 Task: Edit a documentary-style video exploring the impact of technology on society, featuring interviews with experts and thought-provoking visuals.
Action: Mouse moved to (124, 169)
Screenshot: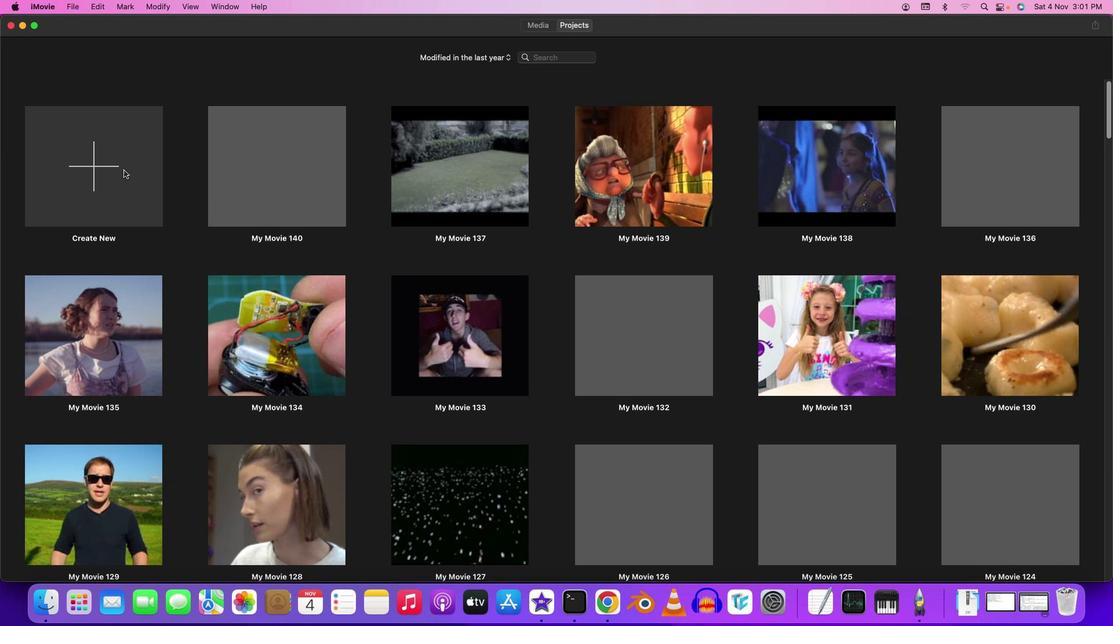 
Action: Mouse pressed left at (124, 169)
Screenshot: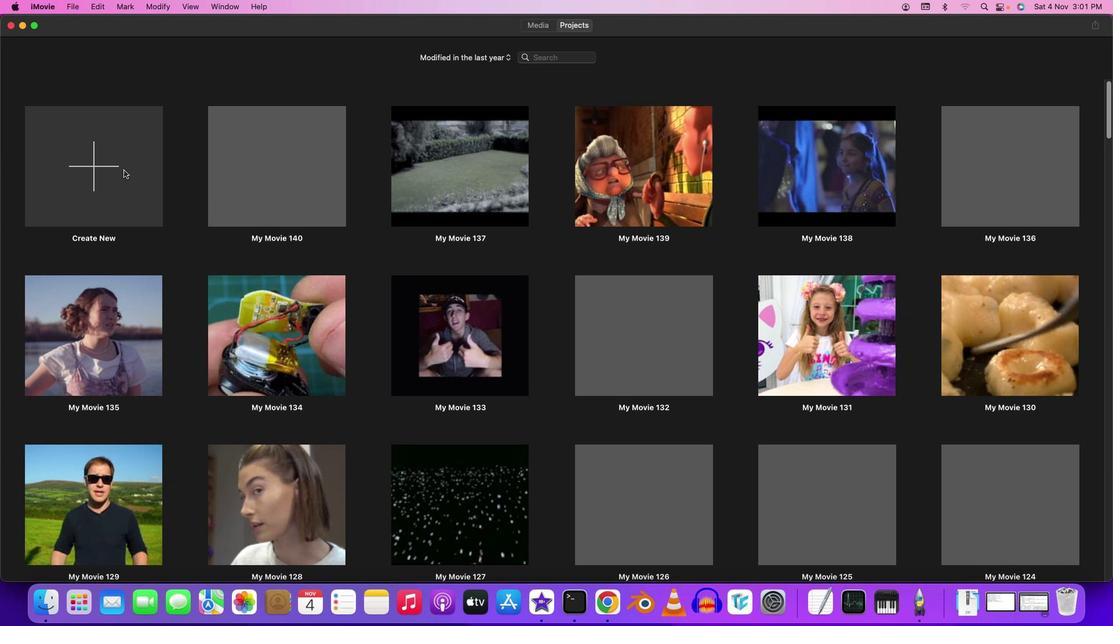 
Action: Mouse moved to (111, 172)
Screenshot: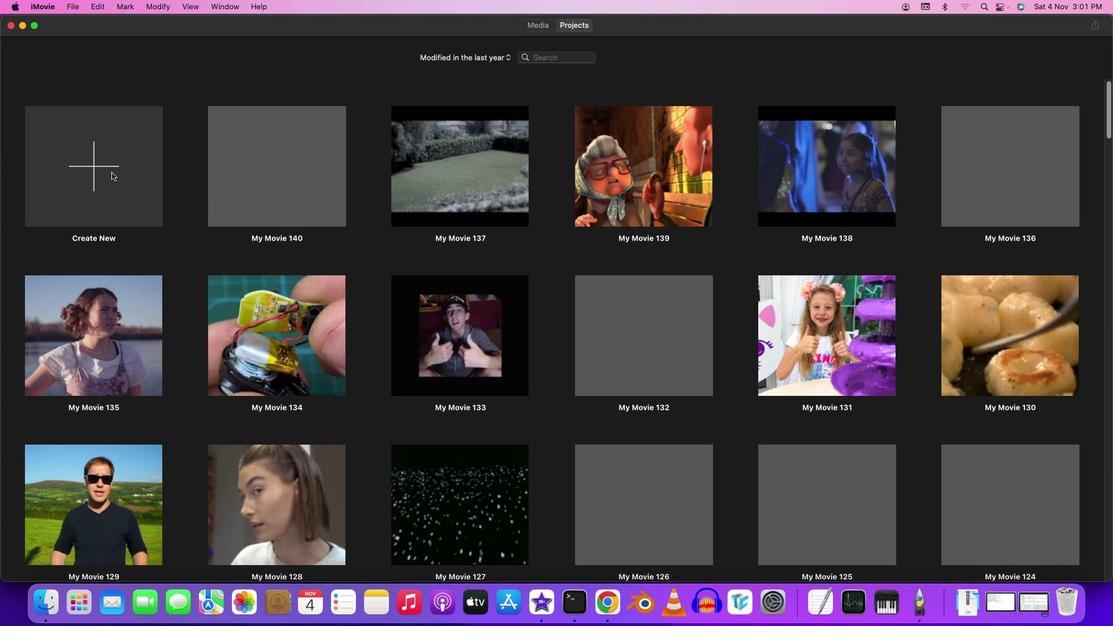 
Action: Mouse pressed left at (111, 172)
Screenshot: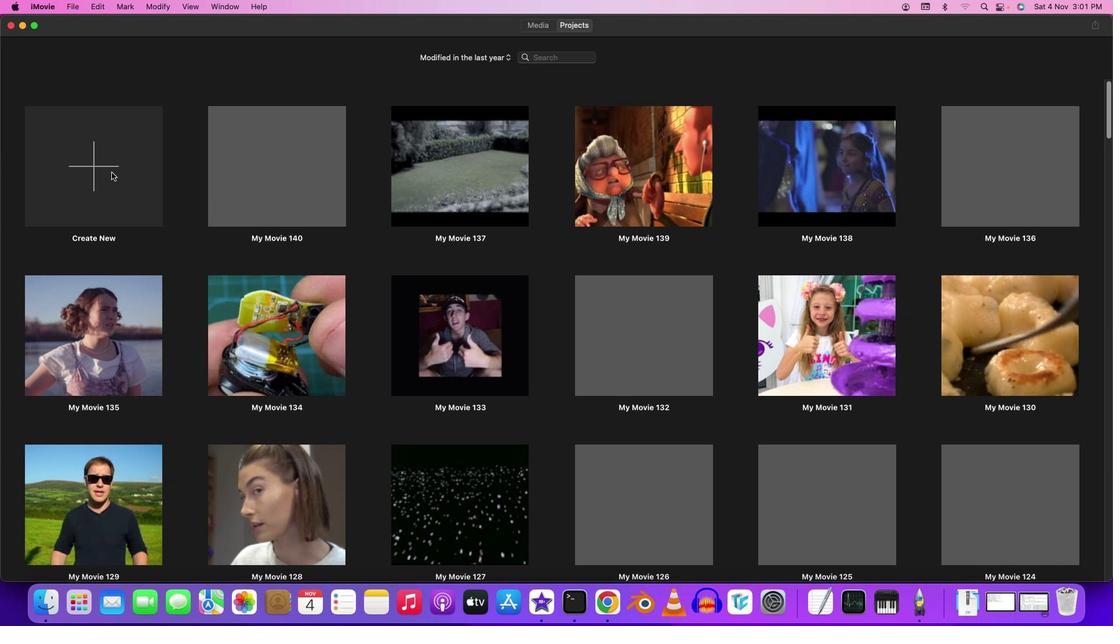 
Action: Mouse moved to (95, 227)
Screenshot: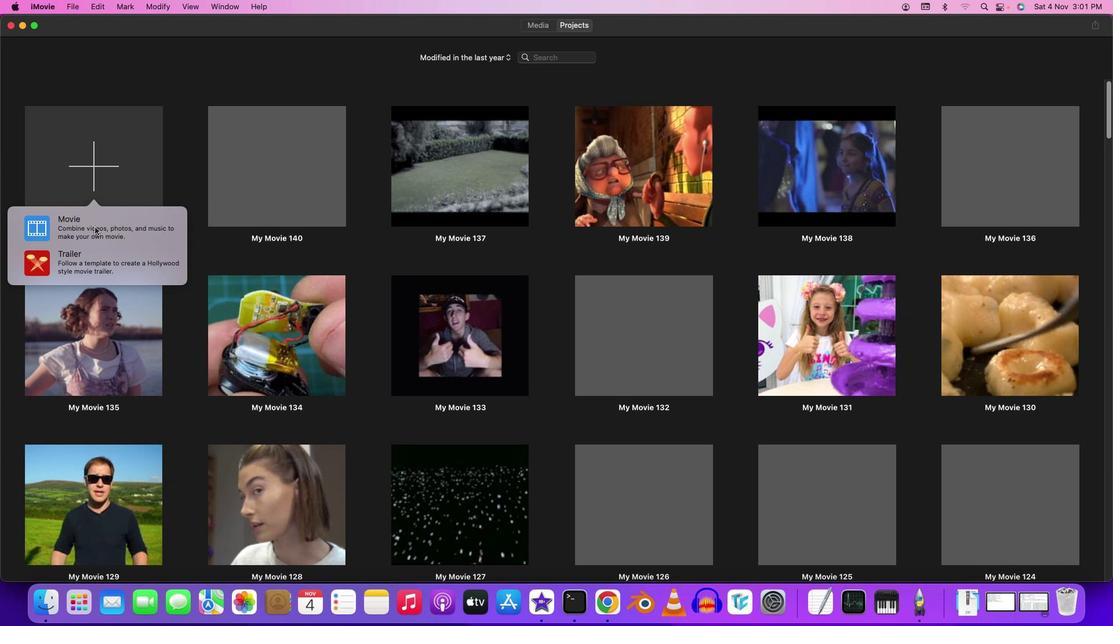 
Action: Mouse pressed left at (95, 227)
Screenshot: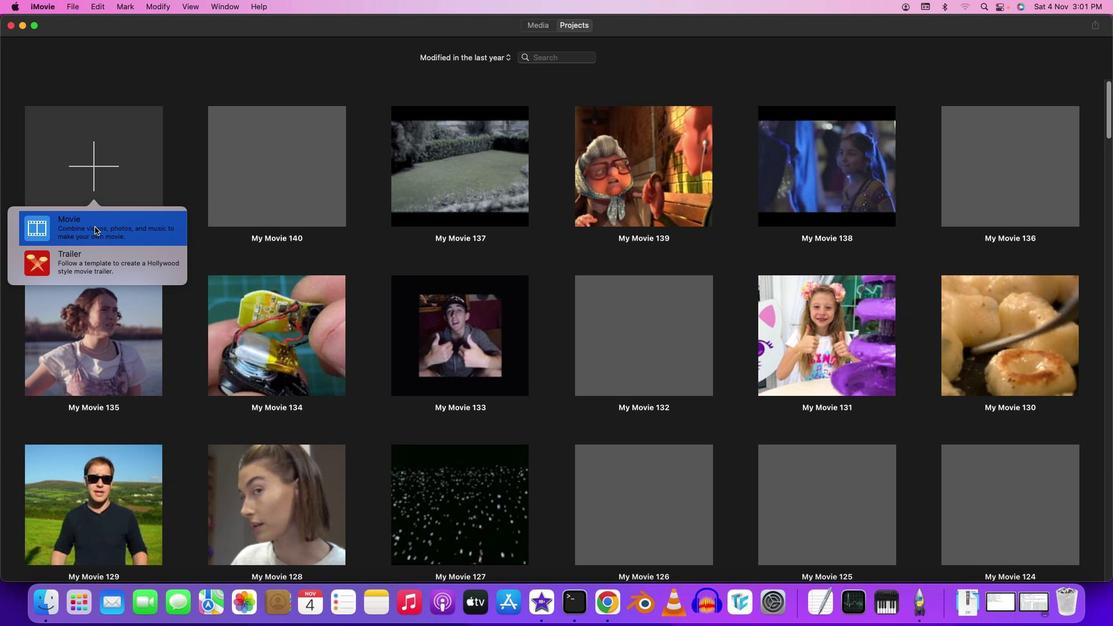 
Action: Mouse moved to (55, 84)
Screenshot: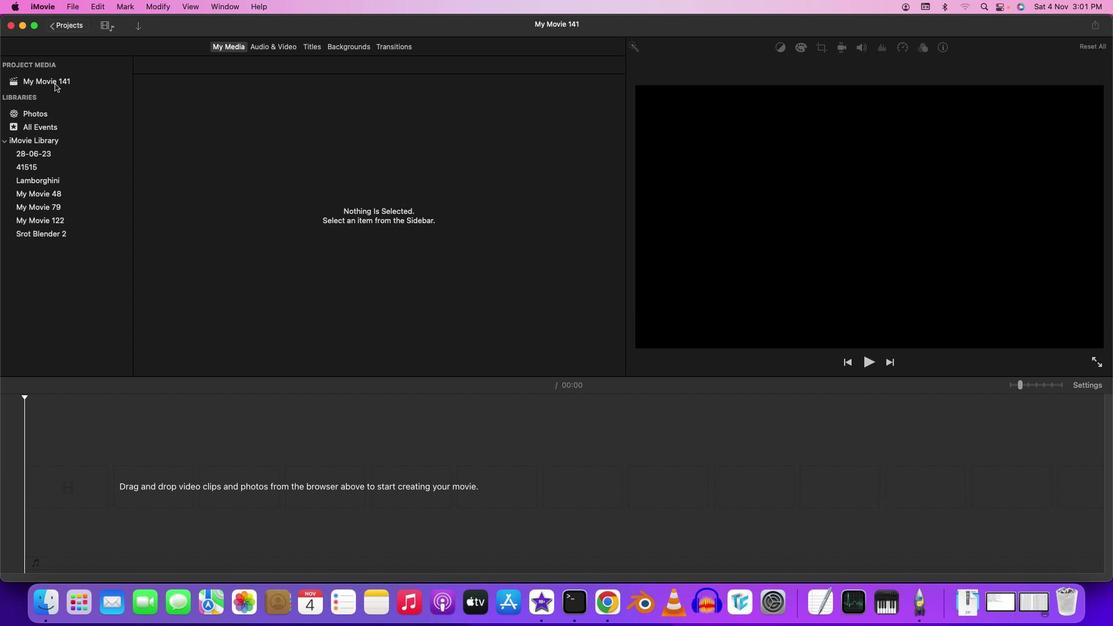 
Action: Mouse pressed left at (55, 84)
Screenshot: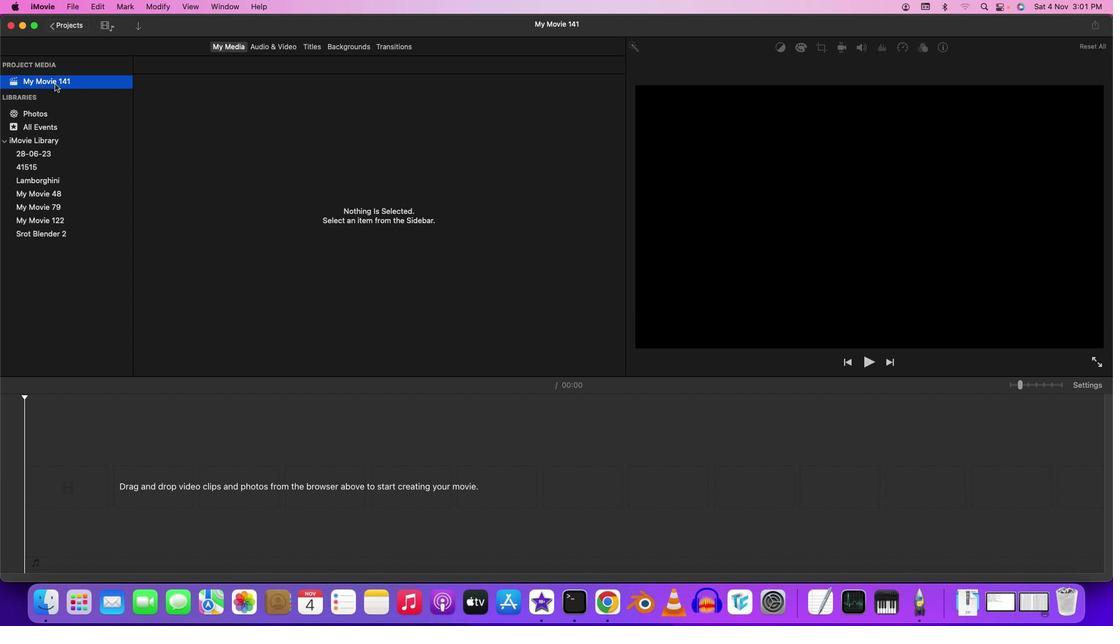 
Action: Mouse moved to (383, 229)
Screenshot: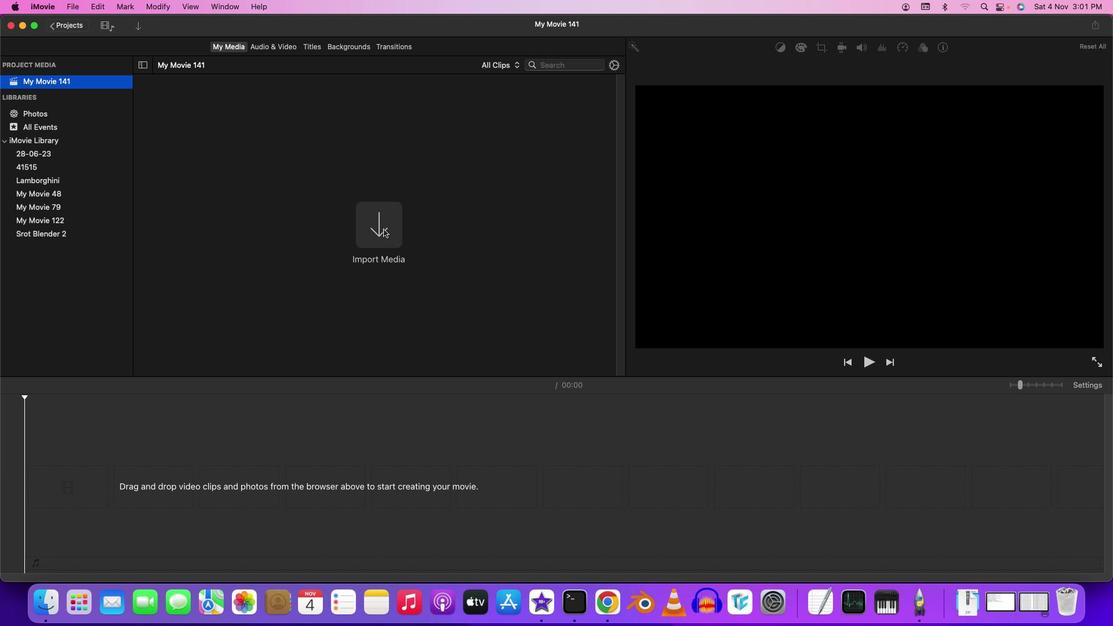 
Action: Mouse pressed left at (383, 229)
Screenshot: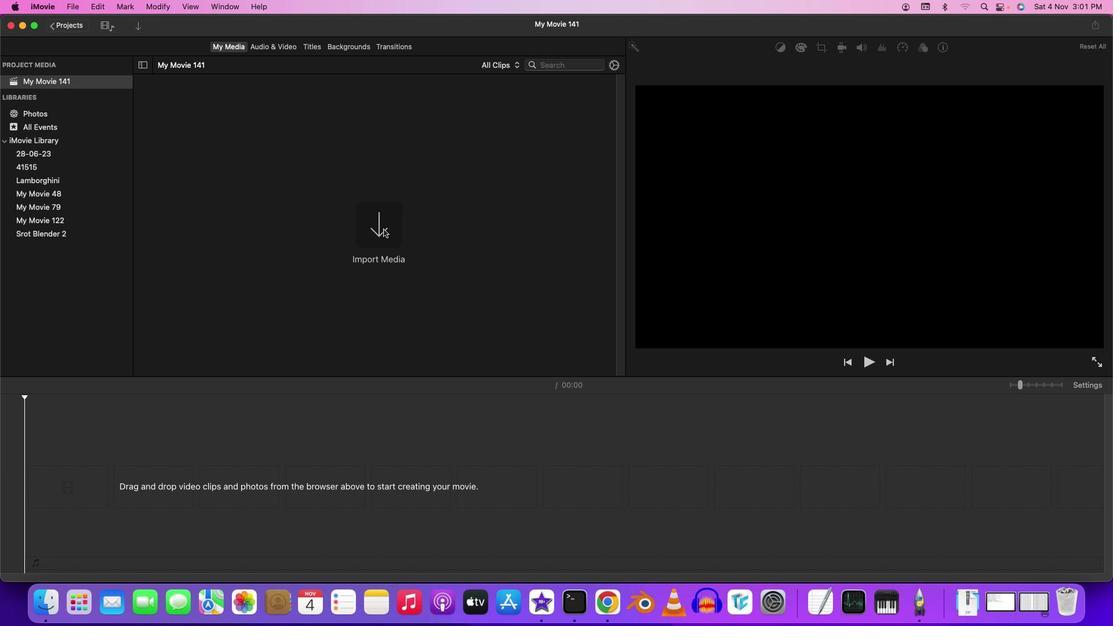 
Action: Mouse moved to (69, 157)
Screenshot: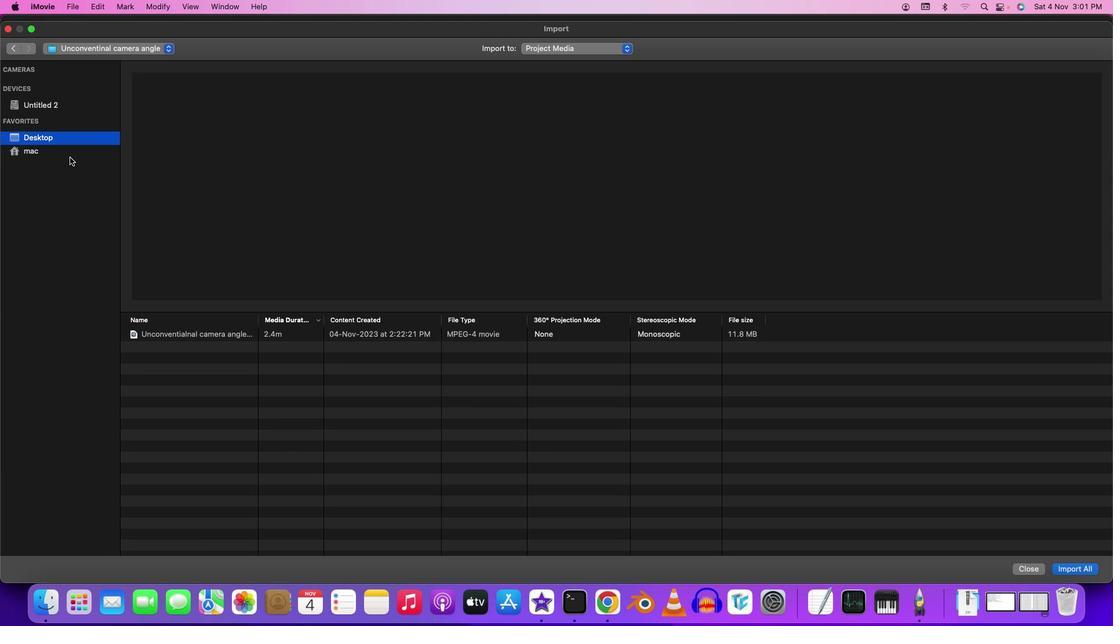 
Action: Mouse pressed left at (69, 157)
Screenshot: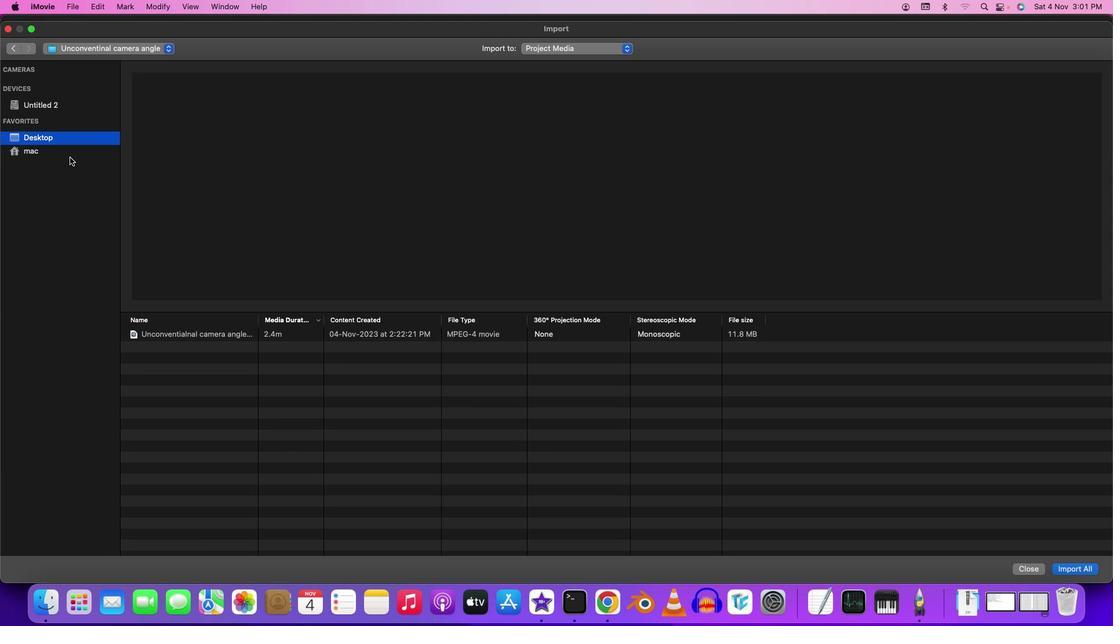 
Action: Mouse moved to (69, 140)
Screenshot: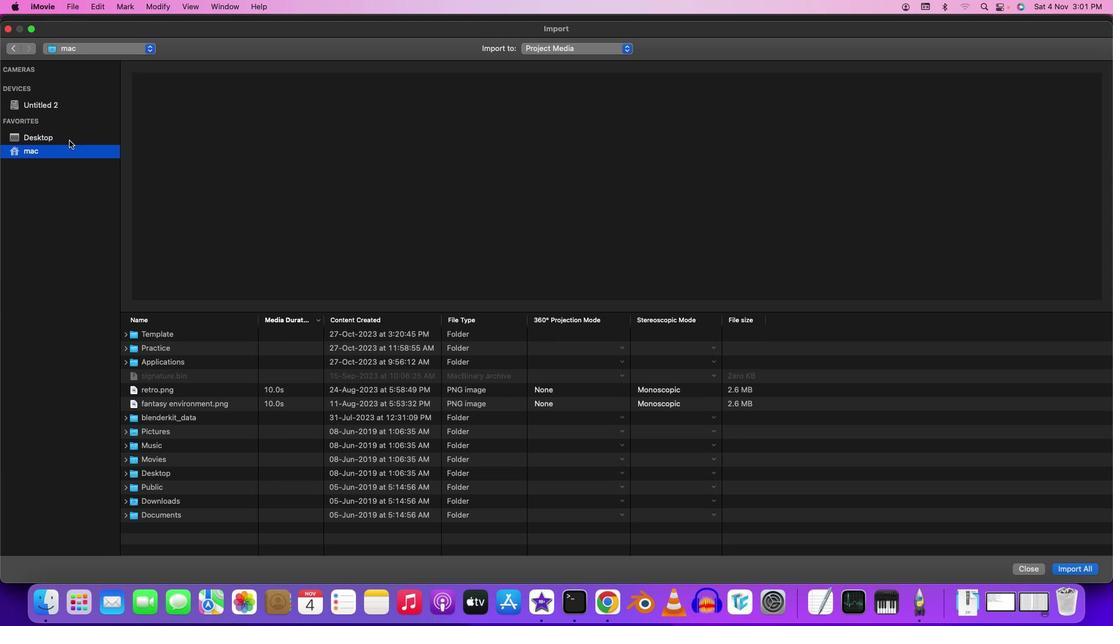 
Action: Mouse pressed left at (69, 140)
Screenshot: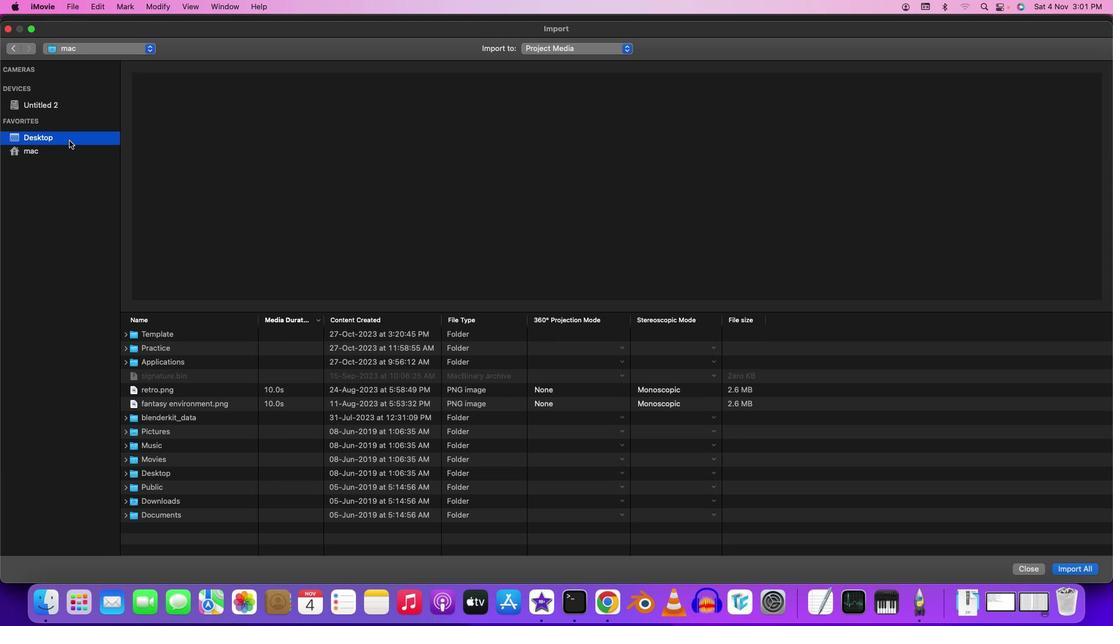 
Action: Mouse moved to (197, 334)
Screenshot: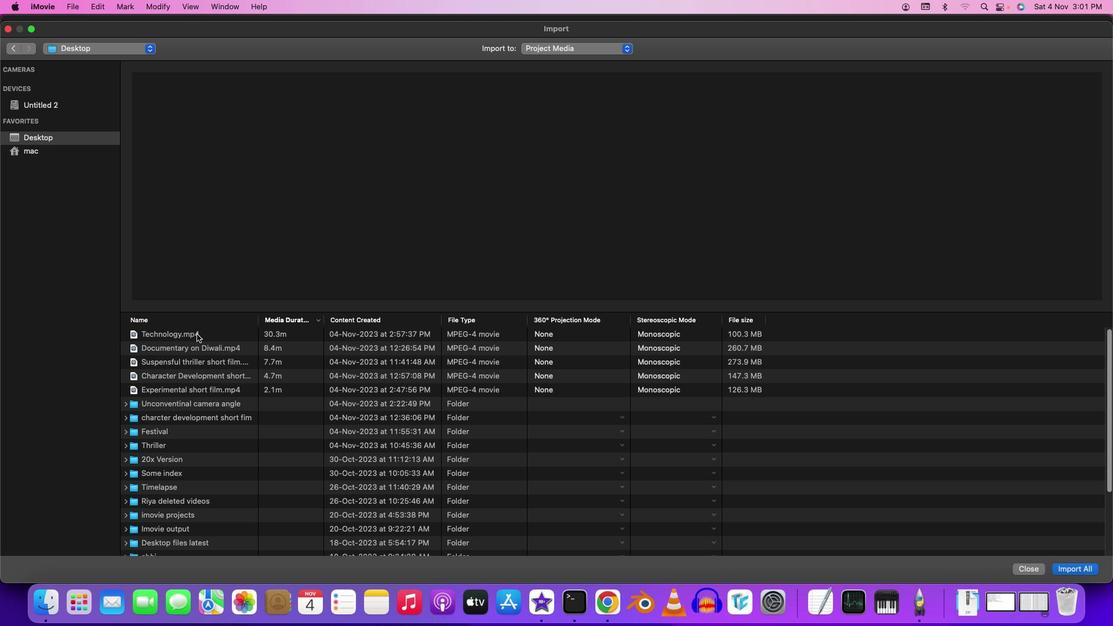 
Action: Mouse pressed left at (197, 334)
Screenshot: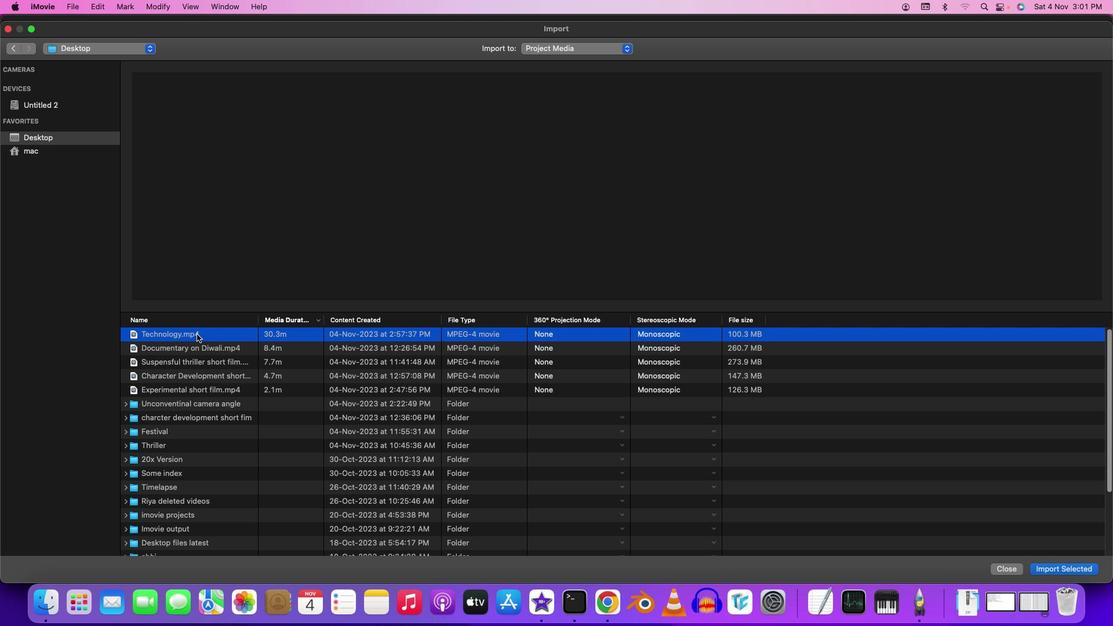 
Action: Mouse pressed left at (197, 334)
Screenshot: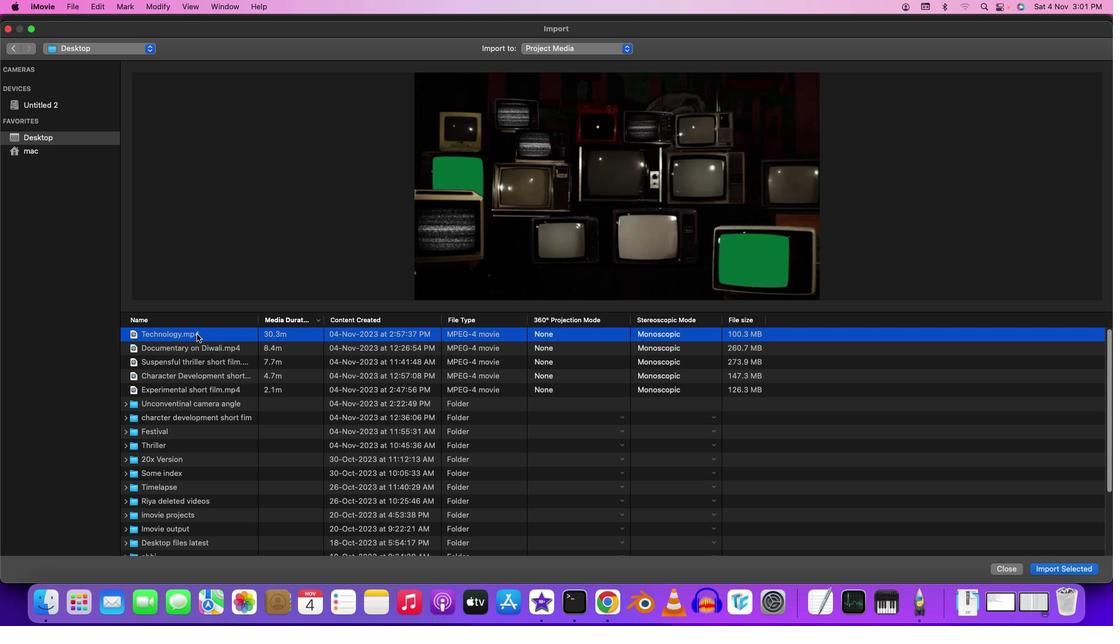 
Action: Mouse moved to (178, 119)
Screenshot: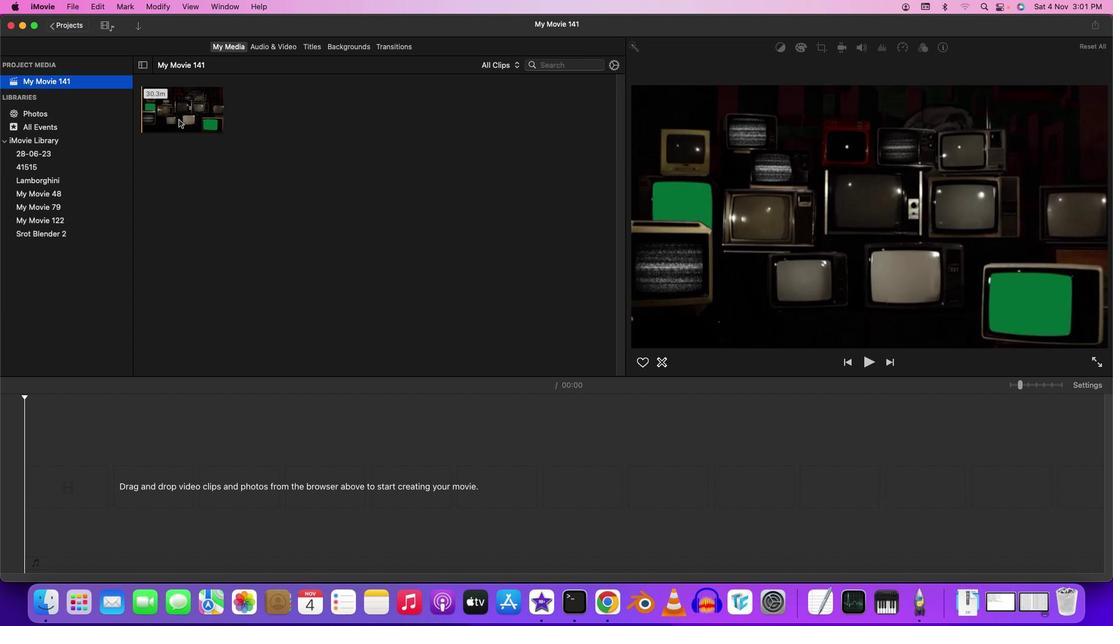 
Action: Mouse pressed left at (178, 119)
Screenshot: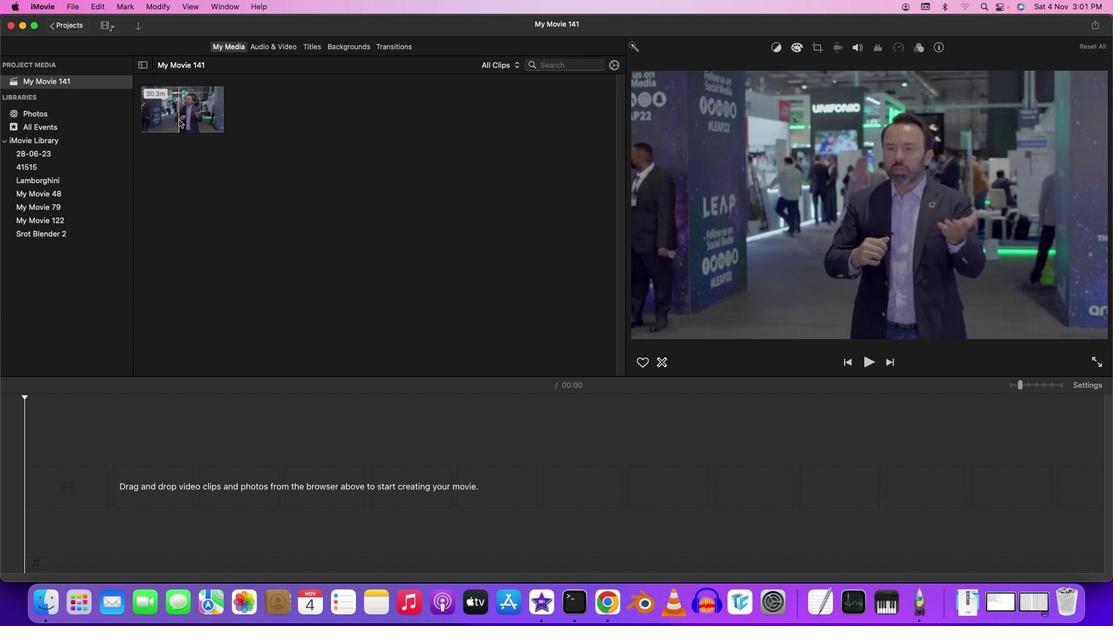 
Action: Mouse moved to (180, 114)
Screenshot: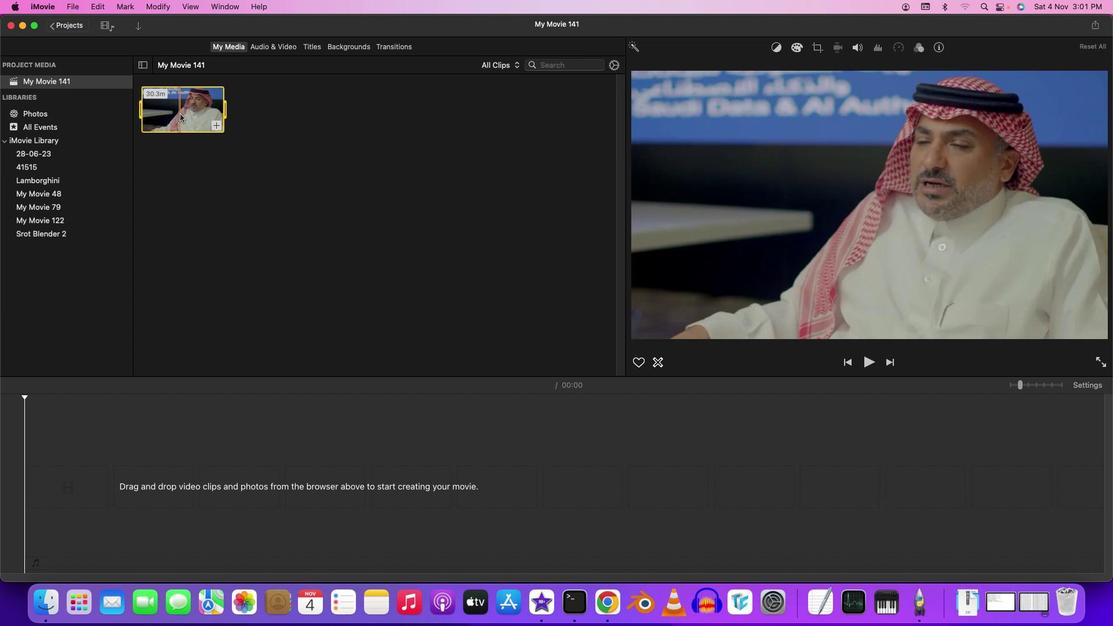
Action: Mouse pressed left at (180, 114)
Screenshot: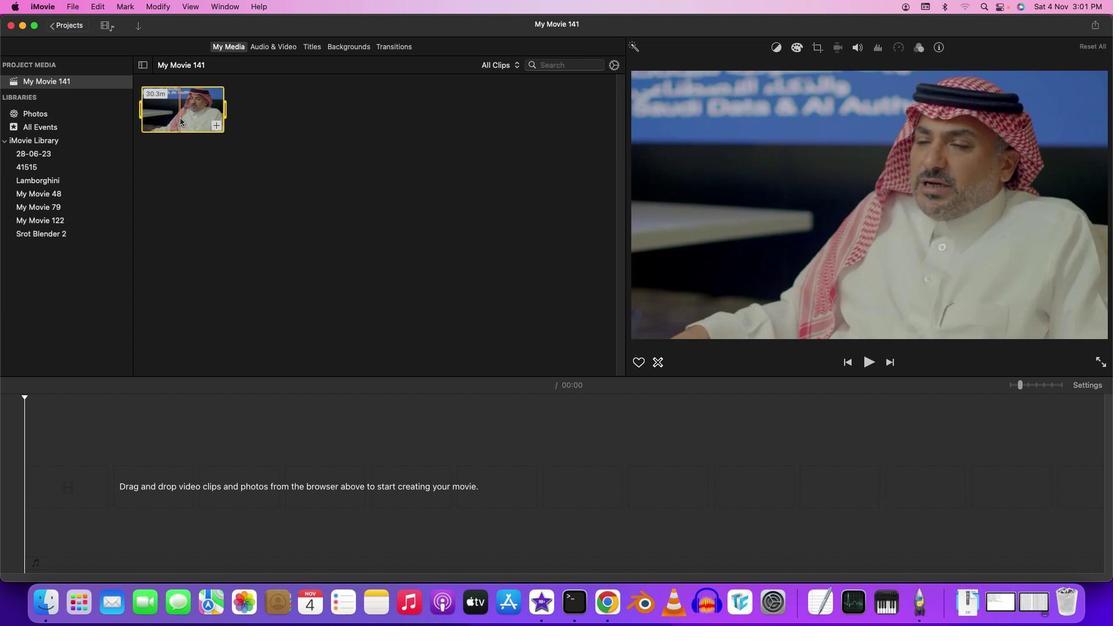 
Action: Mouse moved to (345, 48)
Screenshot: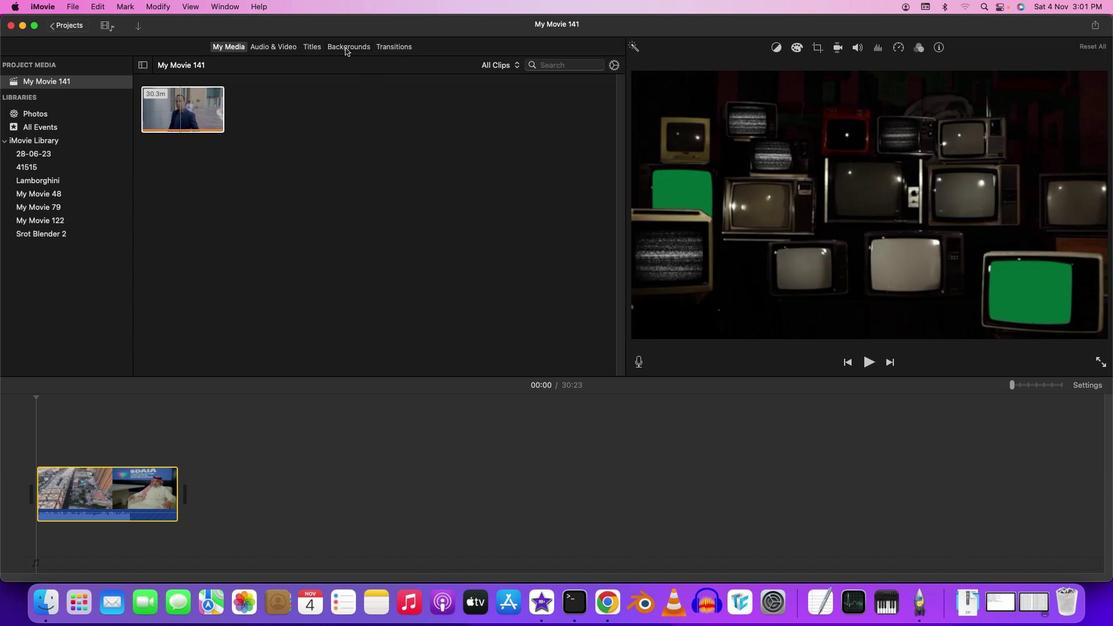 
Action: Mouse pressed left at (345, 48)
Screenshot: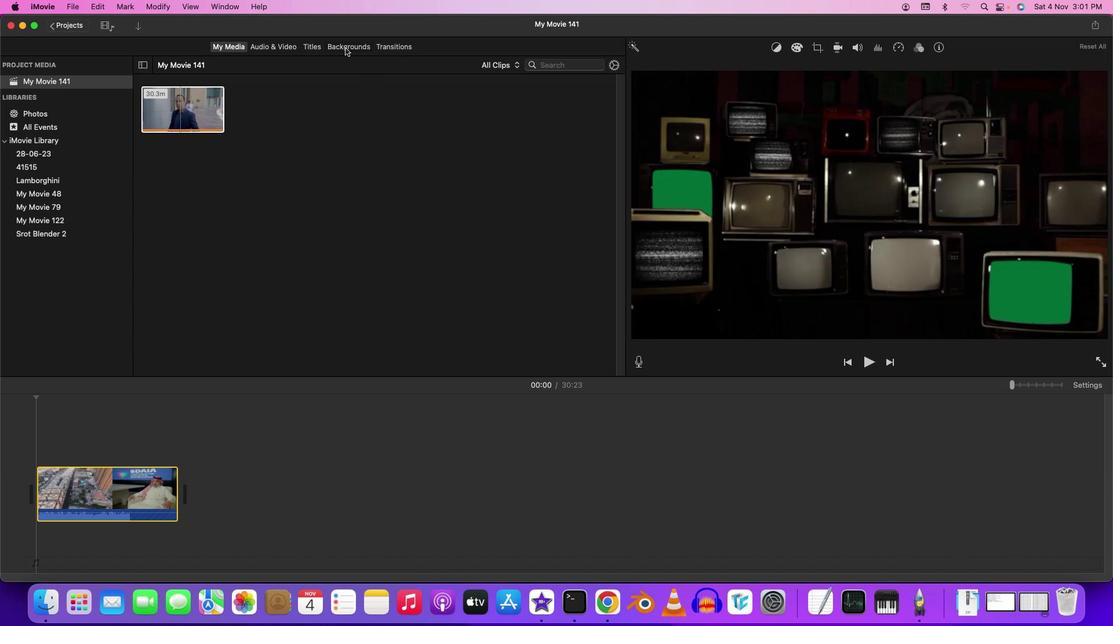 
Action: Mouse moved to (99, 102)
Screenshot: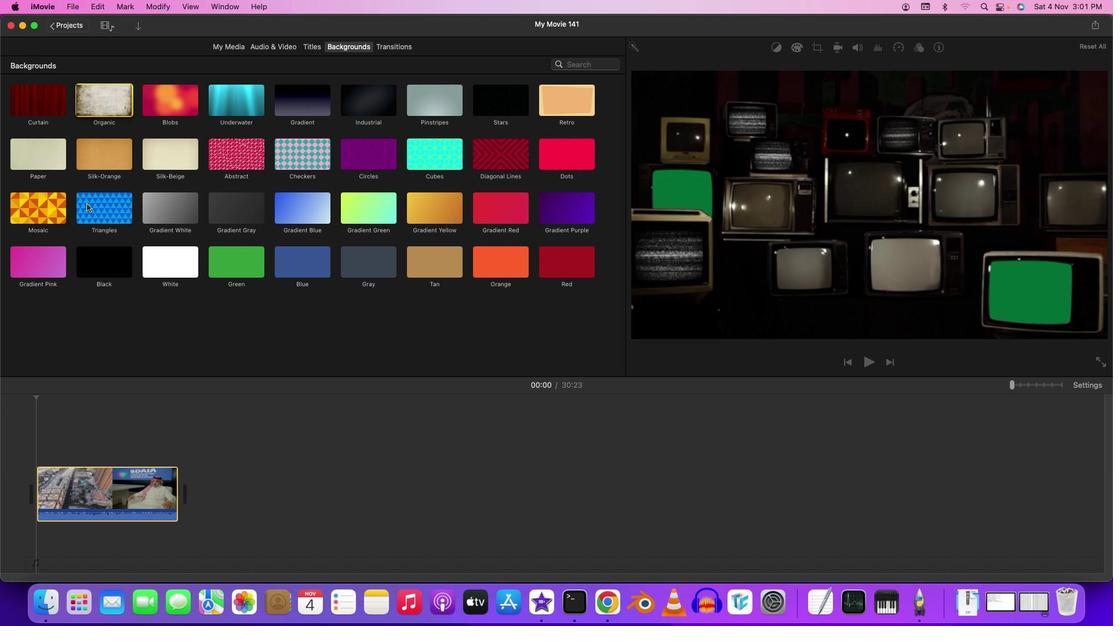 
Action: Mouse pressed left at (99, 102)
Screenshot: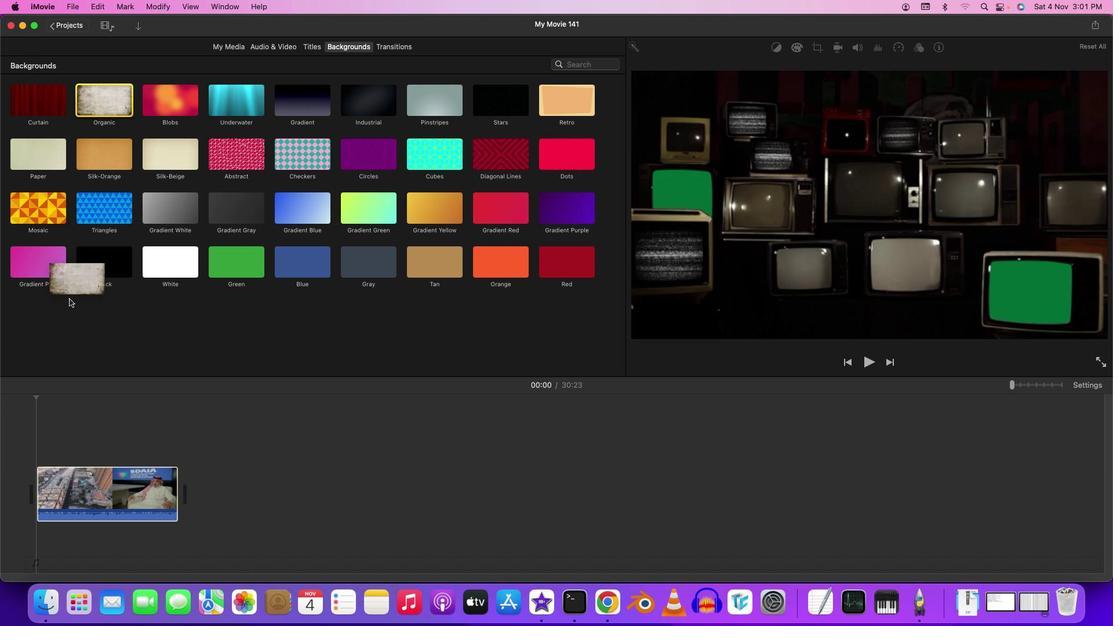 
Action: Mouse moved to (316, 43)
Screenshot: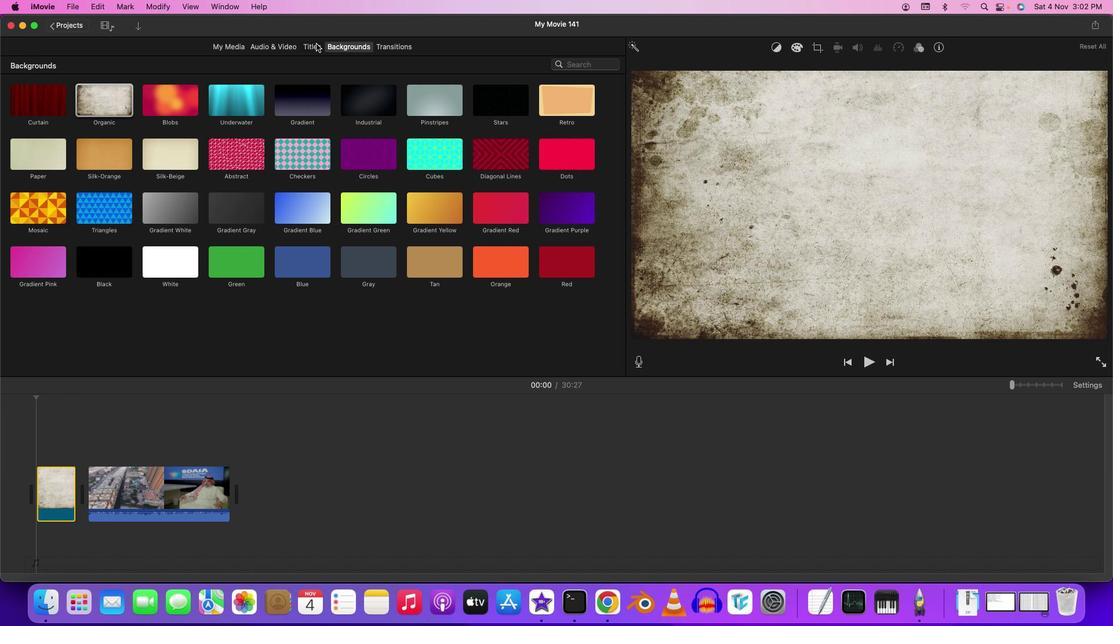 
Action: Mouse pressed left at (316, 43)
Screenshot: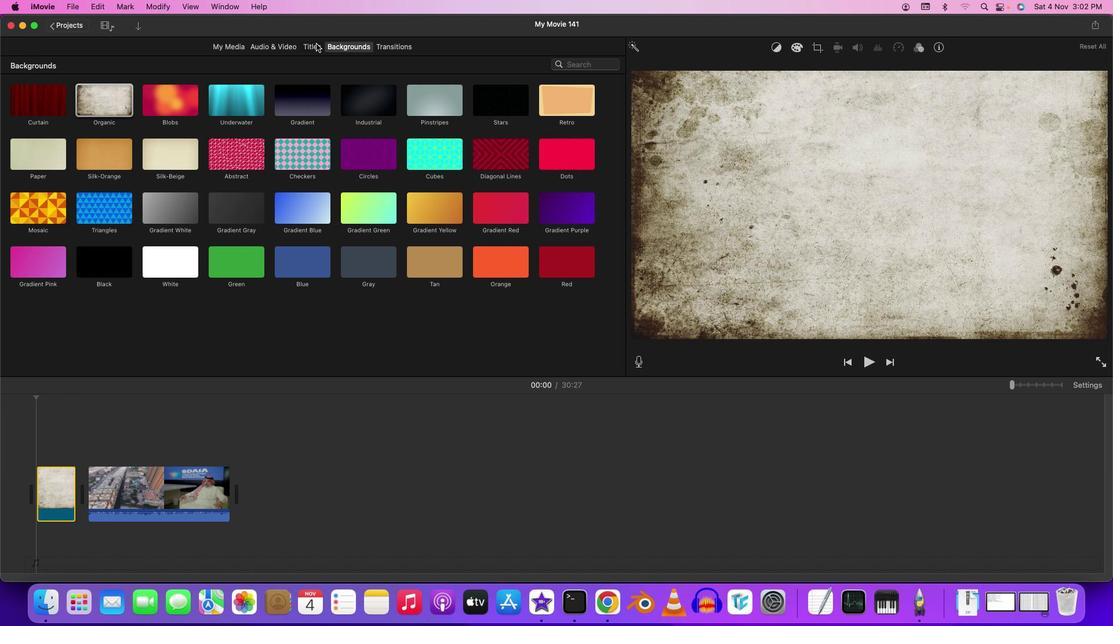 
Action: Mouse moved to (376, 187)
Screenshot: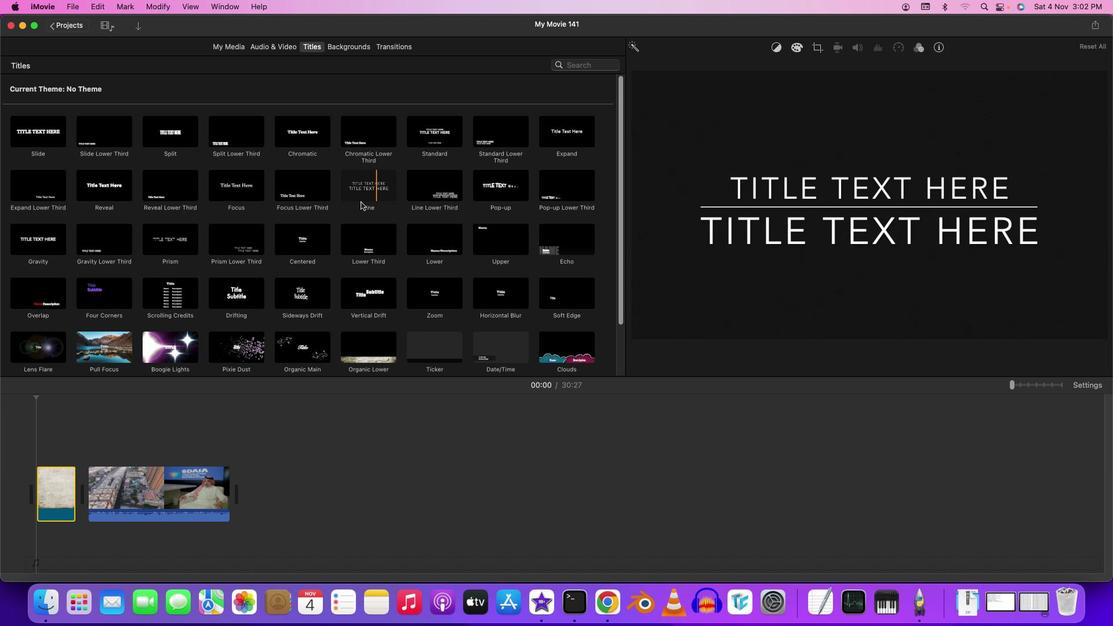 
Action: Mouse pressed left at (376, 187)
Screenshot: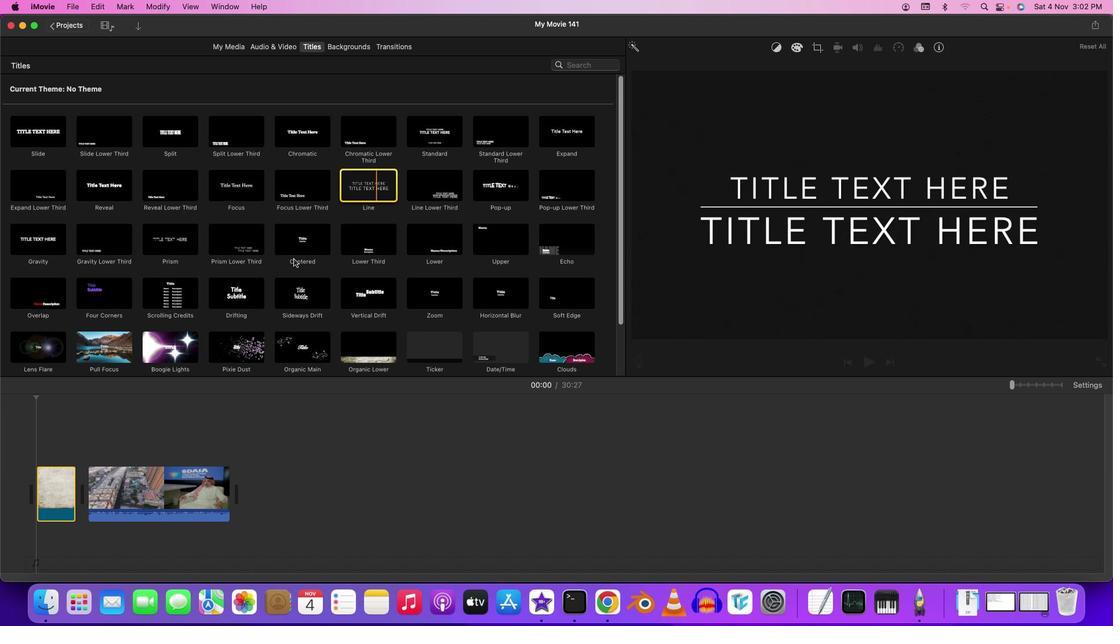 
Action: Mouse moved to (53, 451)
Screenshot: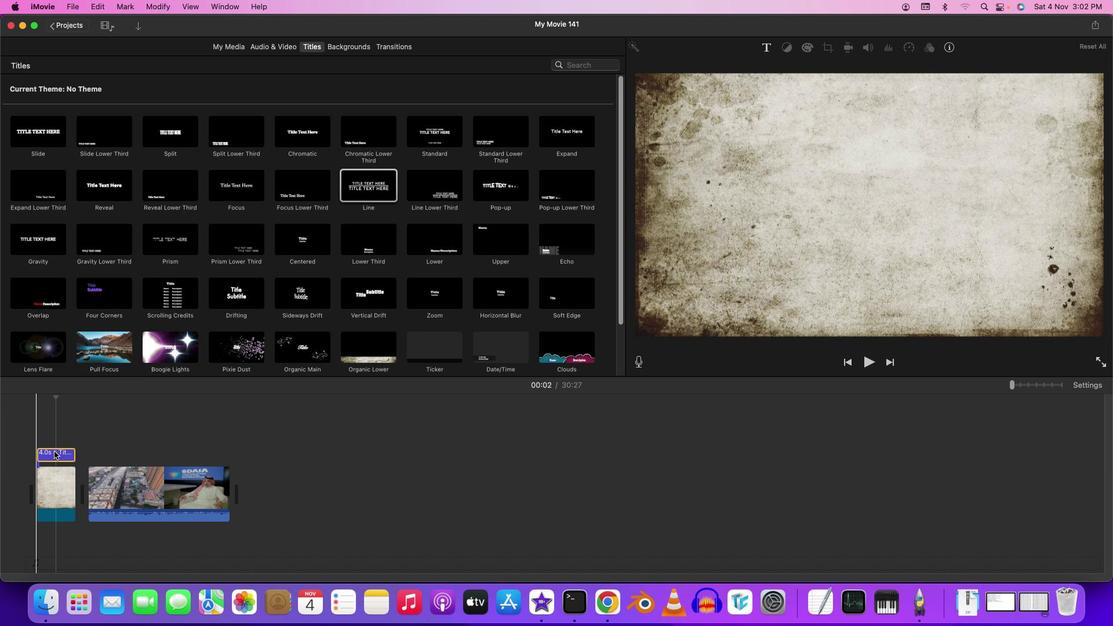 
Action: Mouse pressed left at (53, 451)
Screenshot: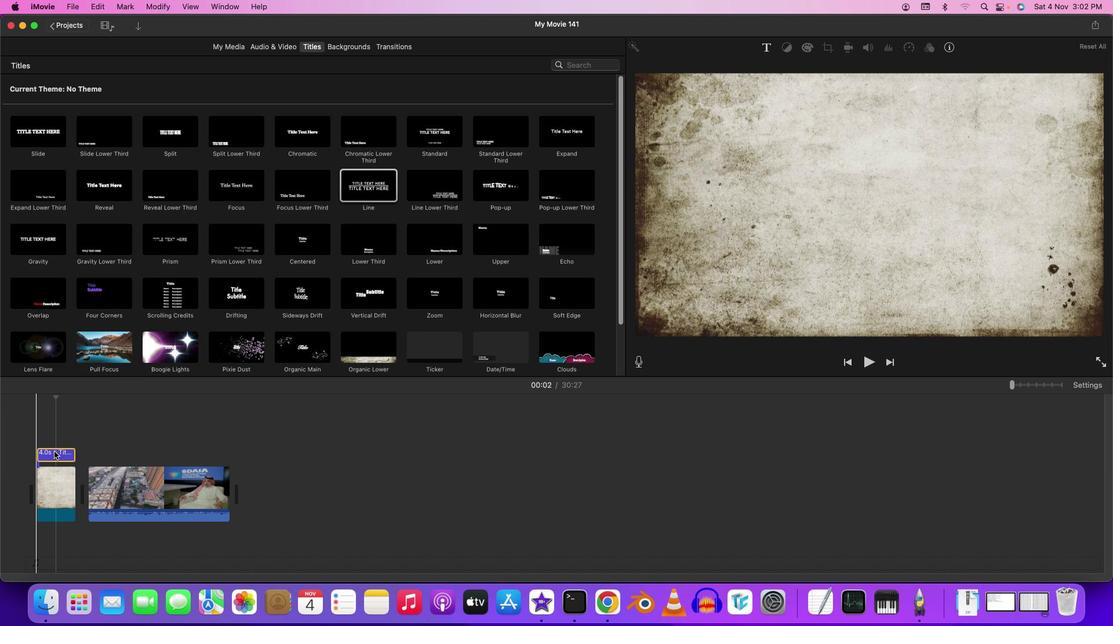 
Action: Mouse pressed left at (53, 451)
Screenshot: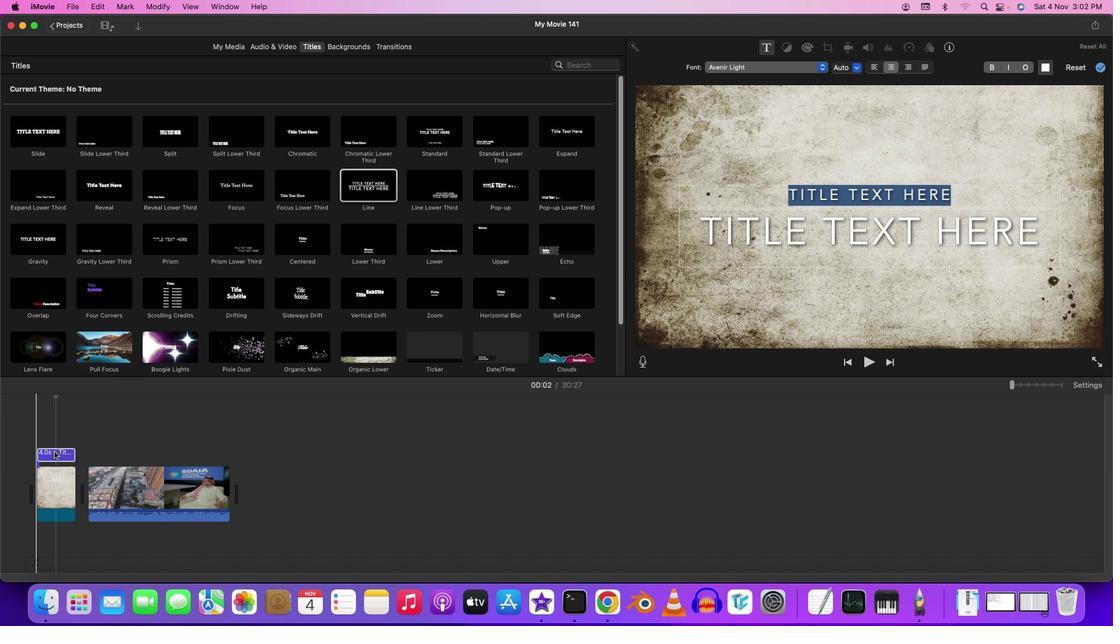 
Action: Mouse moved to (1023, 186)
Screenshot: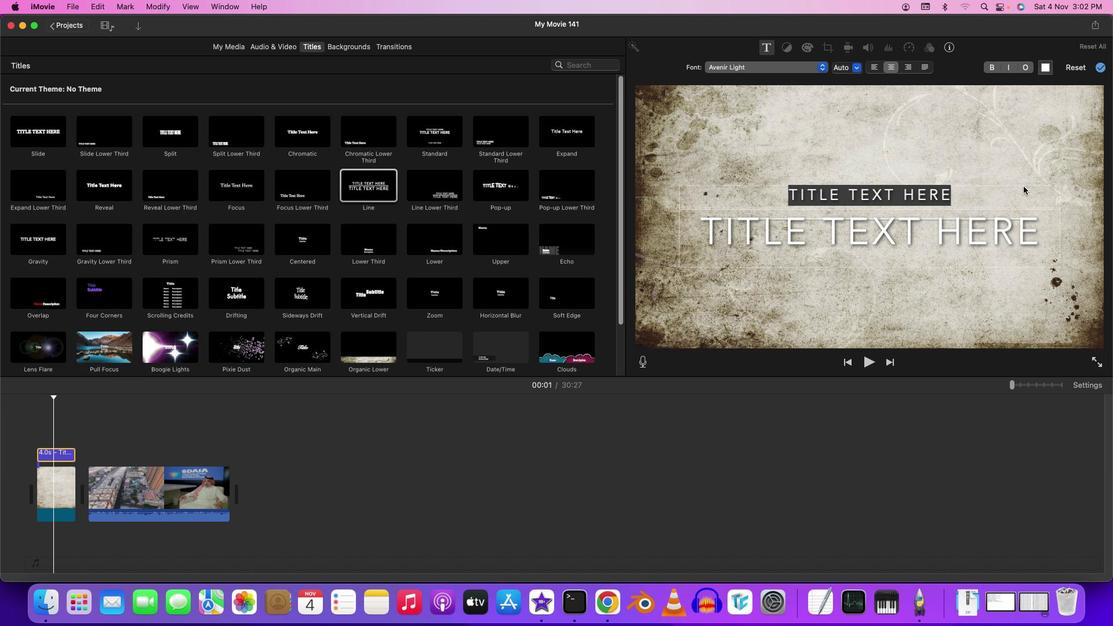 
Action: Key pressed Key.backspace
Screenshot: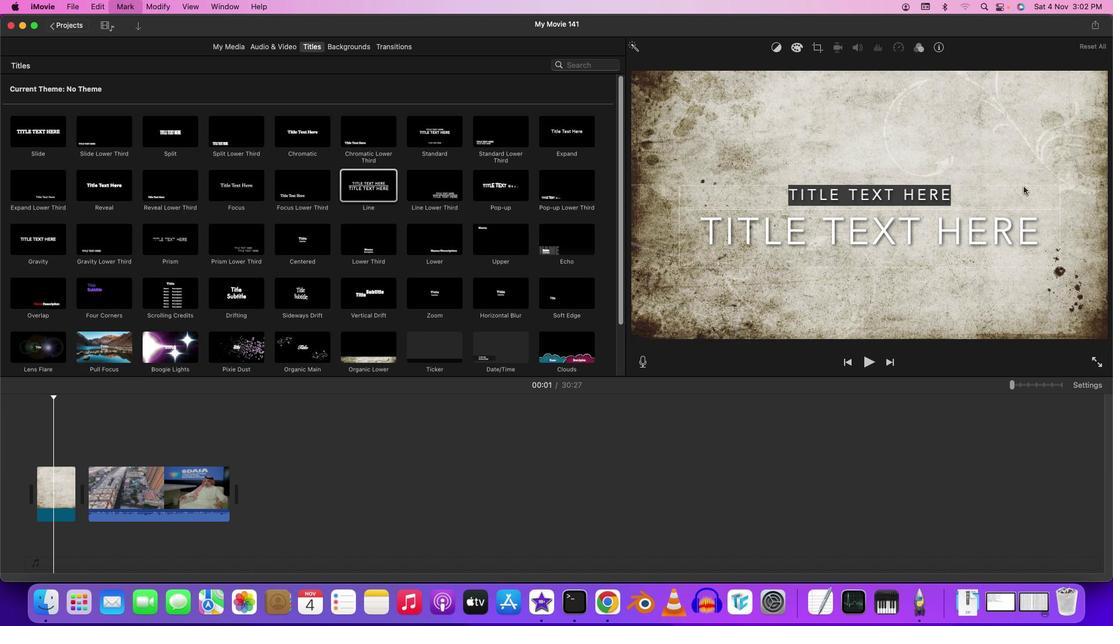 
Action: Mouse moved to (371, 179)
Screenshot: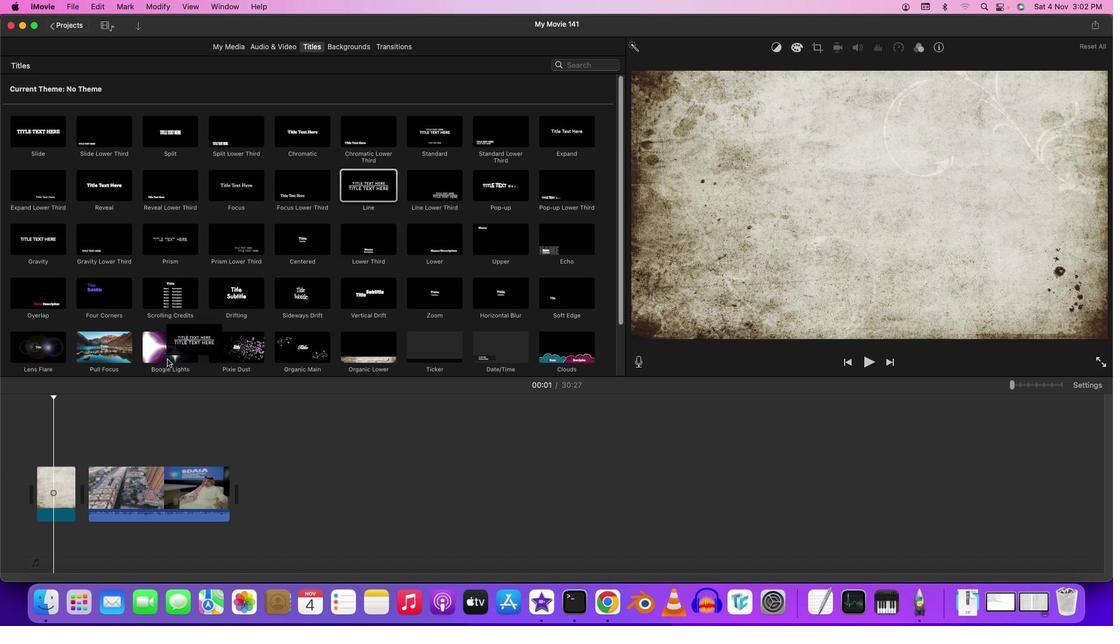 
Action: Mouse pressed left at (371, 179)
Screenshot: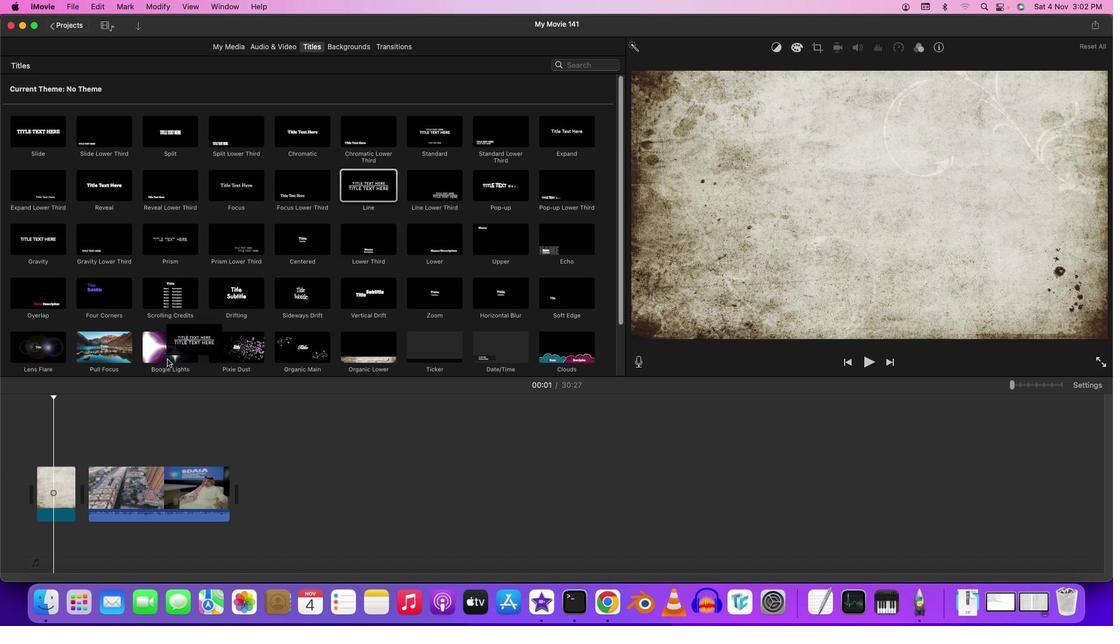 
Action: Mouse moved to (1035, 178)
Screenshot: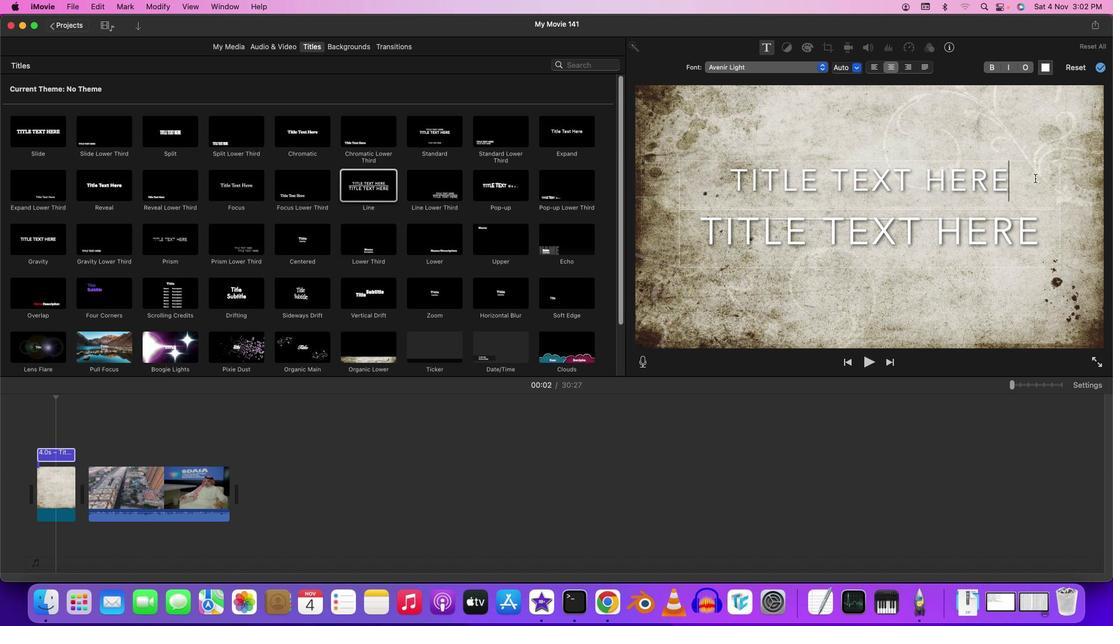 
Action: Mouse pressed left at (1035, 178)
Screenshot: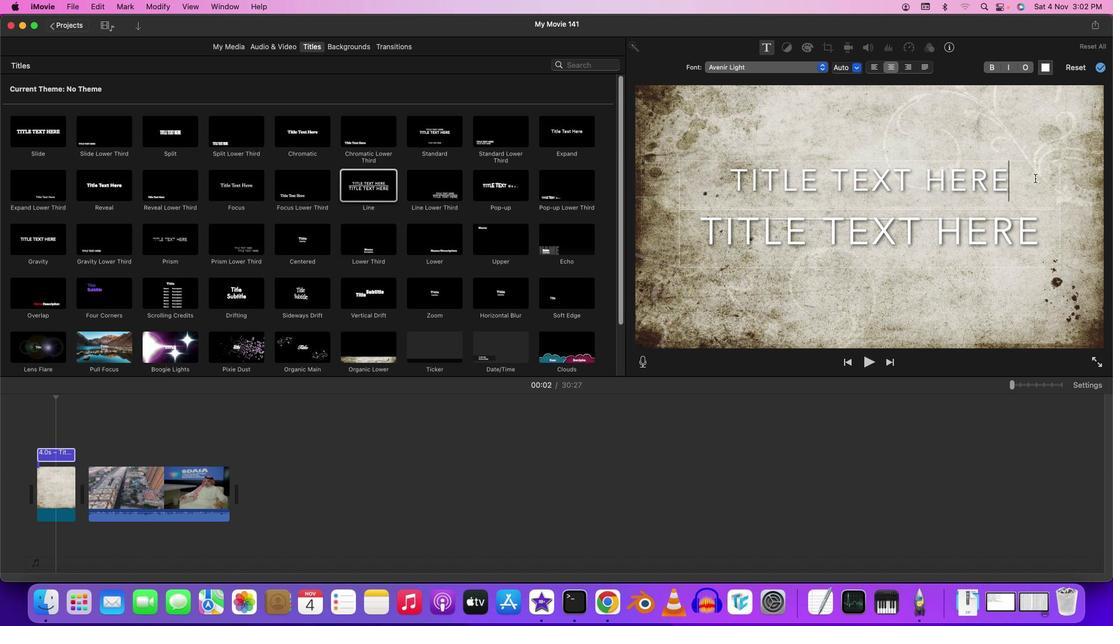 
Action: Mouse moved to (1028, 182)
Screenshot: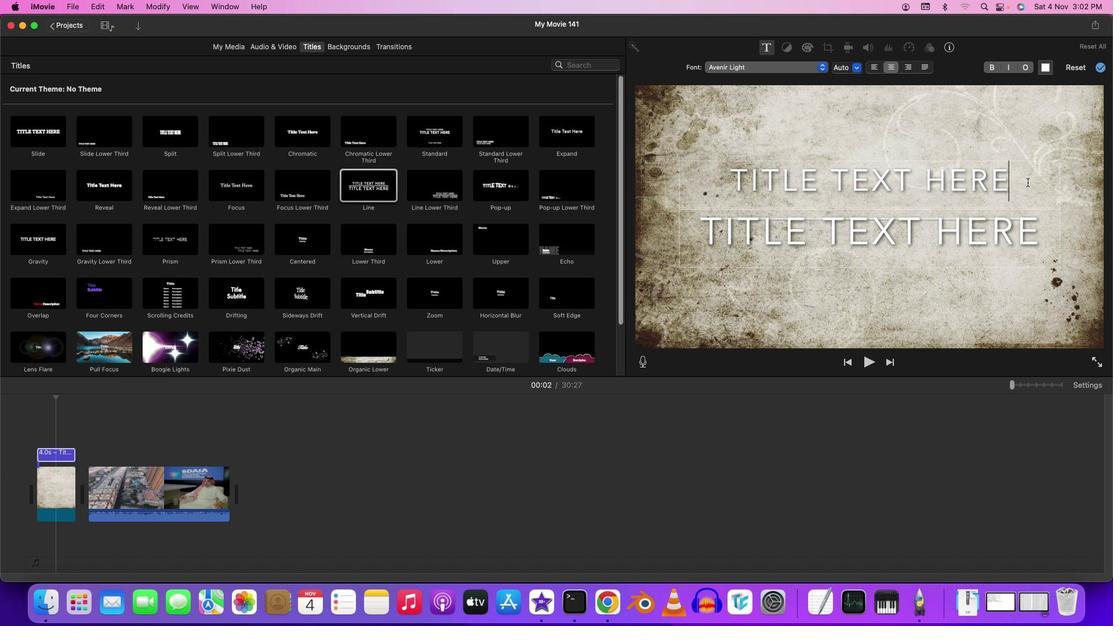 
Action: Key pressed Key.backspaceKey.backspaceKey.backspaceKey.backspaceKey.backspaceKey.backspaceKey.backspaceKey.backspaceKey.backspaceKey.backspaceKey.backspaceKey.backspaceKey.backspaceKey.backspaceKey.backspaceKey.backspaceKey.backspaceKey.backspaceKey.shift'I''m''p''a''c''e'Key.backspace't'Key.space'o''f'
Screenshot: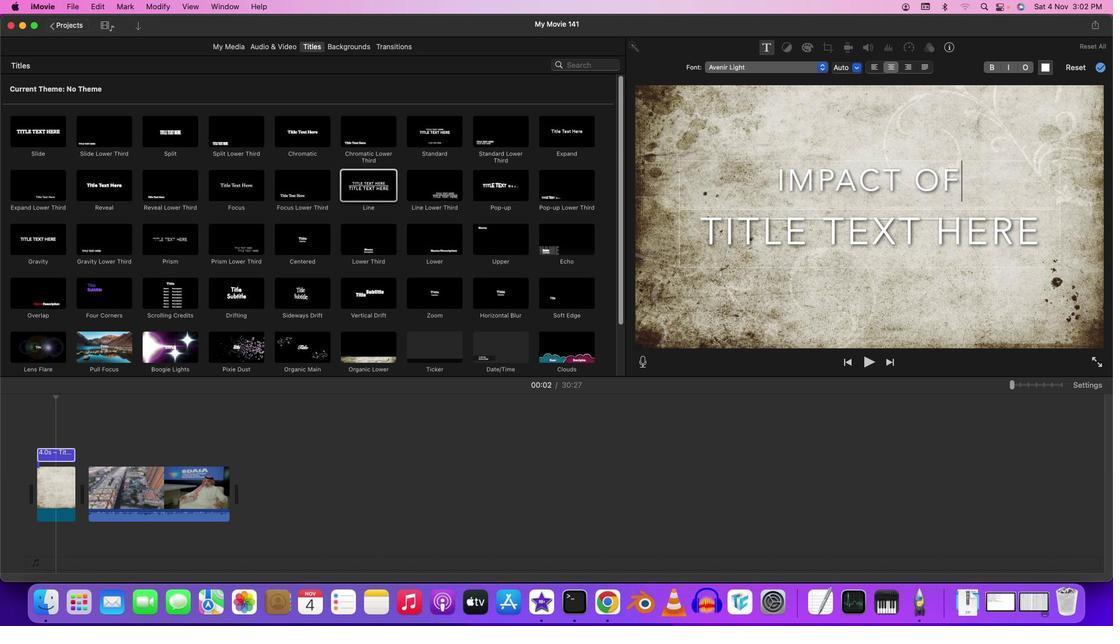 
Action: Mouse moved to (1050, 231)
Screenshot: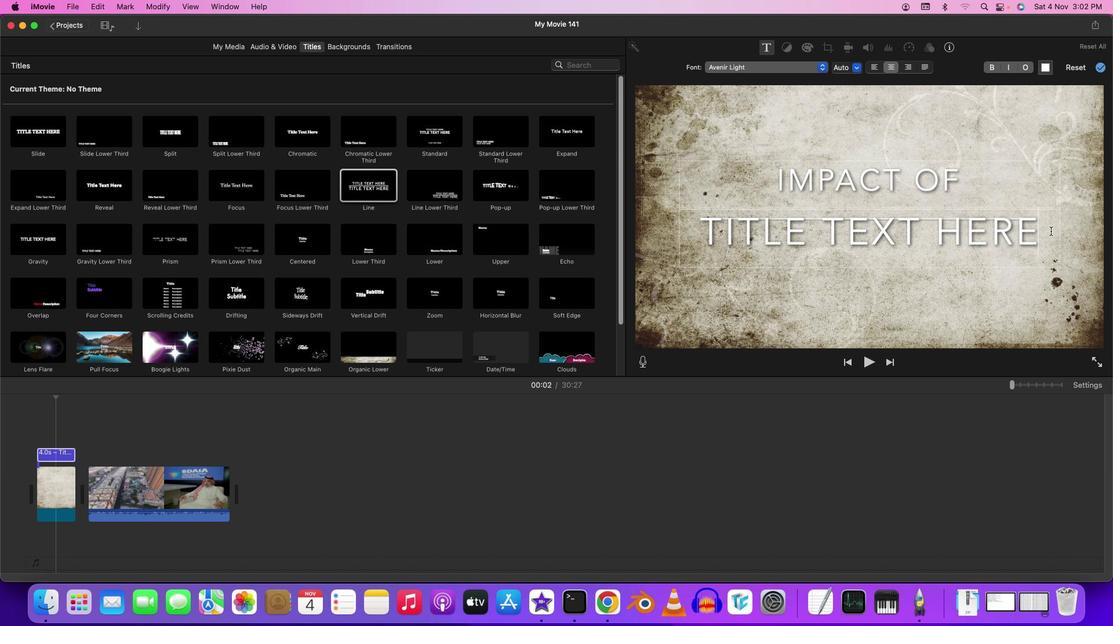 
Action: Mouse pressed left at (1050, 231)
Screenshot: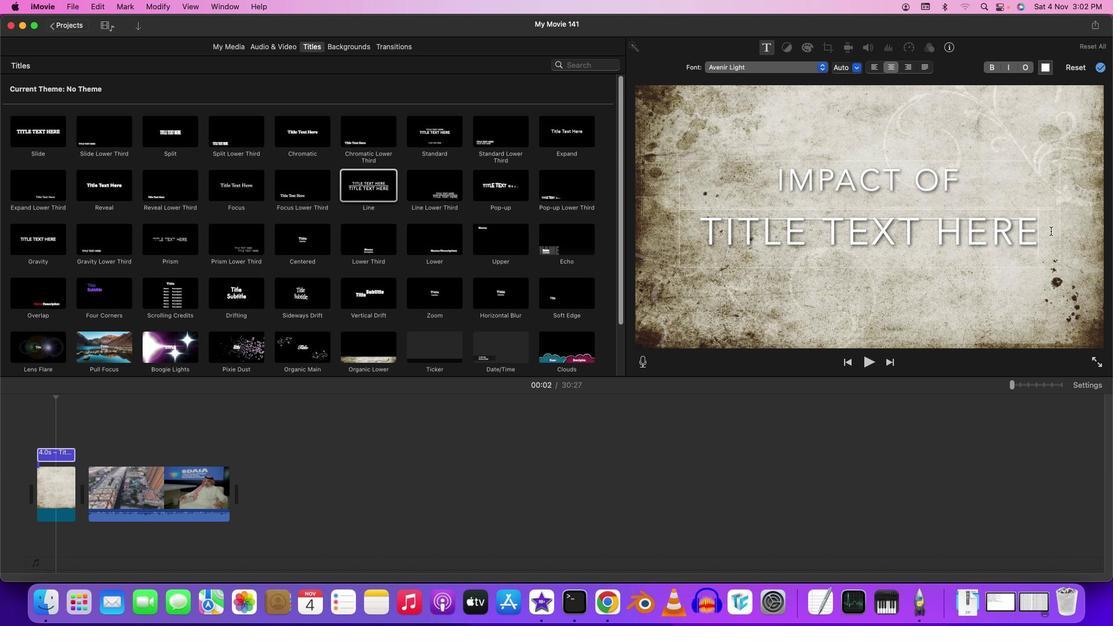 
Action: Key pressed Key.backspaceKey.backspaceKey.backspaceKey.backspaceKey.backspaceKey.backspaceKey.backspaceKey.backspaceKey.backspaceKey.backspaceKey.backspaceKey.backspaceKey.backspaceKey.backspaceKey.backspaceKey.backspace't''e''c''h''n''o''l''o''g''y'
Screenshot: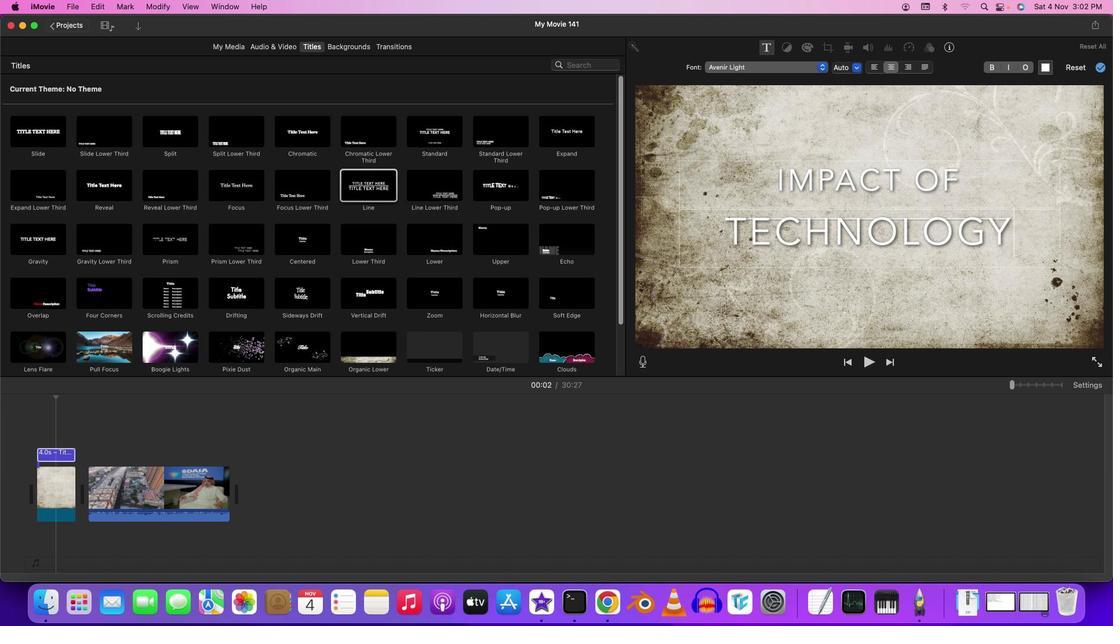 
Action: Mouse moved to (980, 178)
Screenshot: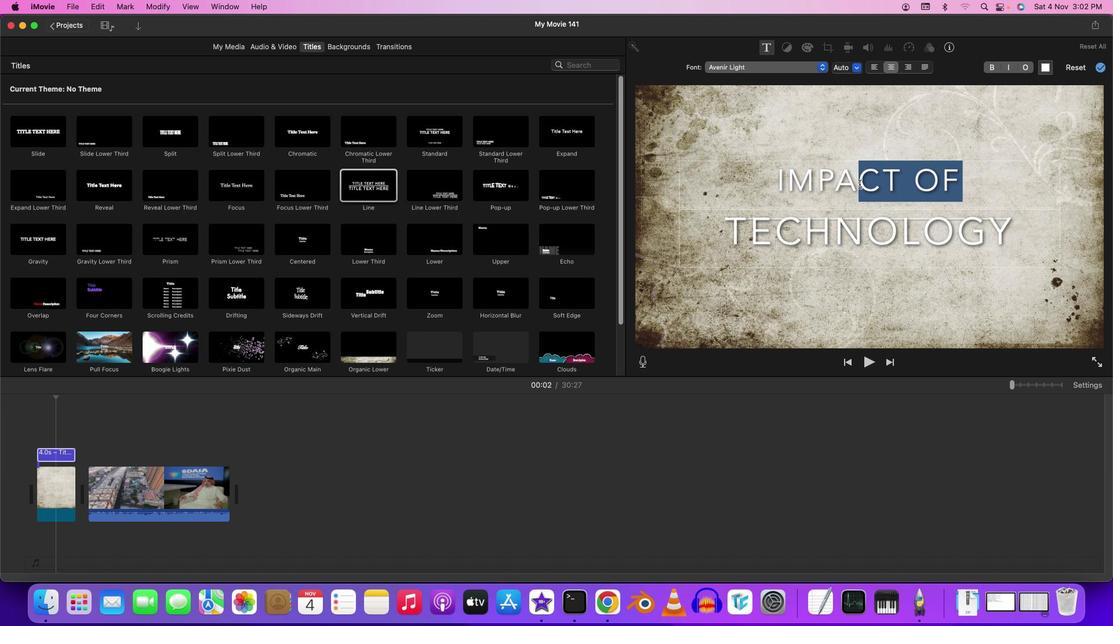 
Action: Mouse pressed left at (980, 178)
Screenshot: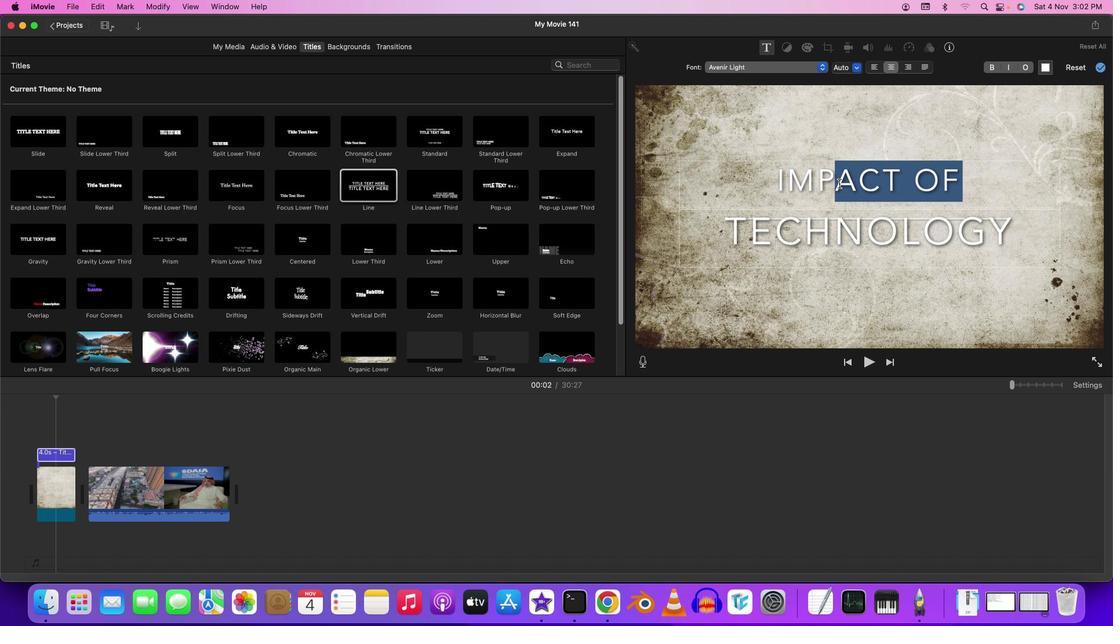 
Action: Mouse moved to (1046, 67)
Screenshot: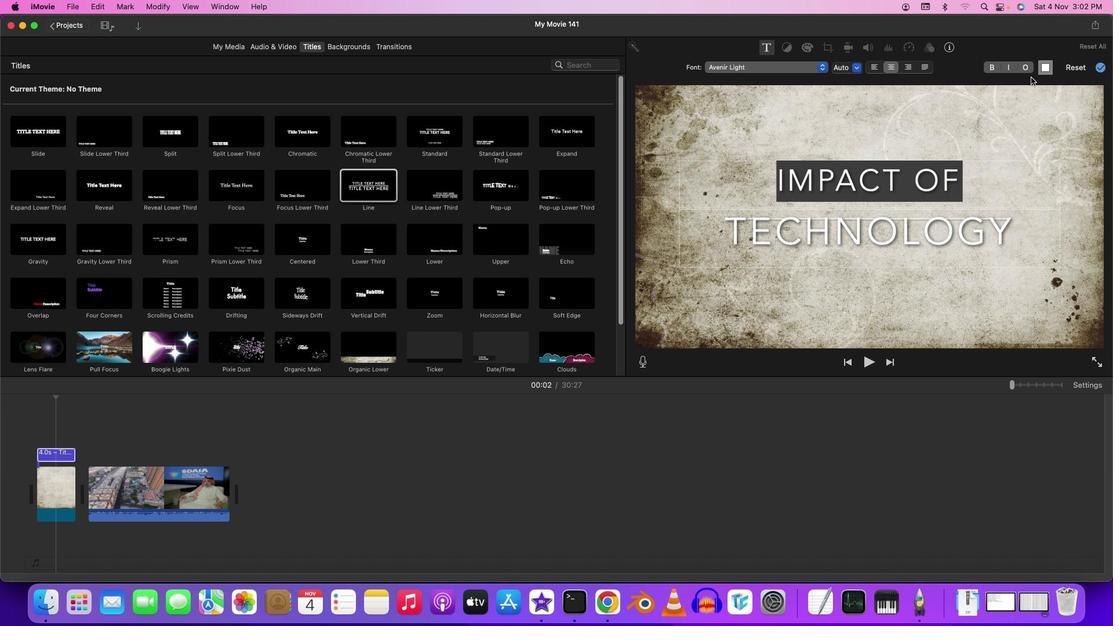 
Action: Mouse pressed left at (1046, 67)
Screenshot: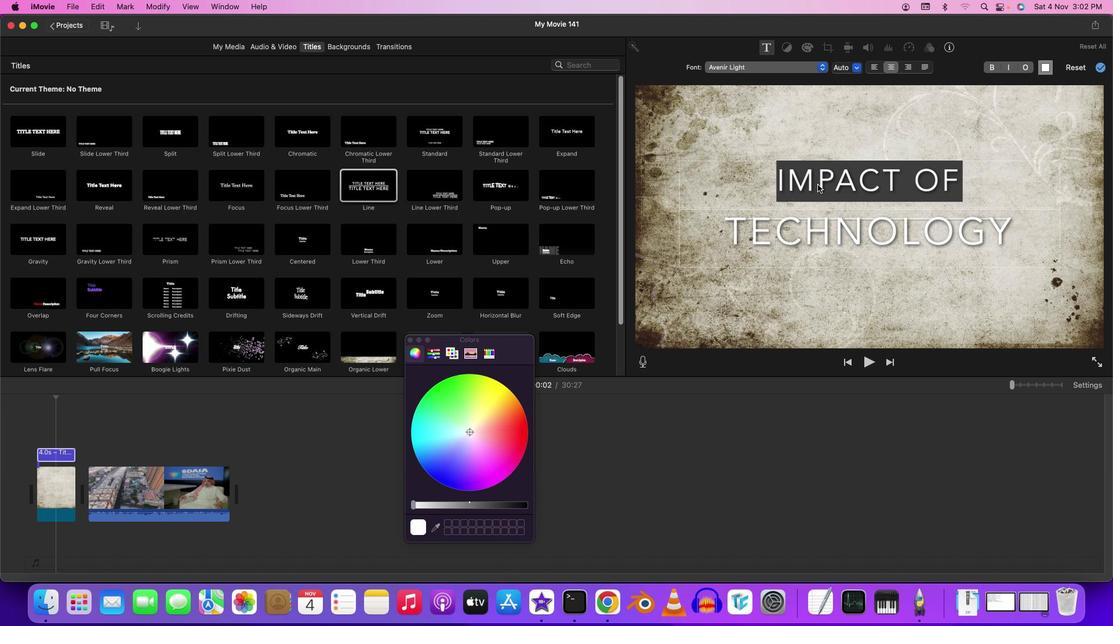
Action: Mouse moved to (473, 433)
Screenshot: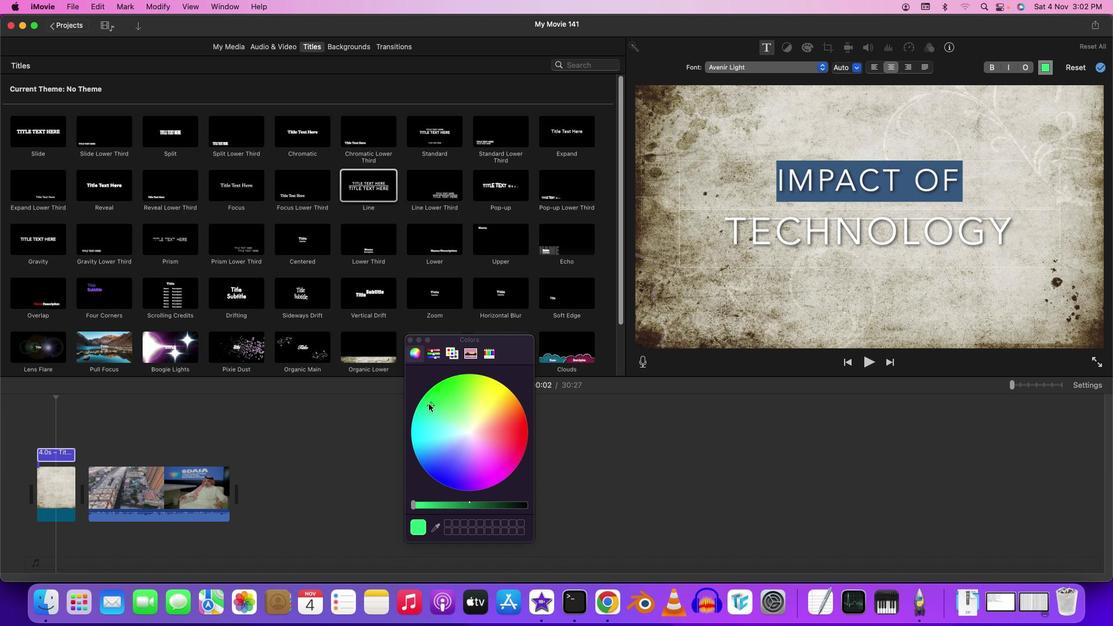 
Action: Mouse pressed left at (473, 433)
Screenshot: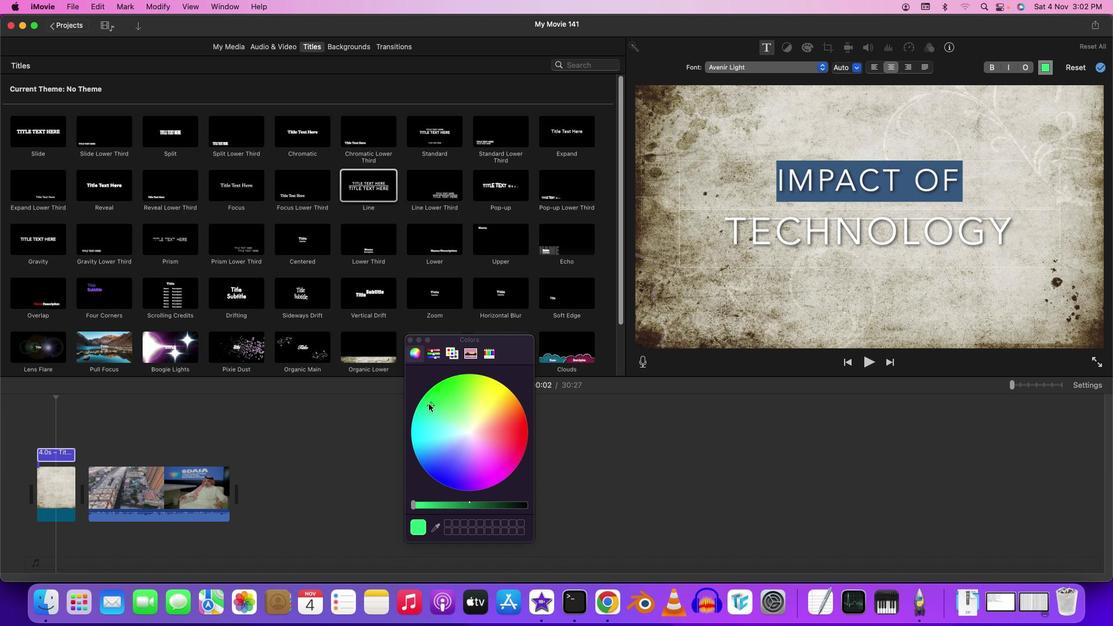 
Action: Mouse moved to (984, 168)
Screenshot: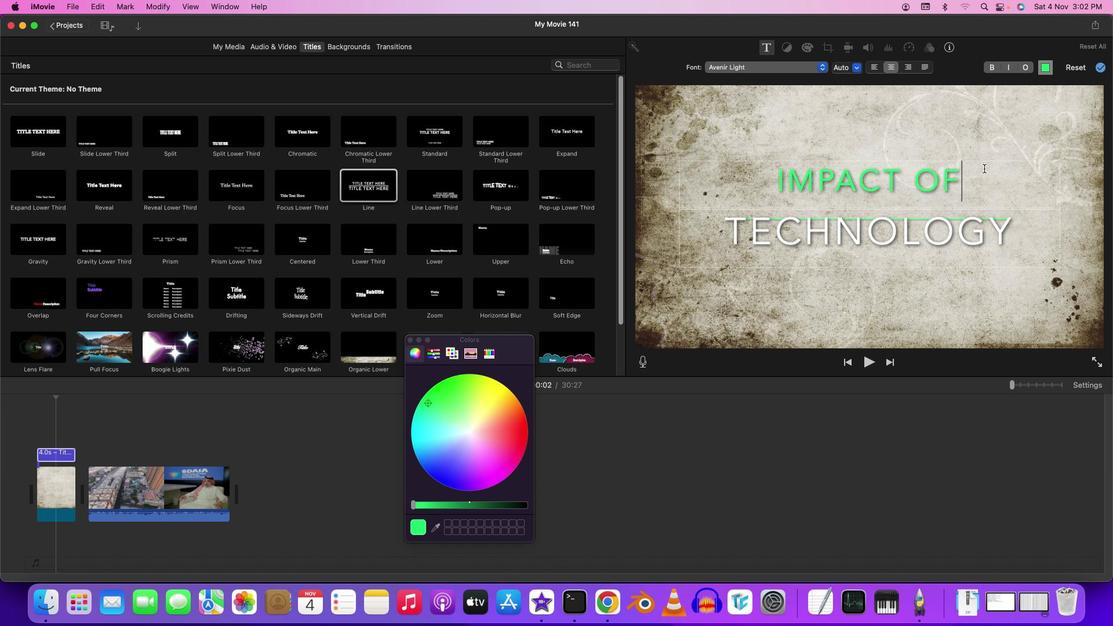 
Action: Mouse pressed left at (984, 168)
Screenshot: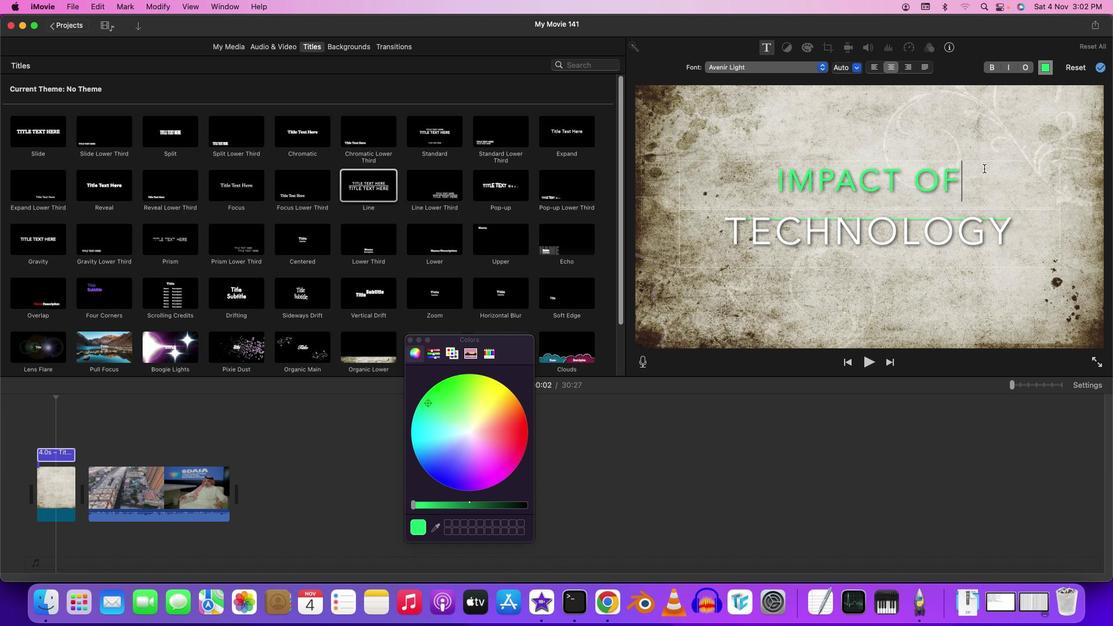 
Action: Mouse moved to (1024, 232)
Screenshot: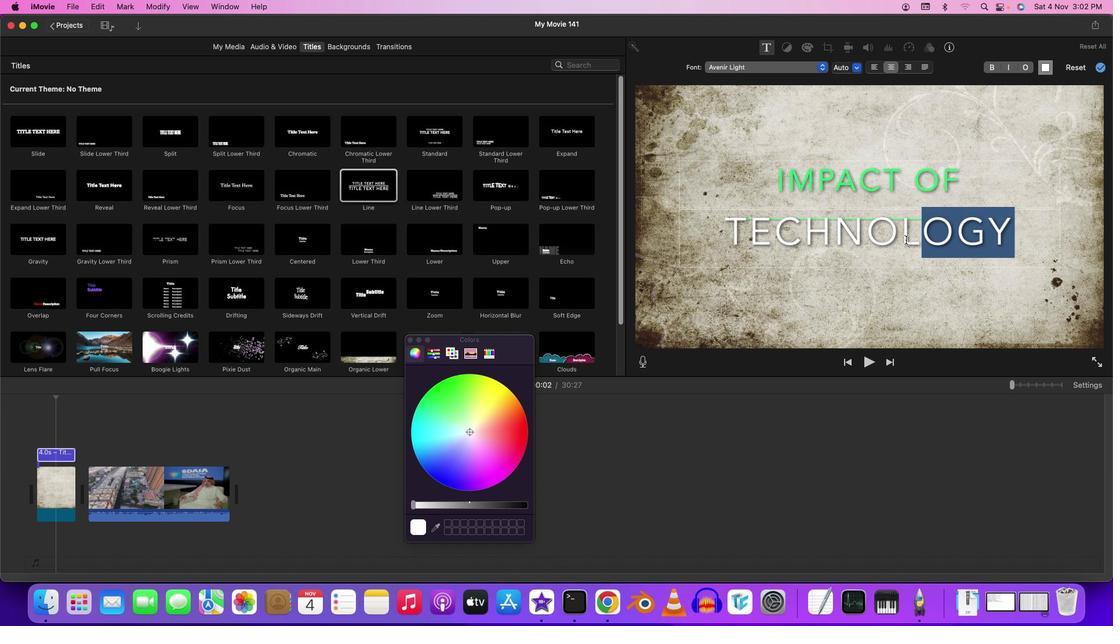 
Action: Mouse pressed left at (1024, 232)
Screenshot: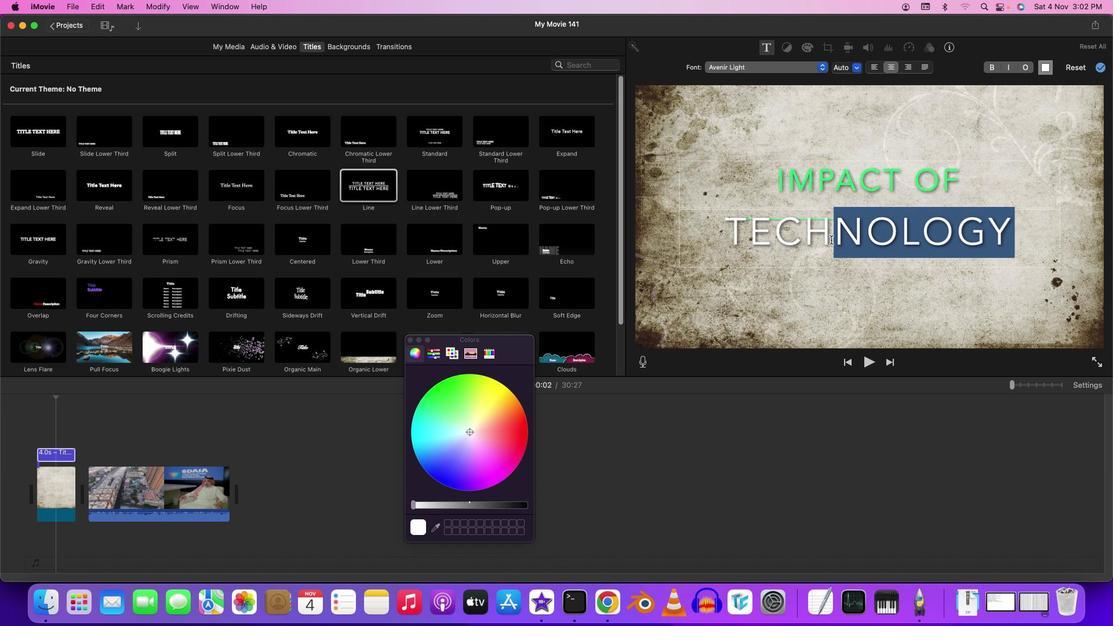 
Action: Mouse moved to (473, 429)
Screenshot: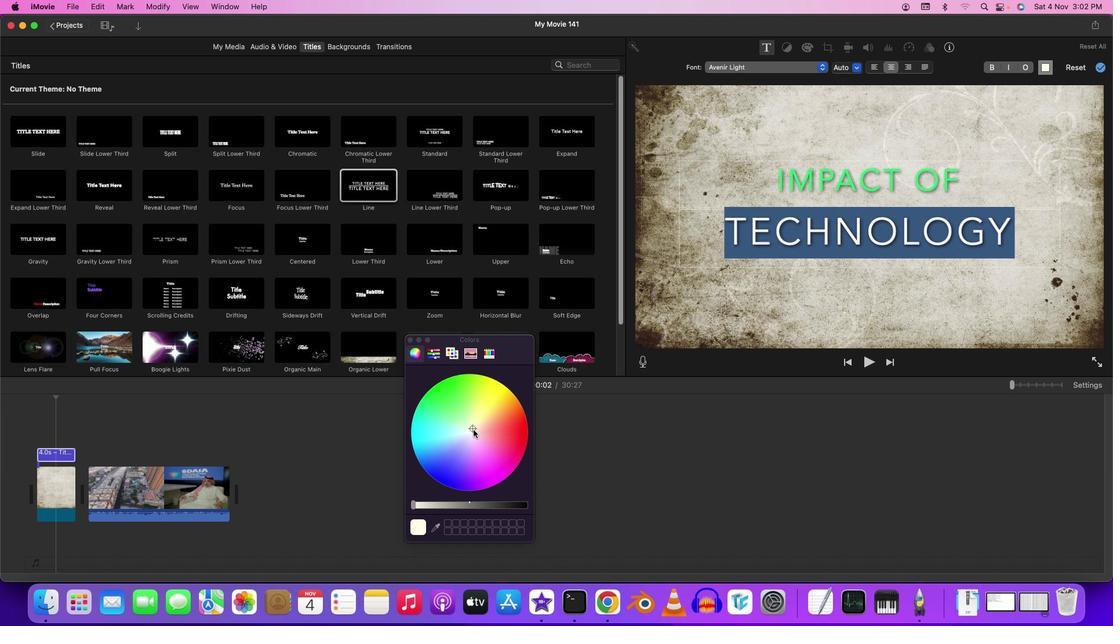 
Action: Mouse pressed left at (473, 429)
Screenshot: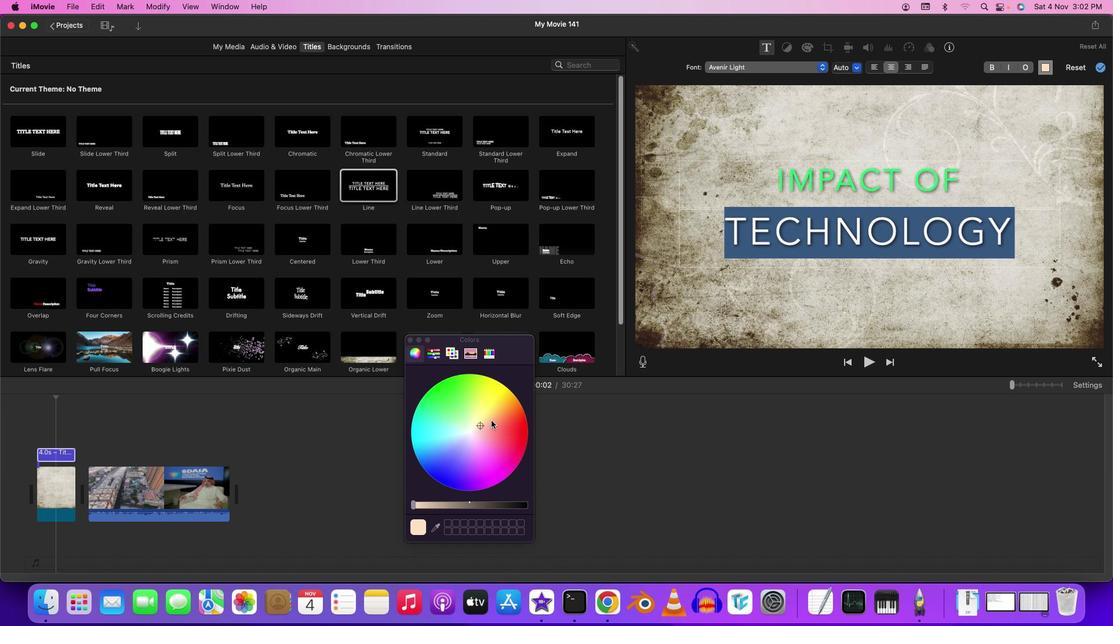 
Action: Mouse moved to (1046, 243)
Screenshot: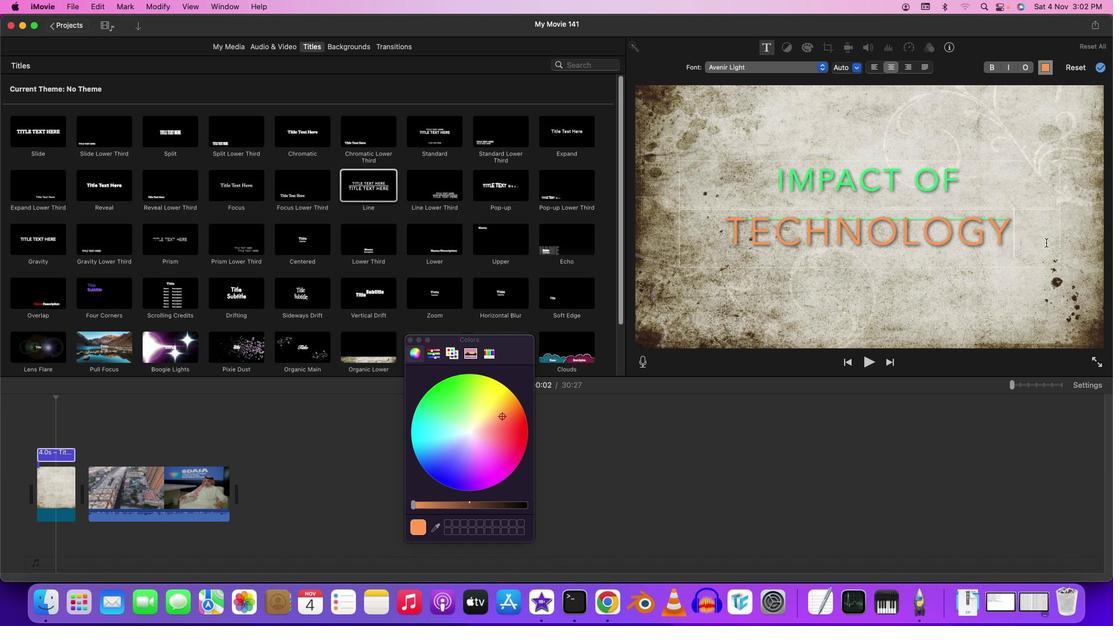 
Action: Mouse pressed left at (1046, 243)
Screenshot: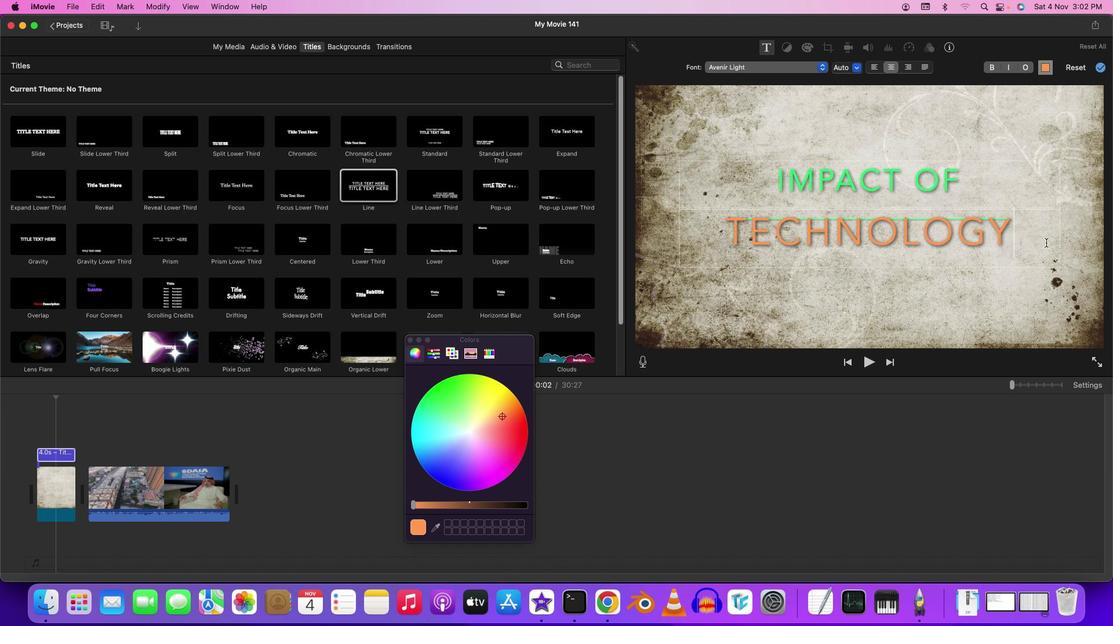 
Action: Mouse moved to (410, 338)
Screenshot: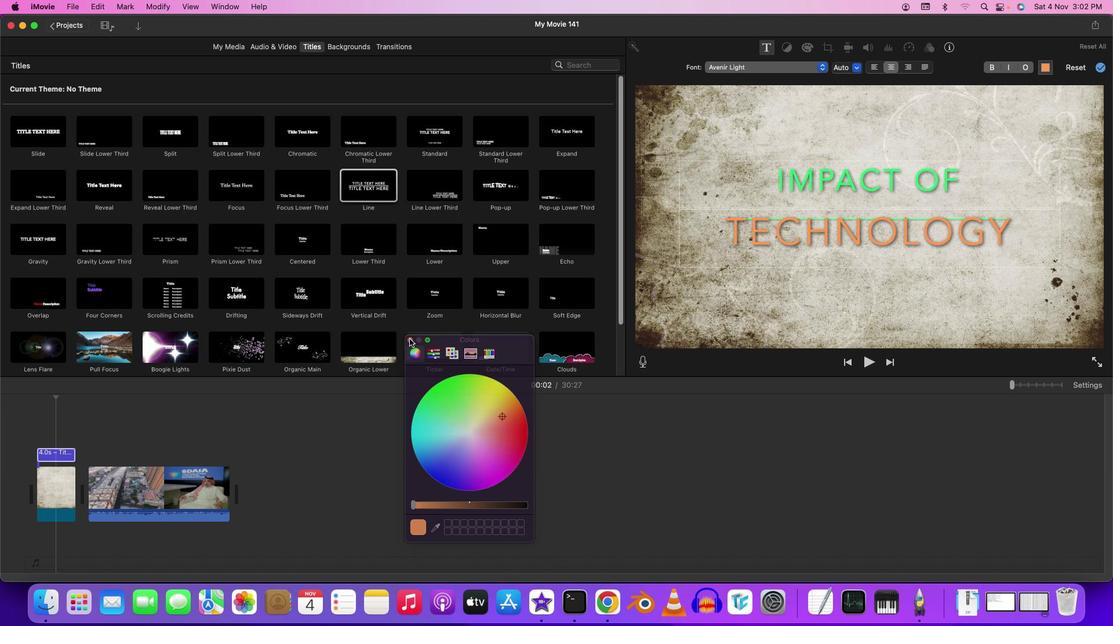 
Action: Mouse pressed left at (410, 338)
Screenshot: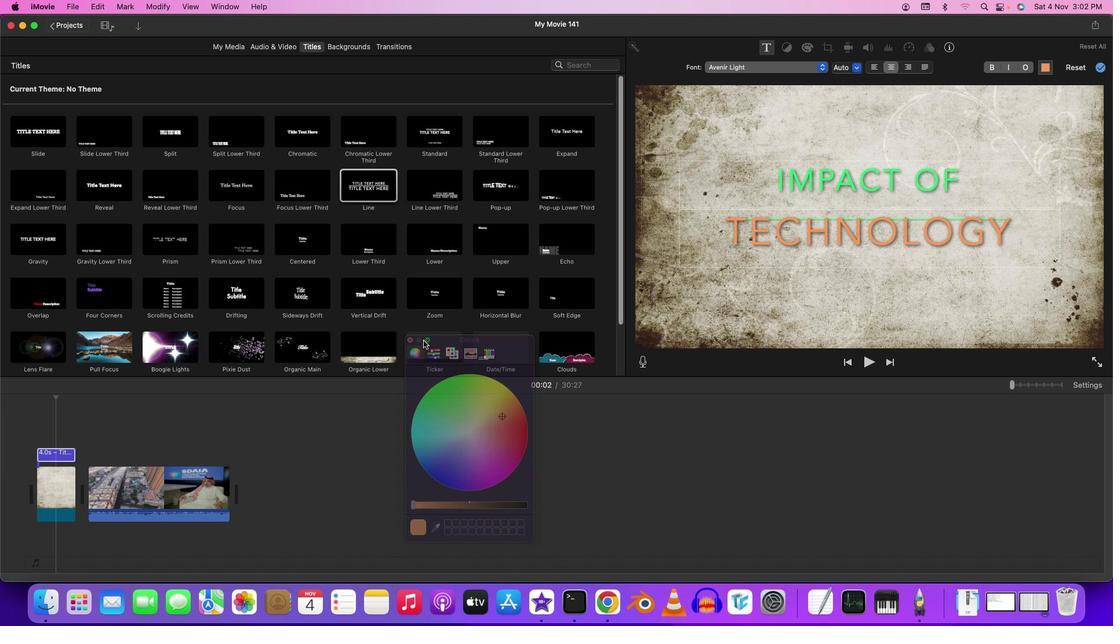 
Action: Mouse moved to (780, 335)
Screenshot: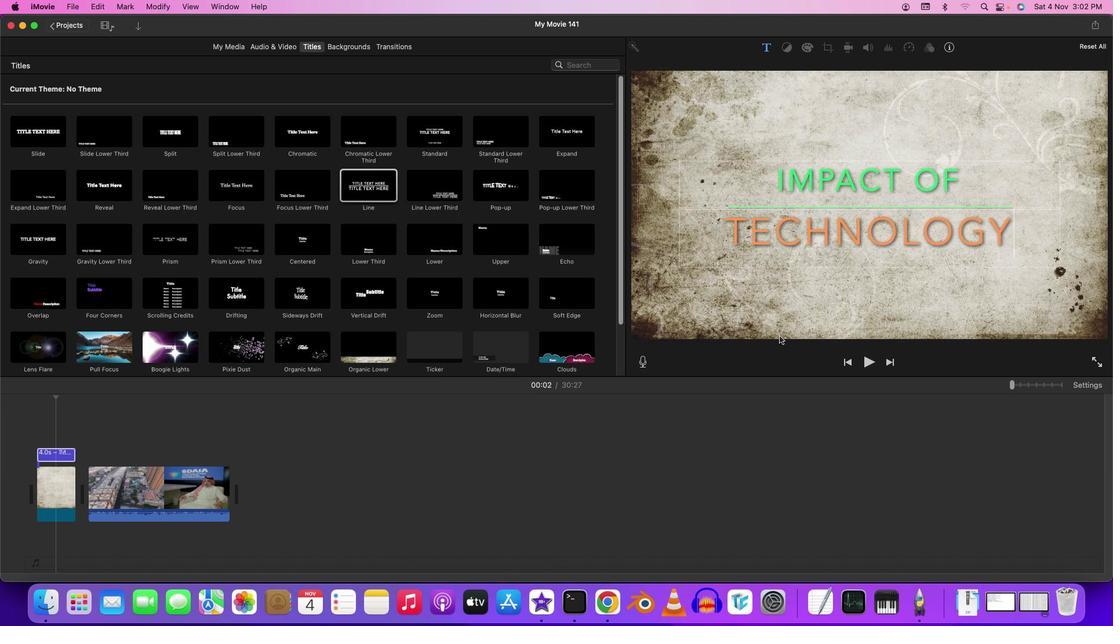 
Action: Mouse pressed left at (780, 335)
Screenshot: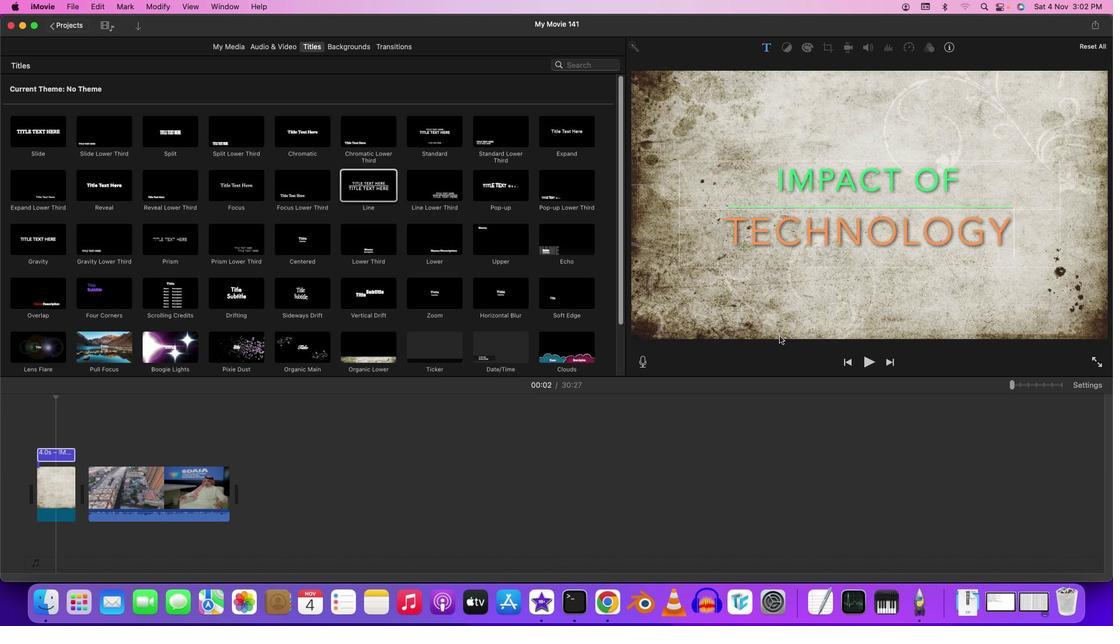 
Action: Mouse moved to (35, 419)
Screenshot: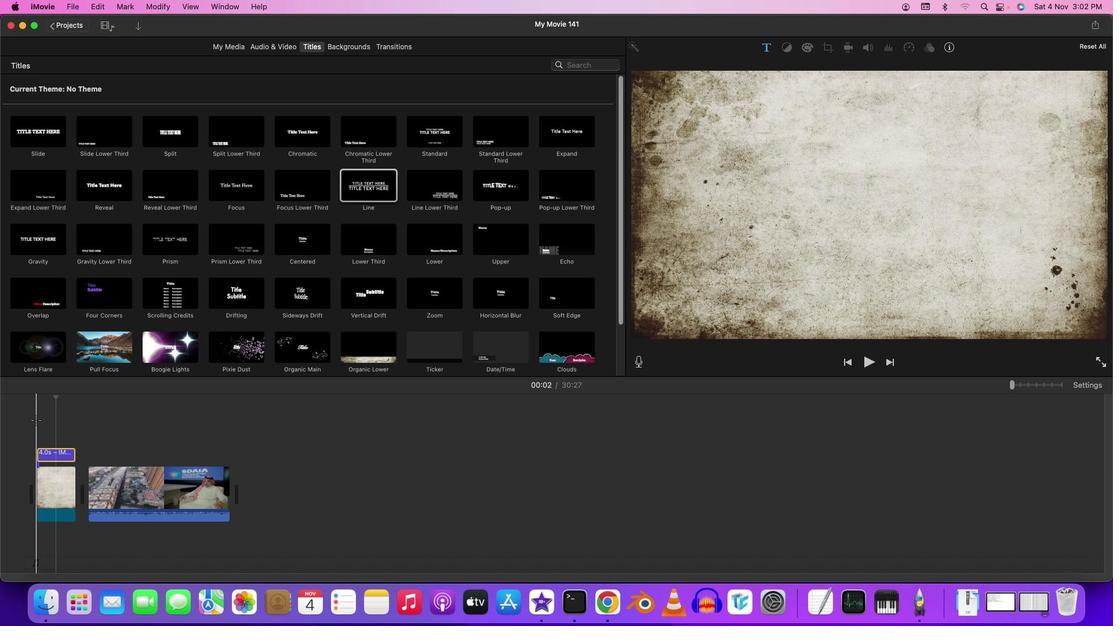 
Action: Mouse pressed left at (35, 419)
Screenshot: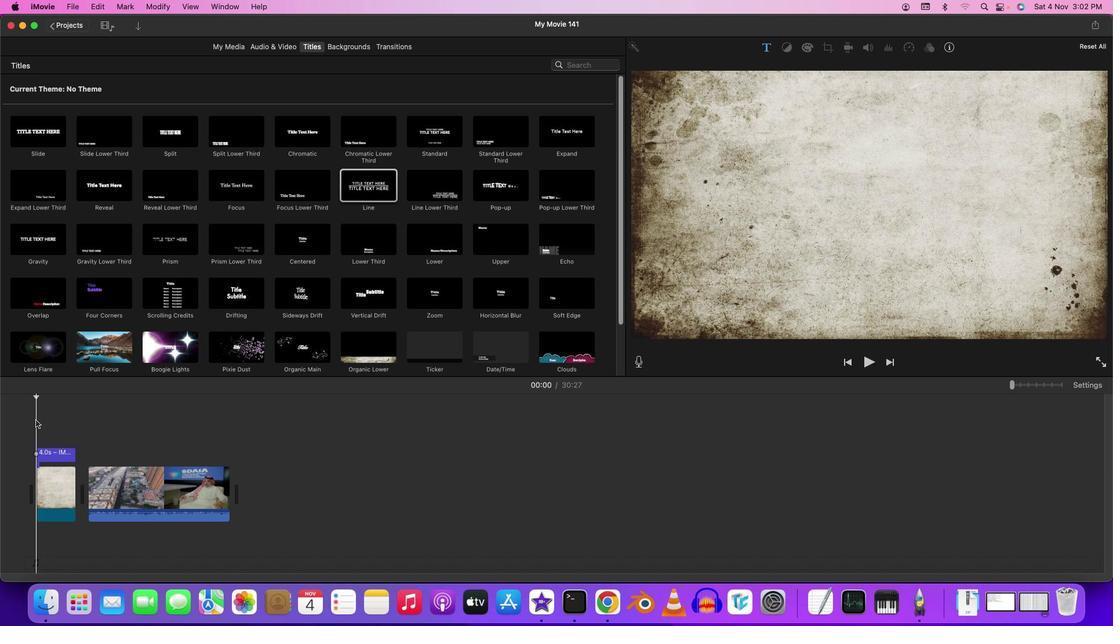 
Action: Mouse moved to (35, 419)
Screenshot: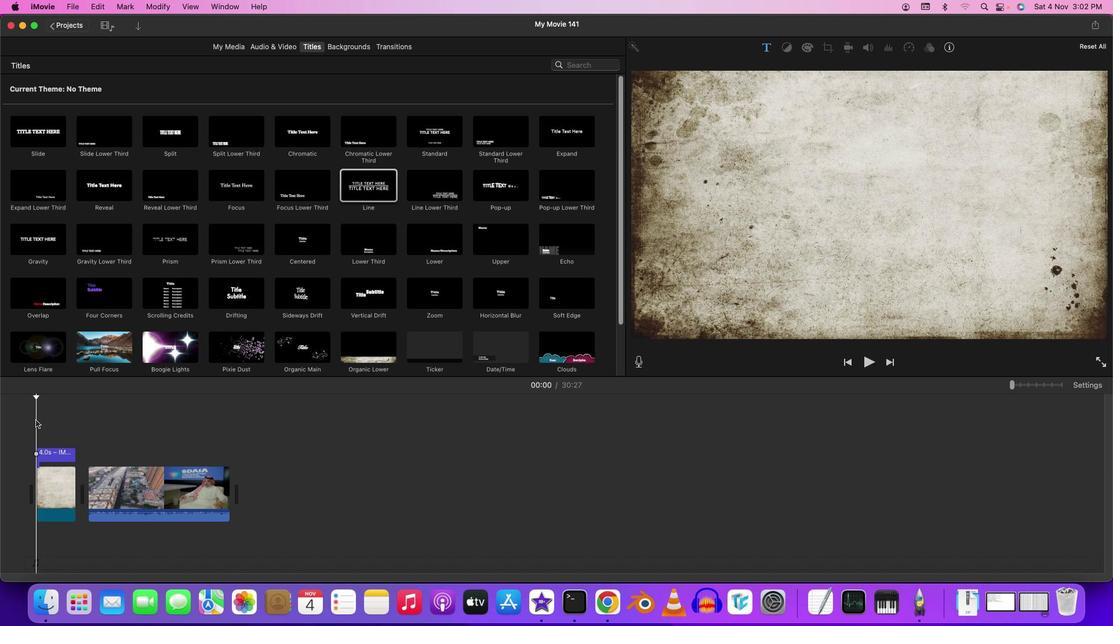 
Action: Key pressed Key.space
Screenshot: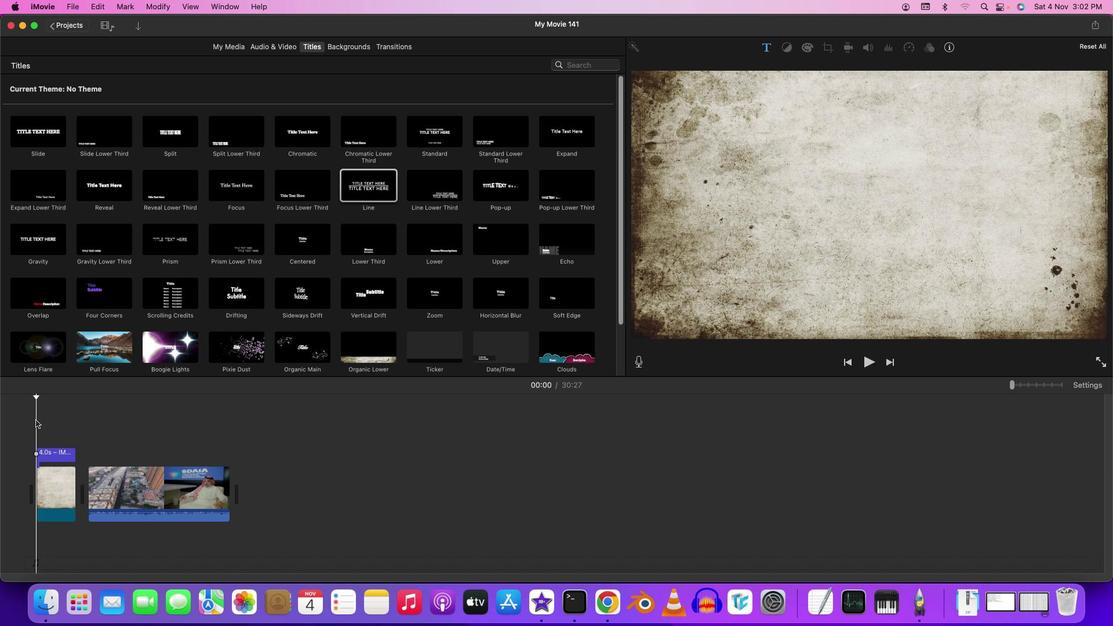 
Action: Mouse moved to (475, 24)
Screenshot: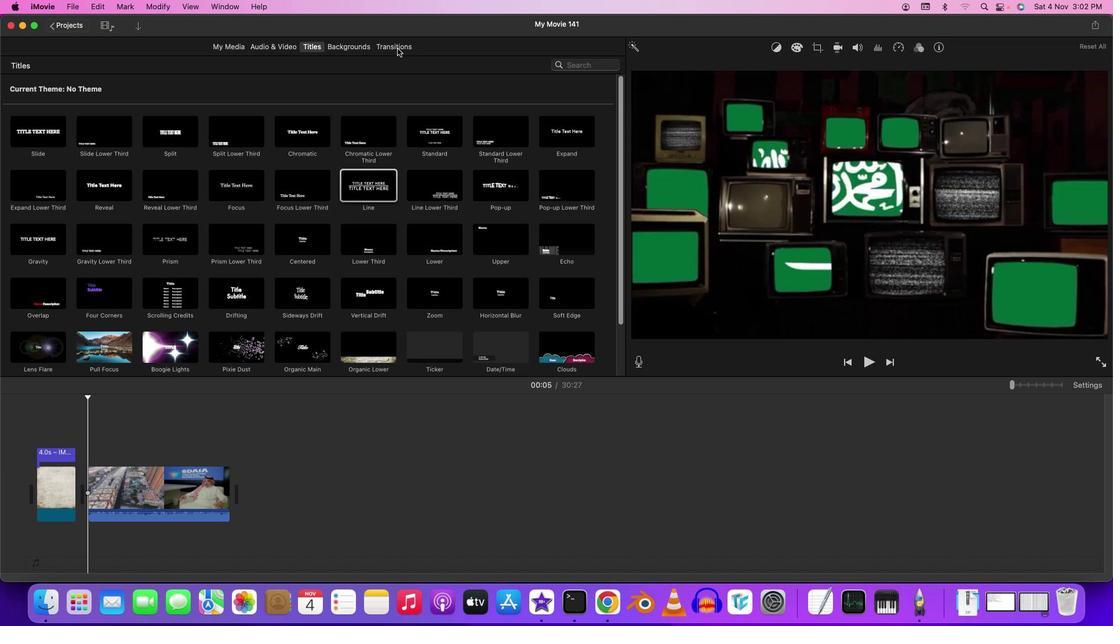 
Action: Key pressed Key.space
Screenshot: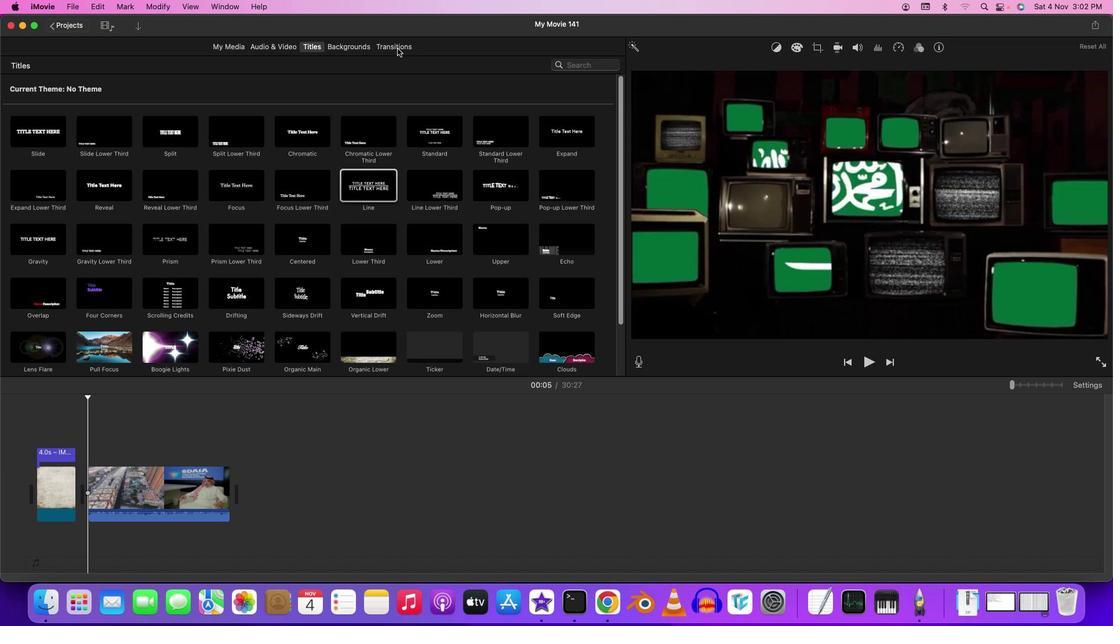 
Action: Mouse moved to (396, 48)
Screenshot: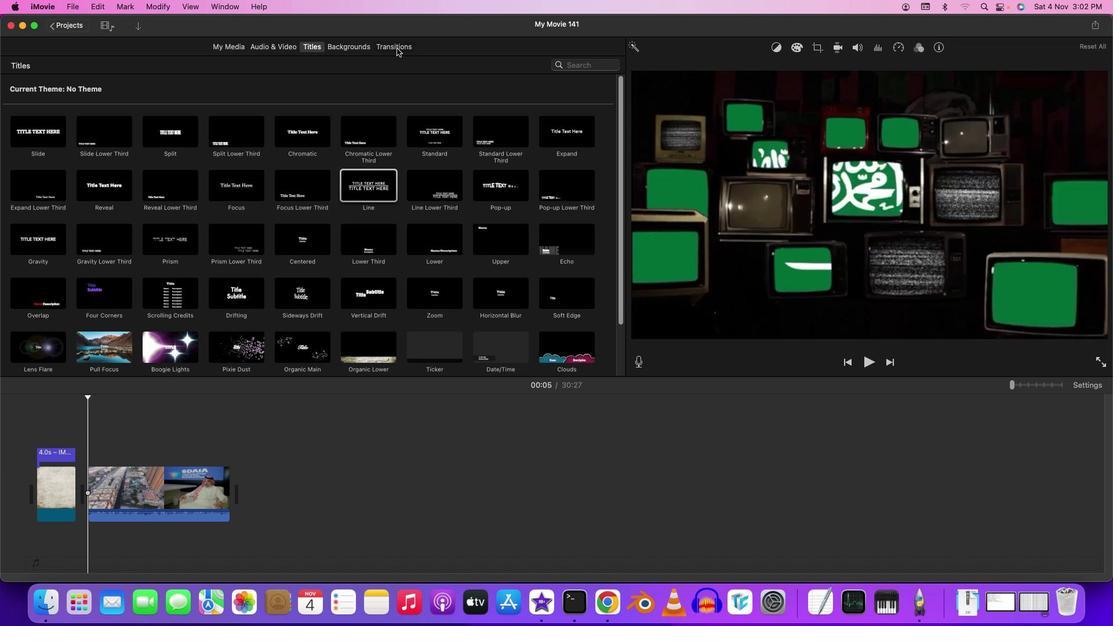 
Action: Mouse pressed left at (396, 48)
Screenshot: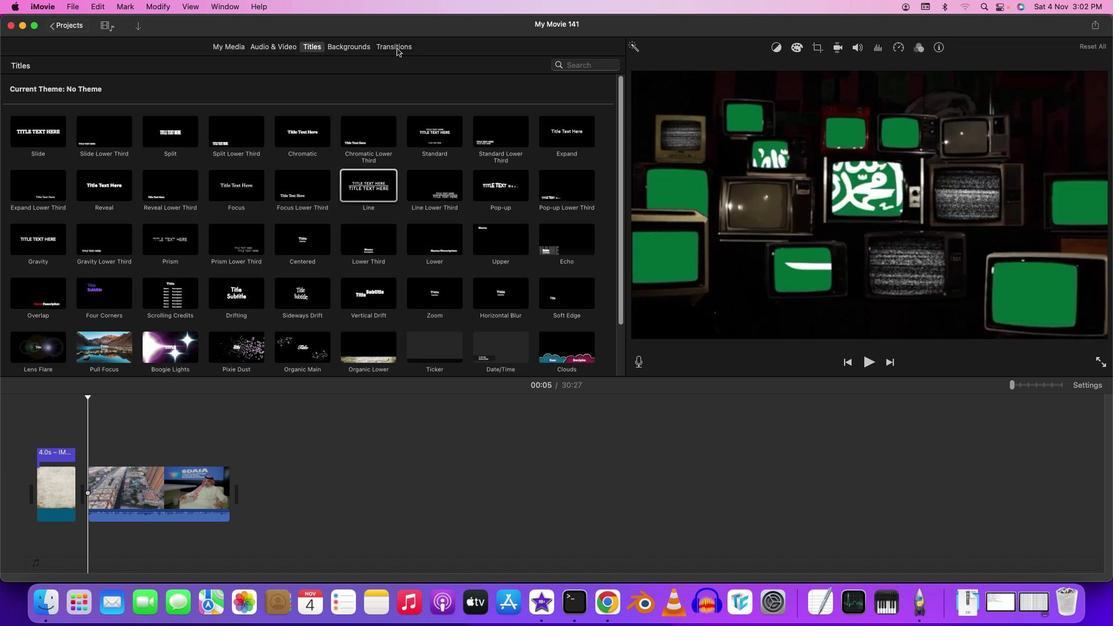 
Action: Mouse moved to (99, 127)
Screenshot: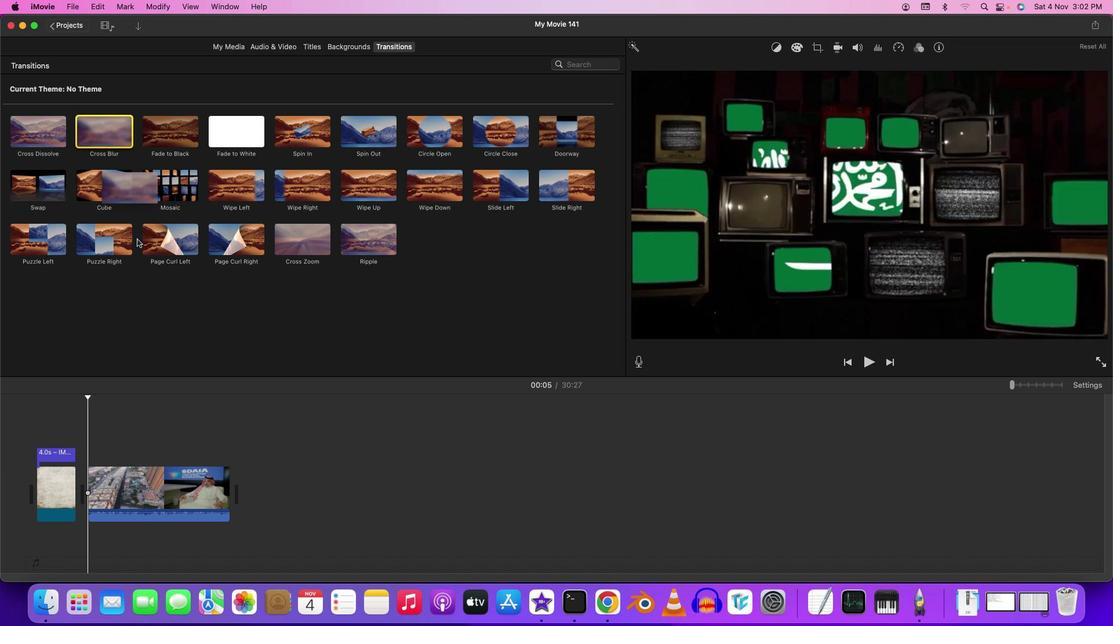
Action: Mouse pressed left at (99, 127)
Screenshot: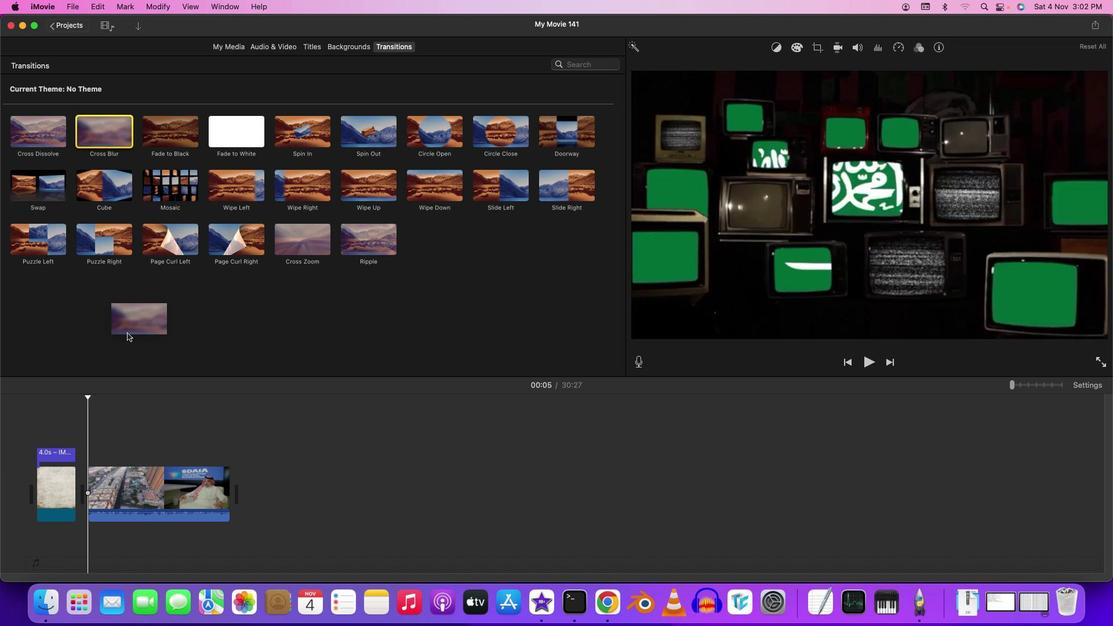 
Action: Mouse moved to (59, 434)
Screenshot: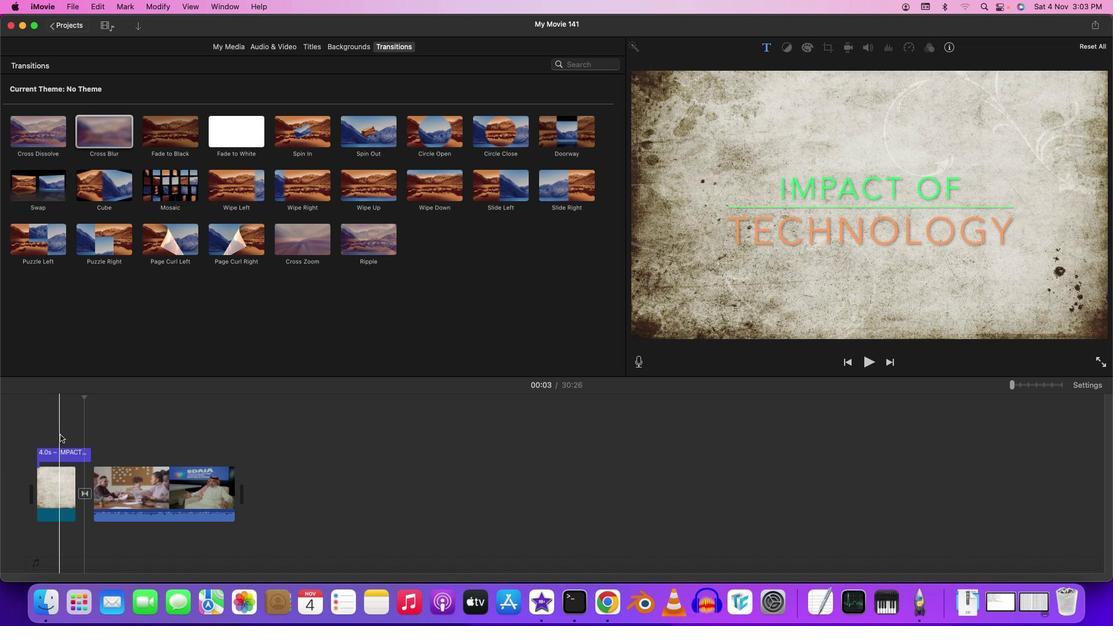 
Action: Mouse pressed left at (59, 434)
Screenshot: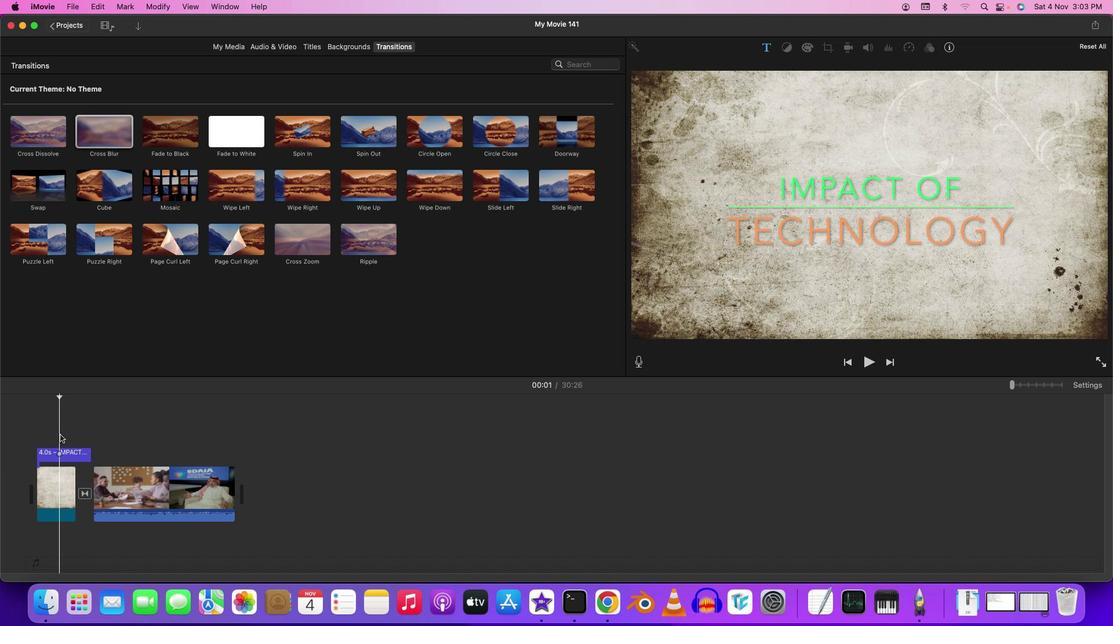 
Action: Mouse moved to (61, 430)
Screenshot: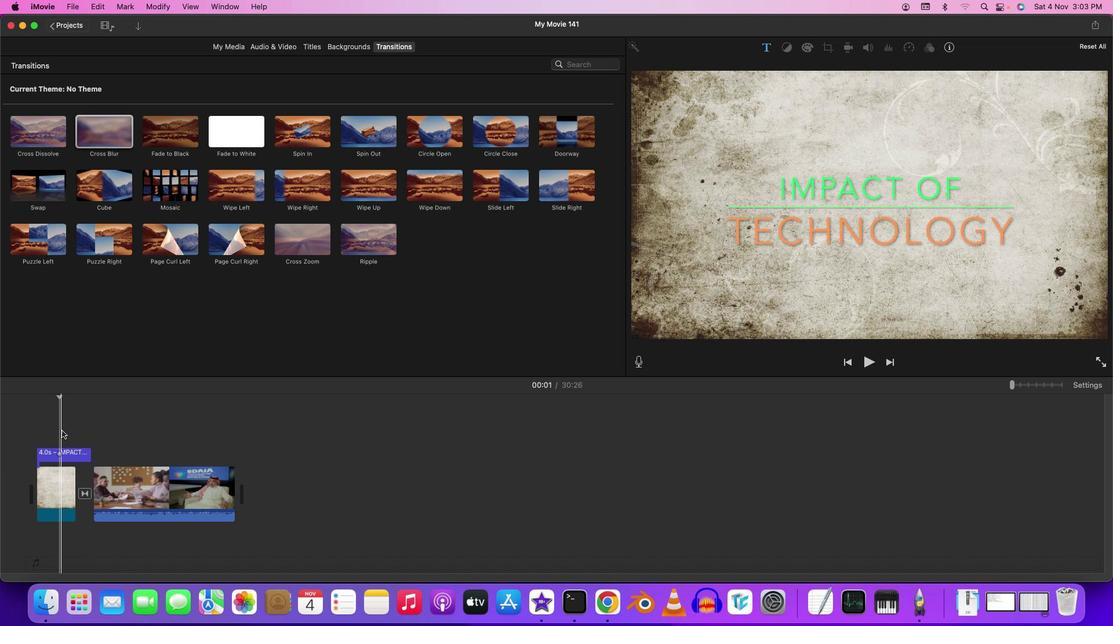 
Action: Key pressed Key.spaceKey.space
Screenshot: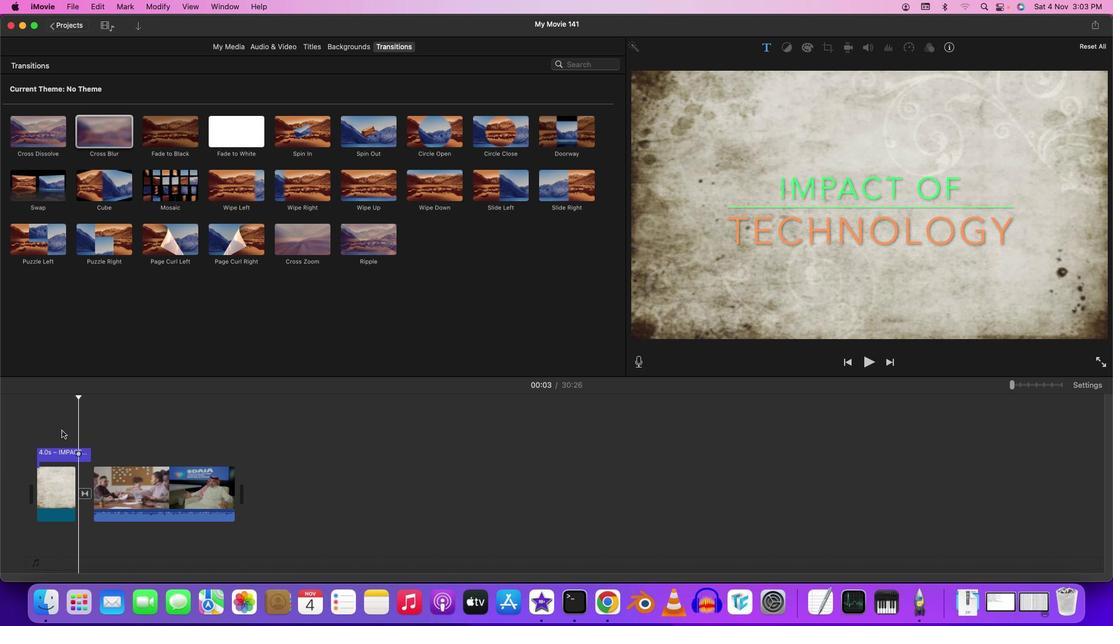 
Action: Mouse moved to (61, 434)
Screenshot: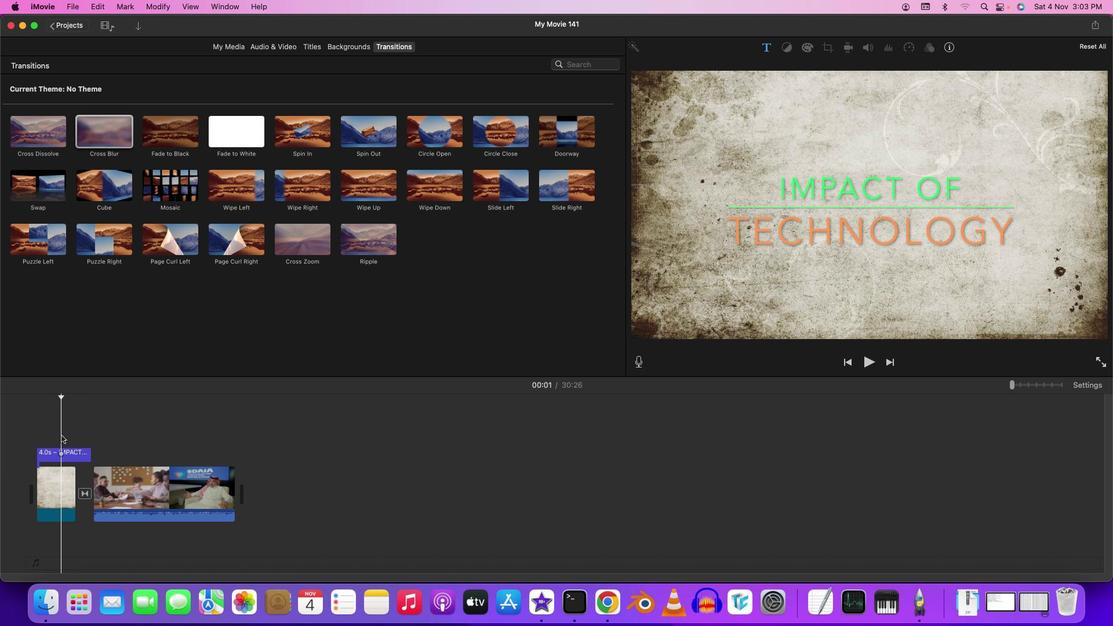 
Action: Mouse pressed left at (61, 434)
Screenshot: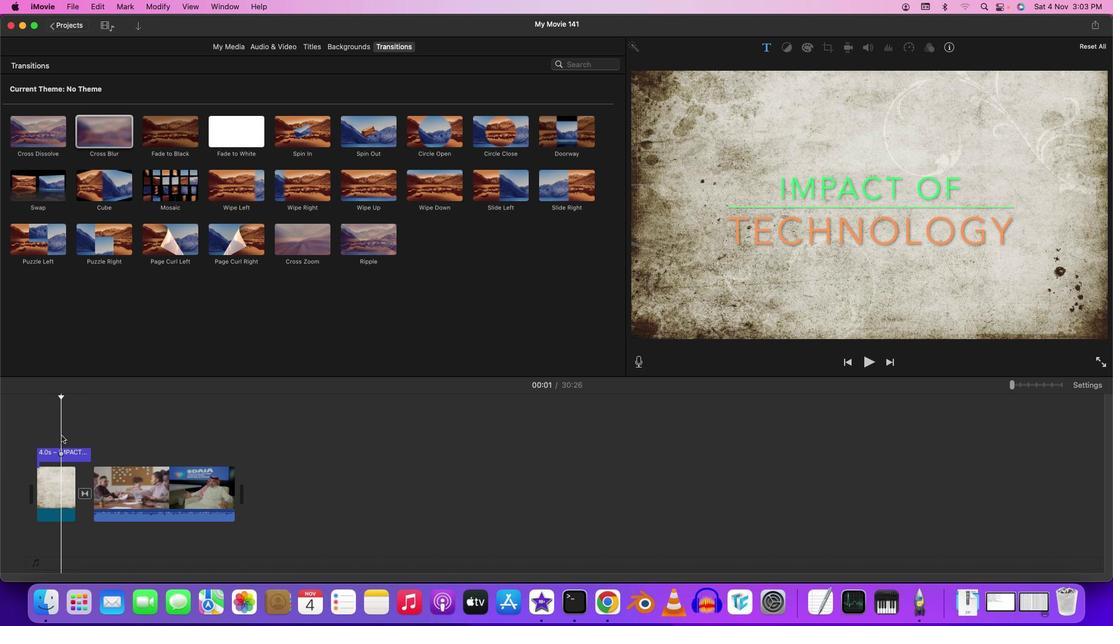 
Action: Key pressed Key.spaceKey.space
Screenshot: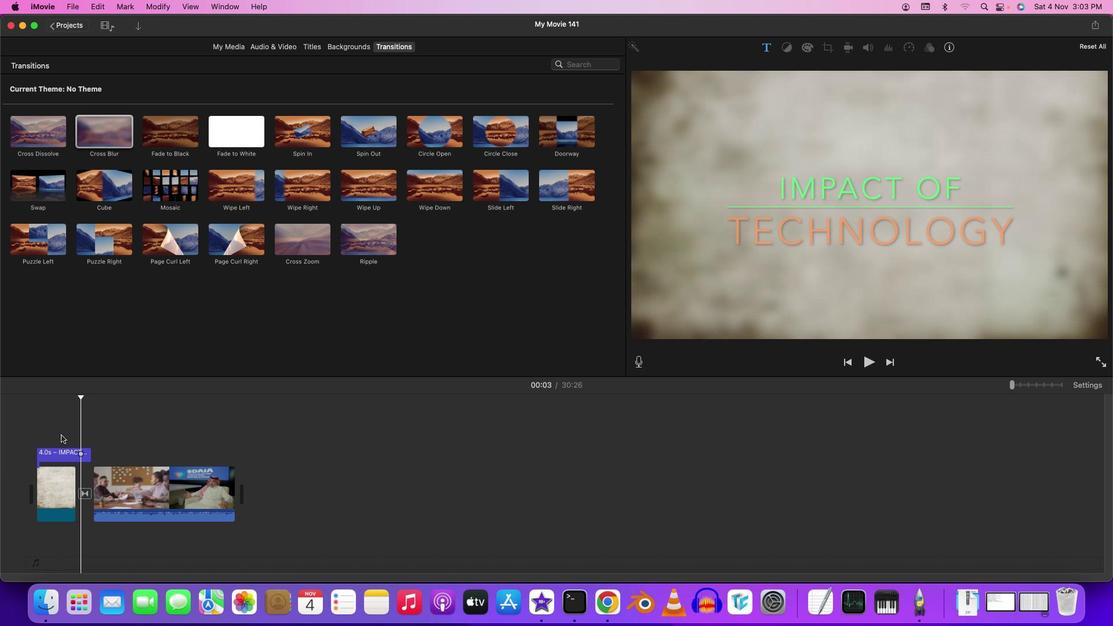 
Action: Mouse pressed left at (61, 434)
Screenshot: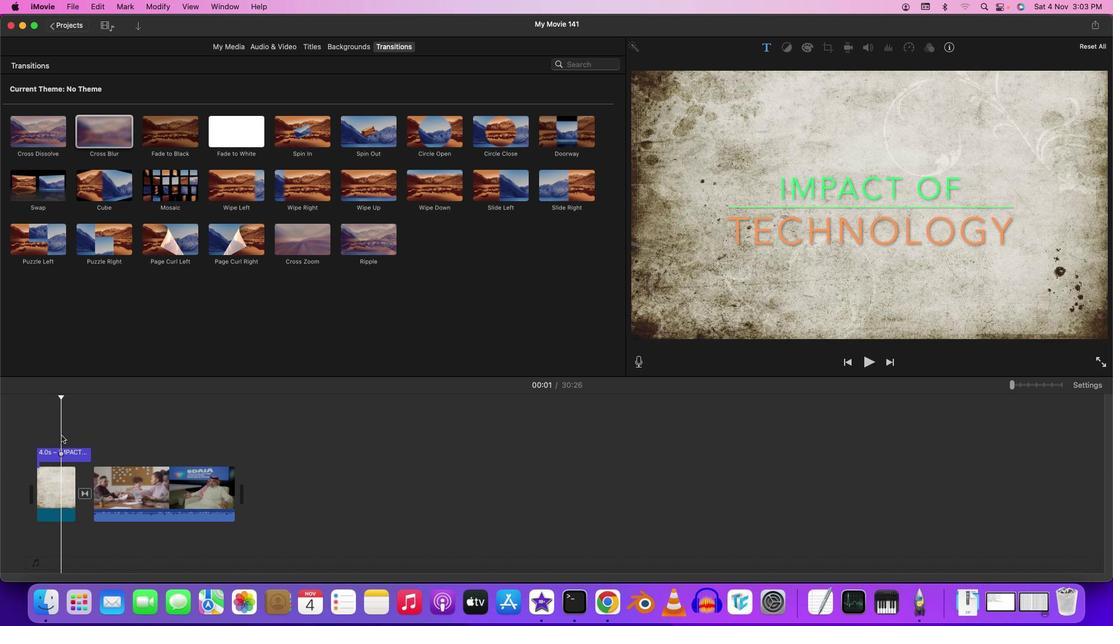 
Action: Mouse moved to (60, 434)
Screenshot: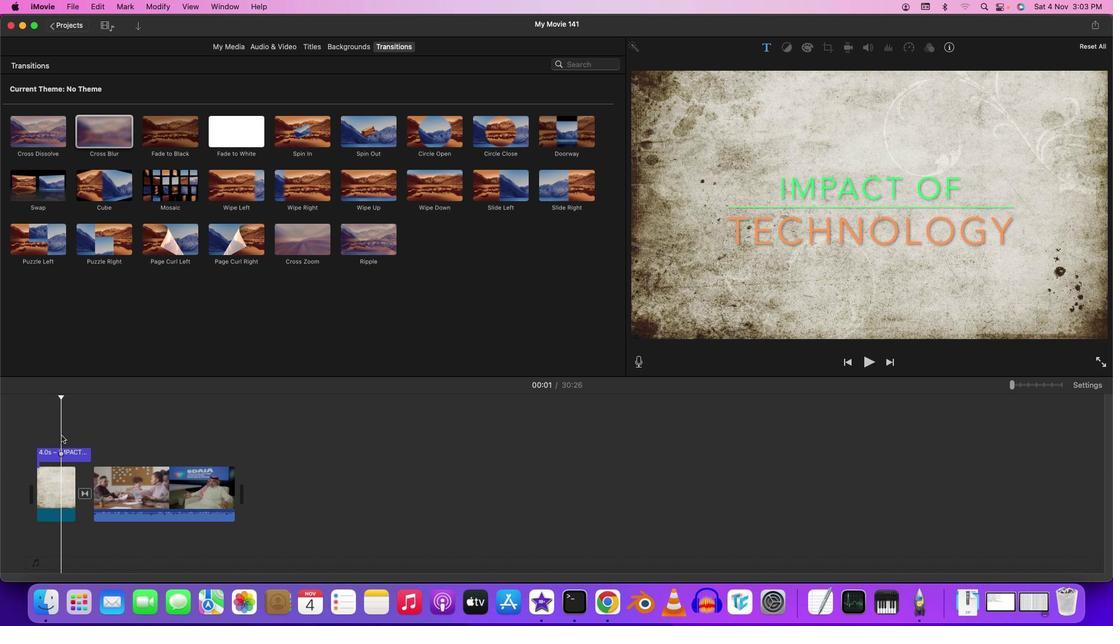 
Action: Key pressed Key.space
Screenshot: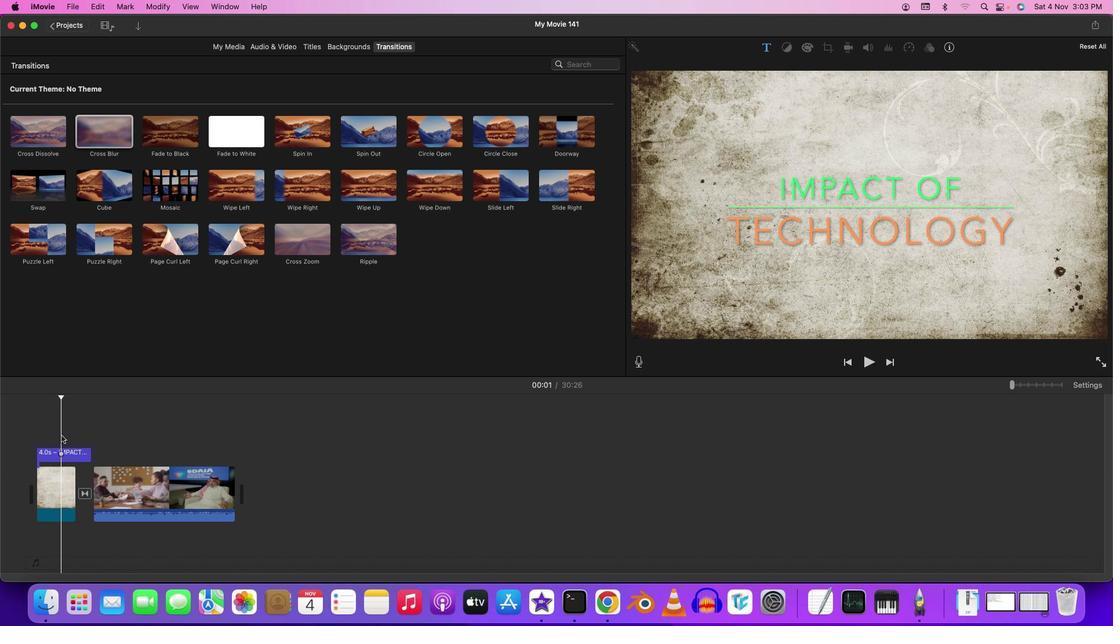 
Action: Mouse moved to (77, 463)
Screenshot: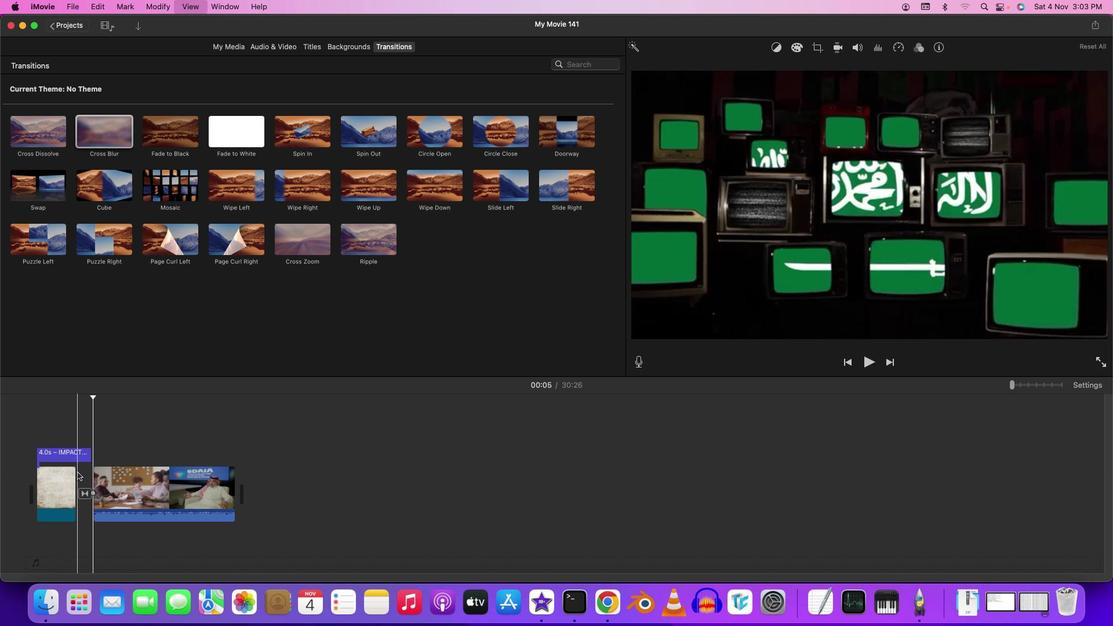 
Action: Key pressed Key.space
Screenshot: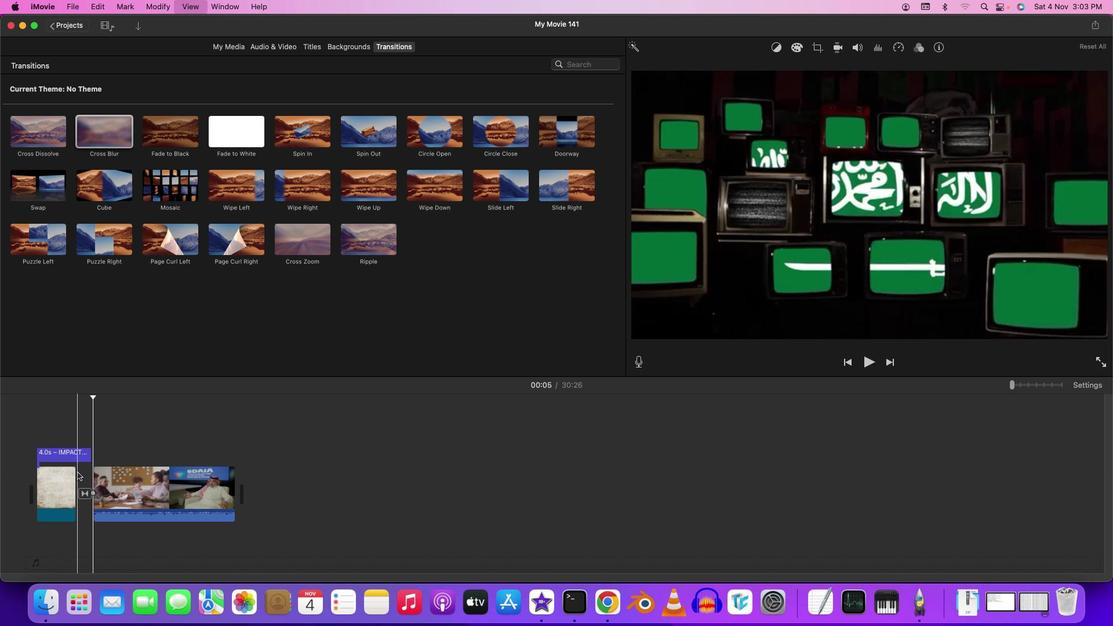 
Action: Mouse moved to (100, 139)
Screenshot: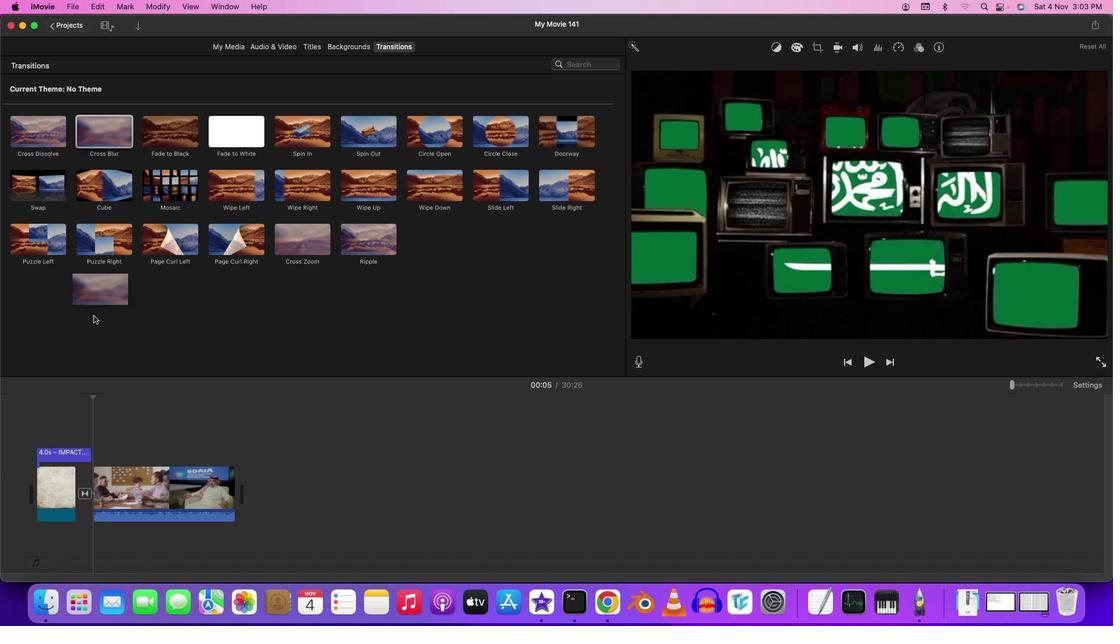
Action: Mouse pressed left at (100, 139)
Screenshot: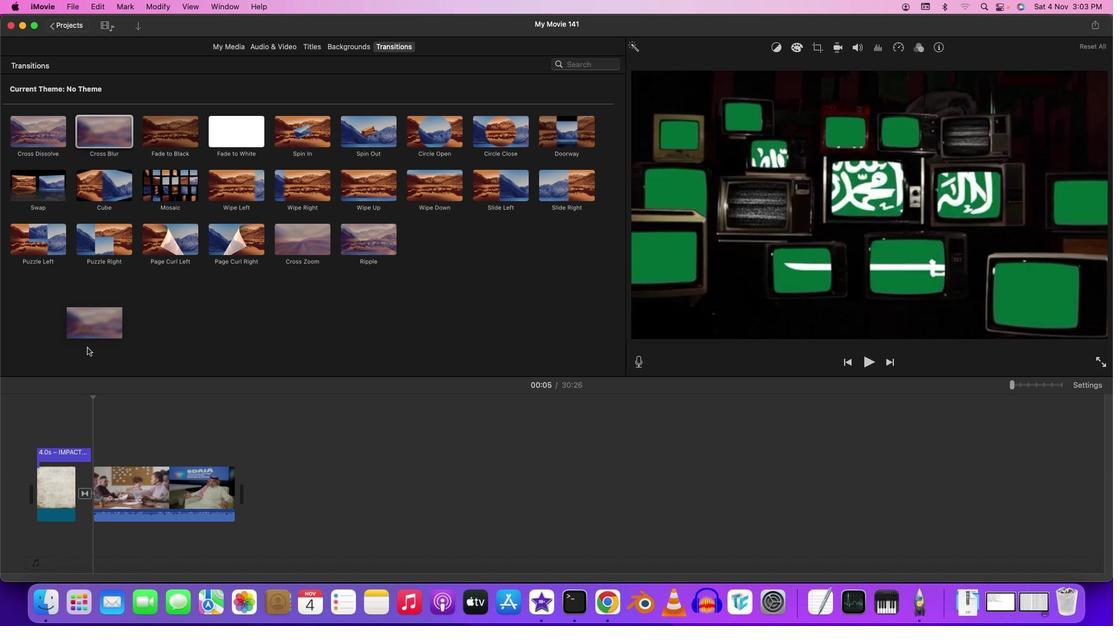 
Action: Mouse moved to (67, 415)
Screenshot: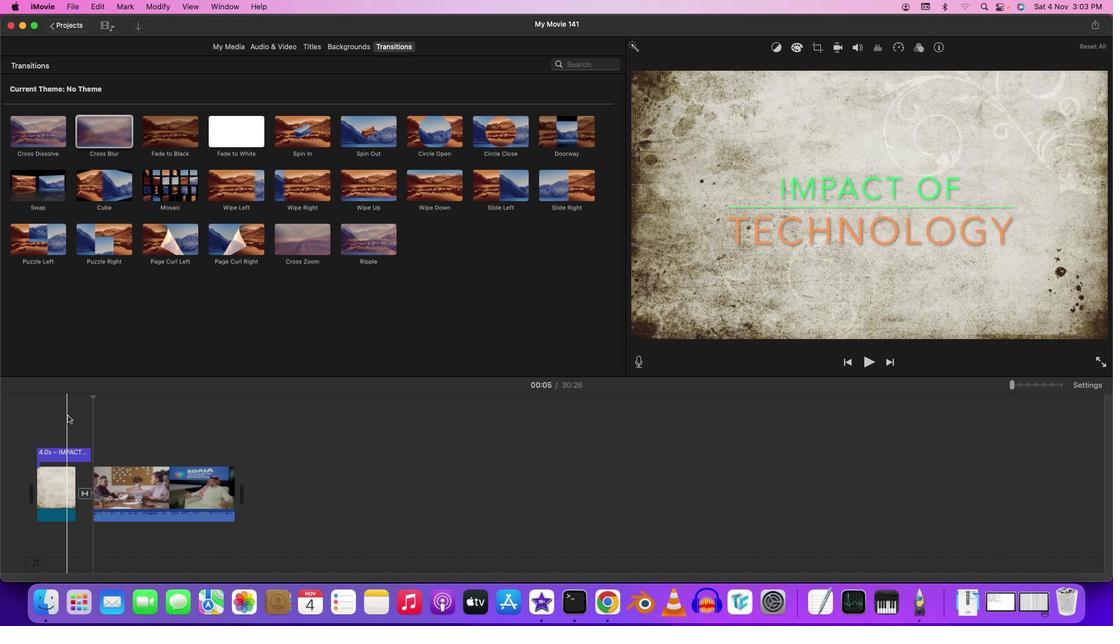 
Action: Mouse pressed left at (67, 415)
Screenshot: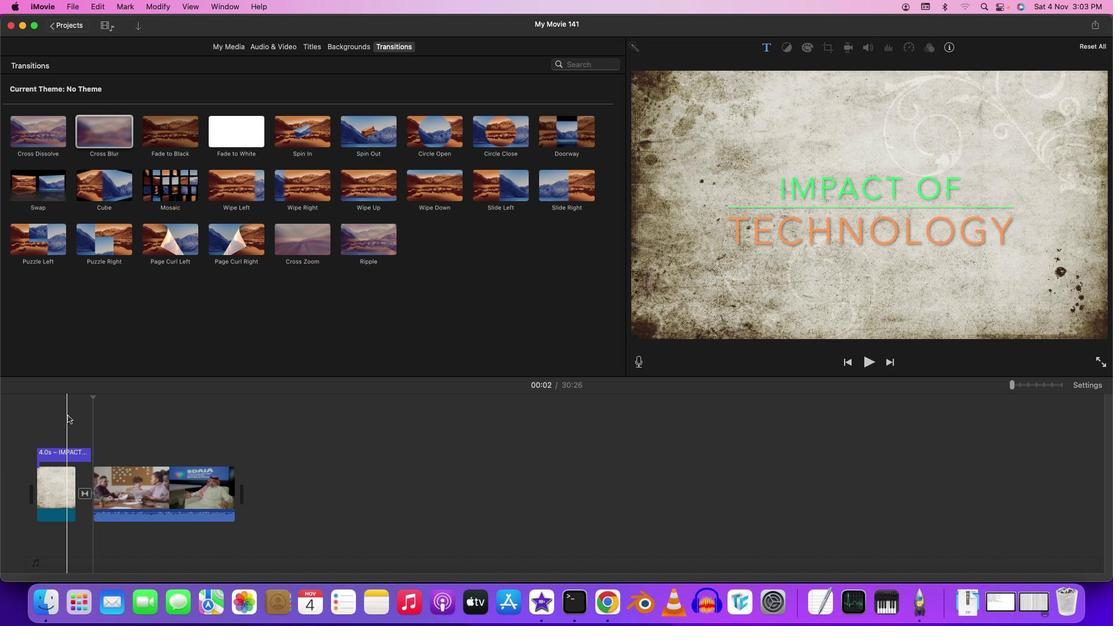 
Action: Key pressed Key.spaceKey.space
Screenshot: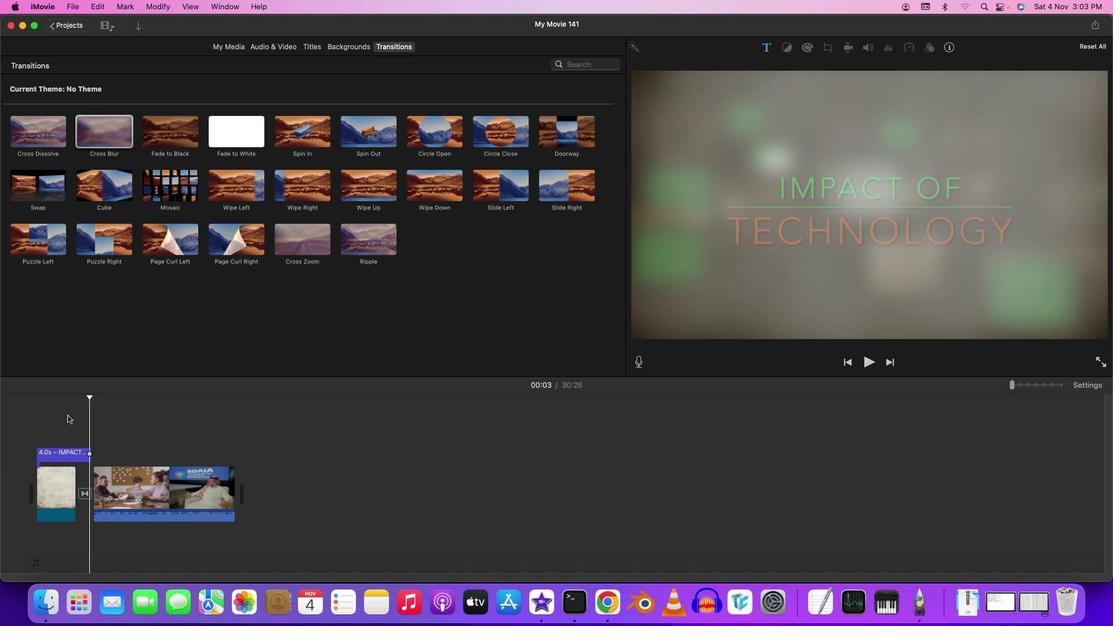 
Action: Mouse moved to (1014, 387)
Screenshot: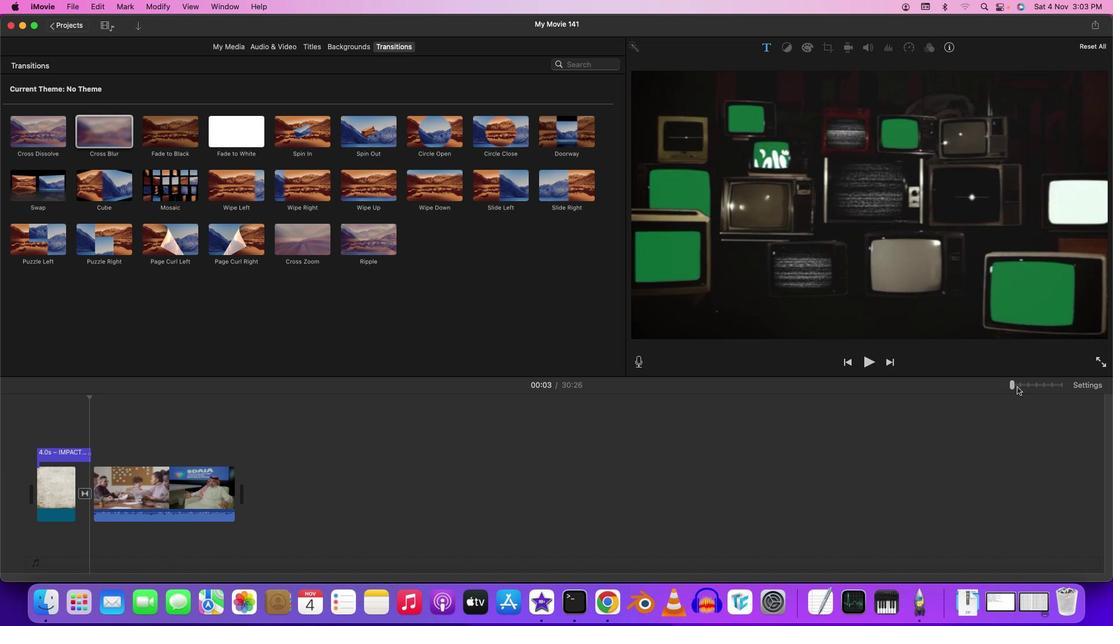 
Action: Mouse pressed left at (1014, 387)
Screenshot: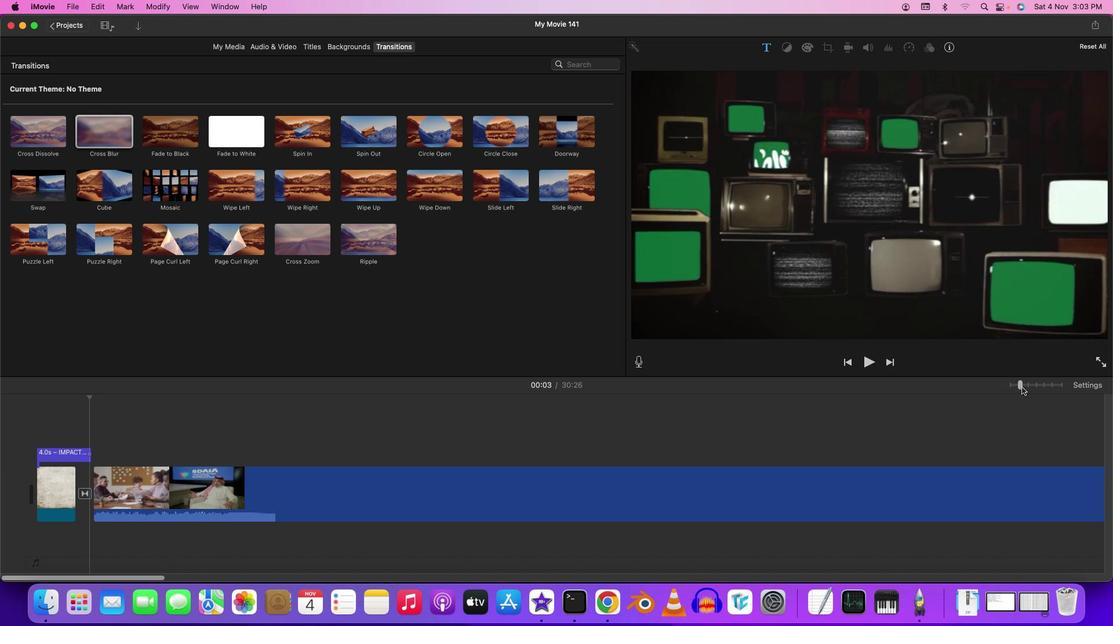 
Action: Mouse moved to (272, 47)
Screenshot: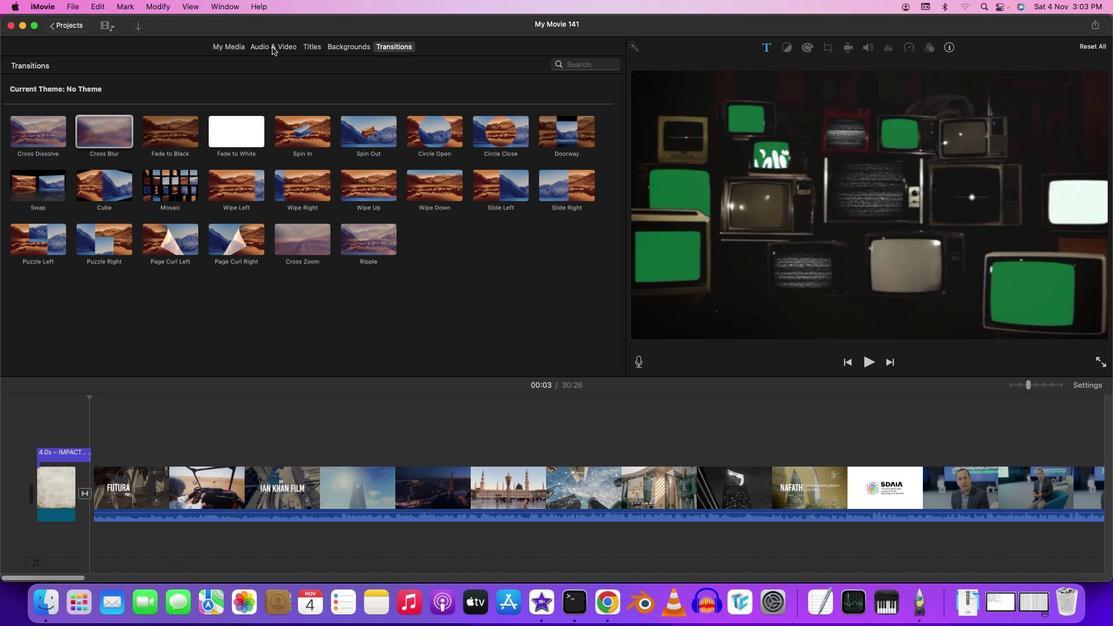 
Action: Mouse pressed left at (272, 47)
Screenshot: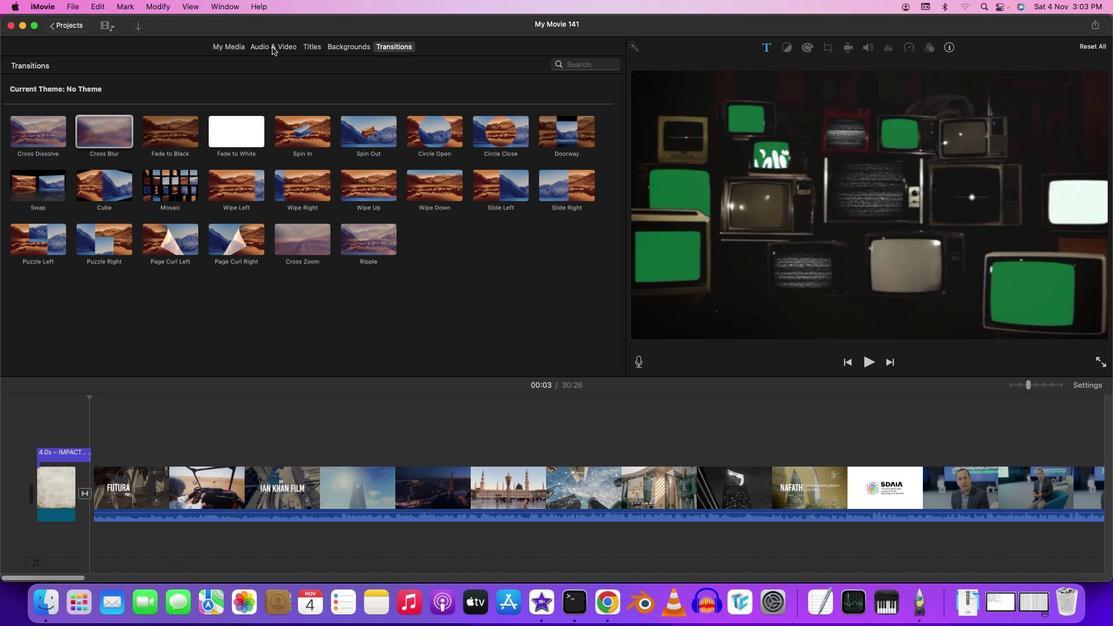 
Action: Mouse moved to (607, 70)
Screenshot: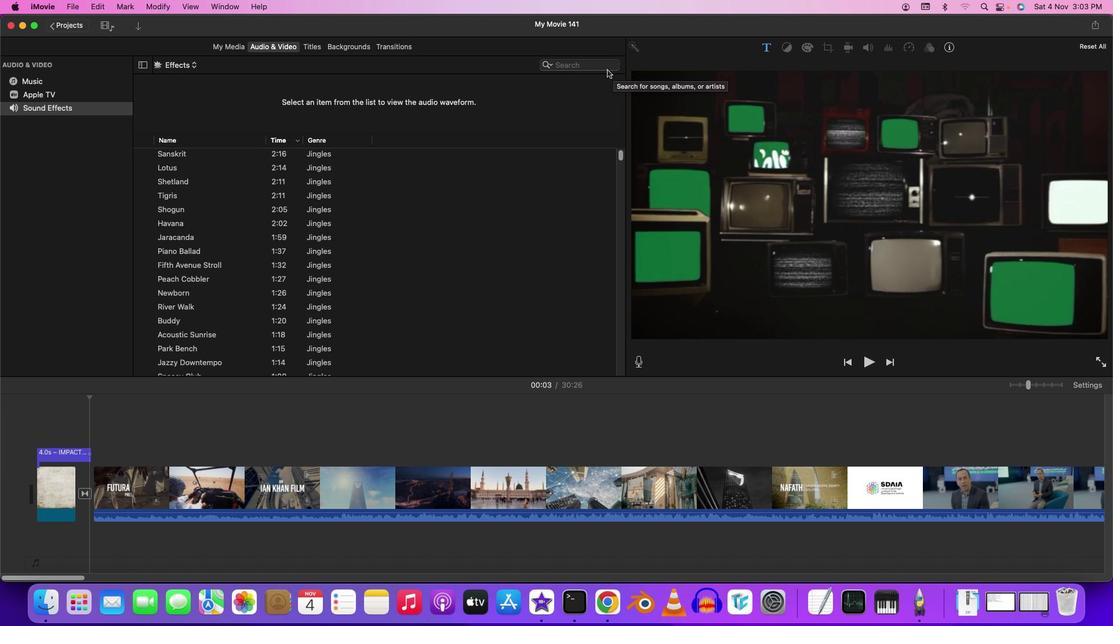 
Action: Mouse pressed left at (607, 70)
Screenshot: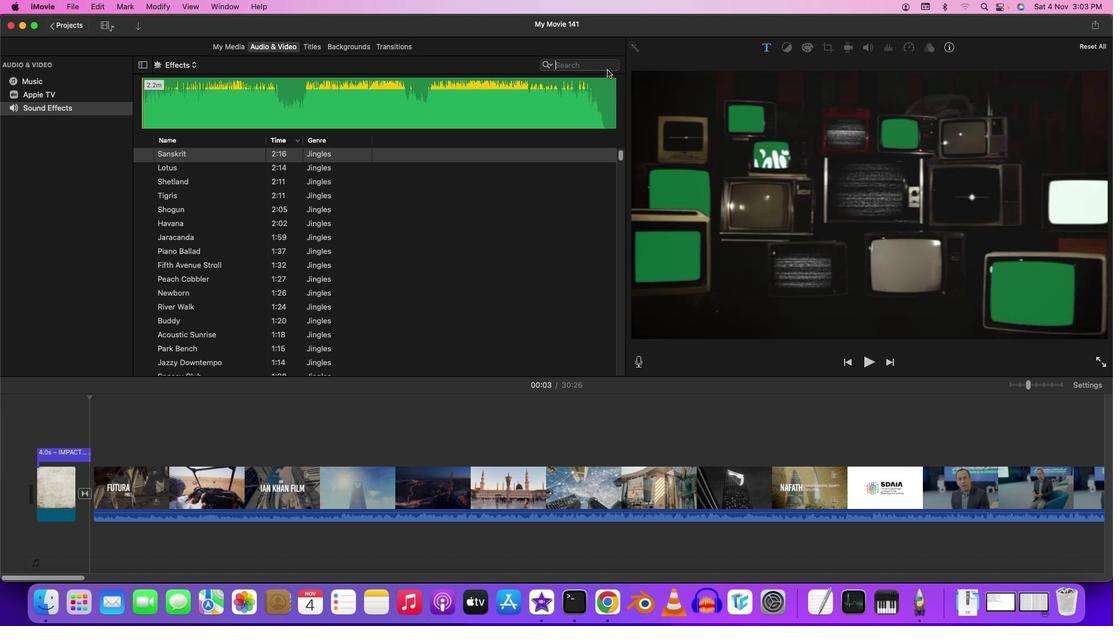 
Action: Mouse moved to (602, 66)
Screenshot: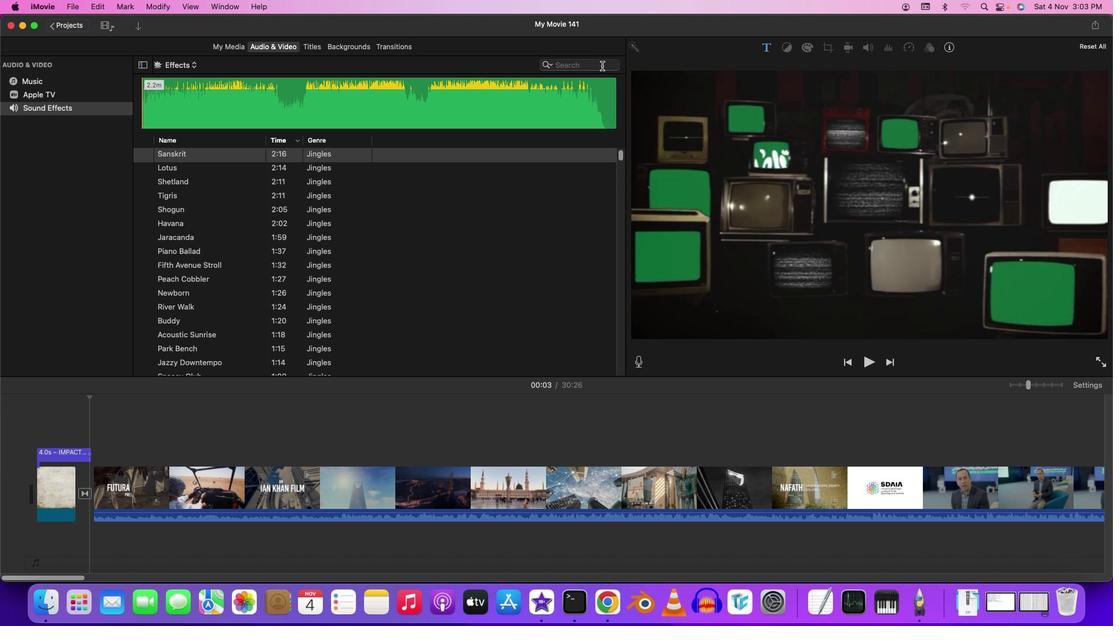 
Action: Key pressed 'i''m''p''a'
Screenshot: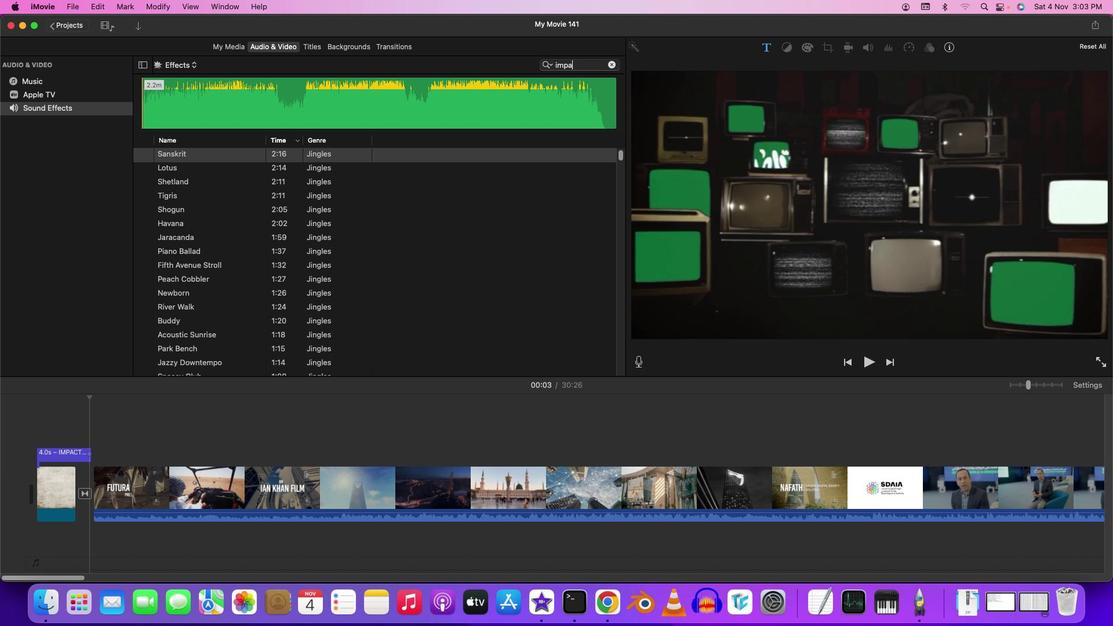 
Action: Mouse moved to (143, 160)
Screenshot: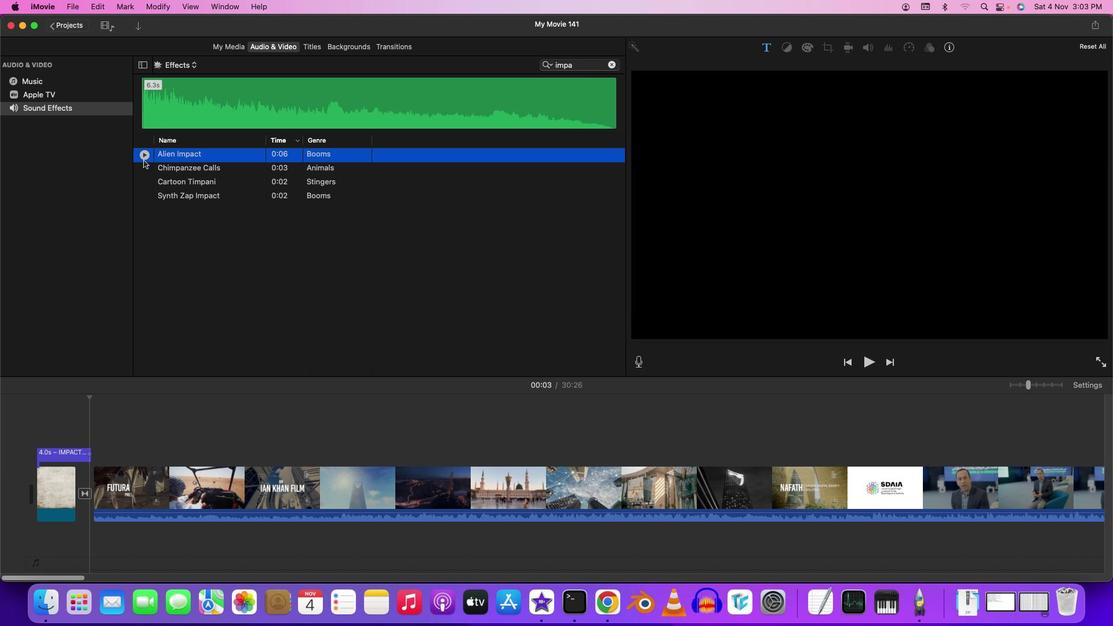 
Action: Mouse pressed left at (143, 160)
Screenshot: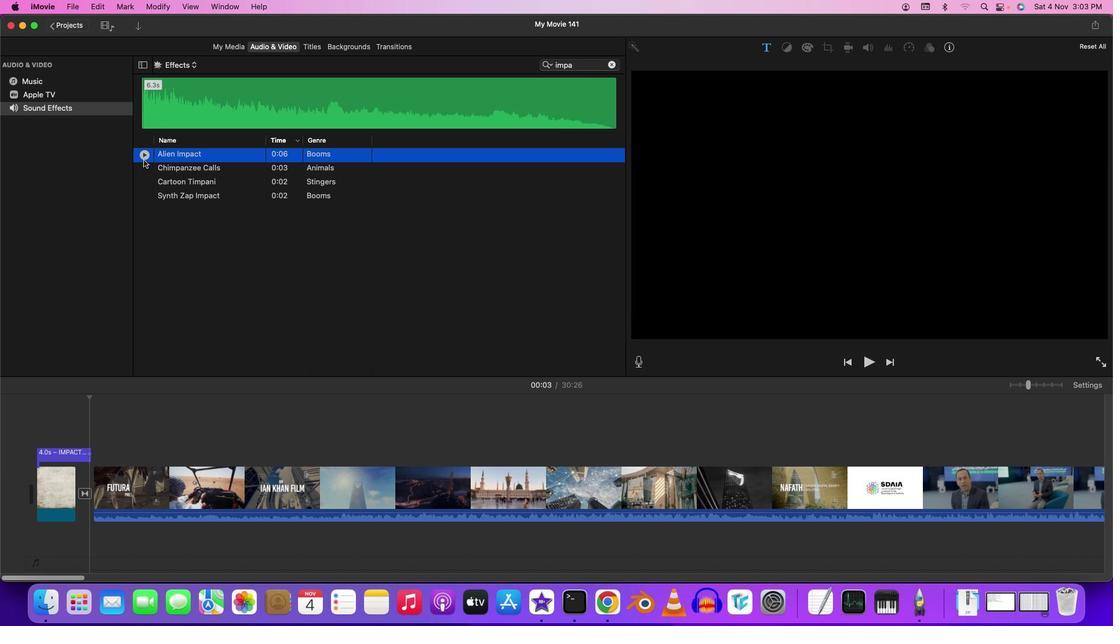 
Action: Mouse moved to (143, 157)
Screenshot: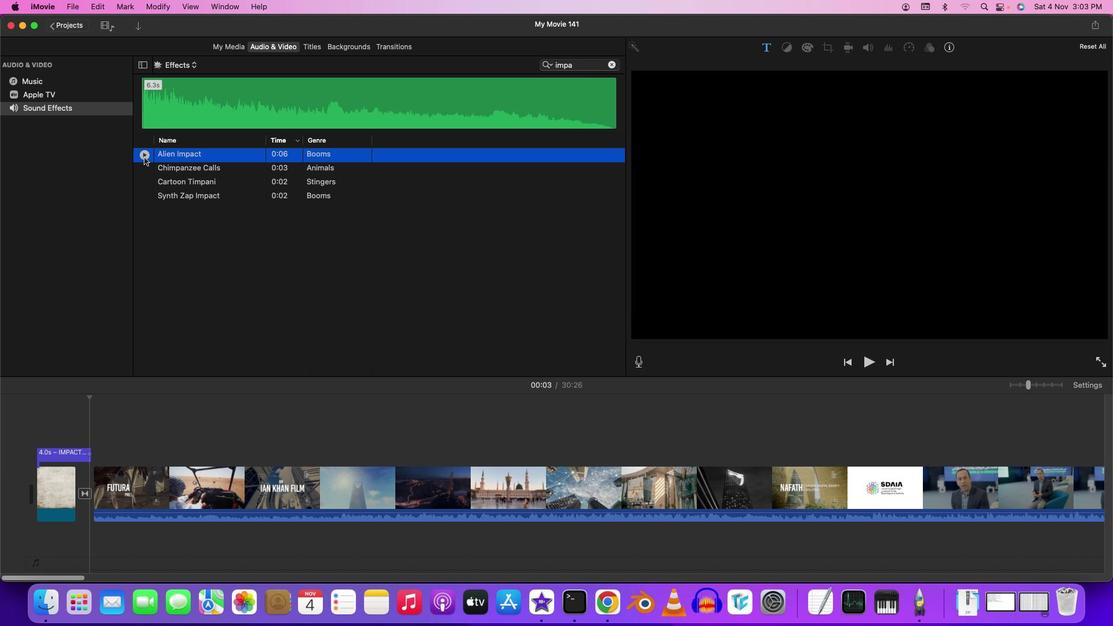 
Action: Mouse pressed left at (143, 157)
Screenshot: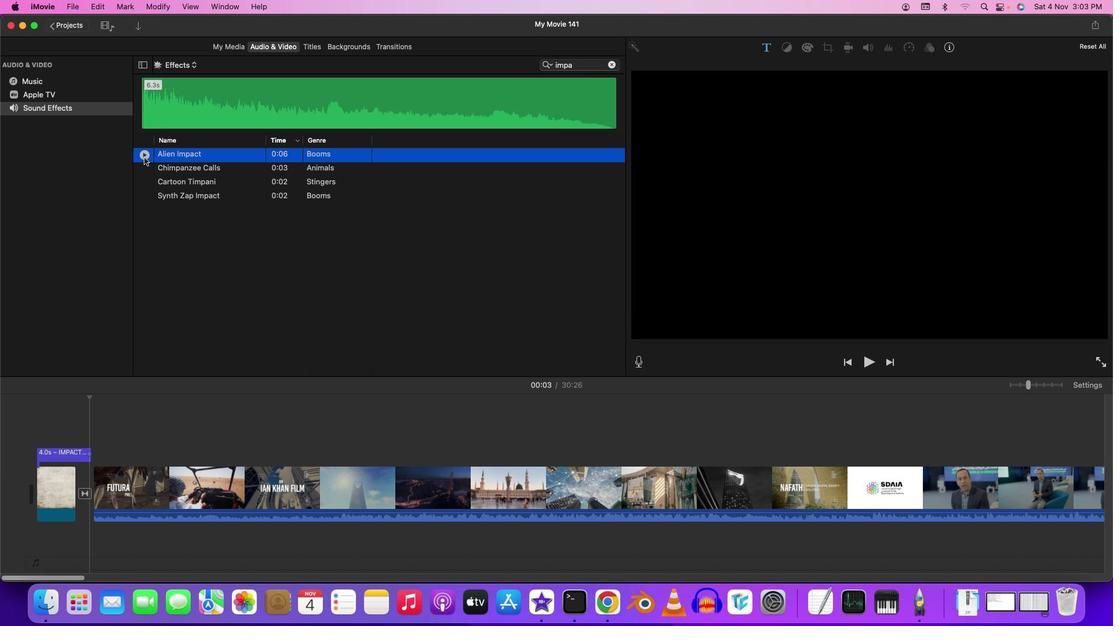 
Action: Mouse moved to (143, 159)
Screenshot: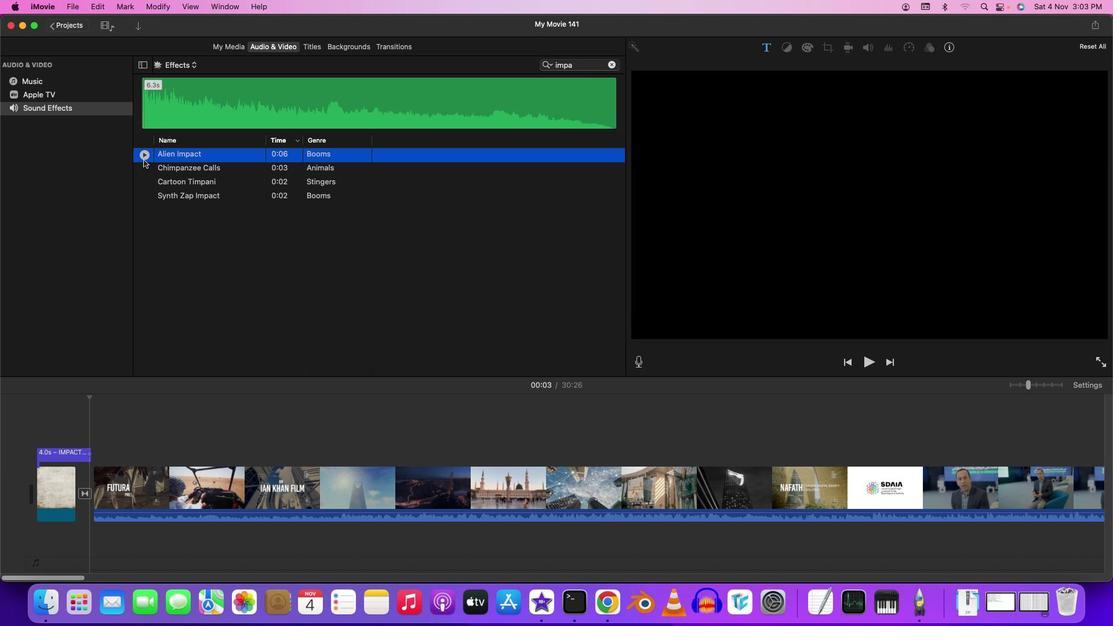 
Action: Mouse pressed left at (143, 159)
Screenshot: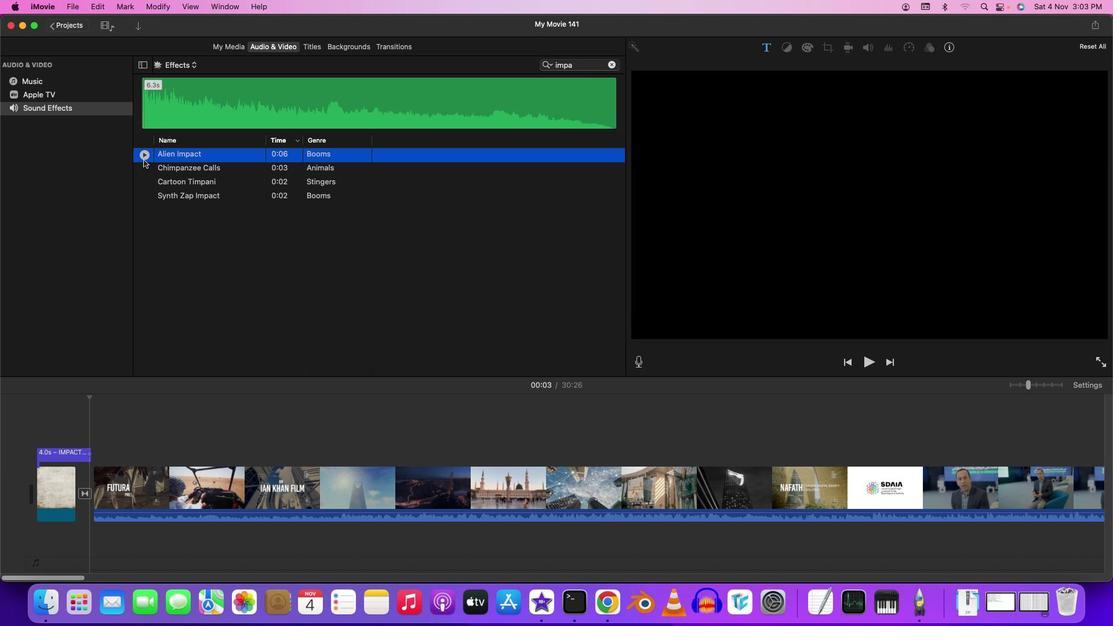 
Action: Mouse pressed left at (143, 159)
Screenshot: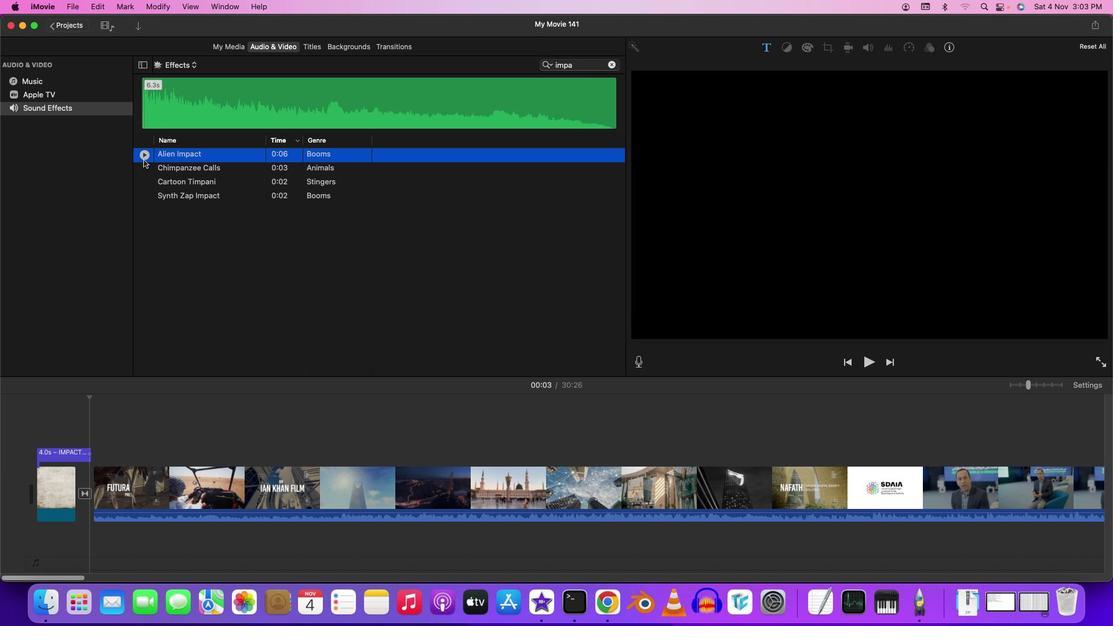 
Action: Mouse moved to (144, 170)
Screenshot: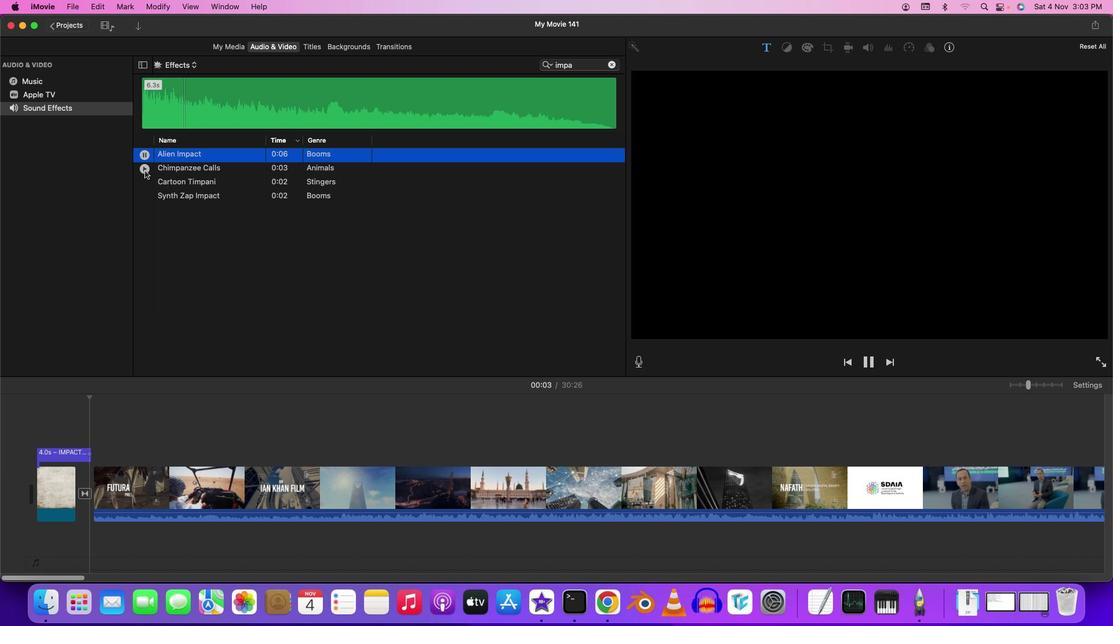 
Action: Mouse pressed left at (144, 170)
Screenshot: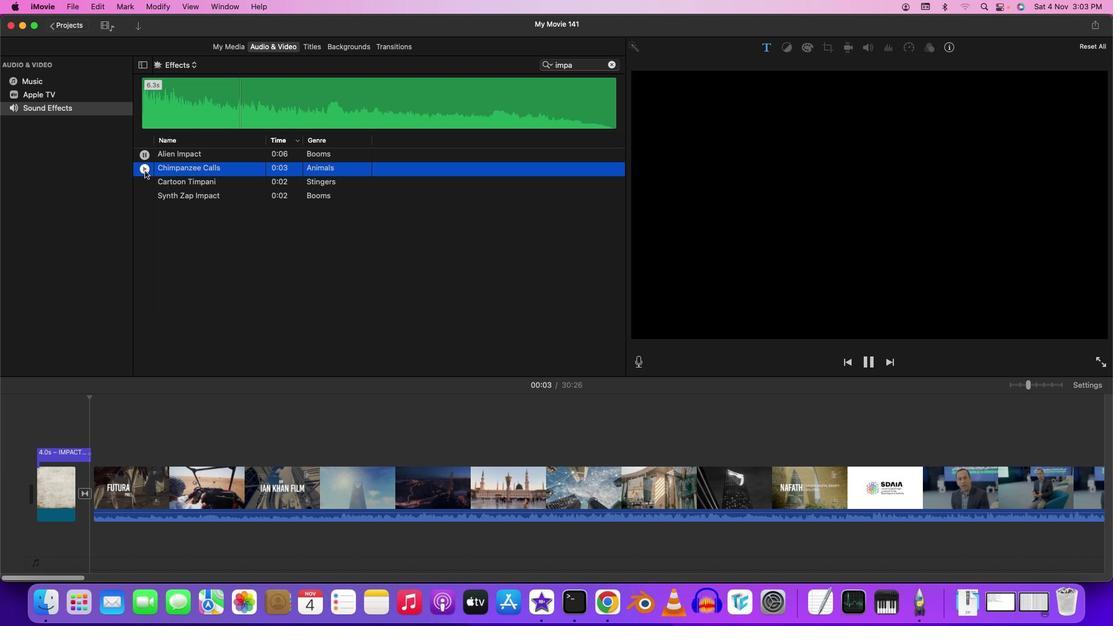 
Action: Mouse moved to (142, 172)
Screenshot: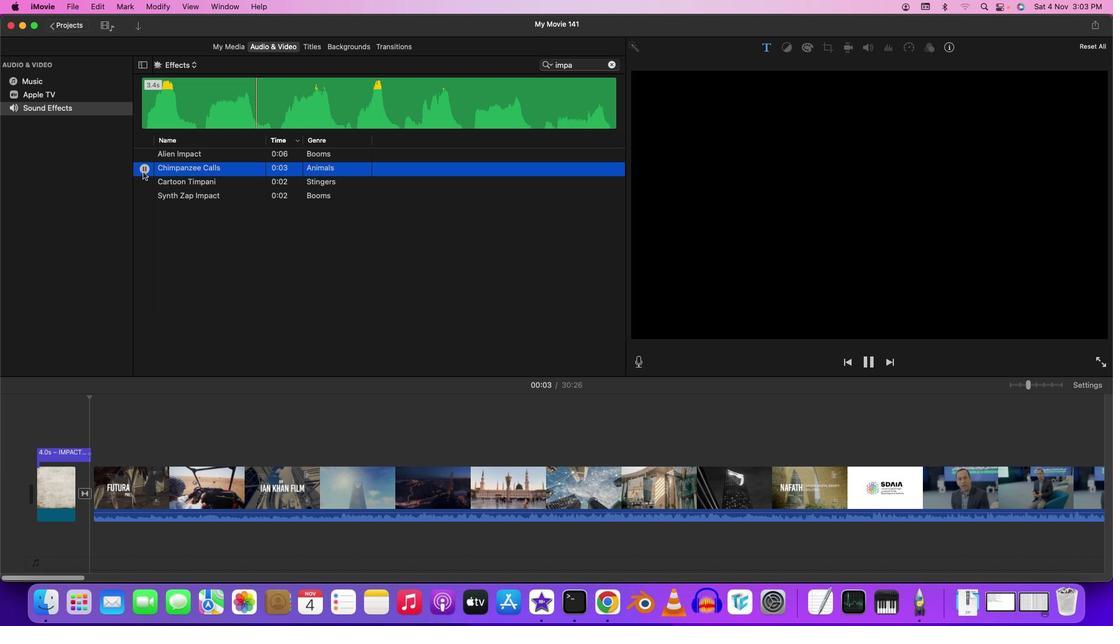 
Action: Mouse pressed left at (142, 172)
Screenshot: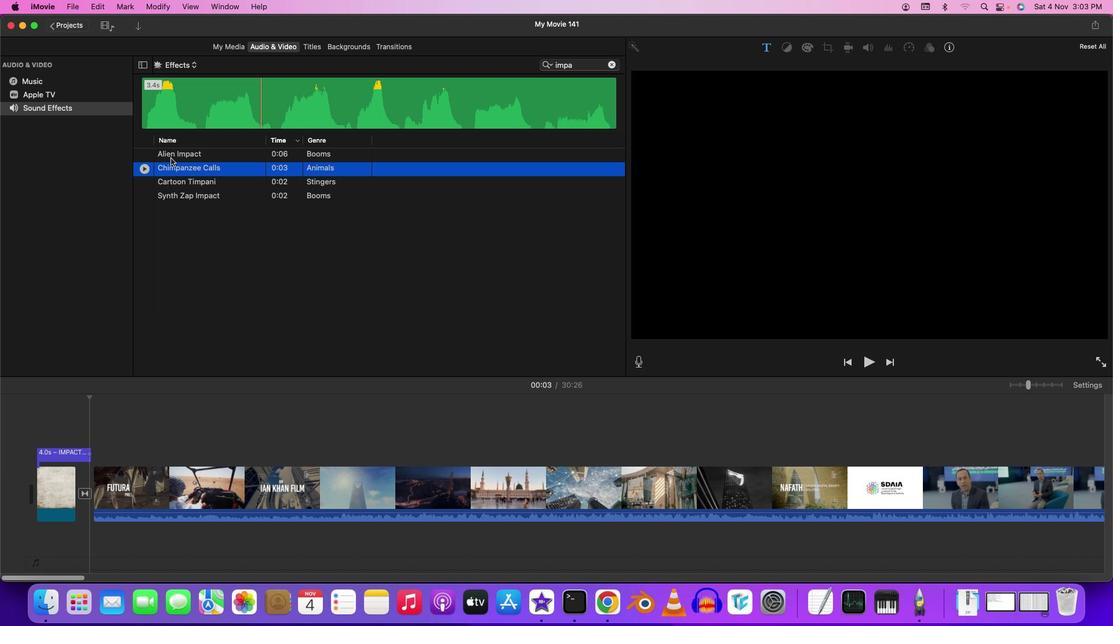 
Action: Mouse moved to (588, 70)
Screenshot: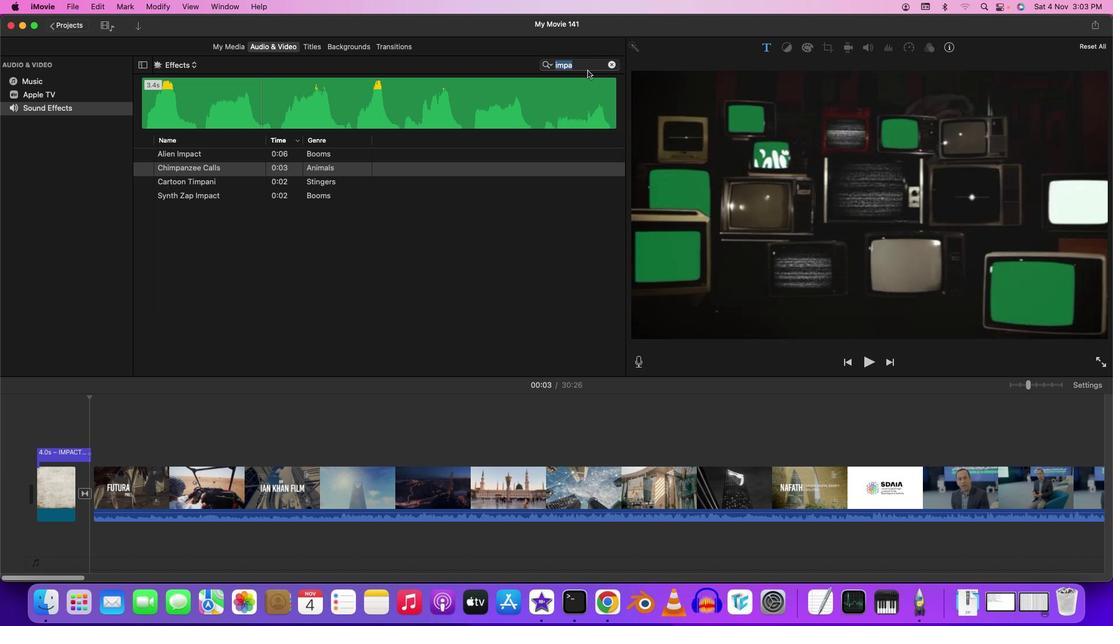 
Action: Mouse pressed left at (588, 70)
Screenshot: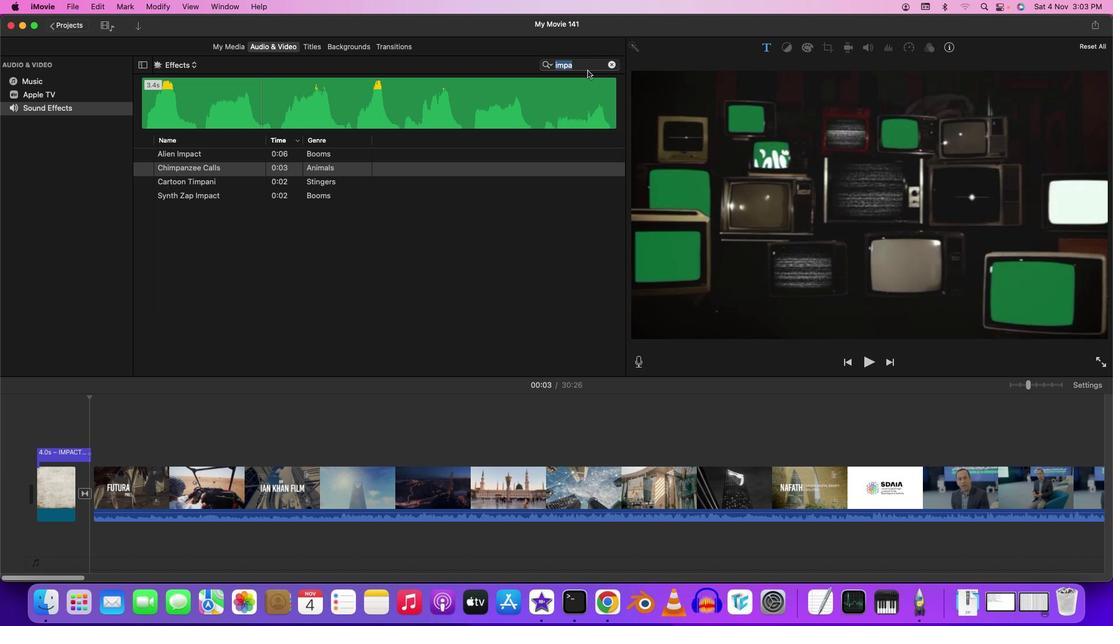 
Action: Mouse moved to (588, 67)
Screenshot: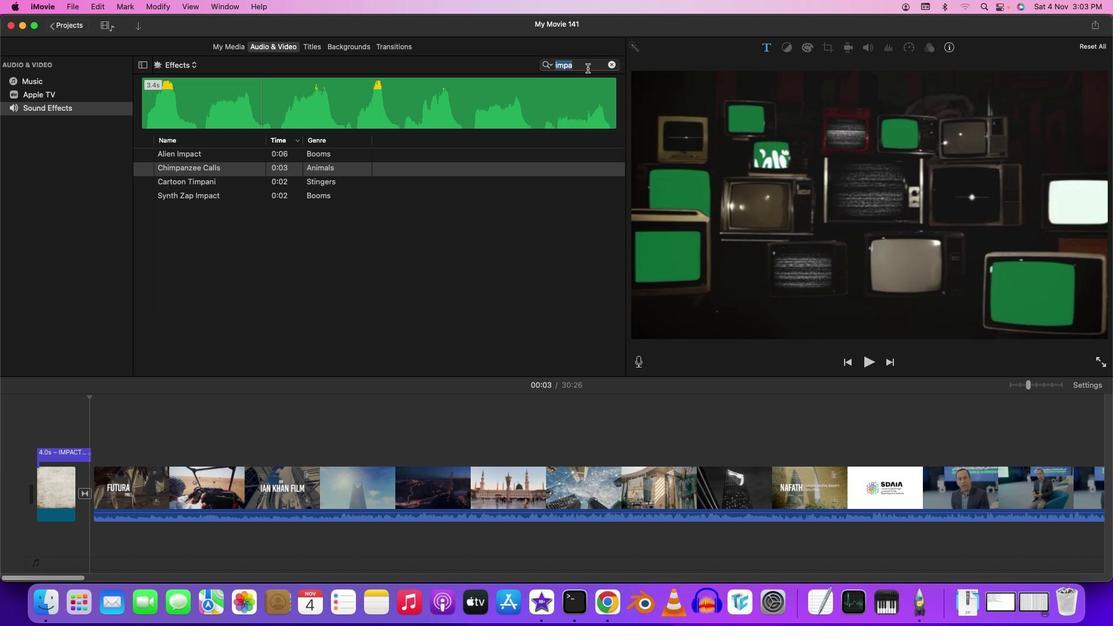 
Action: Key pressed Key.backspace'c''o''m''p''u''t''e''r'
Screenshot: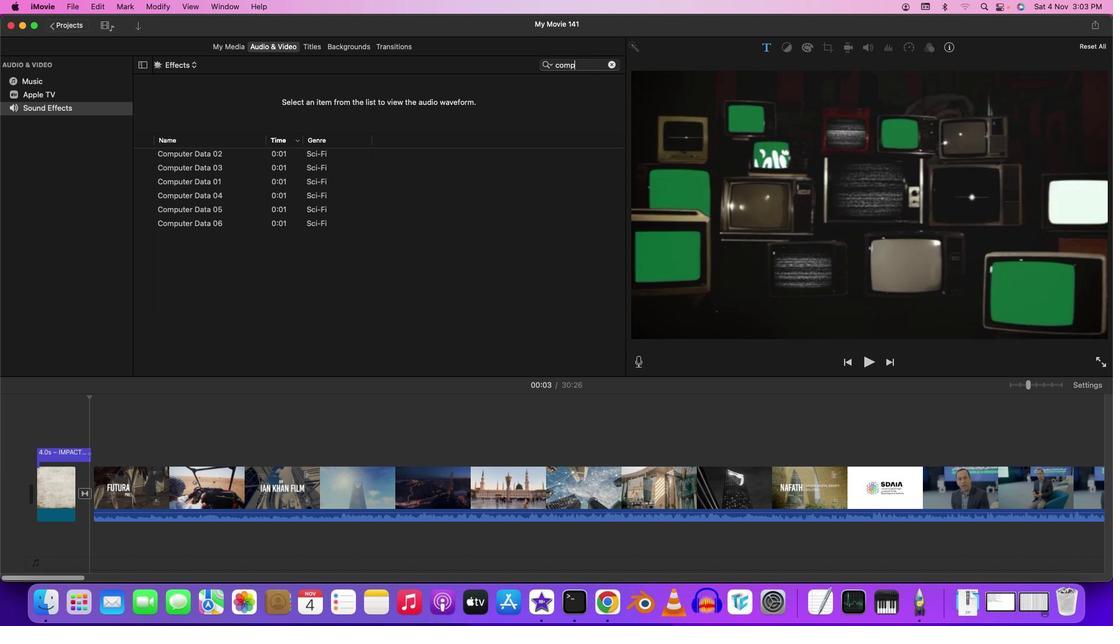 
Action: Mouse moved to (146, 225)
Screenshot: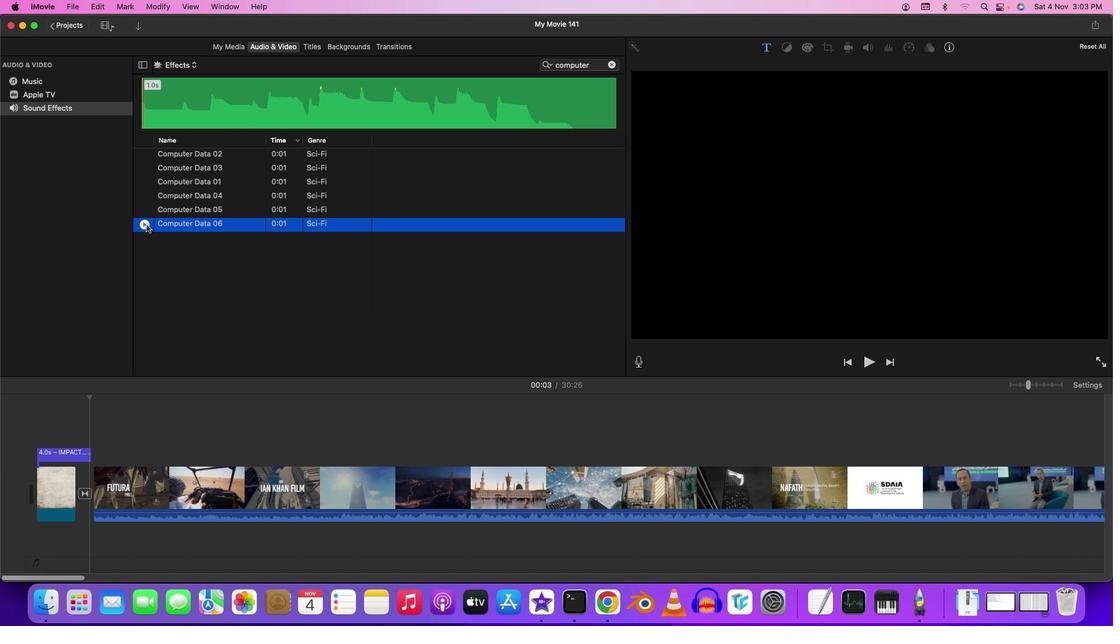 
Action: Mouse pressed left at (146, 225)
Screenshot: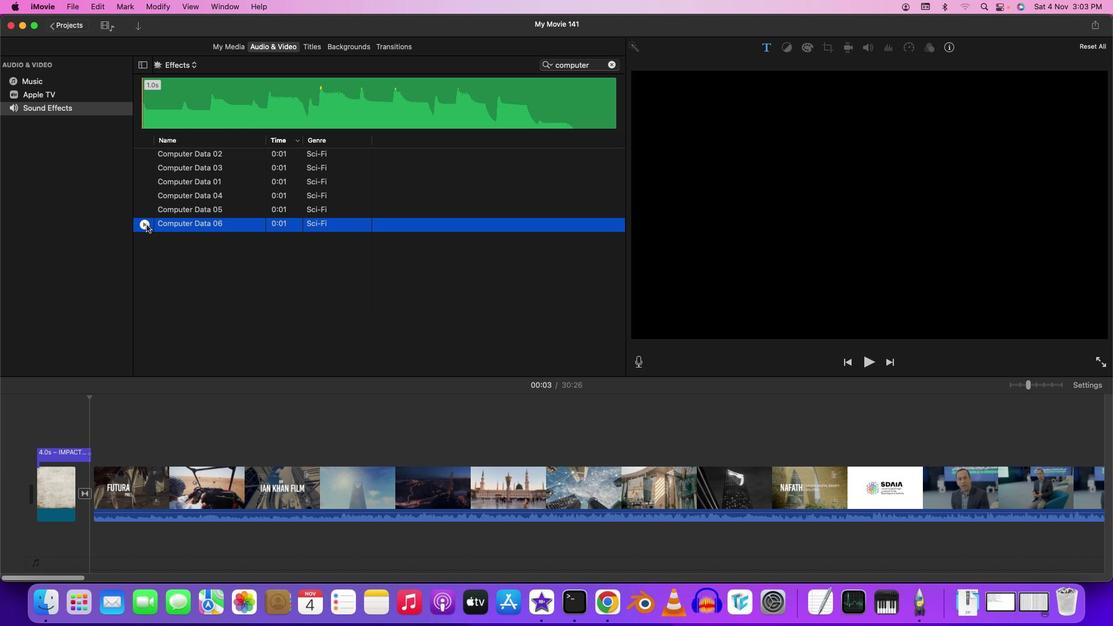 
Action: Mouse moved to (143, 214)
Screenshot: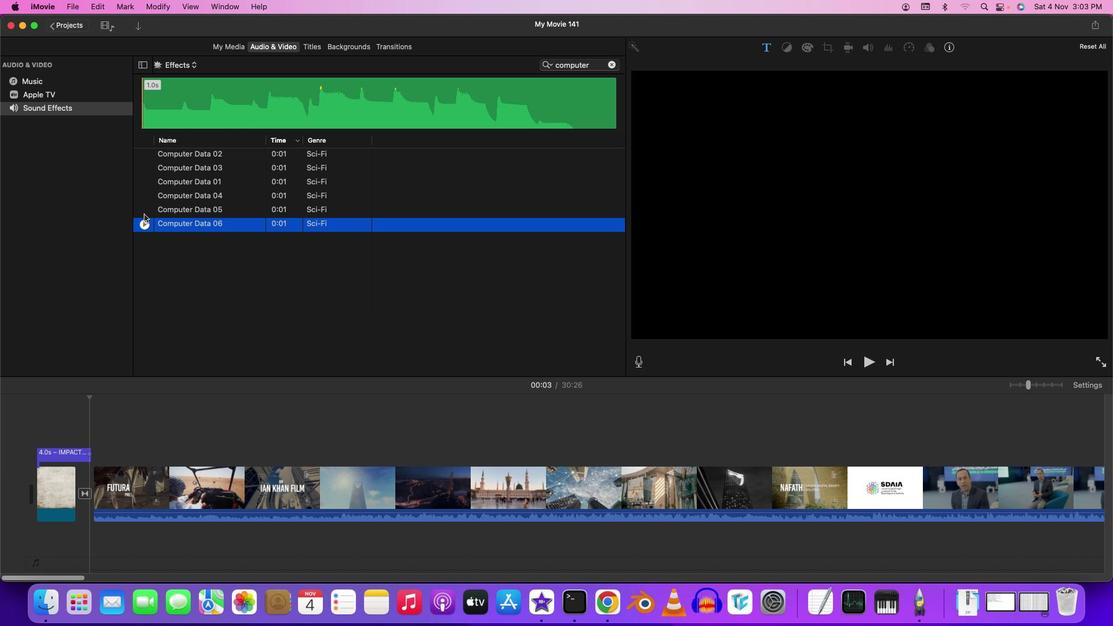 
Action: Mouse pressed left at (143, 214)
Screenshot: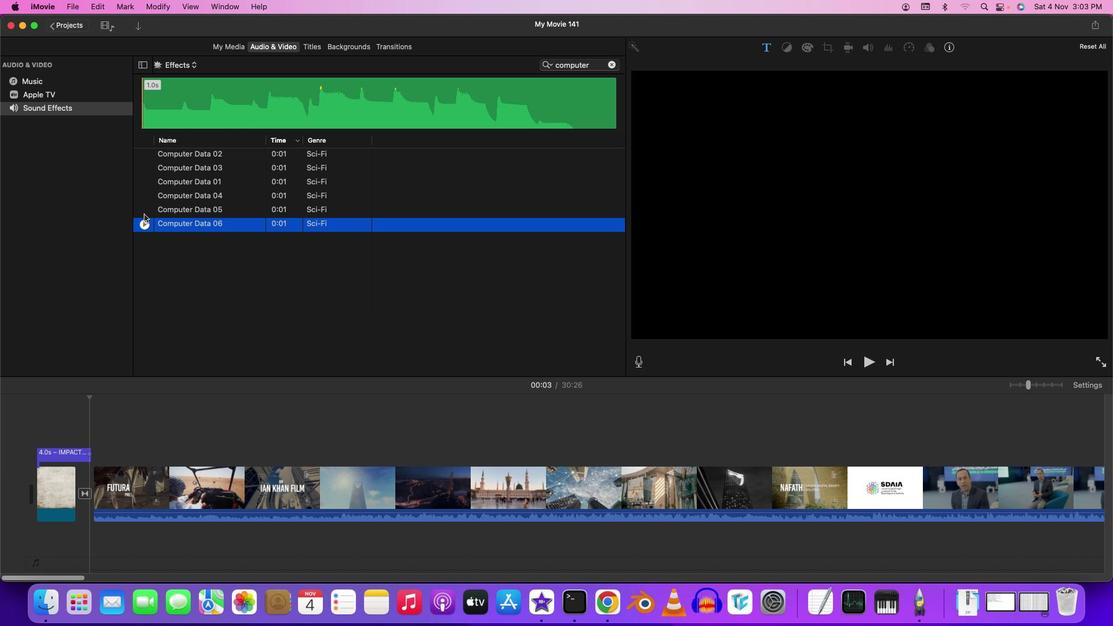 
Action: Mouse moved to (143, 212)
Screenshot: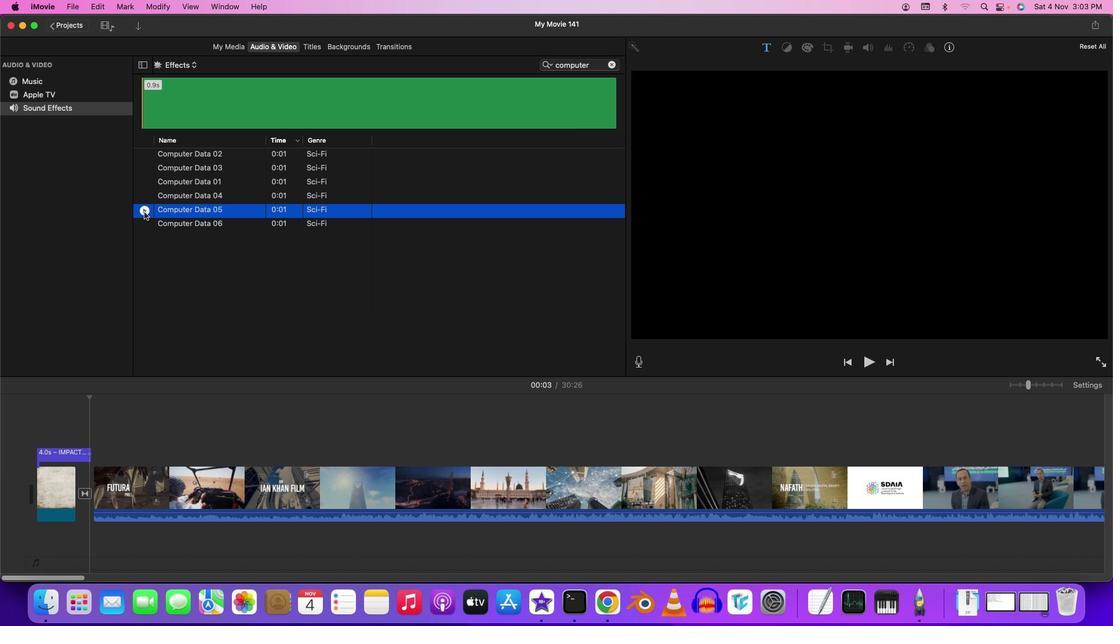 
Action: Mouse pressed left at (143, 212)
Screenshot: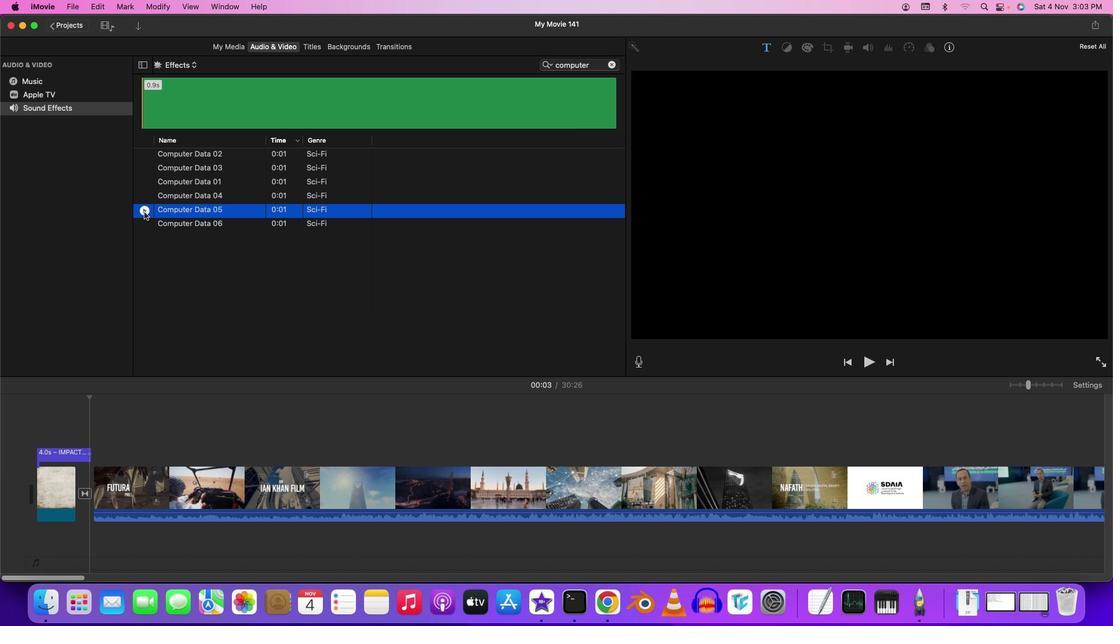 
Action: Mouse moved to (198, 63)
Screenshot: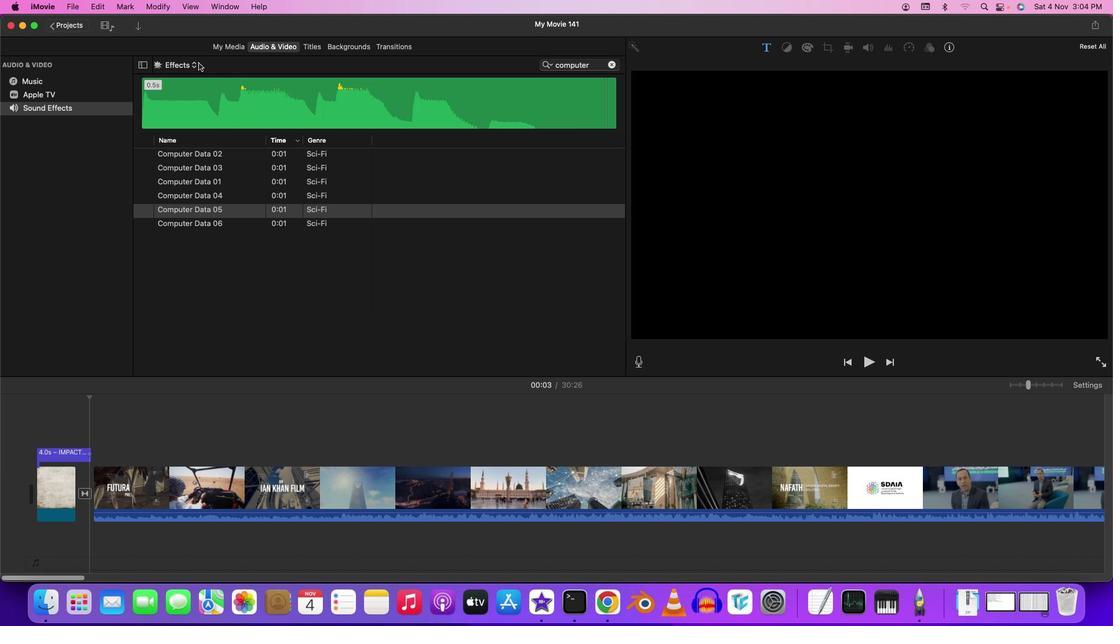 
Action: Mouse pressed left at (198, 63)
Screenshot: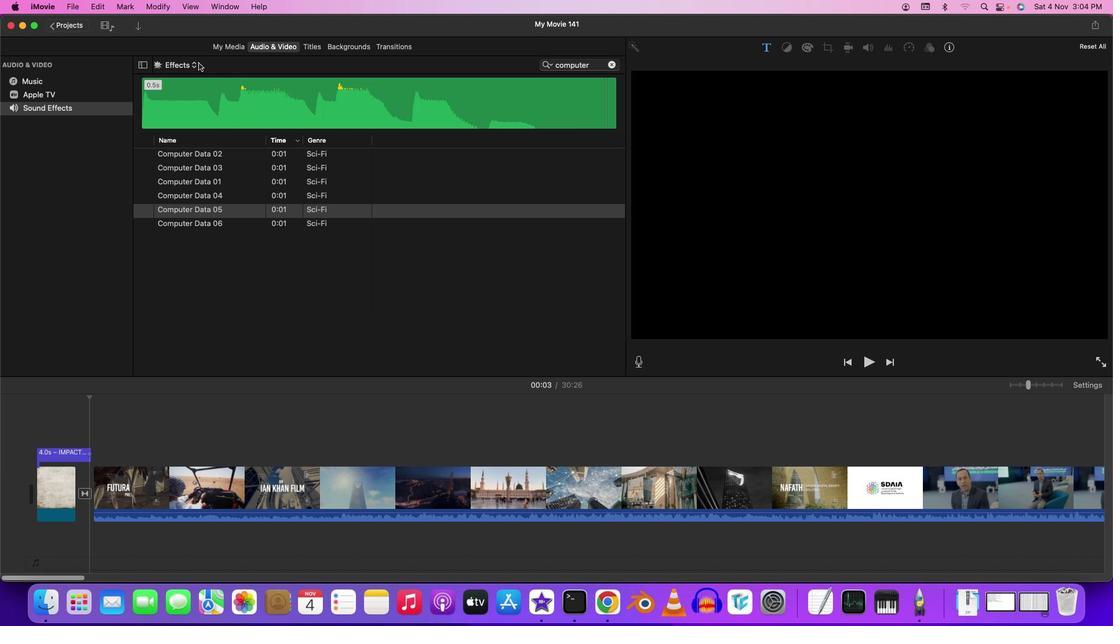 
Action: Mouse moved to (198, 63)
Screenshot: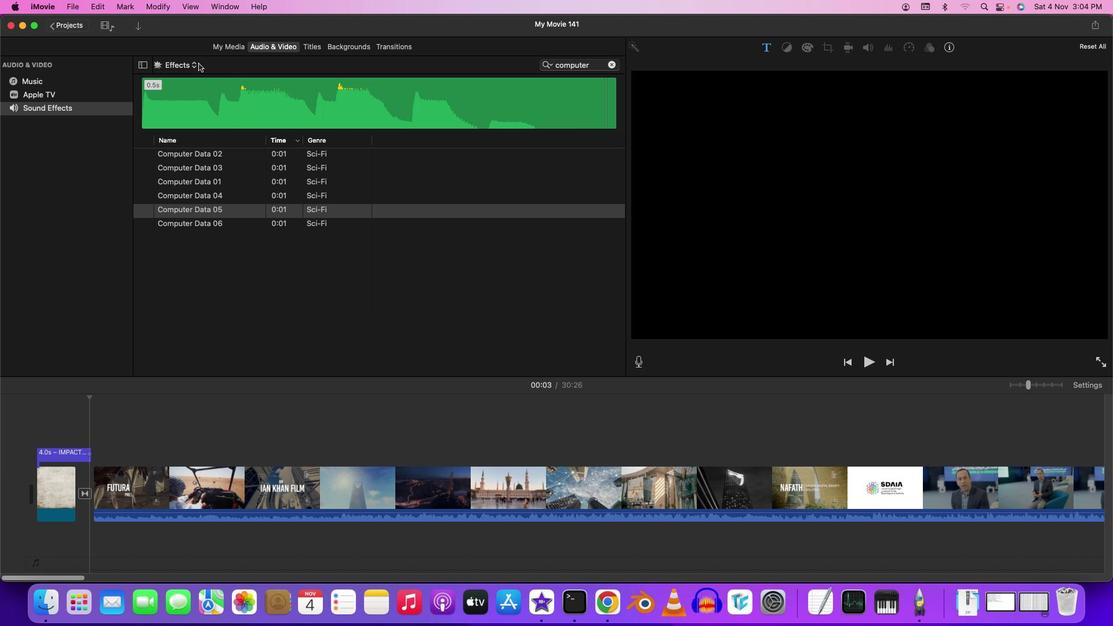 
Action: Mouse pressed left at (198, 63)
Screenshot: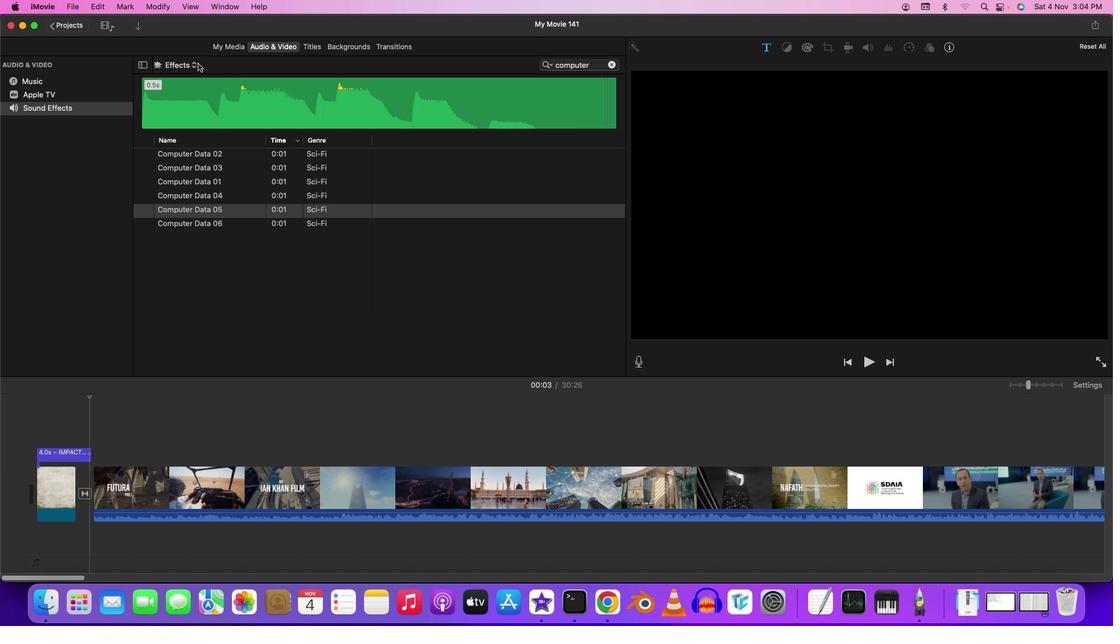 
Action: Mouse moved to (189, 63)
Screenshot: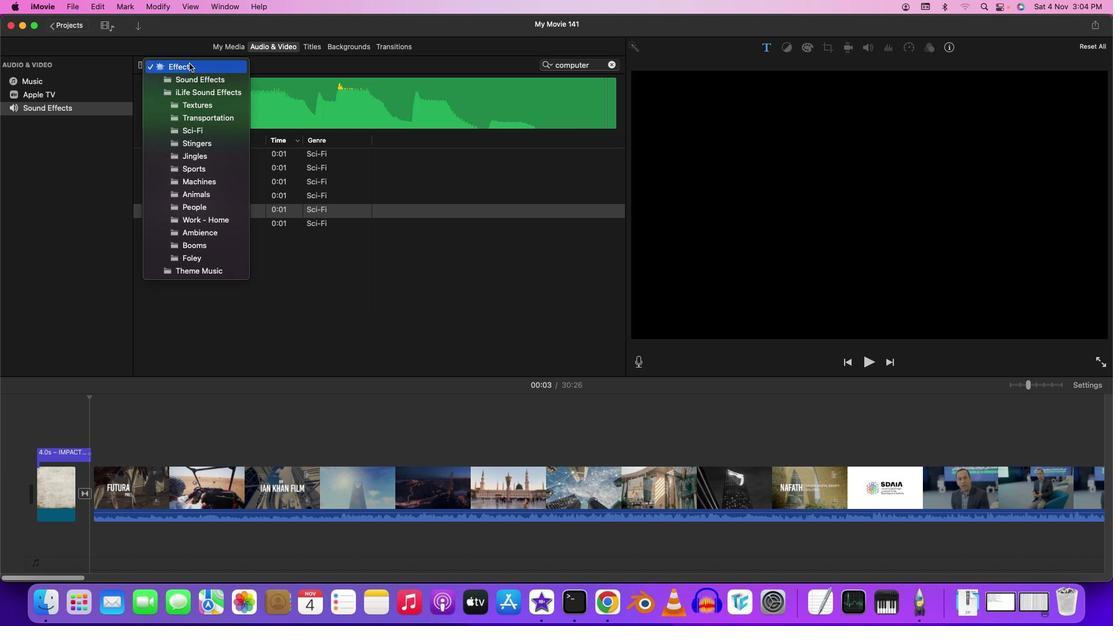 
Action: Mouse pressed left at (189, 63)
Screenshot: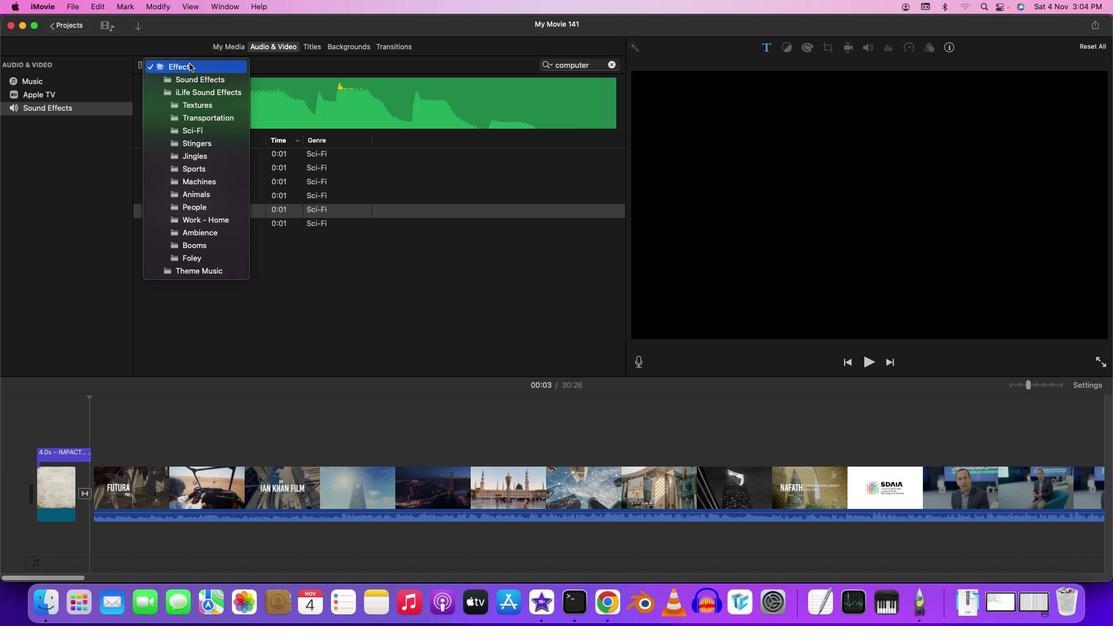 
Action: Mouse moved to (206, 134)
Screenshot: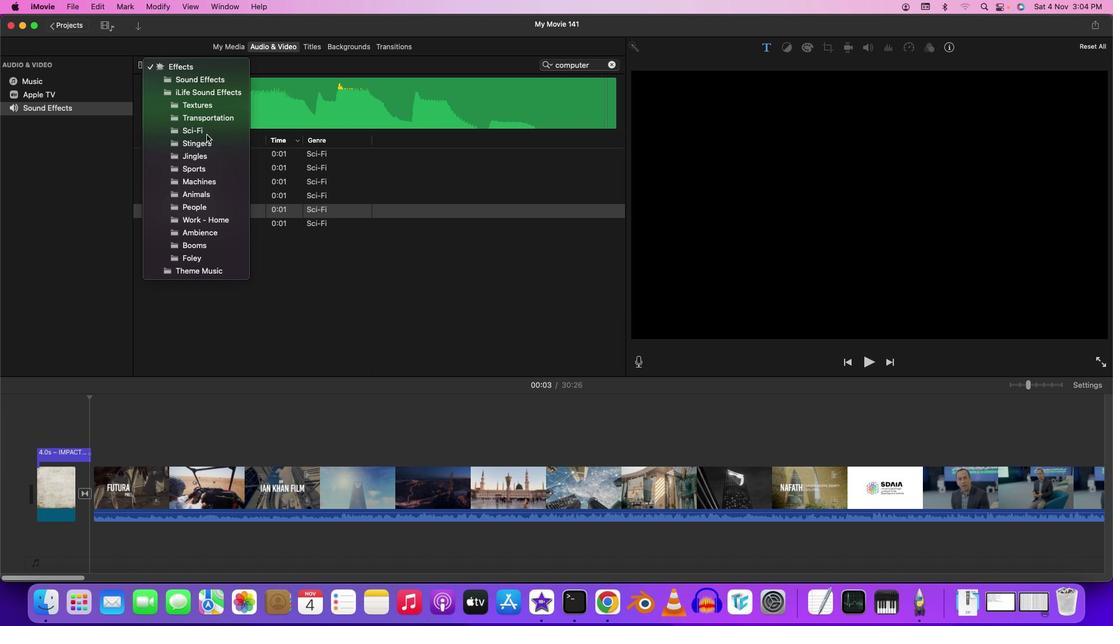 
Action: Mouse pressed left at (206, 134)
Screenshot: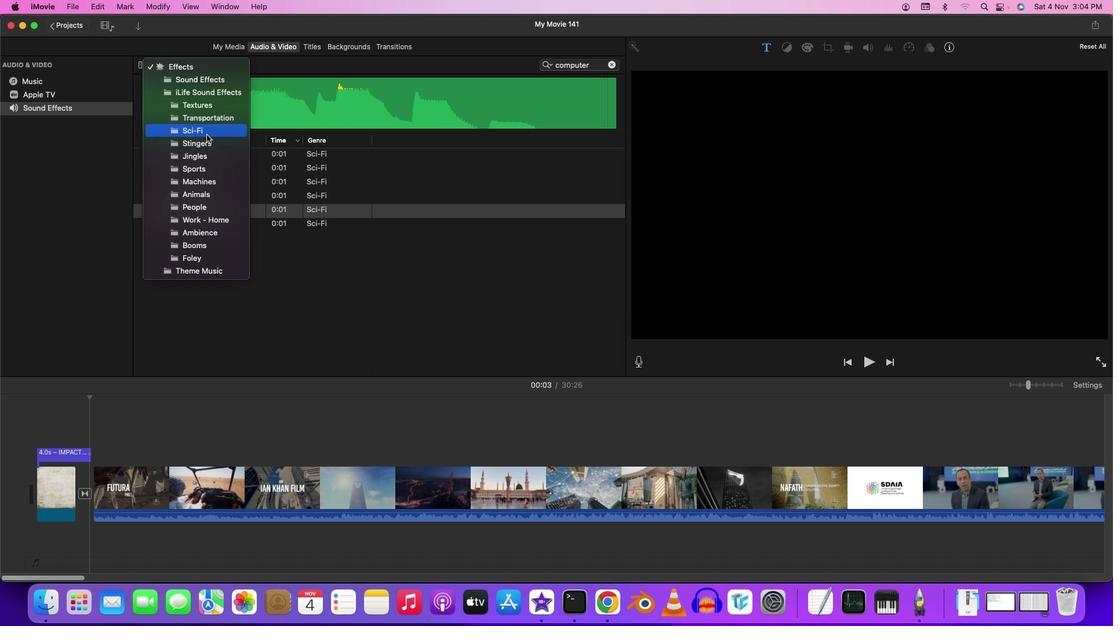 
Action: Mouse moved to (589, 64)
Screenshot: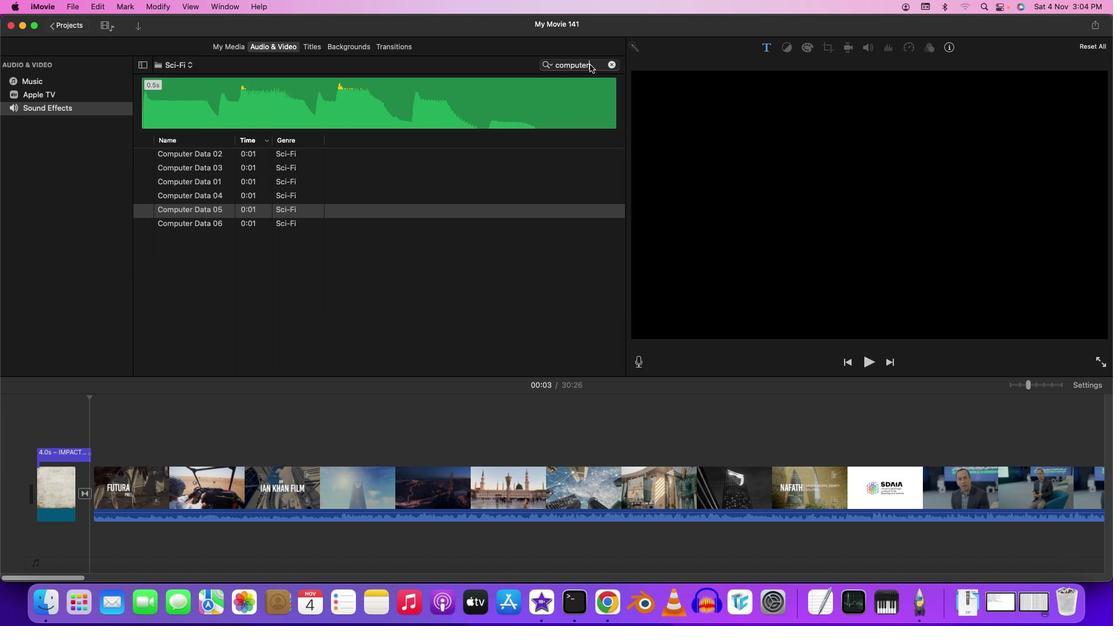 
Action: Mouse pressed left at (589, 64)
Screenshot: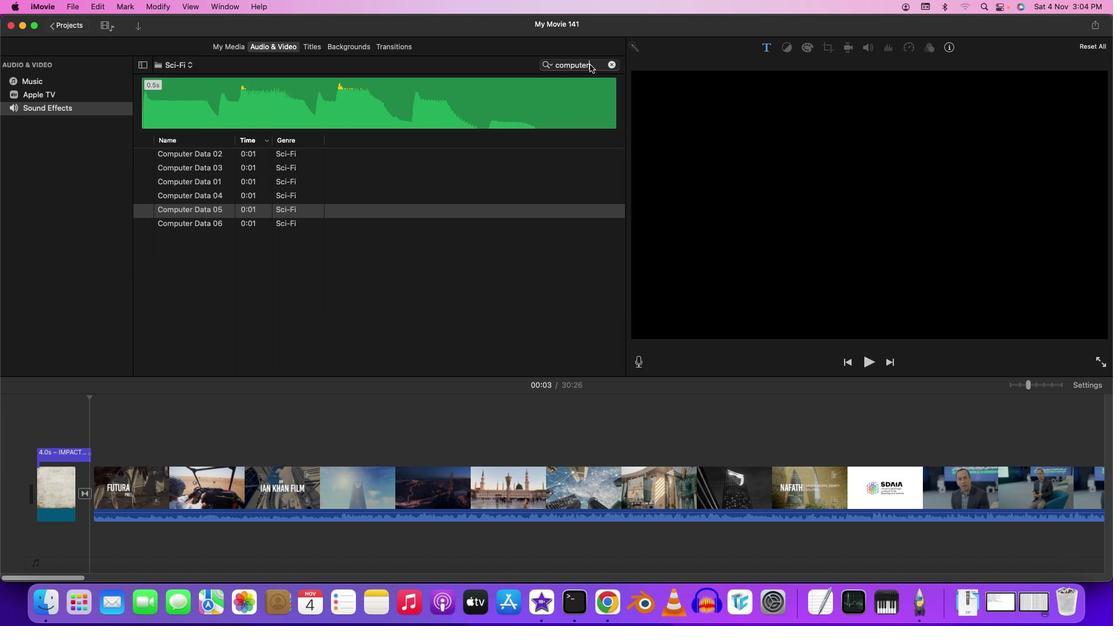 
Action: Key pressed Key.backspaceKey.backspaceKey.backspaceKey.backspaceKey.backspaceKey.backspaceKey.backspaceKey.backspaceKey.backspaceKey.backspace
Screenshot: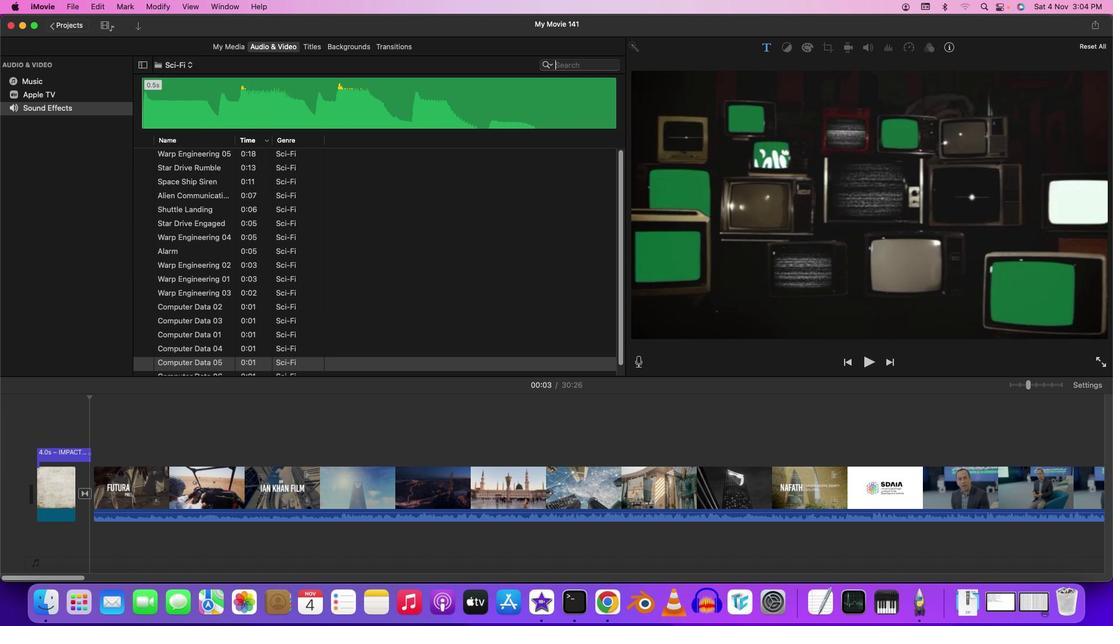 
Action: Mouse moved to (273, 176)
Screenshot: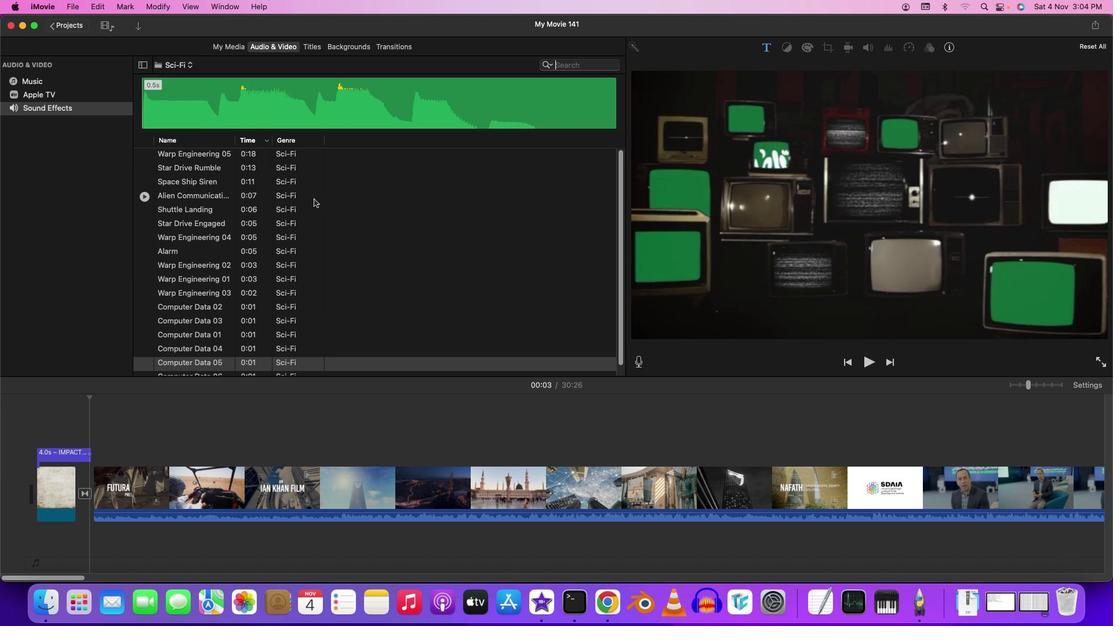 
Action: Mouse scrolled (273, 176) with delta (0, 0)
Screenshot: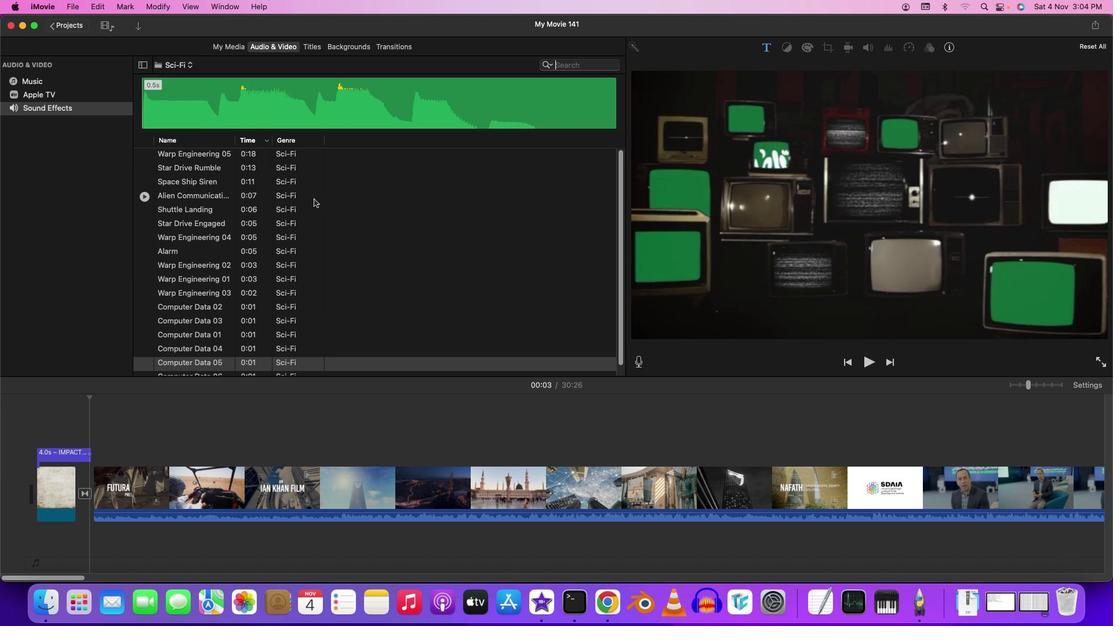 
Action: Mouse moved to (281, 181)
Screenshot: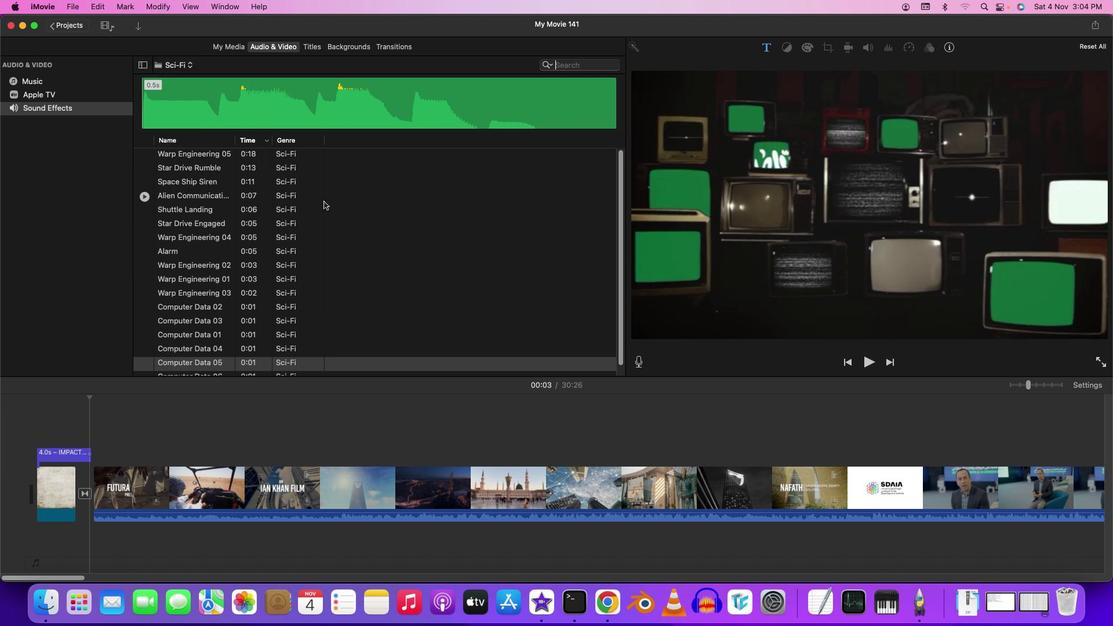 
Action: Mouse scrolled (281, 181) with delta (0, 0)
Screenshot: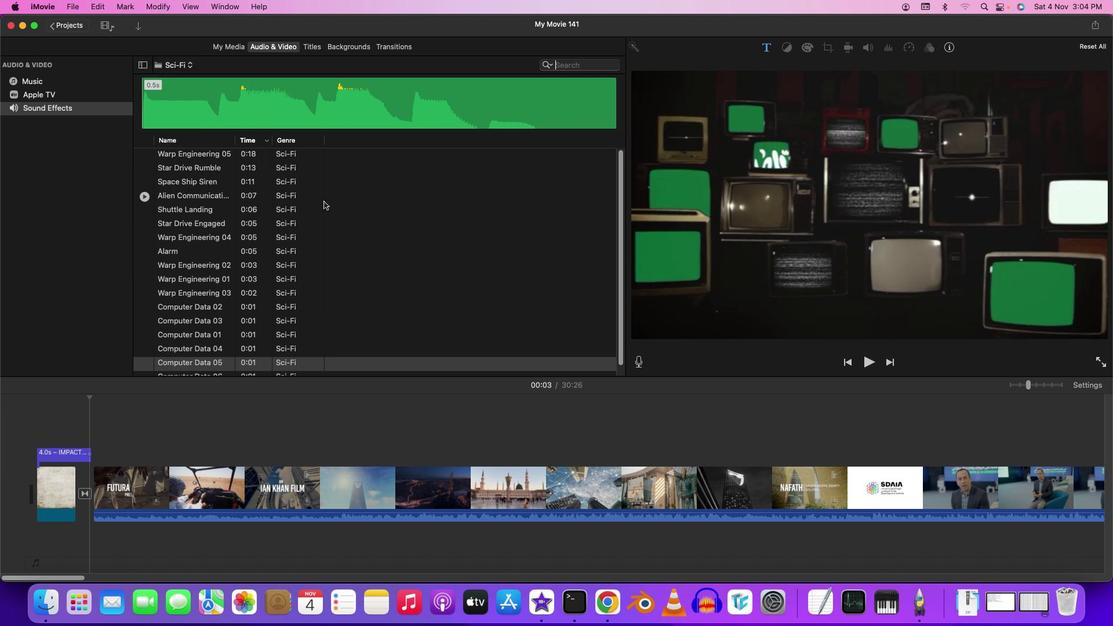 
Action: Mouse moved to (282, 182)
Screenshot: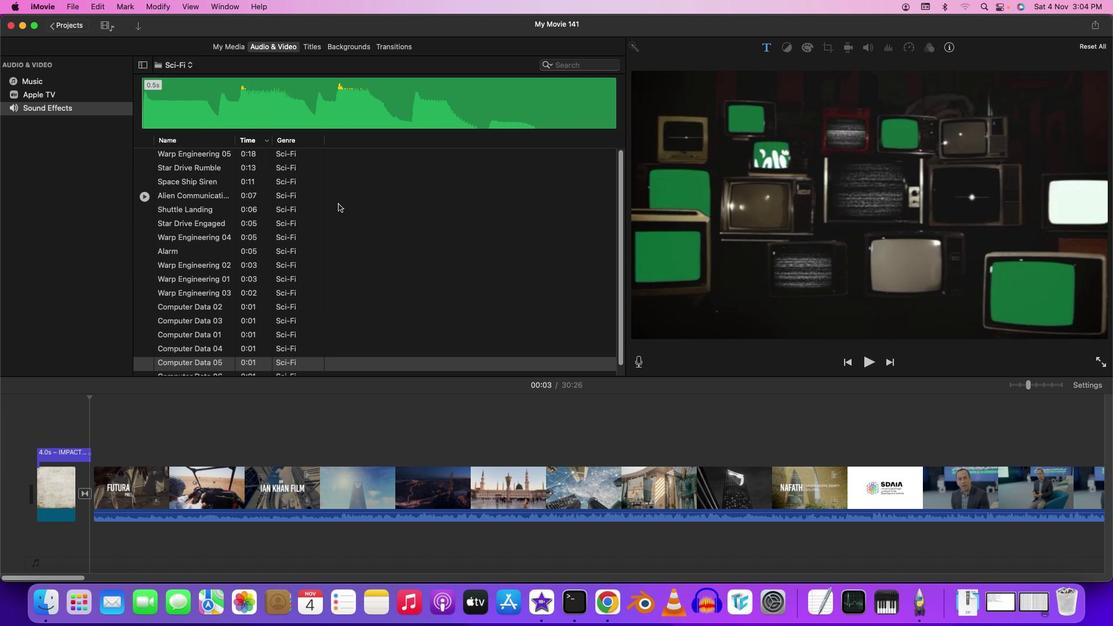 
Action: Mouse scrolled (282, 182) with delta (0, 1)
Screenshot: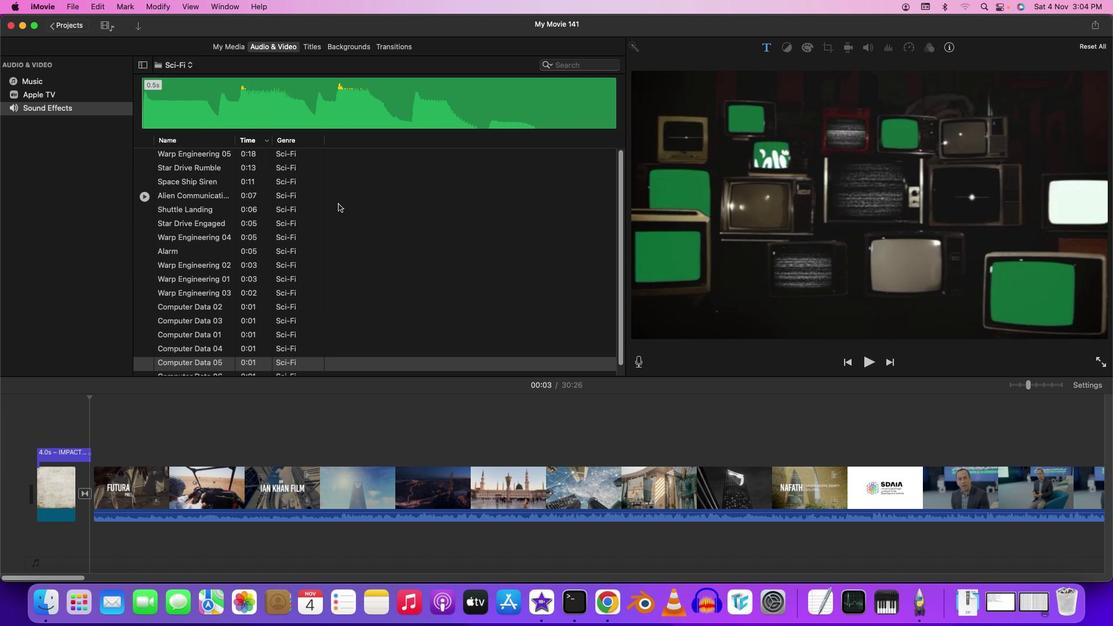 
Action: Mouse moved to (284, 183)
Screenshot: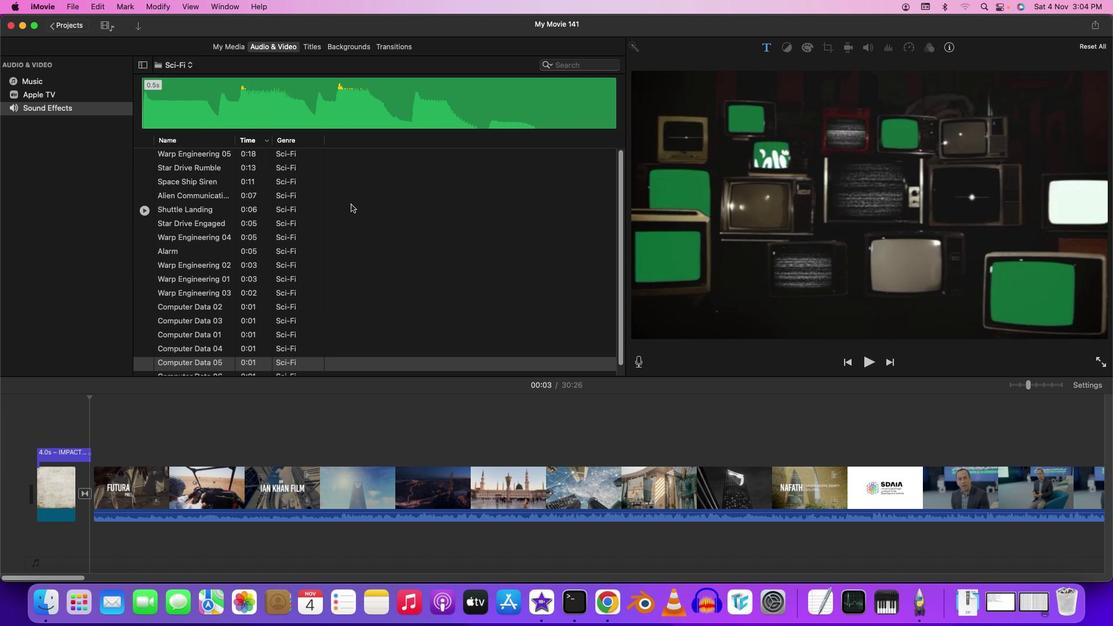 
Action: Mouse scrolled (284, 183) with delta (0, 2)
Screenshot: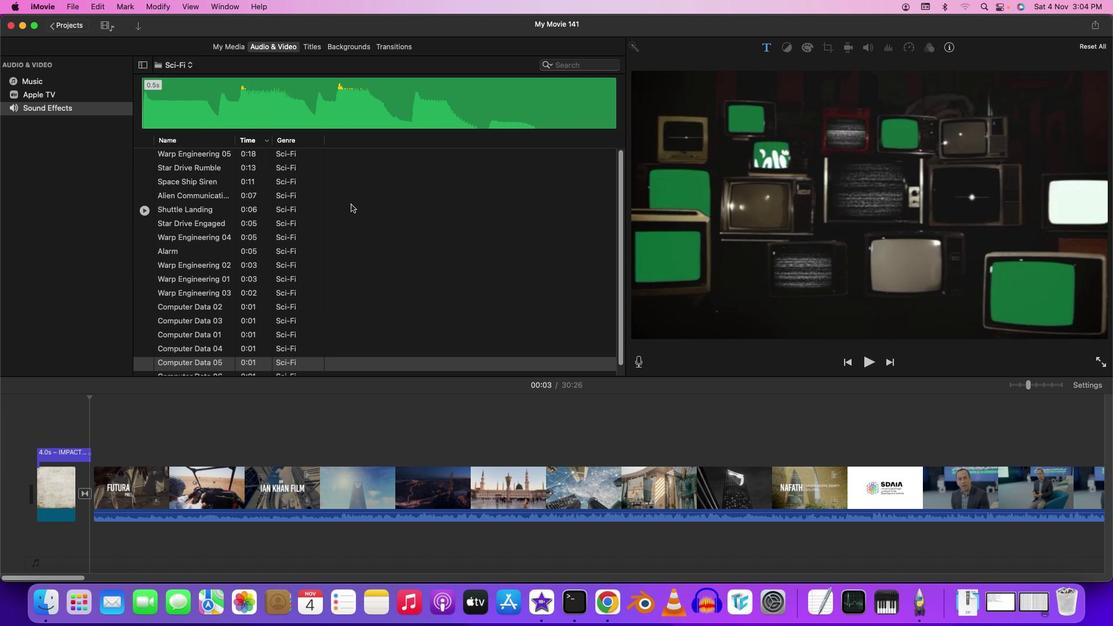 
Action: Mouse moved to (302, 193)
Screenshot: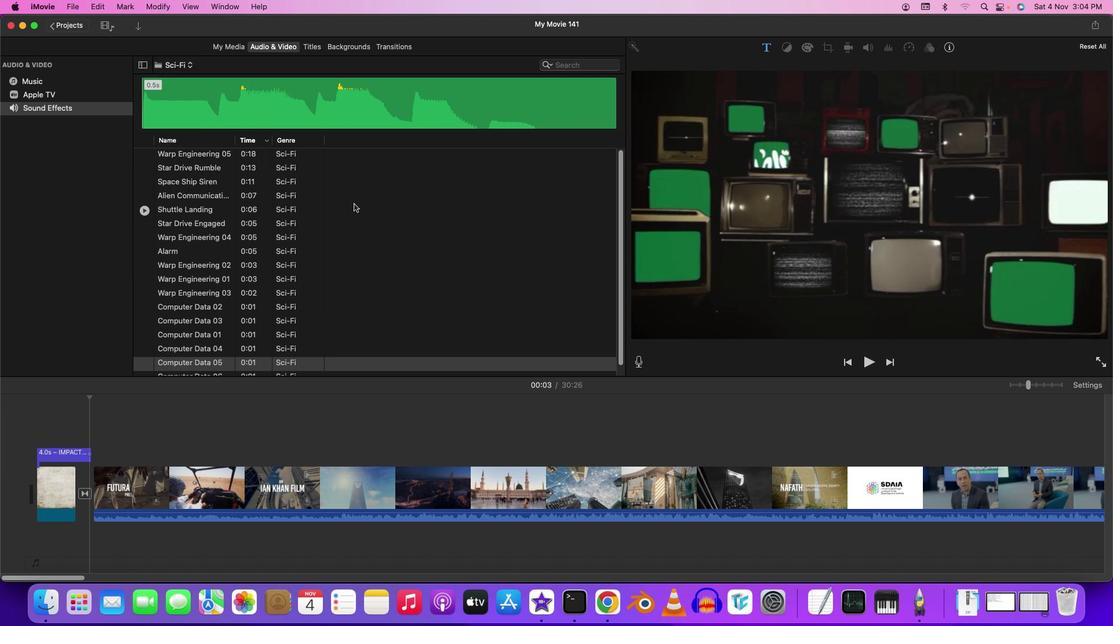 
Action: Mouse scrolled (302, 193) with delta (0, 2)
Screenshot: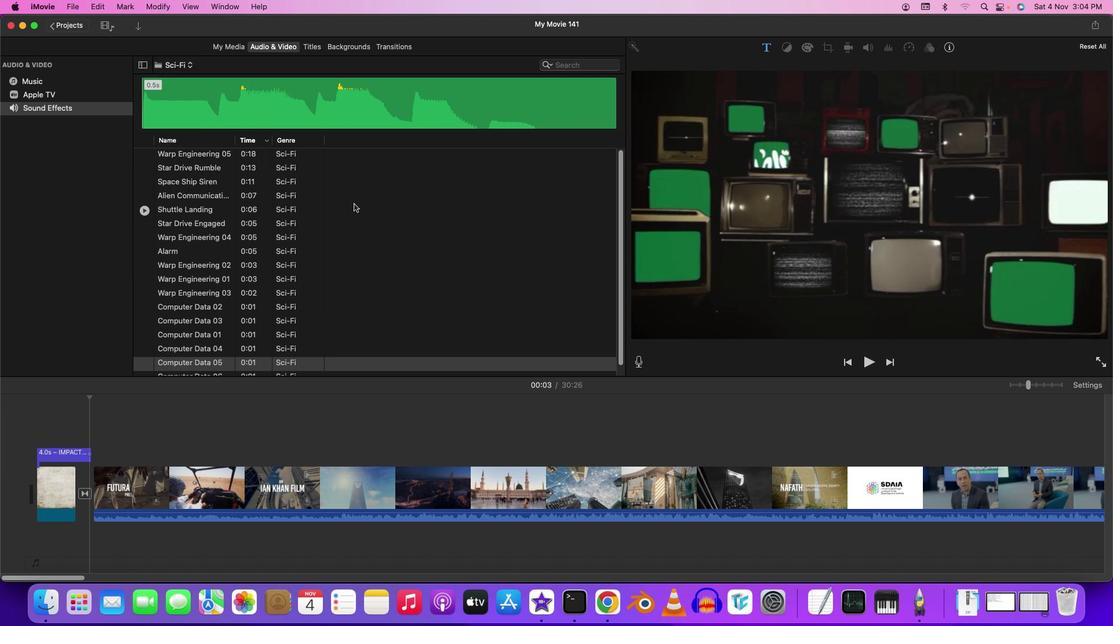 
Action: Mouse moved to (144, 154)
Screenshot: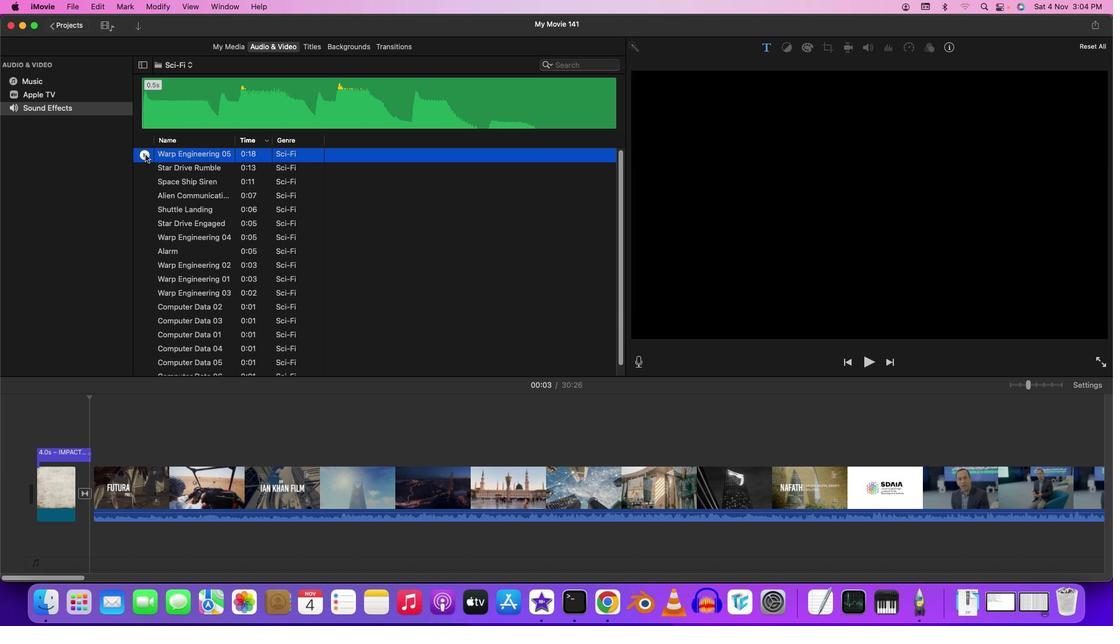 
Action: Mouse pressed left at (144, 154)
Screenshot: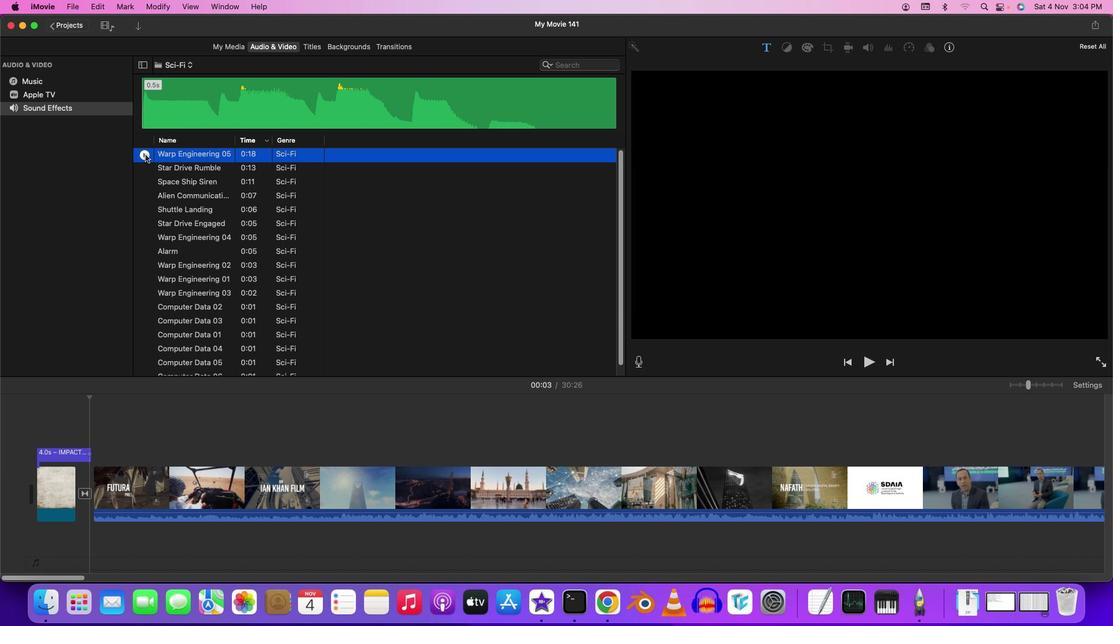 
Action: Mouse pressed left at (144, 154)
Screenshot: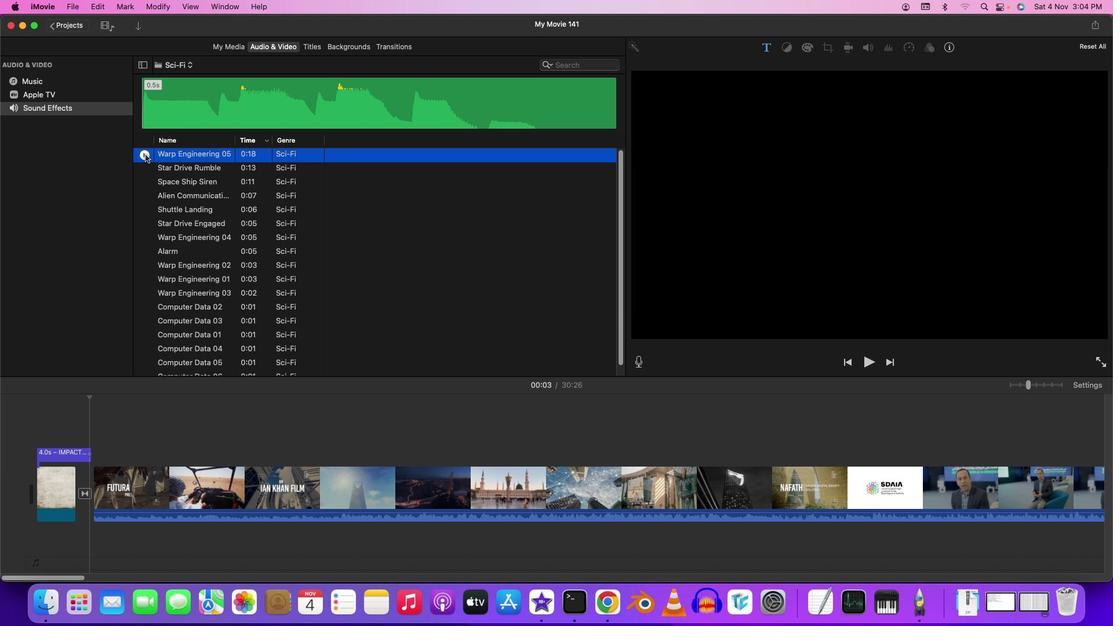 
Action: Mouse moved to (145, 160)
Screenshot: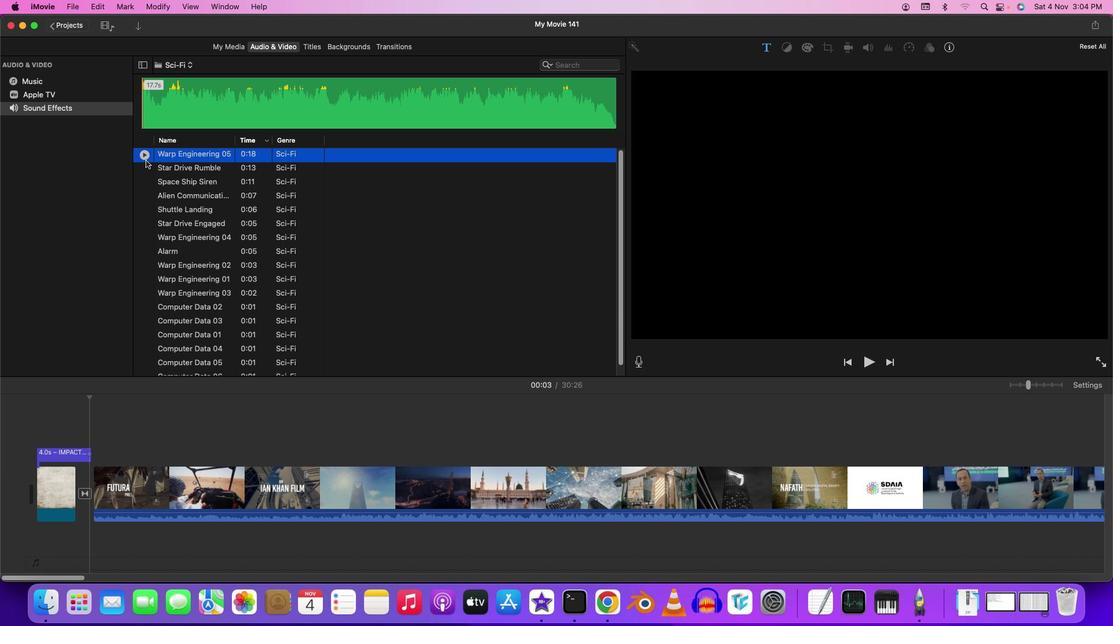 
Action: Mouse pressed left at (145, 160)
Screenshot: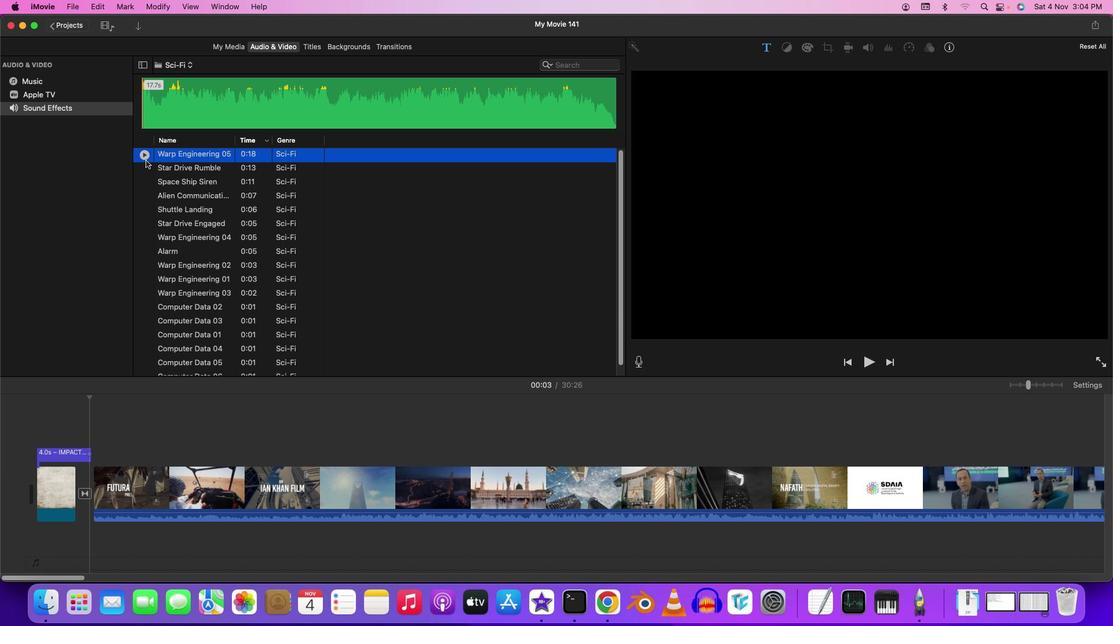 
Action: Mouse moved to (144, 157)
Screenshot: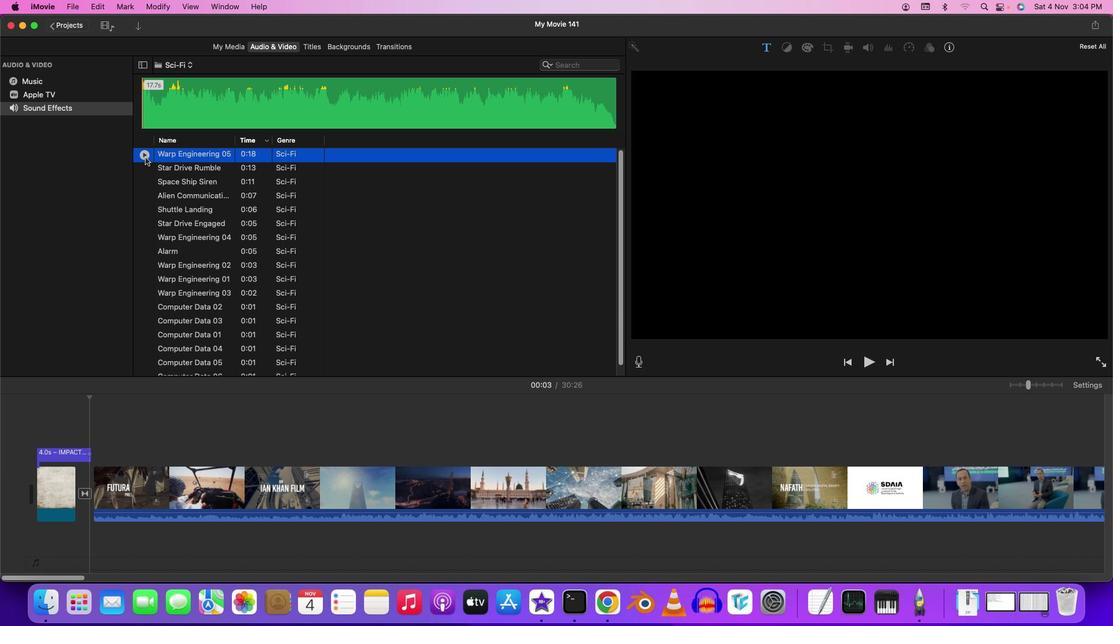 
Action: Mouse pressed left at (144, 157)
Screenshot: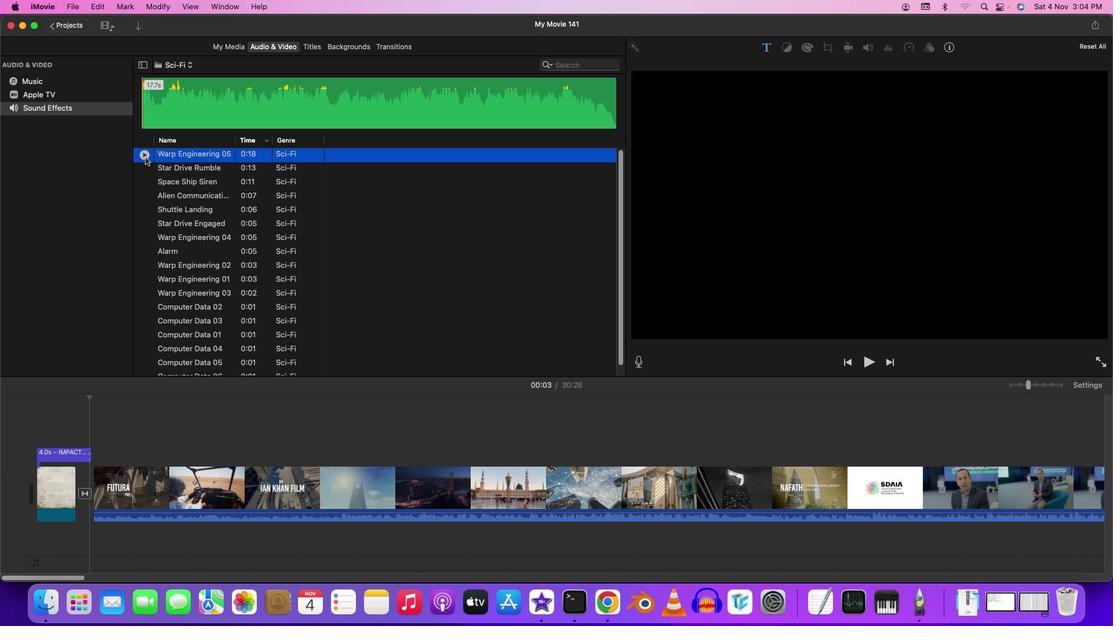 
Action: Mouse moved to (144, 171)
Screenshot: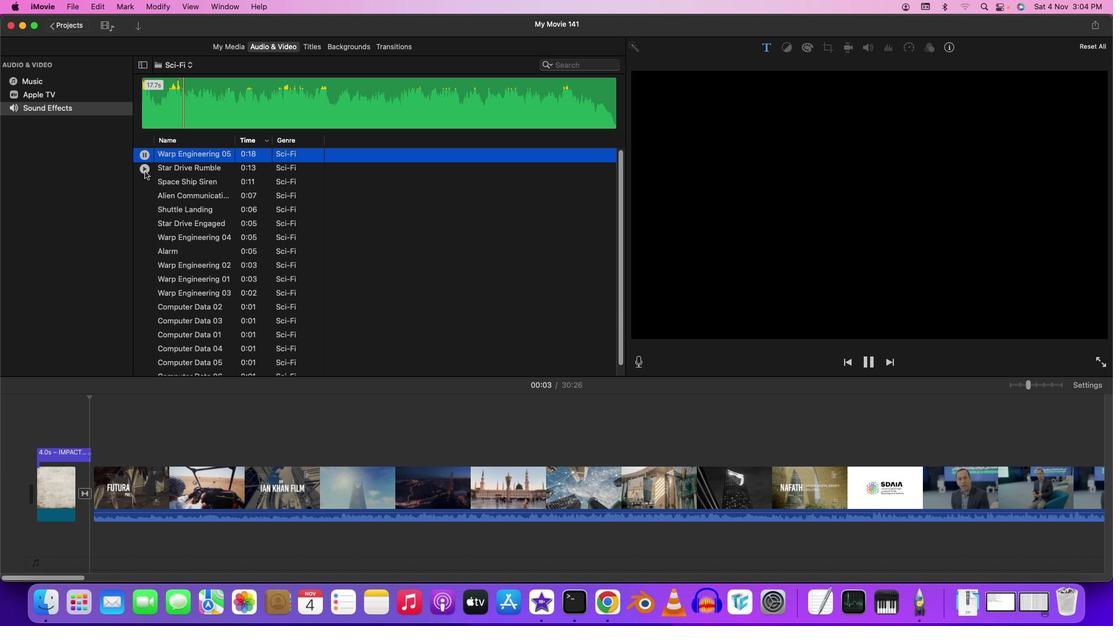 
Action: Mouse pressed left at (144, 171)
Screenshot: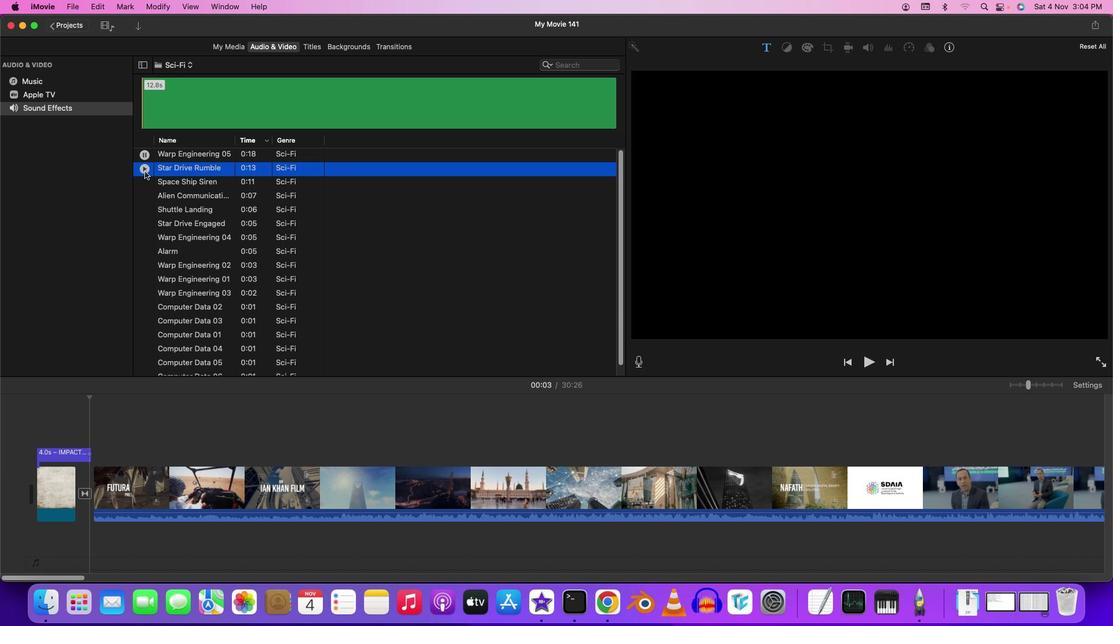 
Action: Mouse moved to (144, 180)
Screenshot: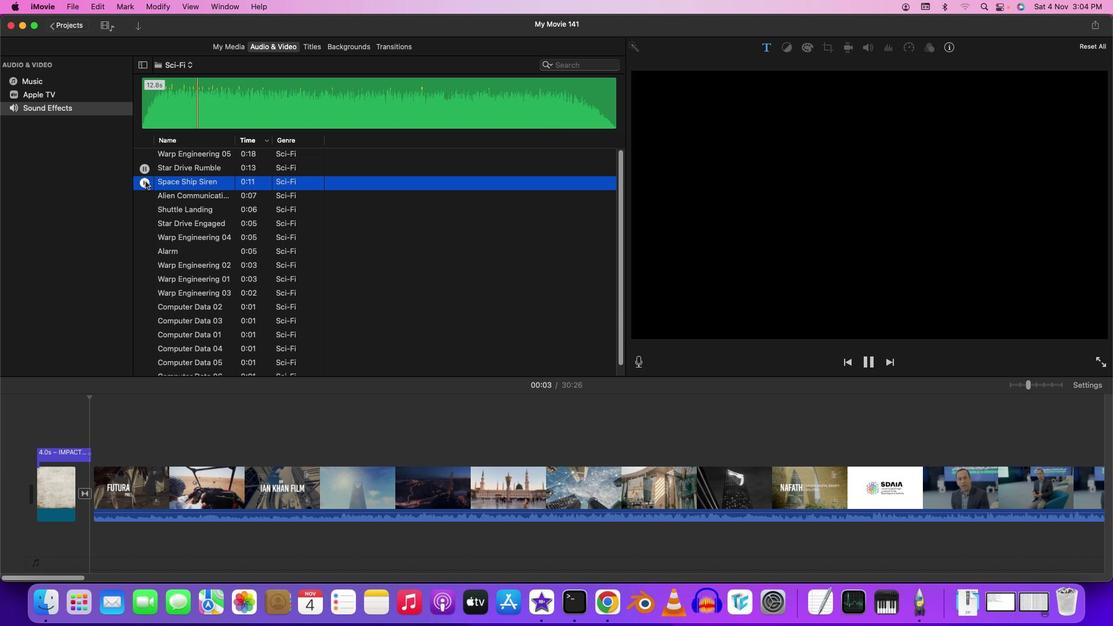 
Action: Mouse pressed left at (144, 180)
Screenshot: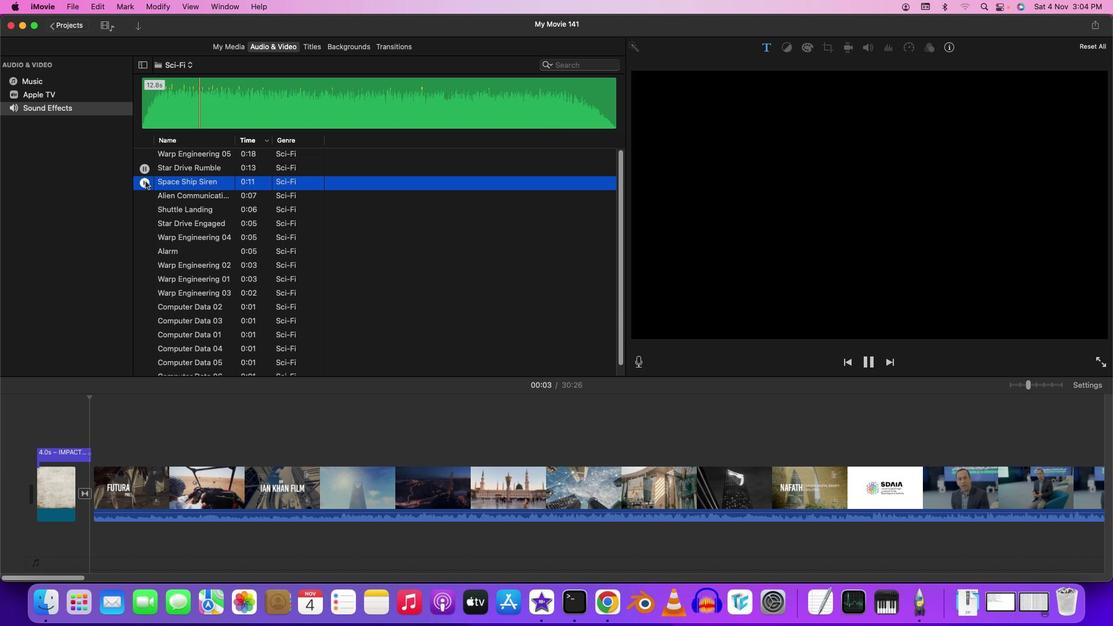 
Action: Mouse moved to (146, 194)
Screenshot: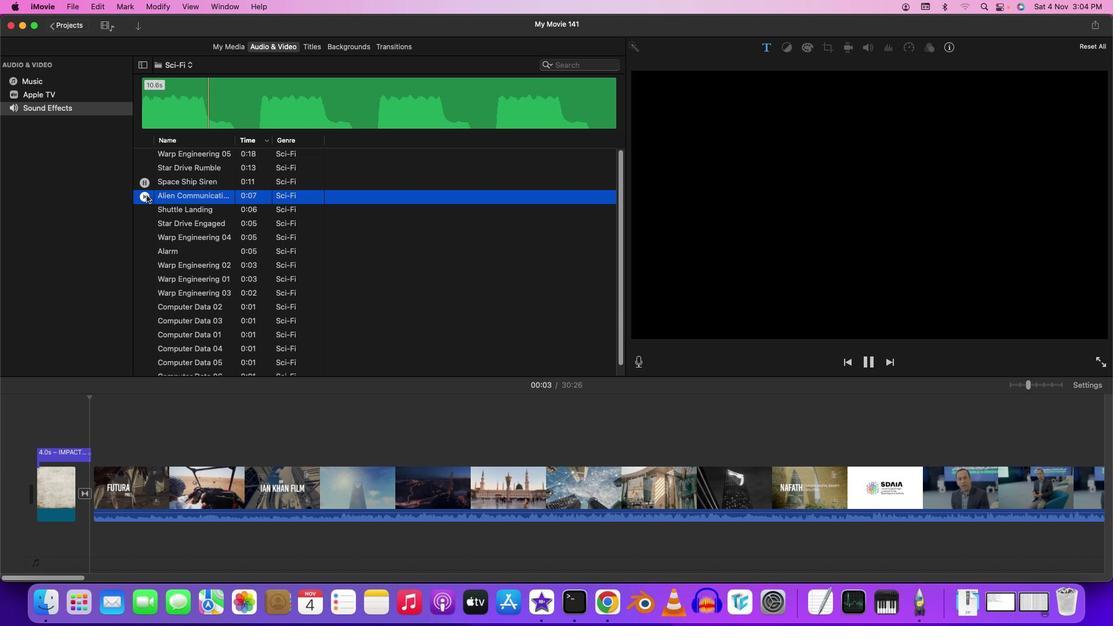 
Action: Mouse pressed left at (146, 194)
Screenshot: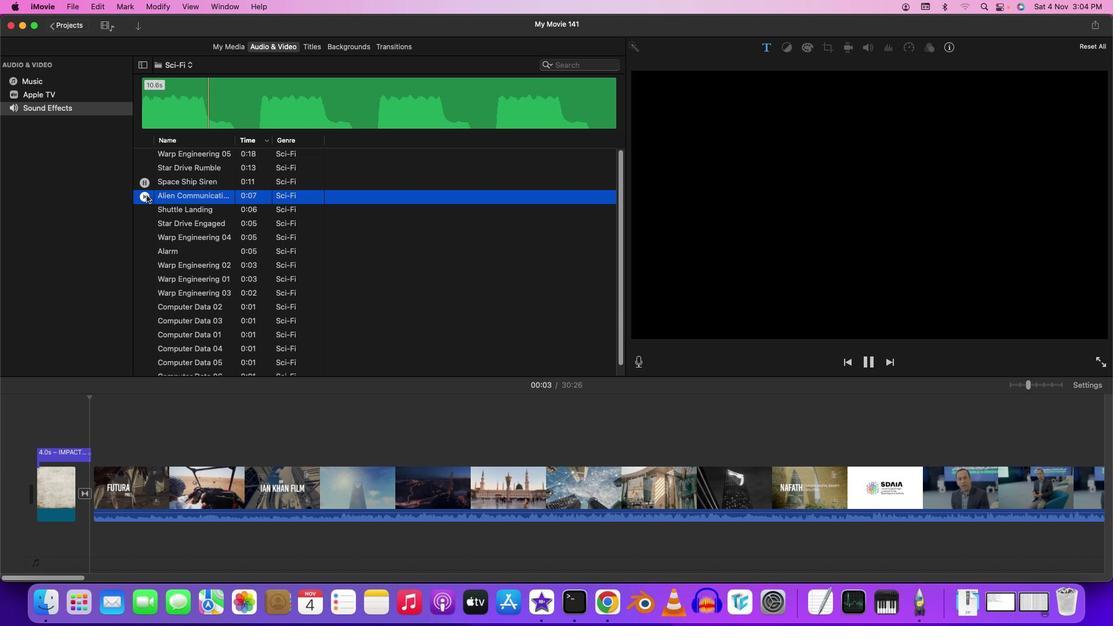 
Action: Mouse moved to (146, 209)
Screenshot: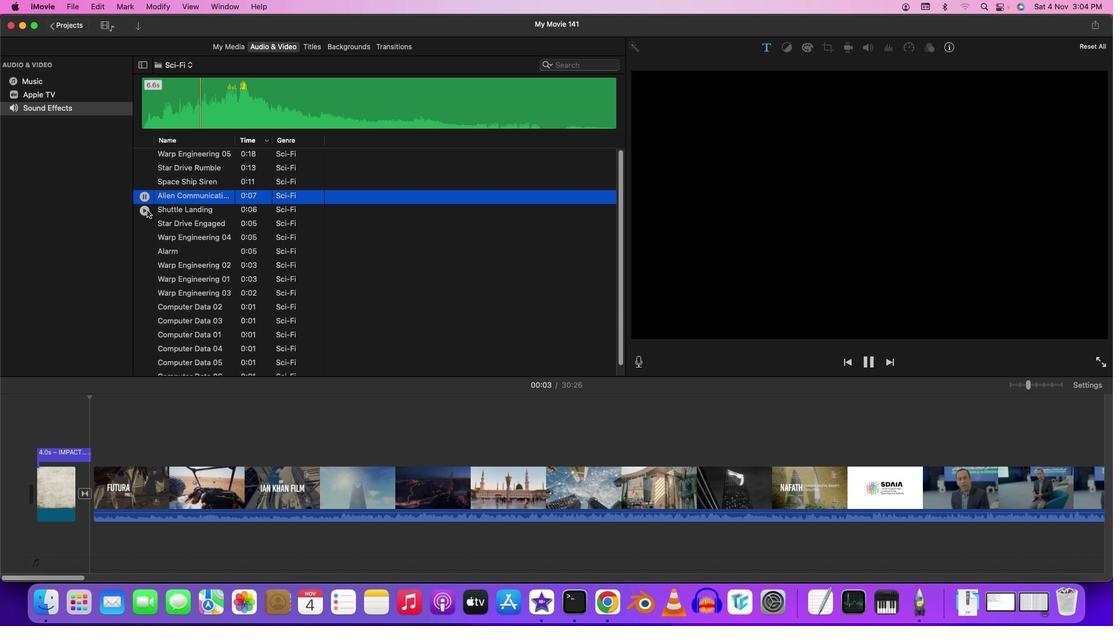 
Action: Mouse pressed left at (146, 209)
Screenshot: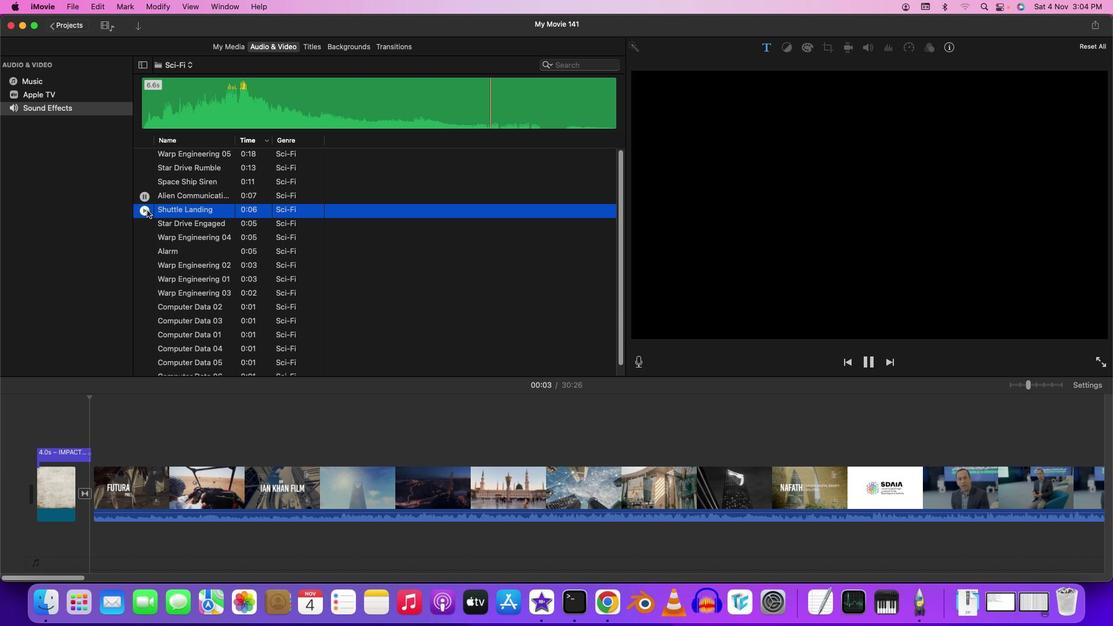 
Action: Mouse moved to (147, 213)
Screenshot: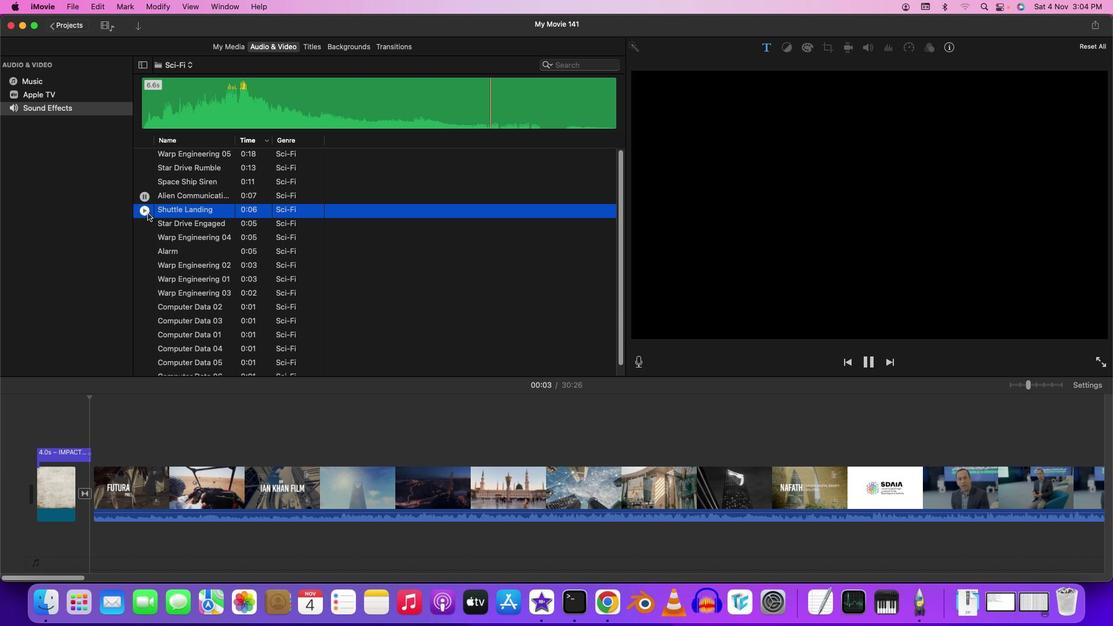 
Action: Mouse pressed left at (147, 213)
Screenshot: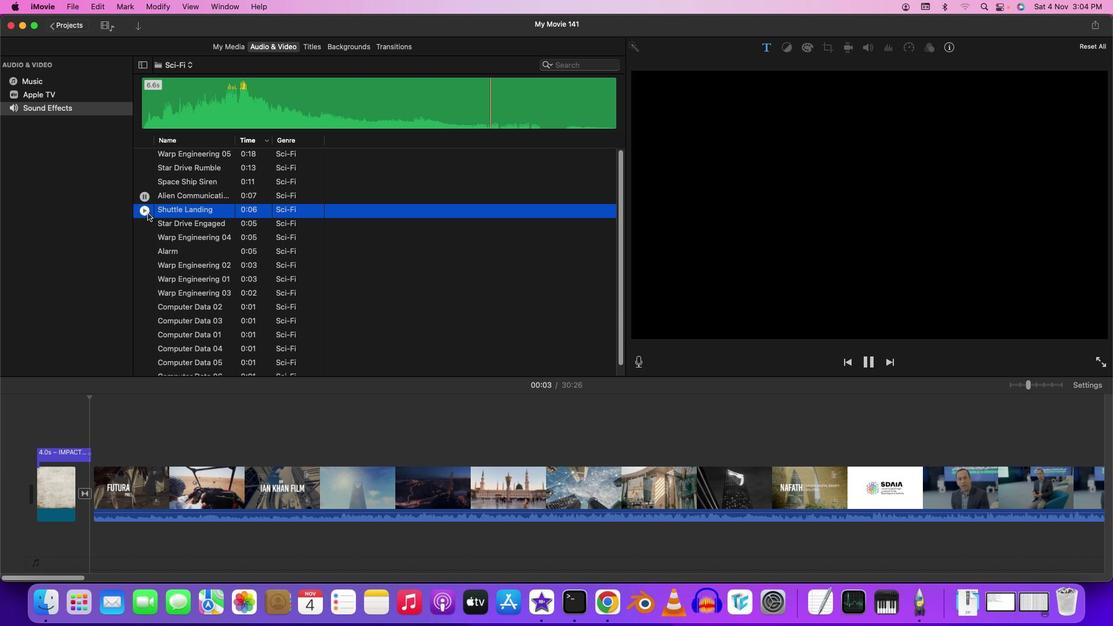 
Action: Mouse moved to (146, 223)
Screenshot: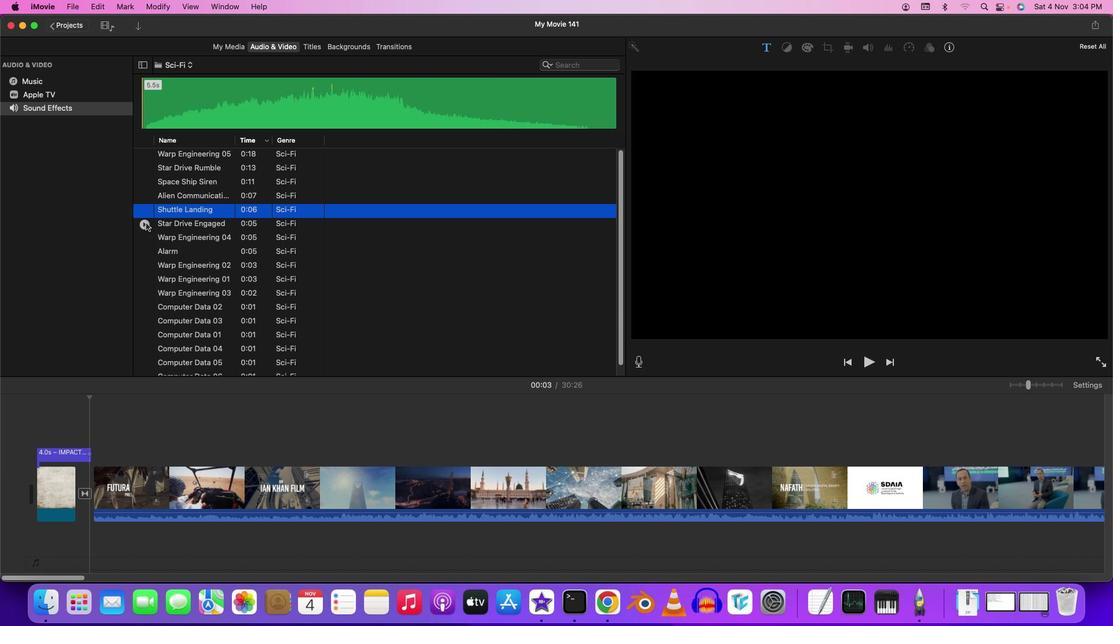 
Action: Mouse pressed left at (146, 223)
Screenshot: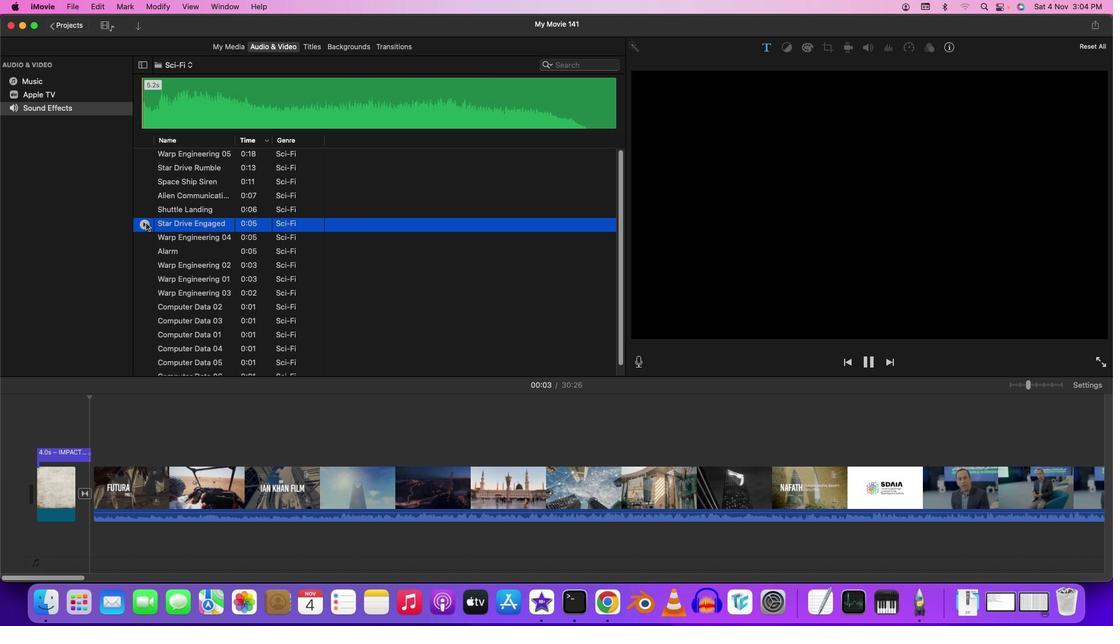 
Action: Mouse moved to (140, 238)
Screenshot: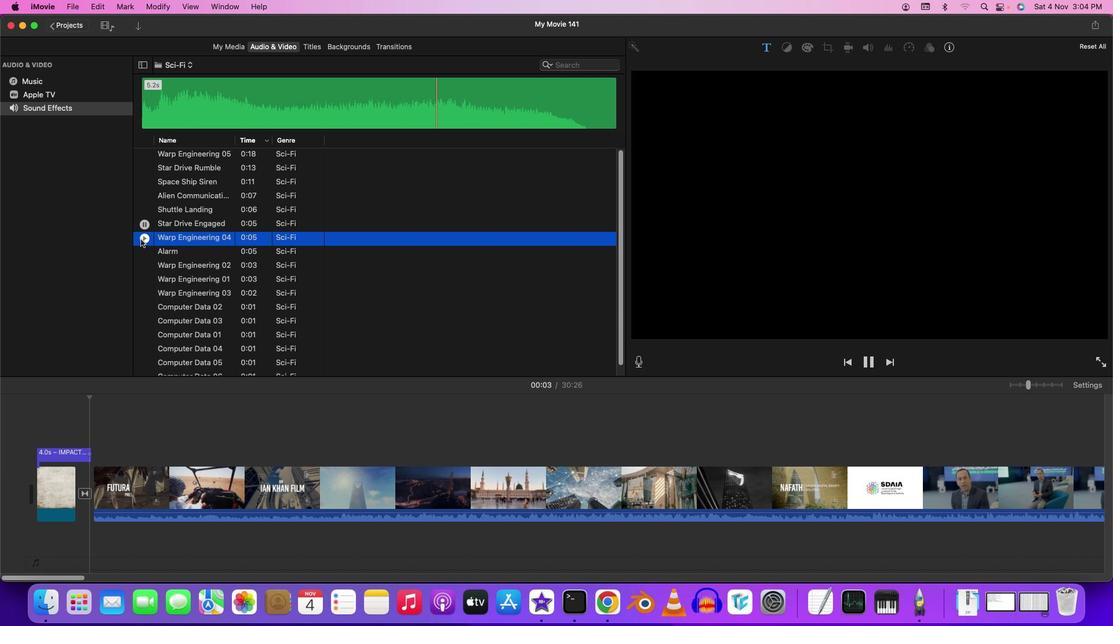 
Action: Mouse pressed left at (140, 238)
Screenshot: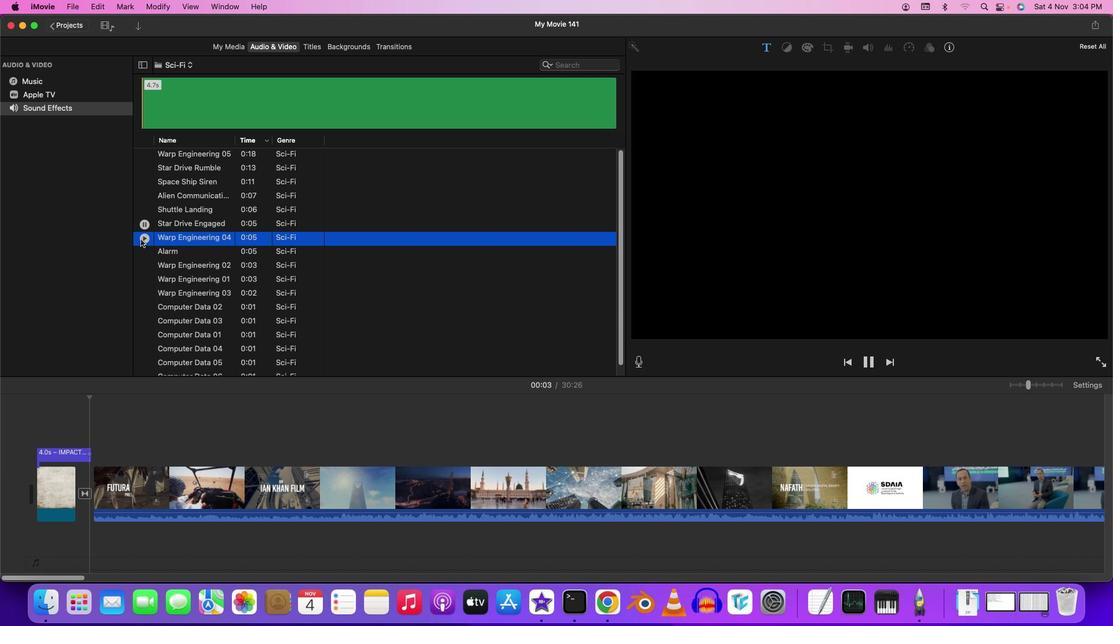
Action: Mouse moved to (142, 250)
Screenshot: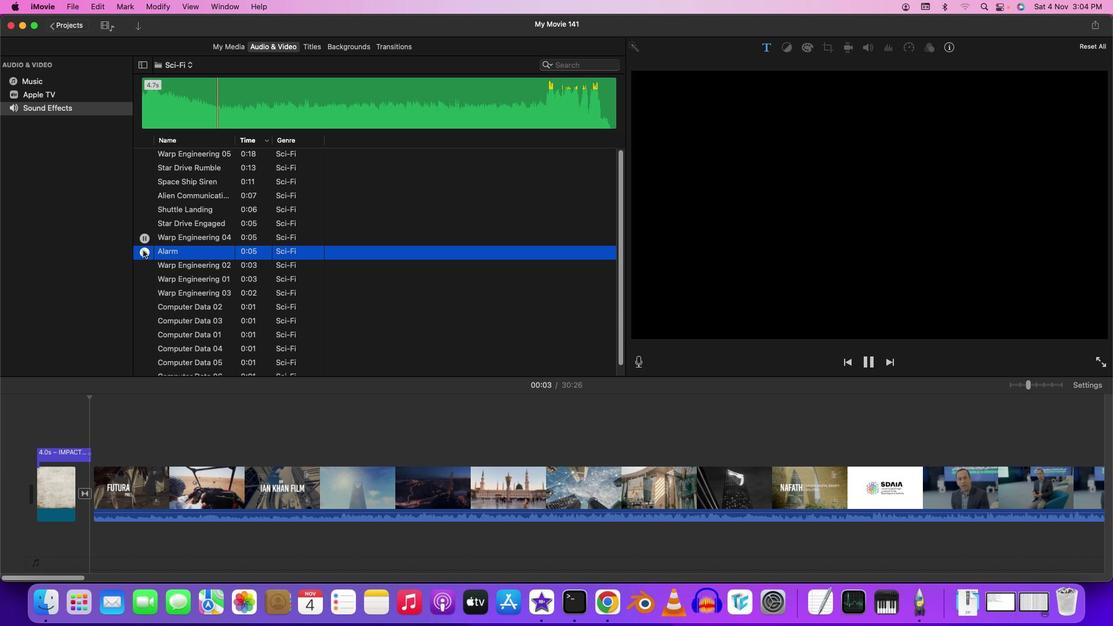 
Action: Mouse pressed left at (142, 250)
Screenshot: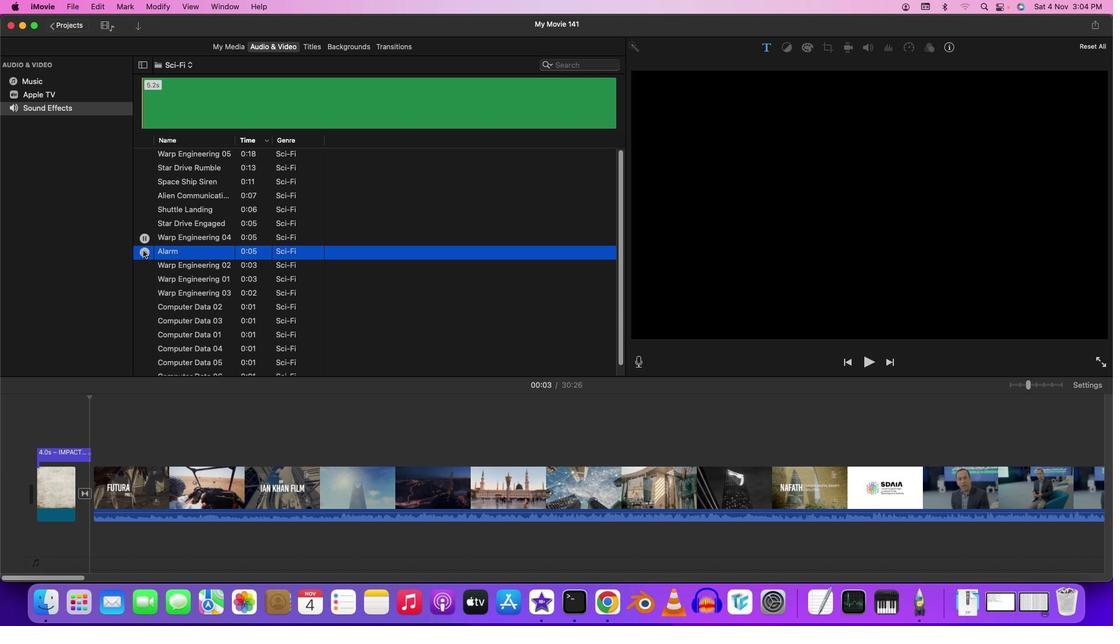 
Action: Mouse moved to (144, 265)
Screenshot: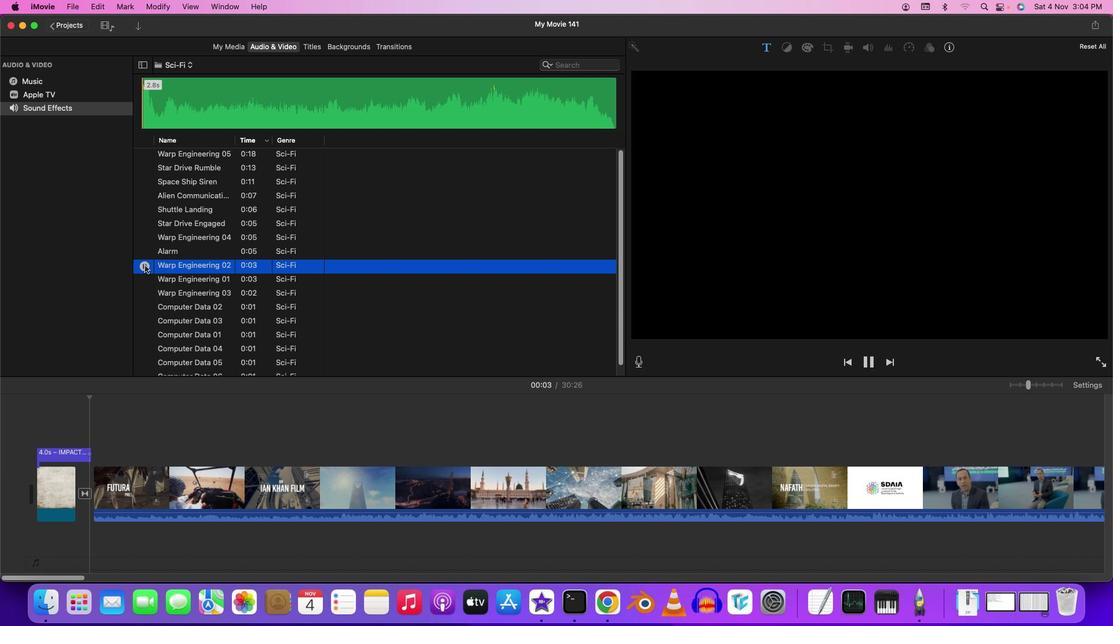 
Action: Mouse pressed left at (144, 265)
Screenshot: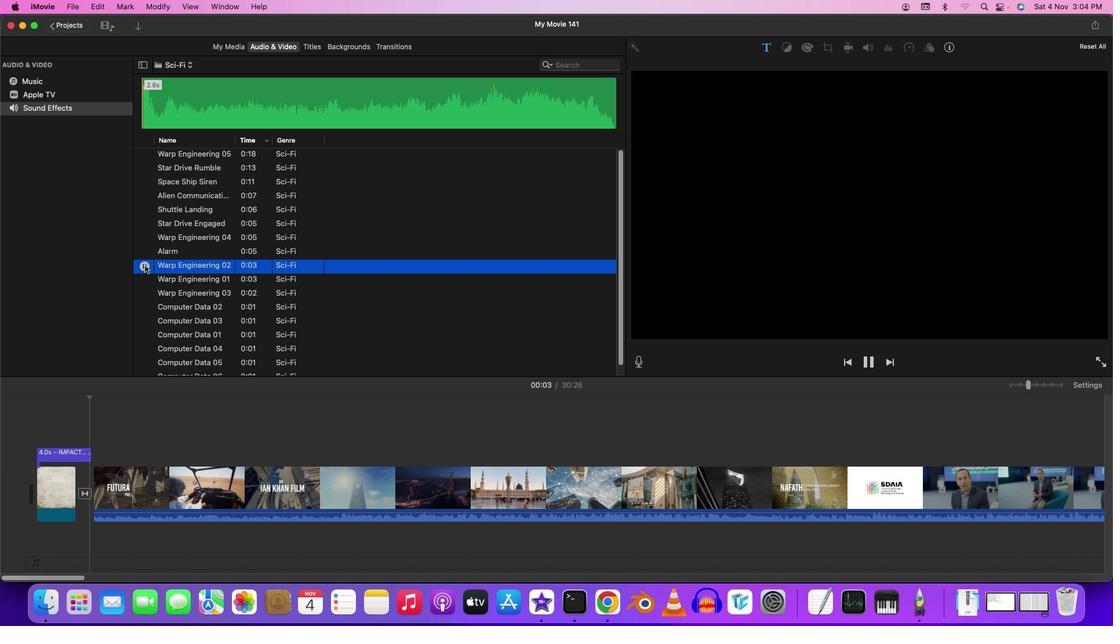 
Action: Mouse moved to (144, 280)
Screenshot: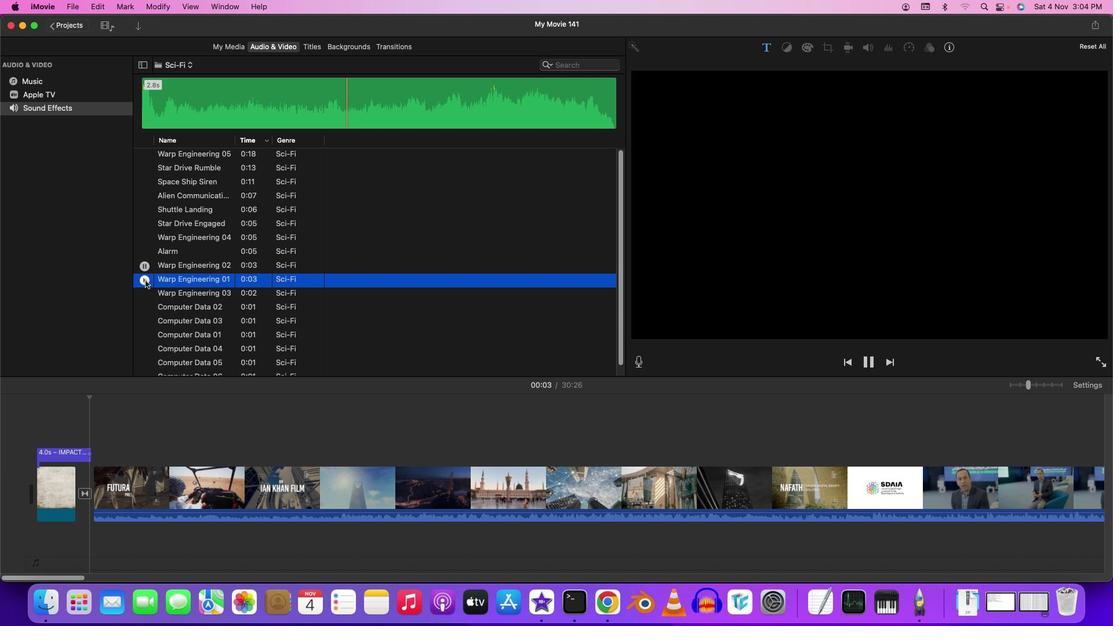 
Action: Mouse pressed left at (144, 280)
Screenshot: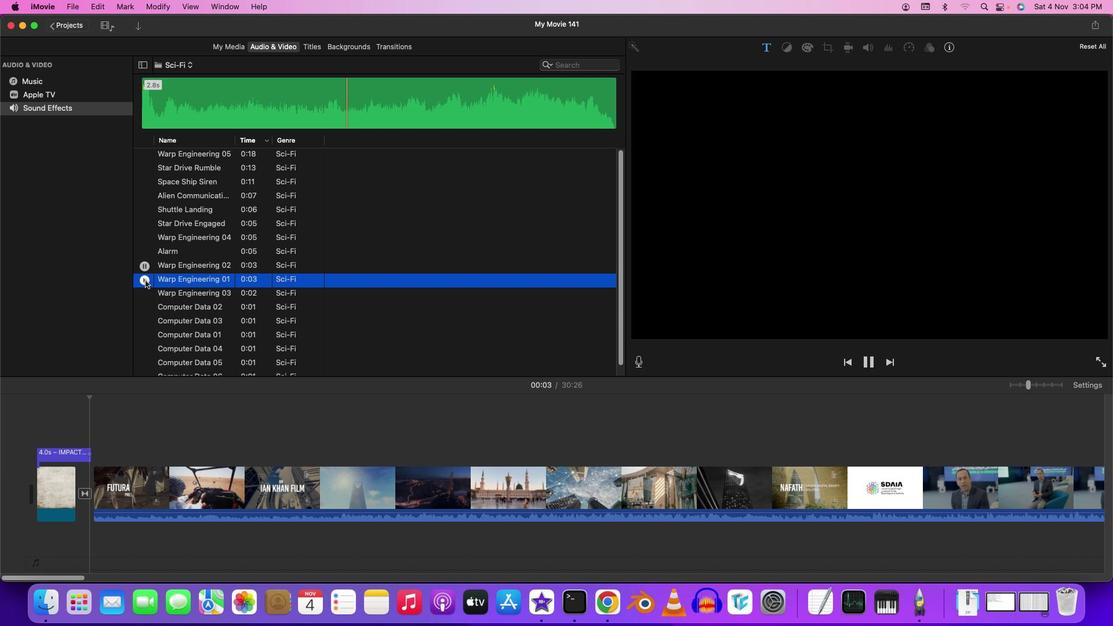 
Action: Mouse moved to (144, 237)
Screenshot: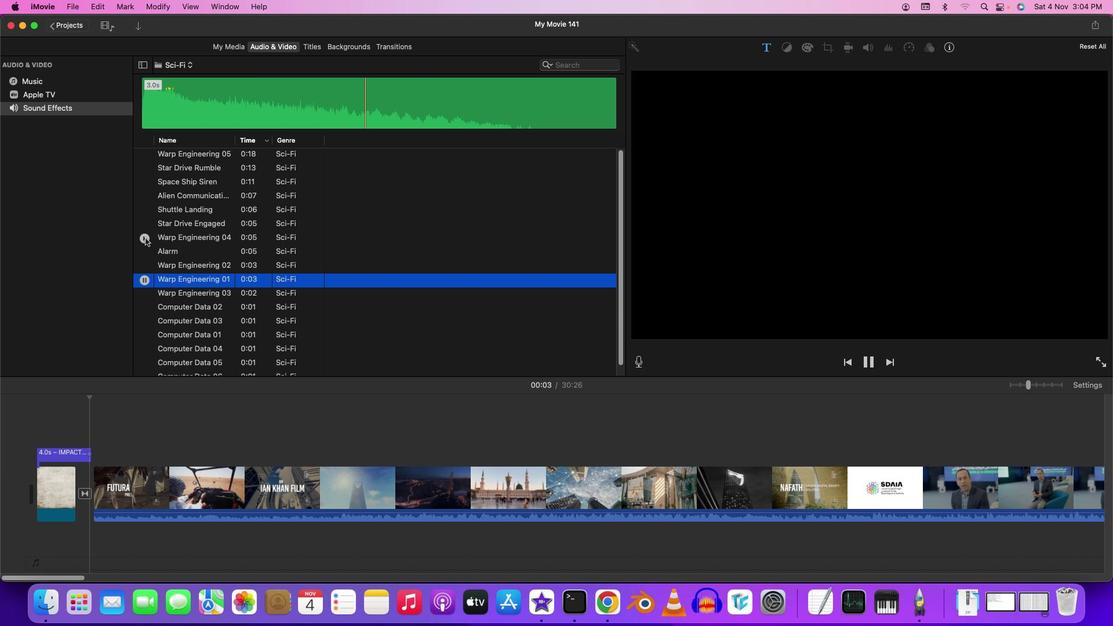 
Action: Mouse pressed left at (144, 237)
Screenshot: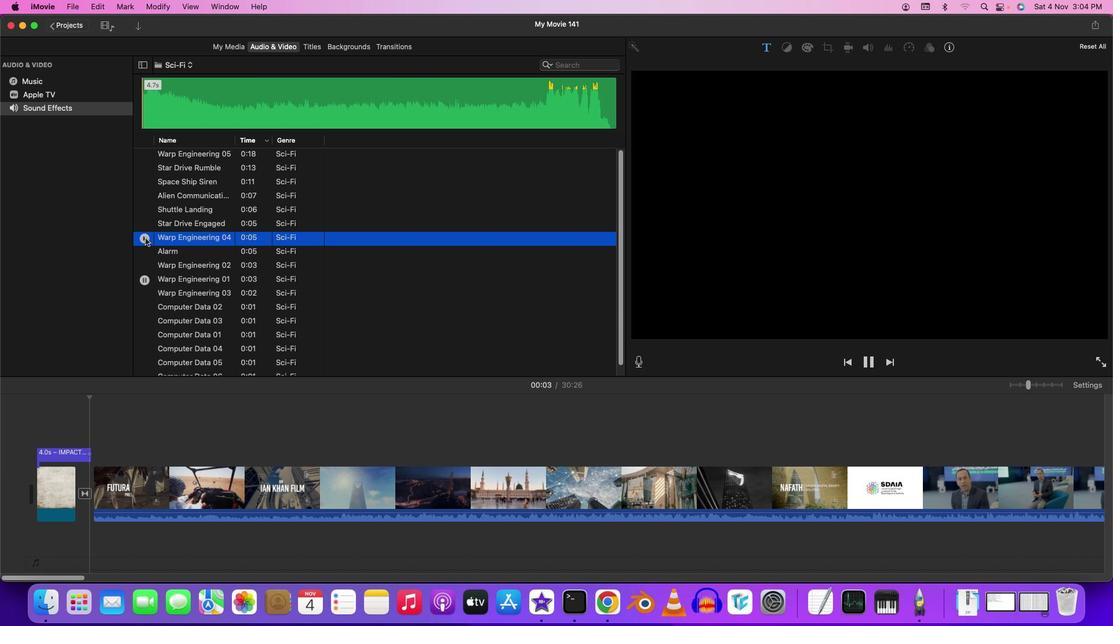 
Action: Mouse moved to (200, 236)
Screenshot: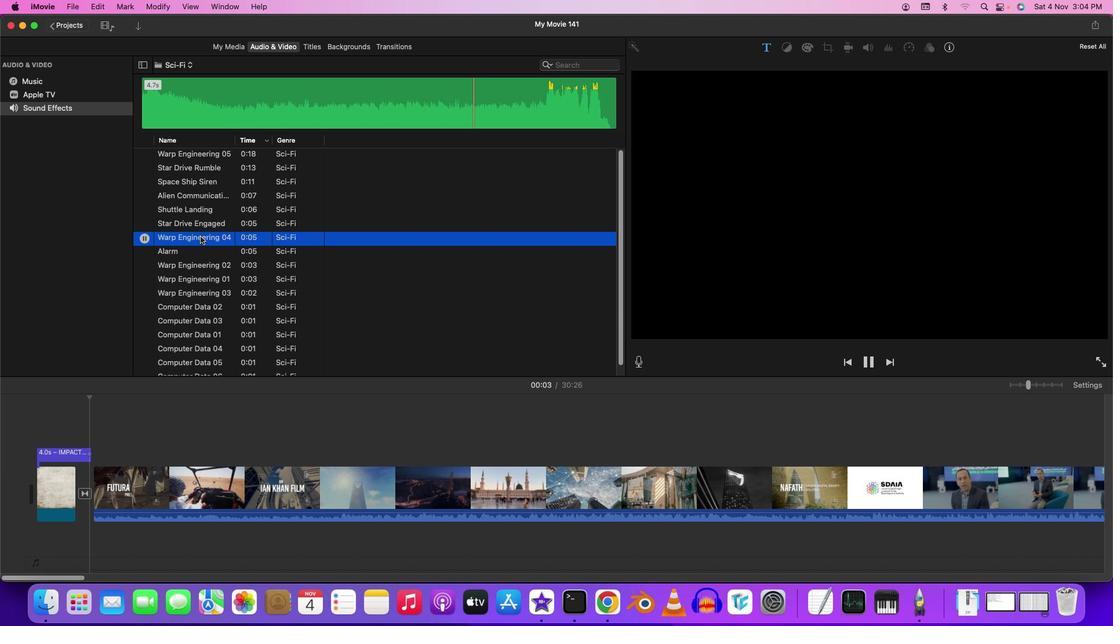 
Action: Mouse pressed left at (200, 236)
Screenshot: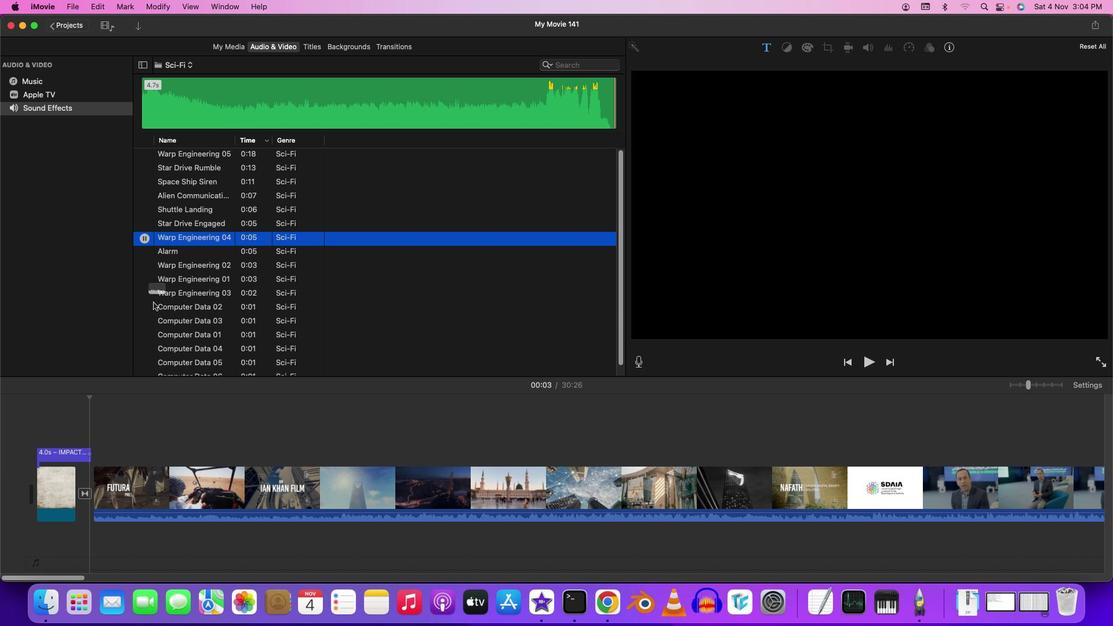 
Action: Mouse moved to (72, 504)
Screenshot: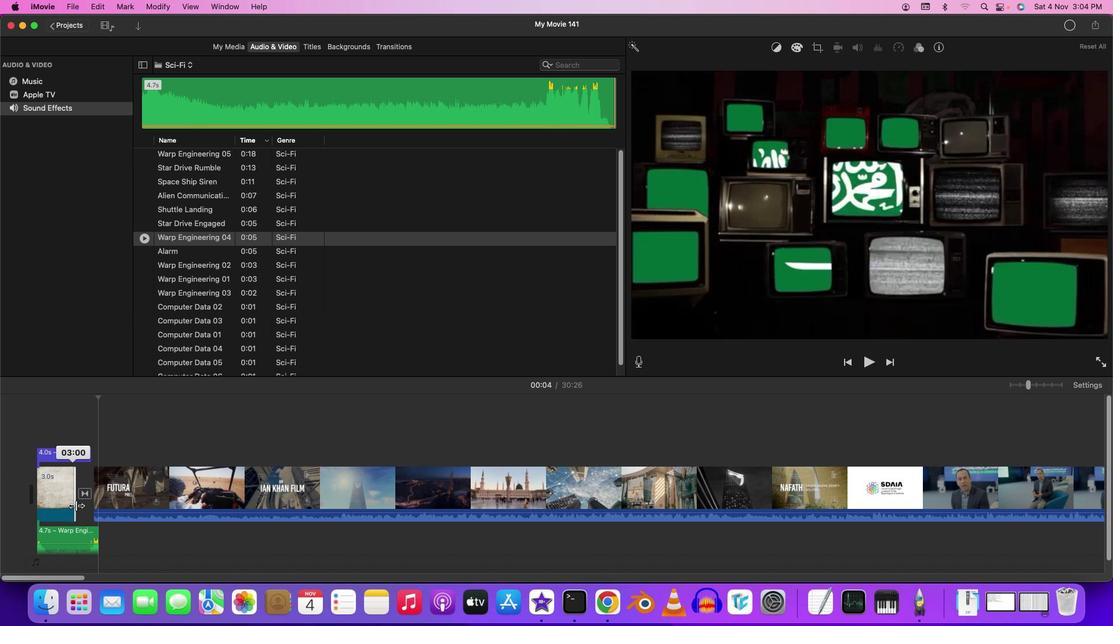 
Action: Mouse pressed left at (72, 504)
Screenshot: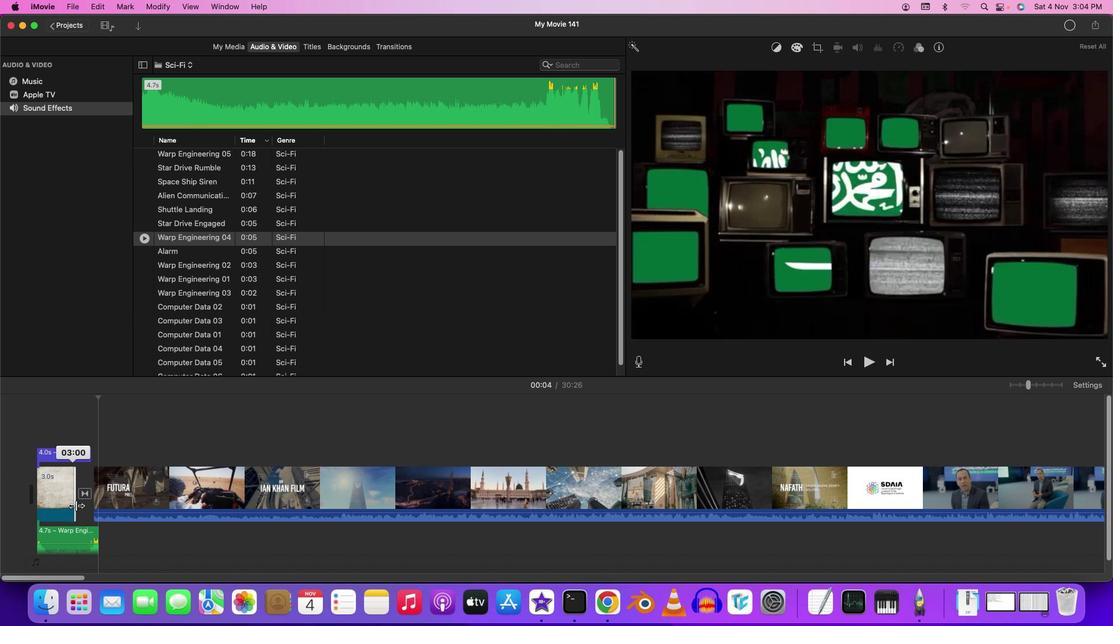 
Action: Mouse moved to (73, 455)
Screenshot: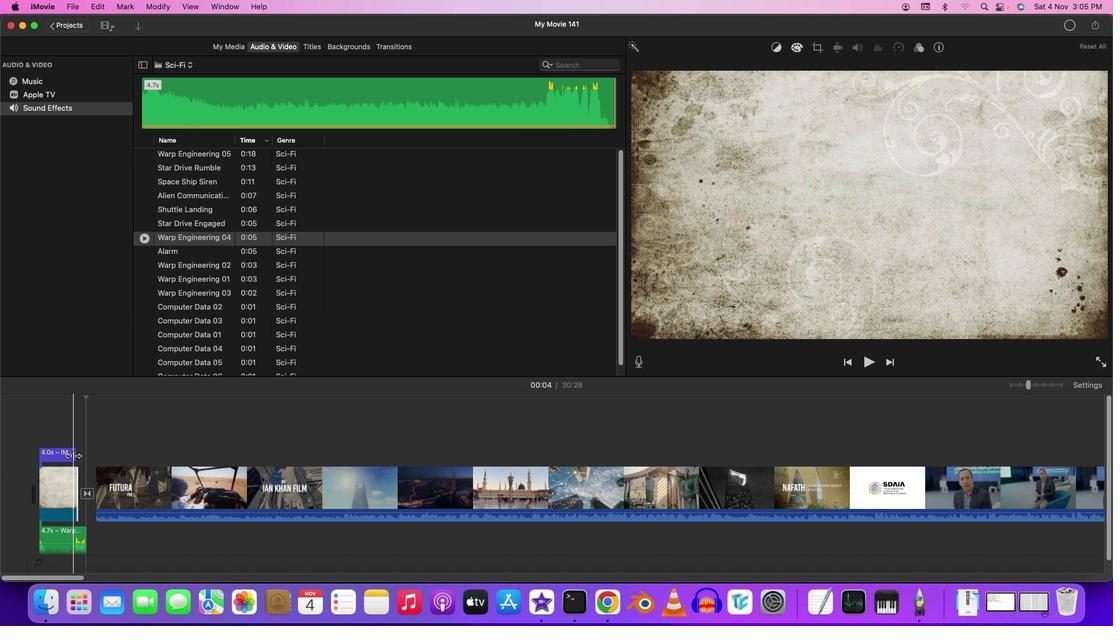 
Action: Mouse pressed left at (73, 455)
Screenshot: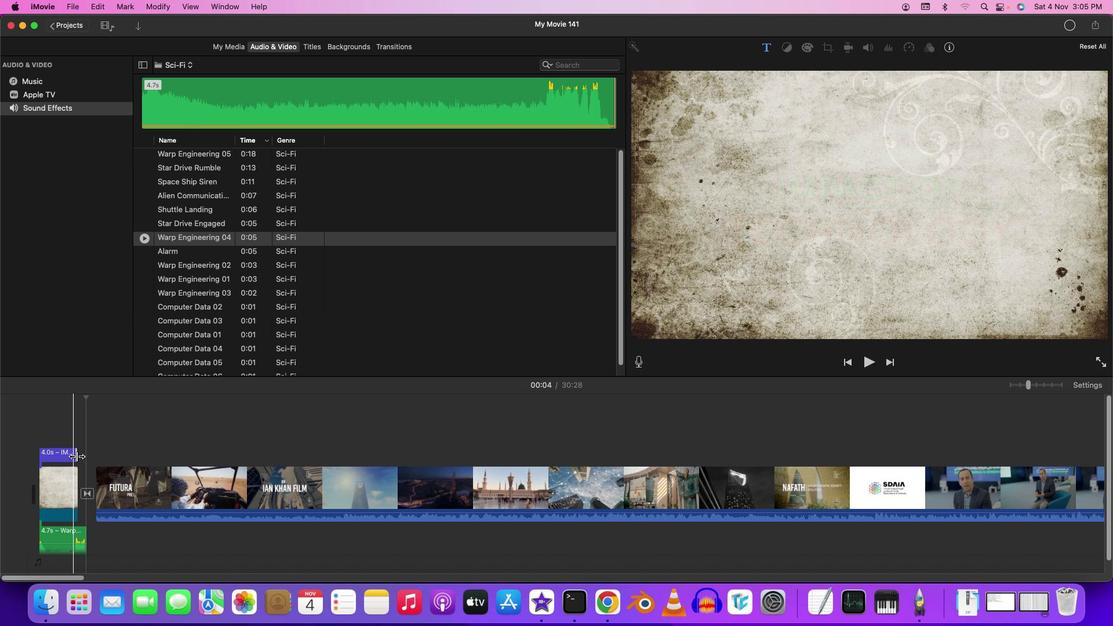 
Action: Mouse moved to (35, 431)
Screenshot: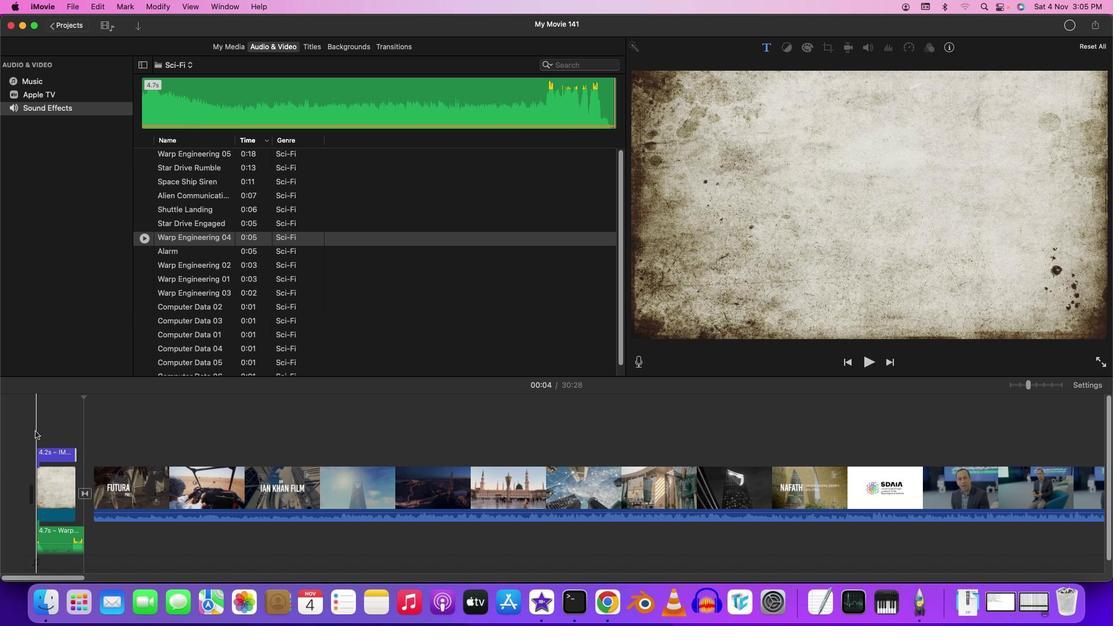 
Action: Mouse pressed left at (35, 431)
Screenshot: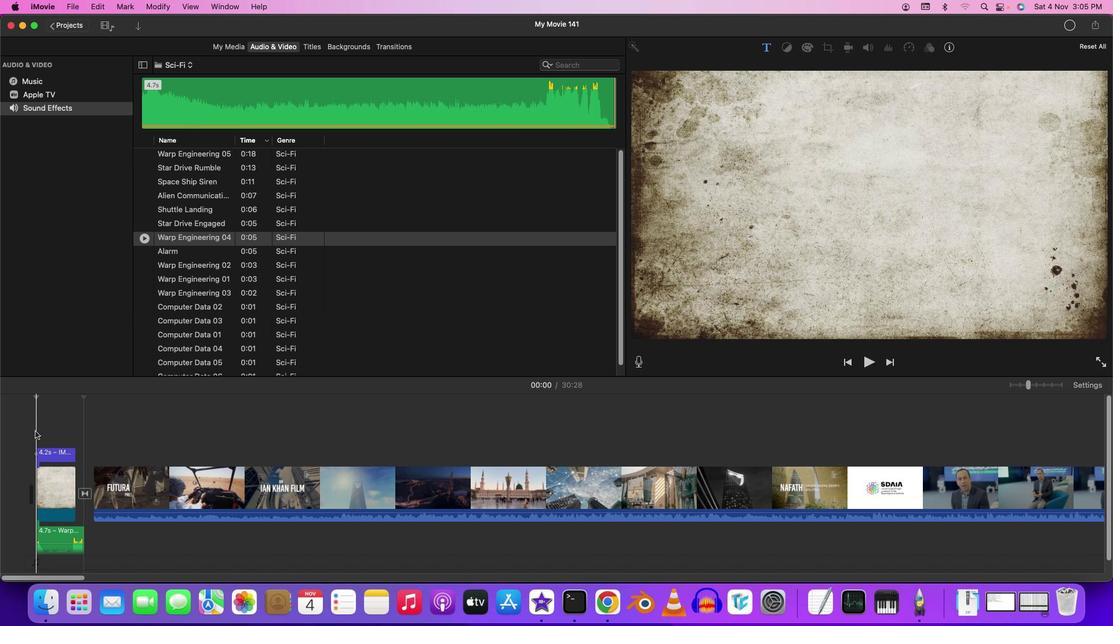
Action: Key pressed Key.space
Screenshot: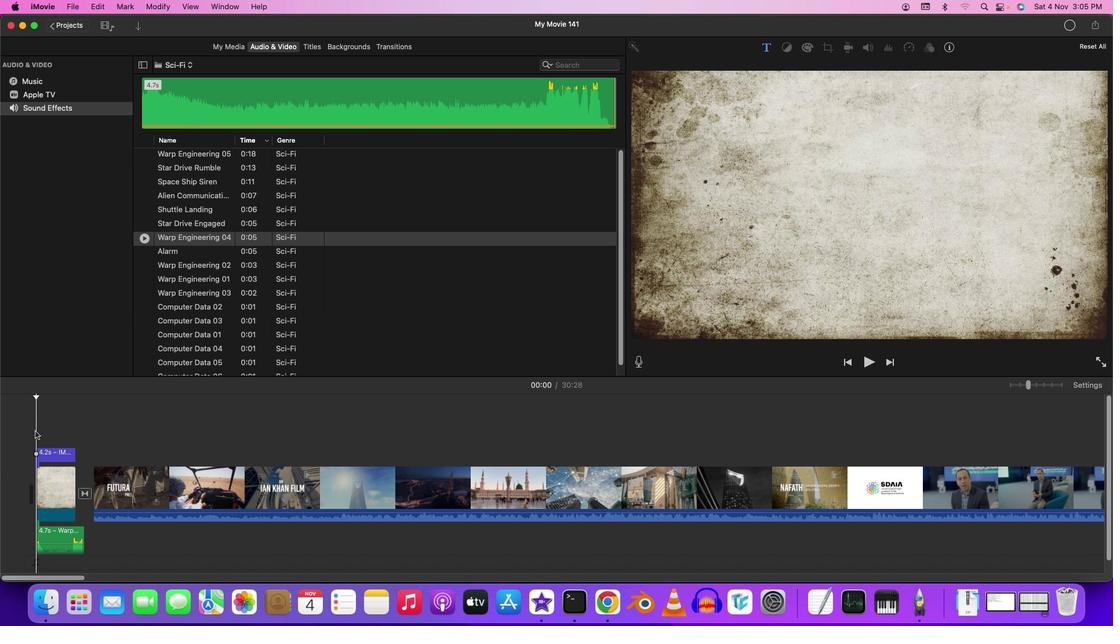 
Action: Mouse moved to (98, 512)
Screenshot: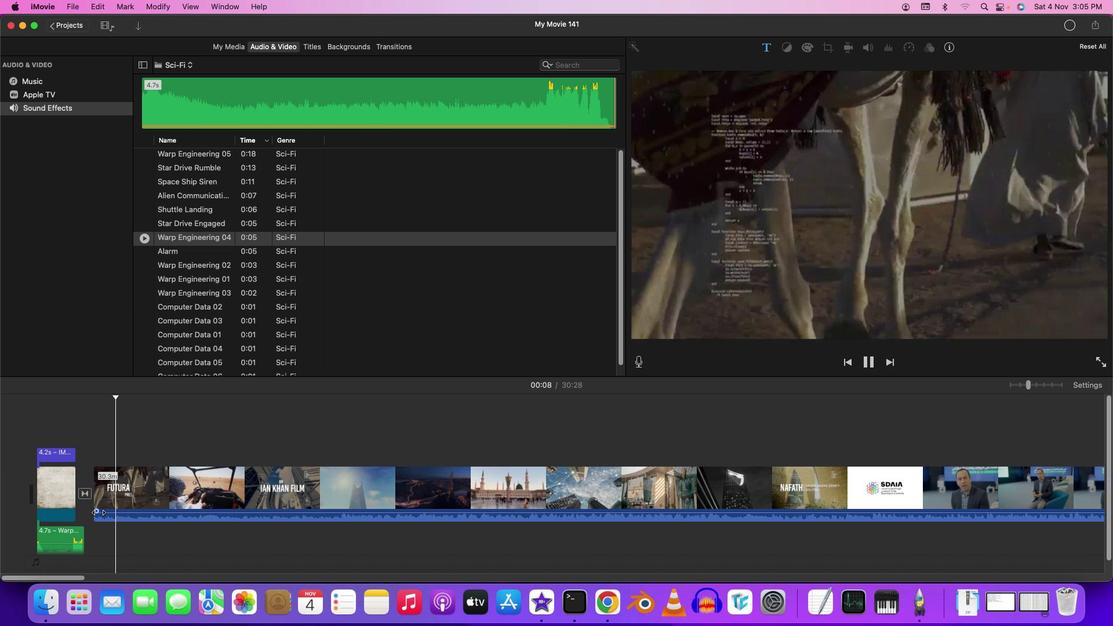 
Action: Mouse pressed left at (98, 512)
Screenshot: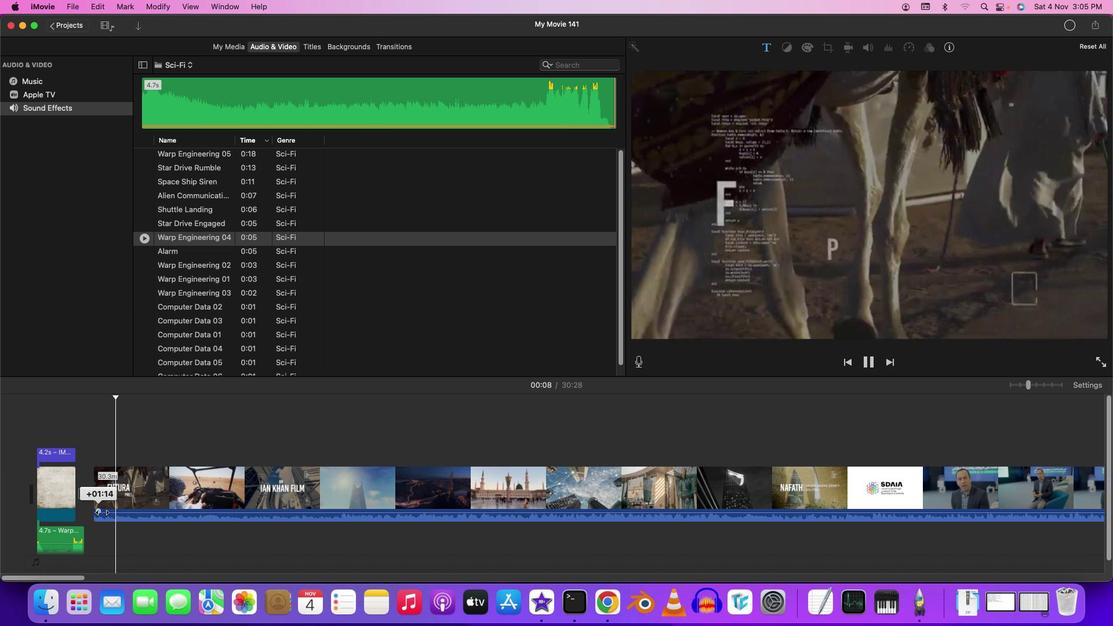 
Action: Mouse moved to (87, 443)
Screenshot: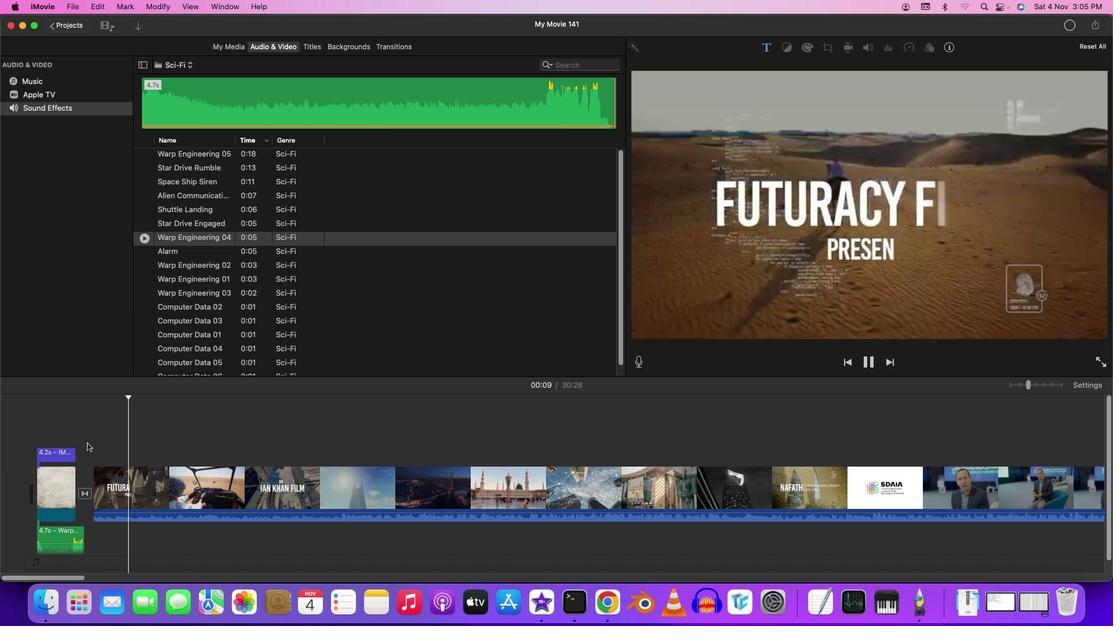 
Action: Mouse pressed left at (87, 443)
Screenshot: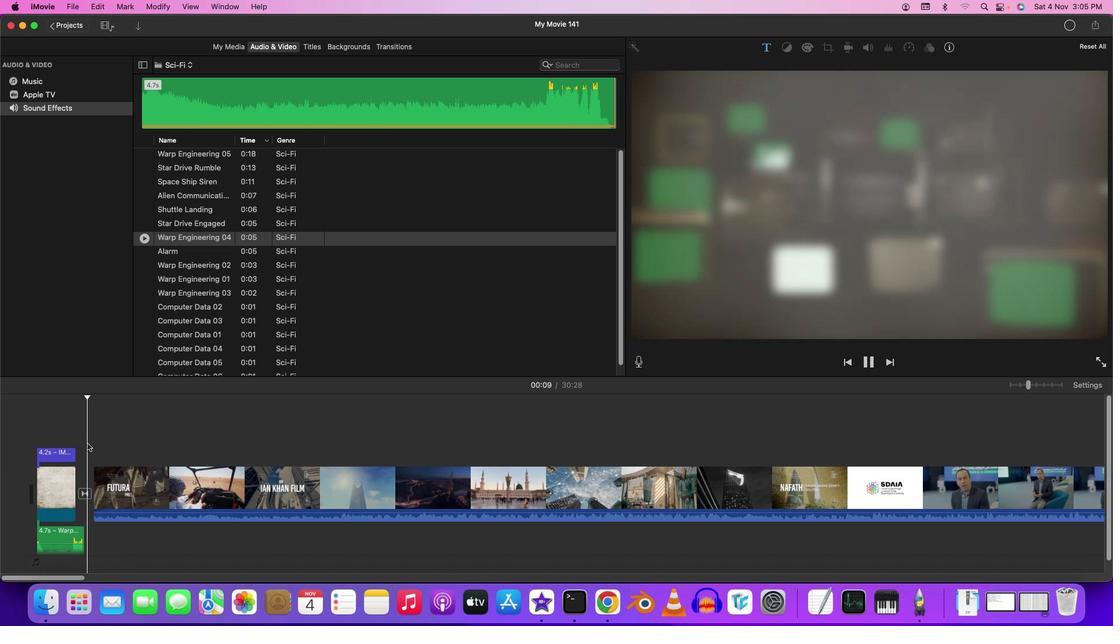 
Action: Mouse moved to (220, 448)
Screenshot: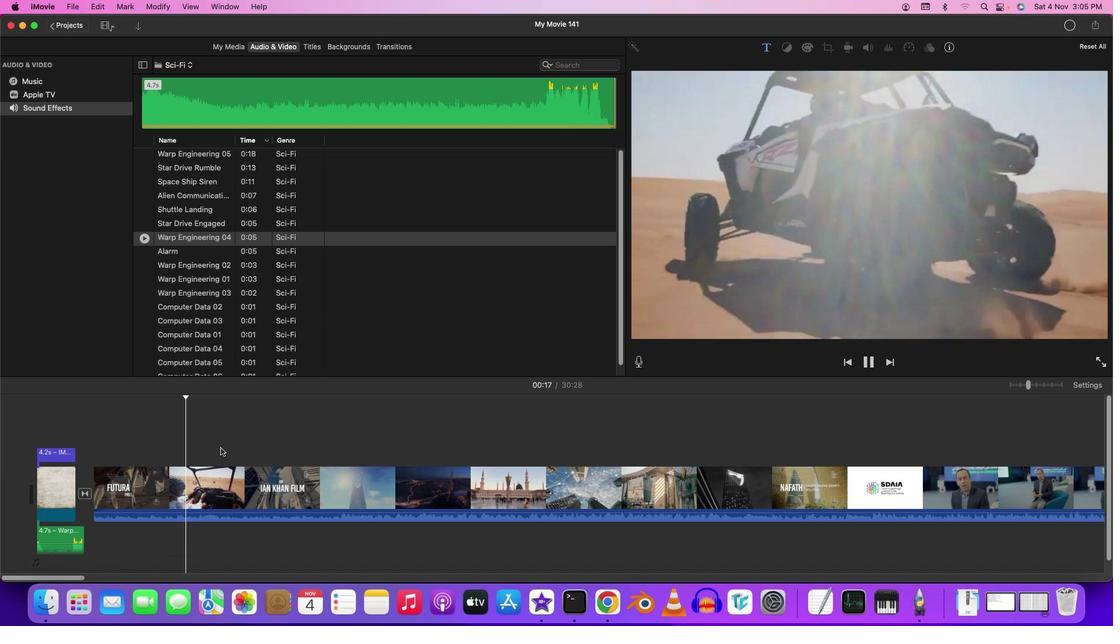 
Action: Mouse pressed left at (220, 448)
Screenshot: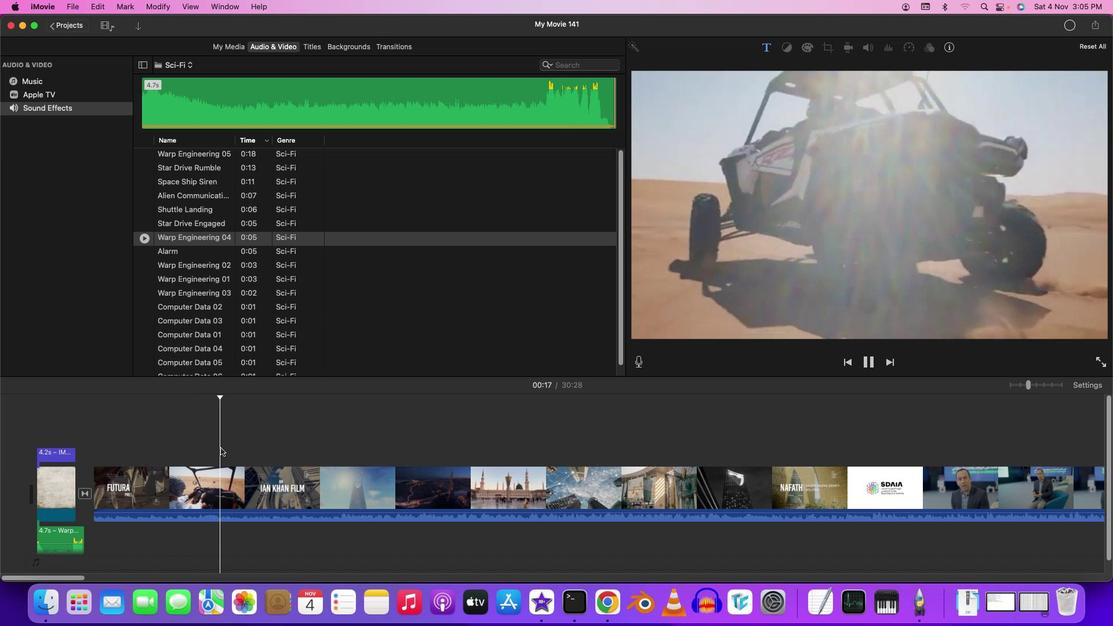 
Action: Mouse moved to (333, 443)
Screenshot: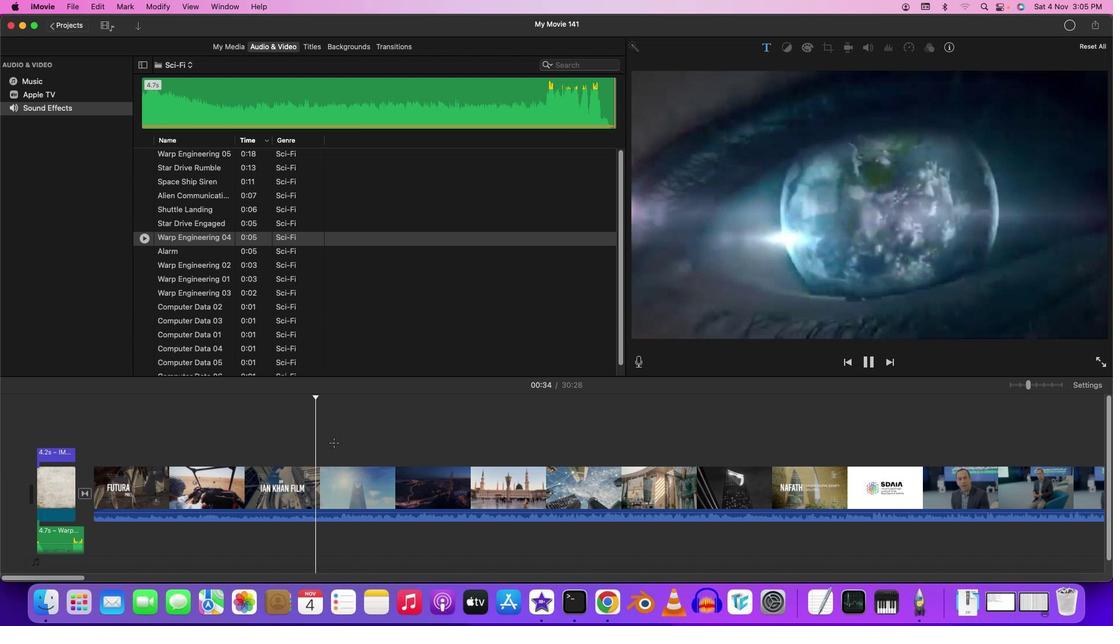 
Action: Mouse pressed left at (333, 443)
Screenshot: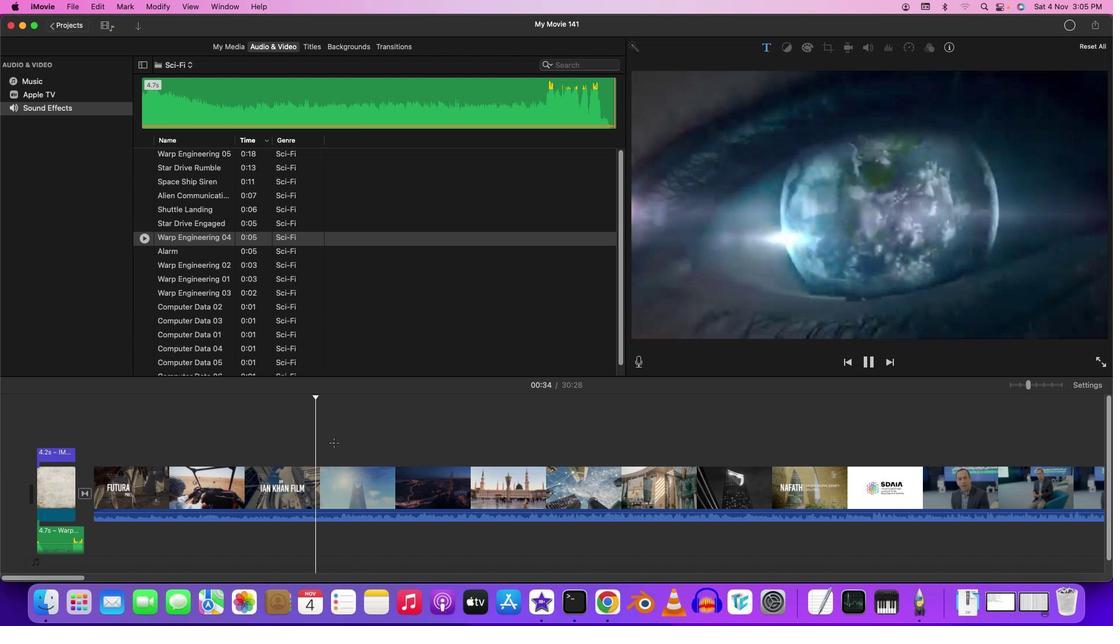 
Action: Mouse moved to (385, 437)
Screenshot: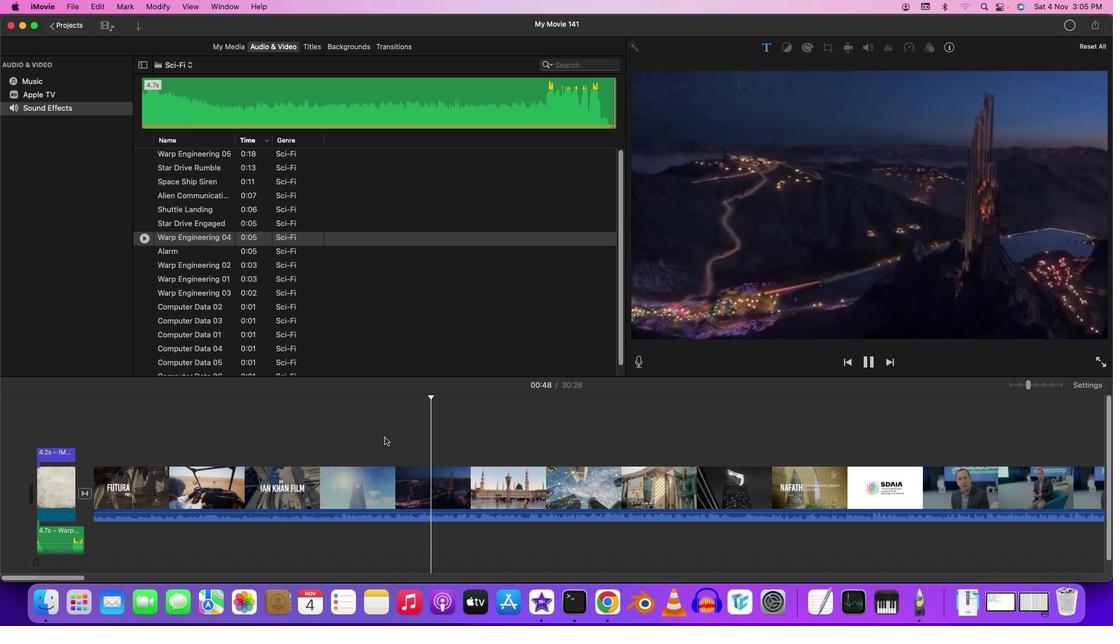 
Action: Mouse pressed left at (385, 437)
Screenshot: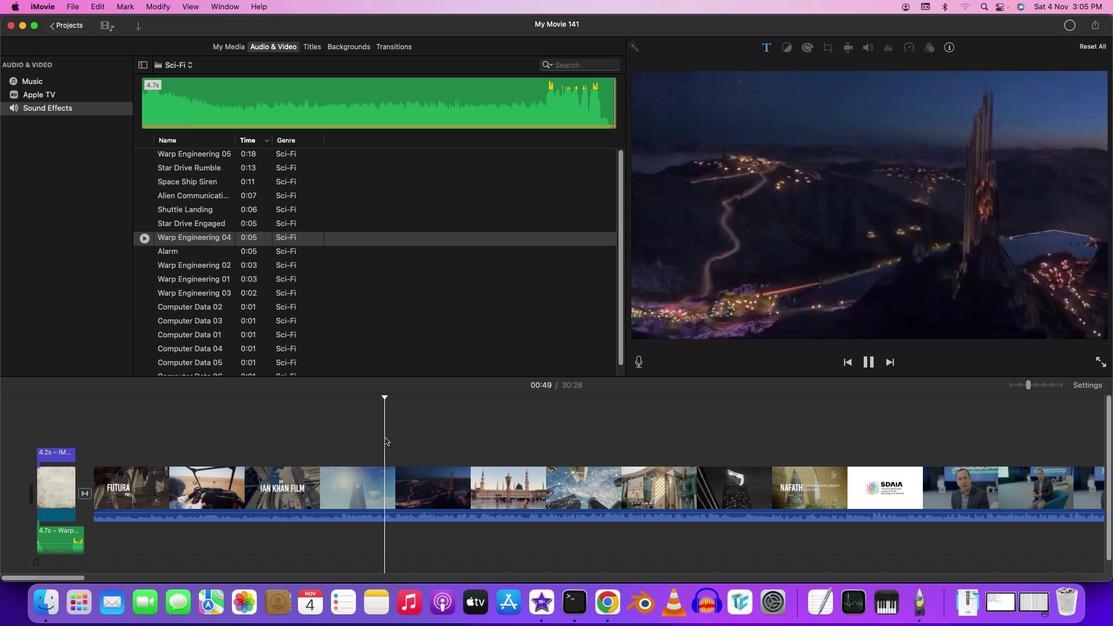 
Action: Mouse moved to (361, 433)
Screenshot: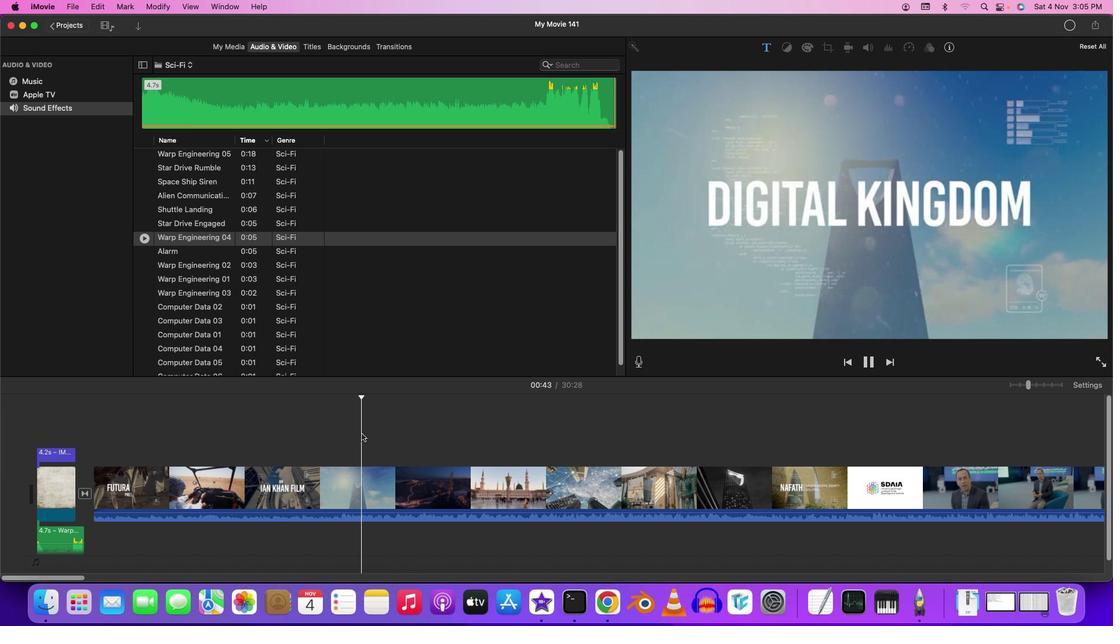 
Action: Mouse pressed left at (361, 433)
Screenshot: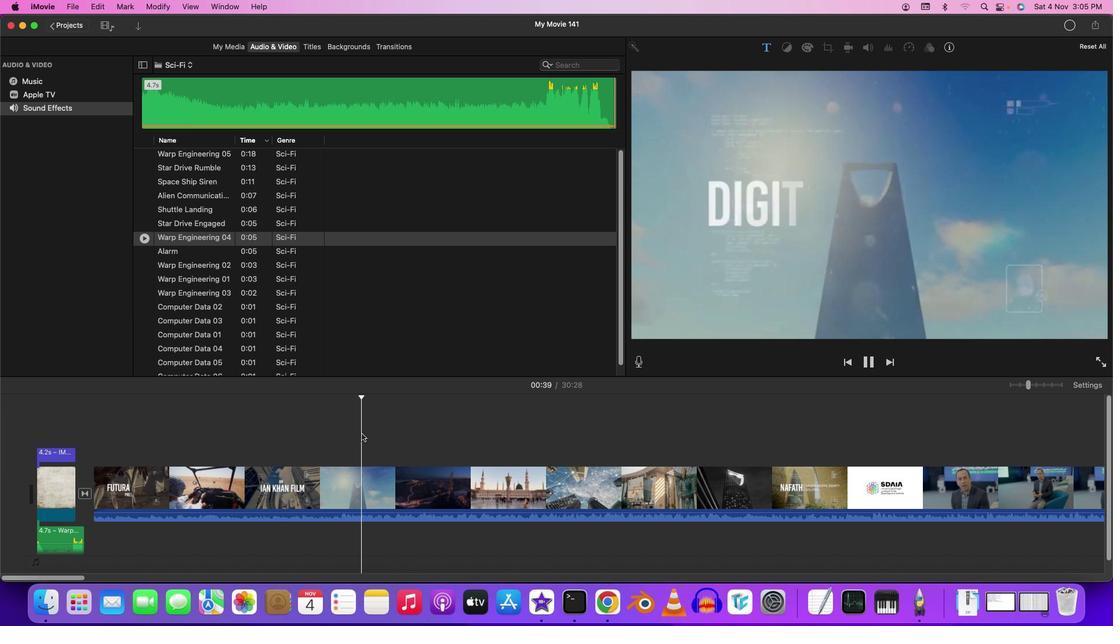 
Action: Mouse moved to (338, 430)
Screenshot: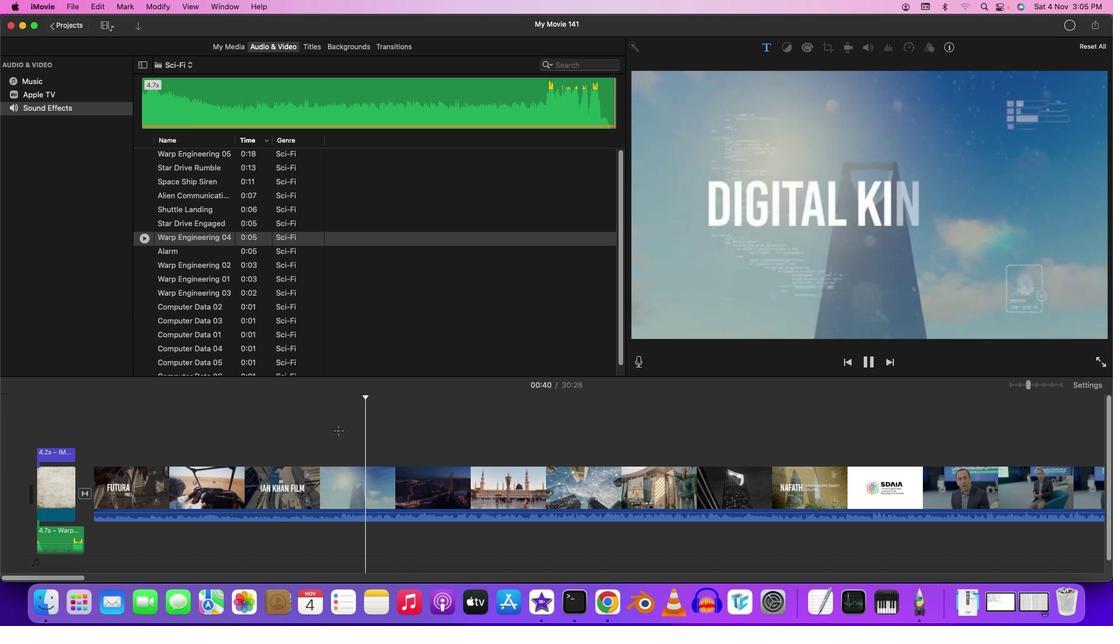 
Action: Mouse pressed left at (338, 430)
Screenshot: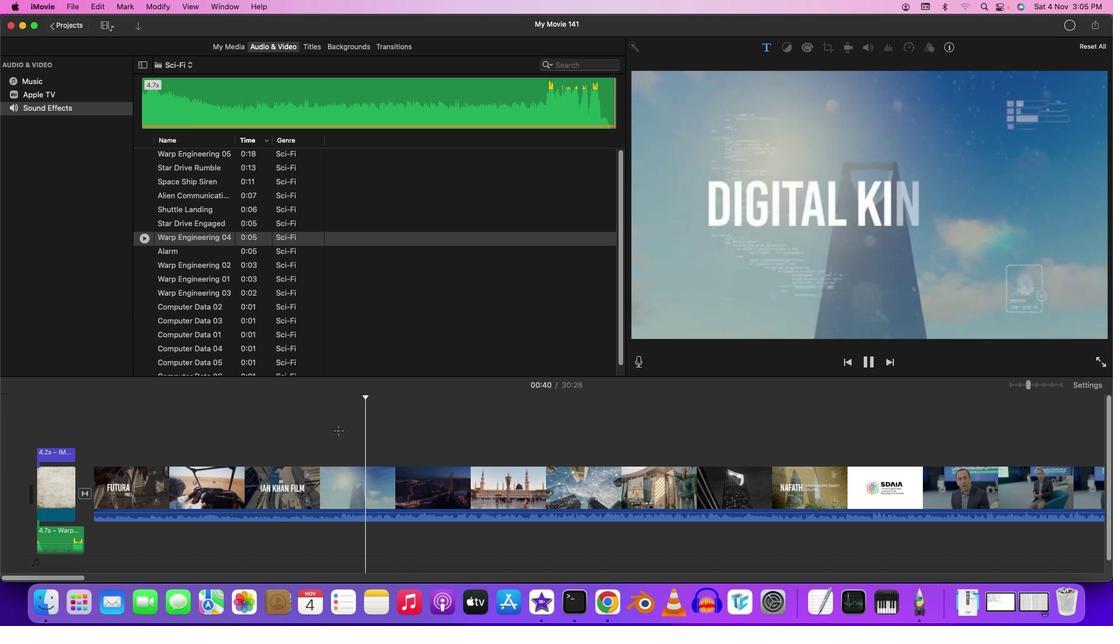 
Action: Mouse moved to (338, 430)
Screenshot: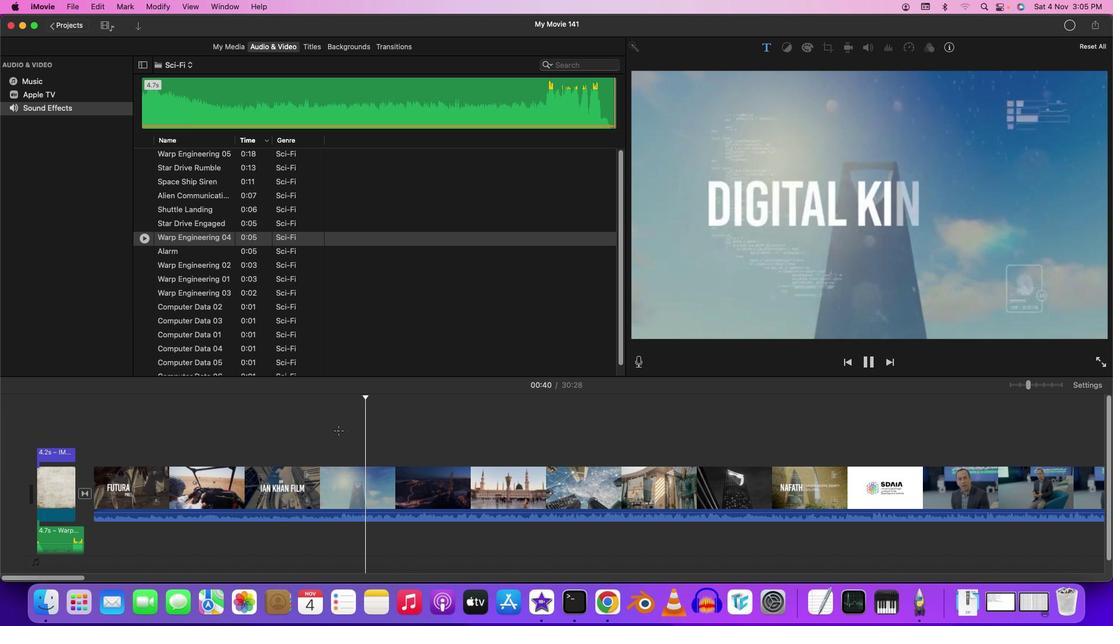 
Action: Key pressed Key.space
Screenshot: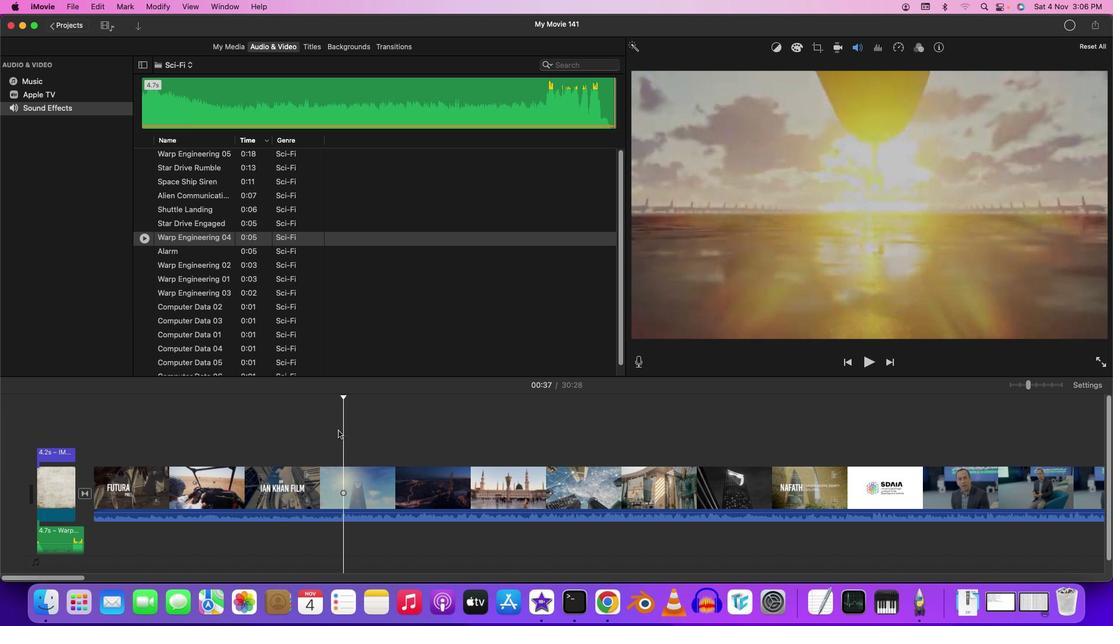 
Action: Mouse moved to (93, 504)
Screenshot: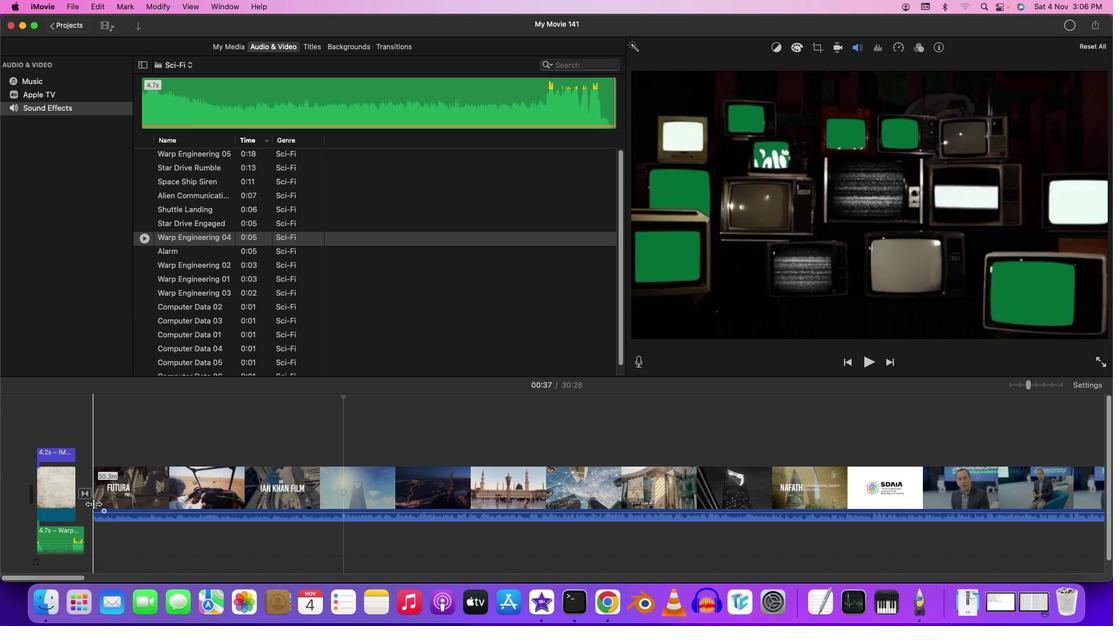 
Action: Mouse pressed left at (93, 504)
Screenshot: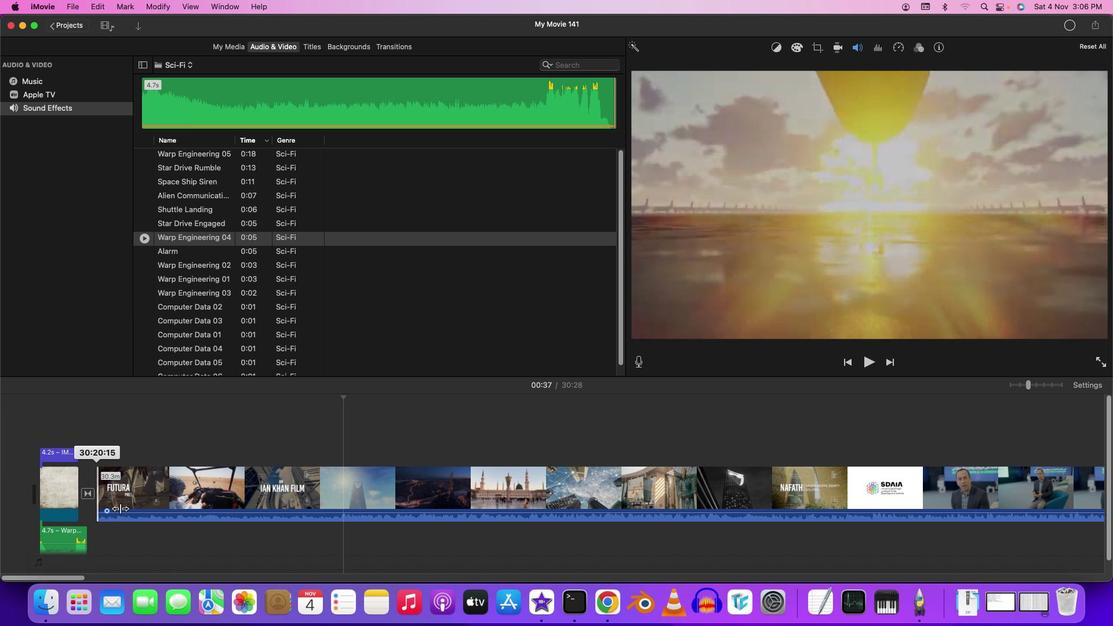 
Action: Mouse moved to (77, 578)
Screenshot: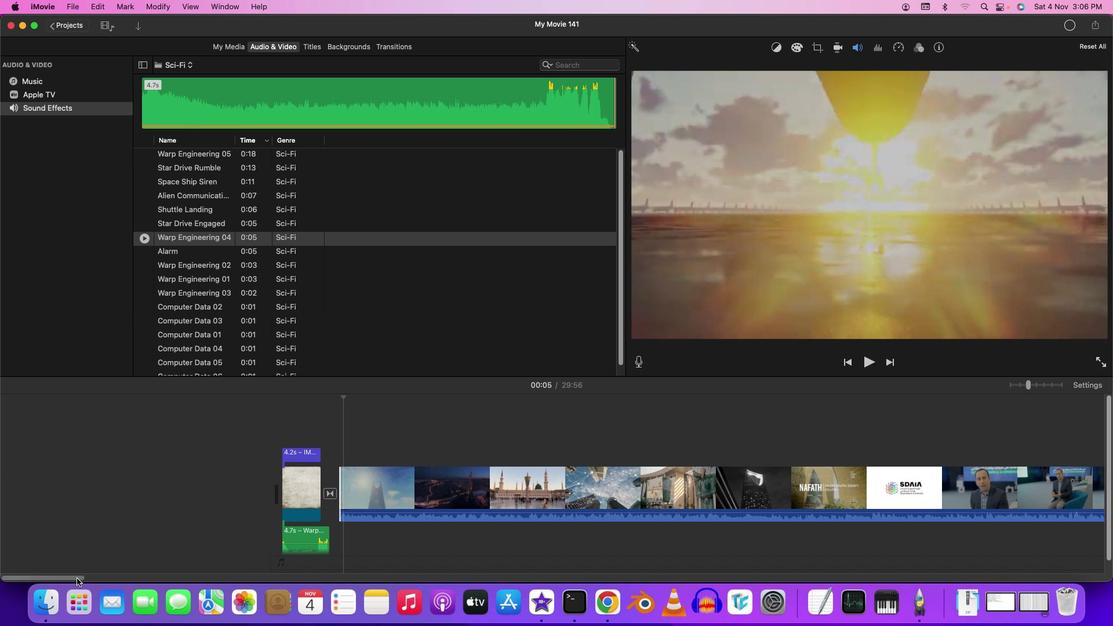 
Action: Mouse pressed left at (77, 578)
Screenshot: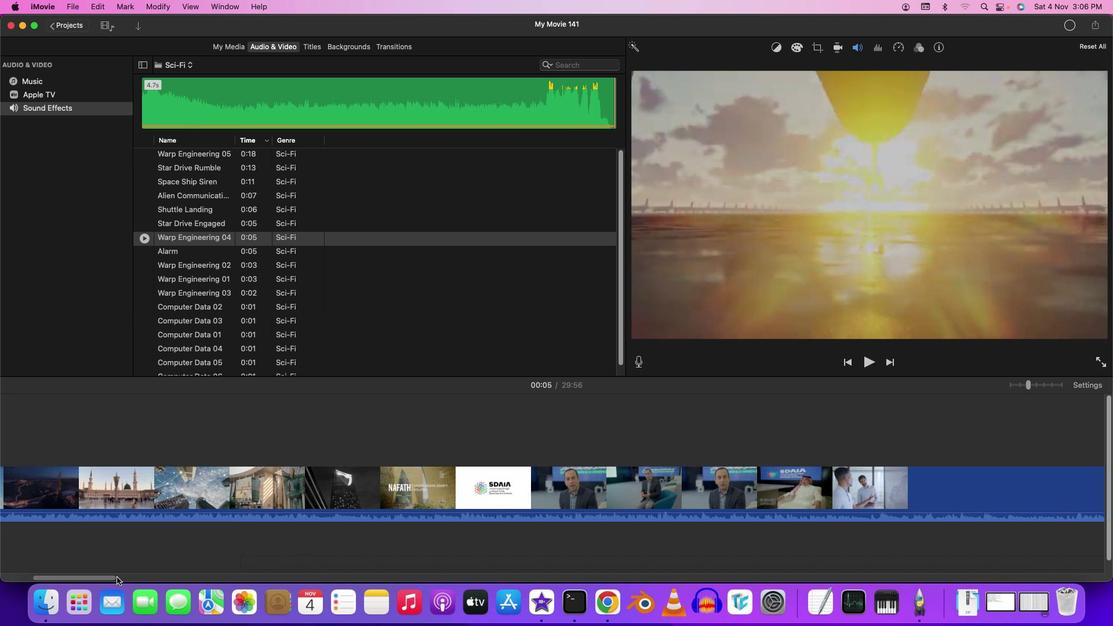 
Action: Mouse moved to (168, 426)
Screenshot: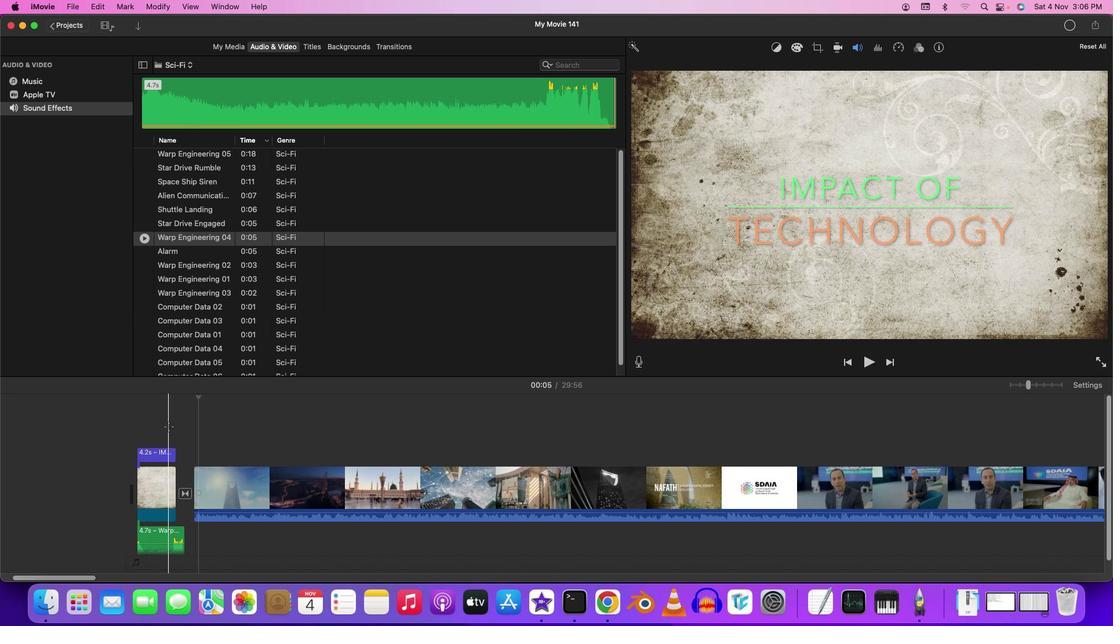
Action: Mouse pressed left at (168, 426)
Screenshot: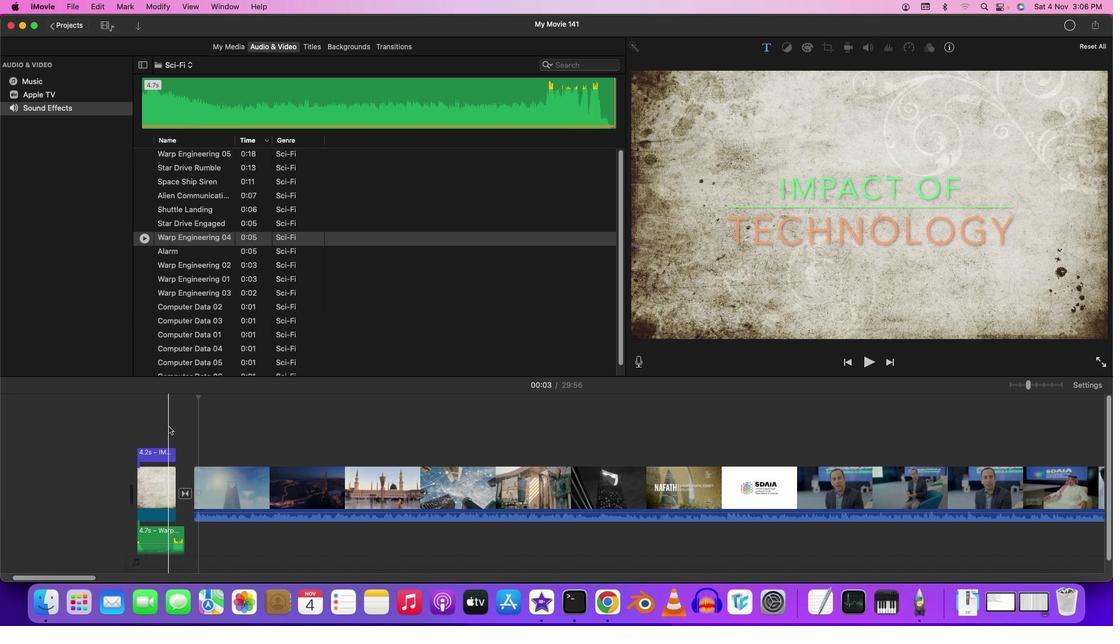 
Action: Key pressed Key.space
Screenshot: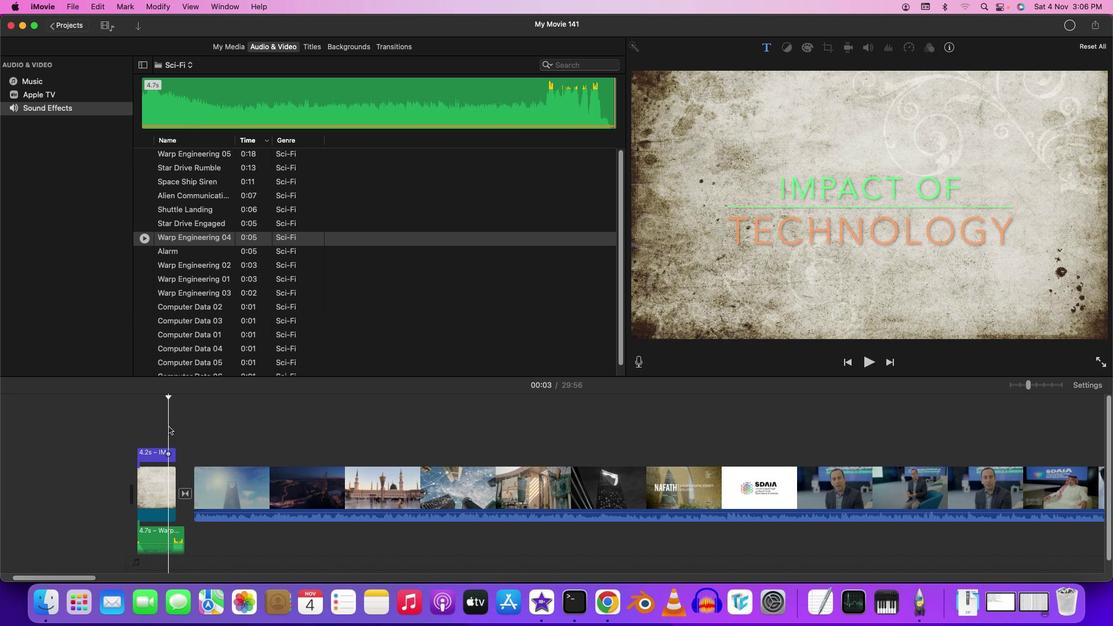 
Action: Mouse moved to (587, 444)
Screenshot: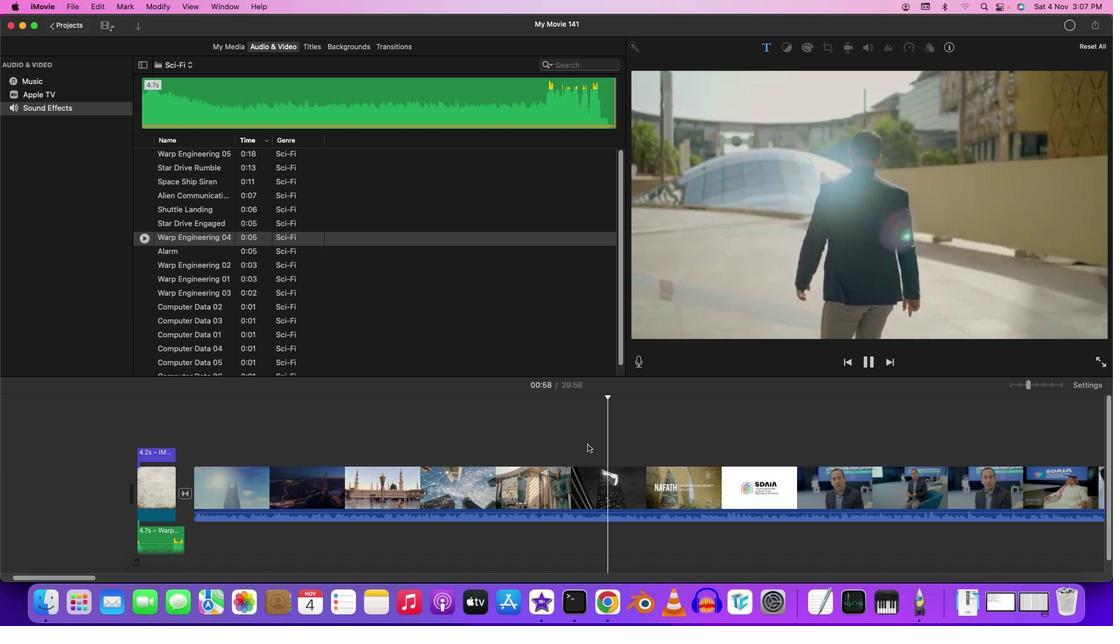 
Action: Mouse pressed left at (587, 444)
Screenshot: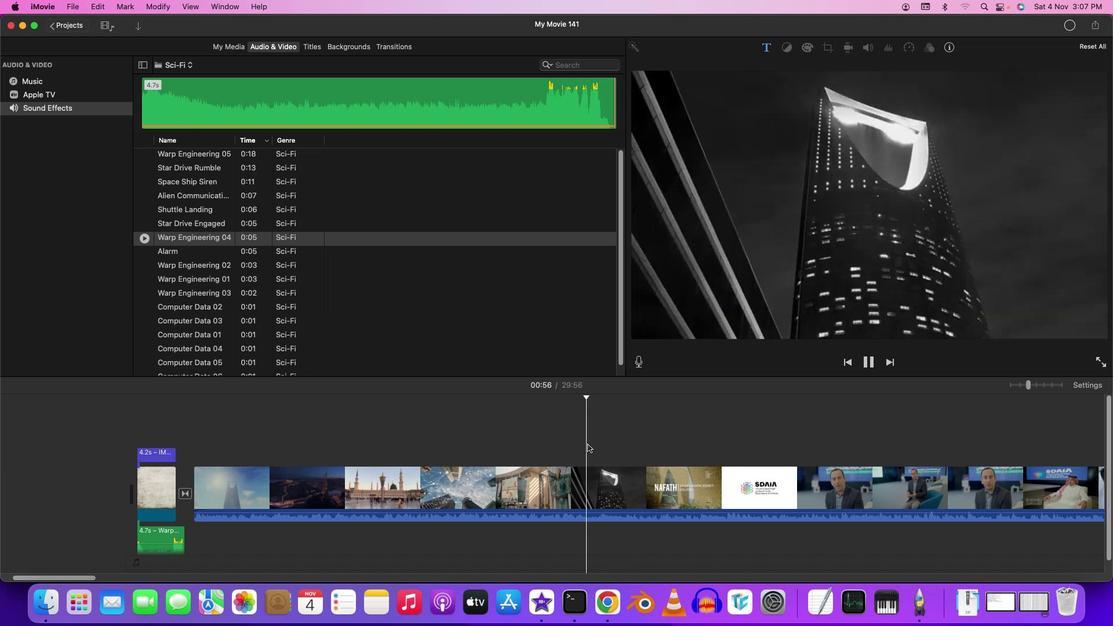 
Action: Mouse moved to (73, 577)
Screenshot: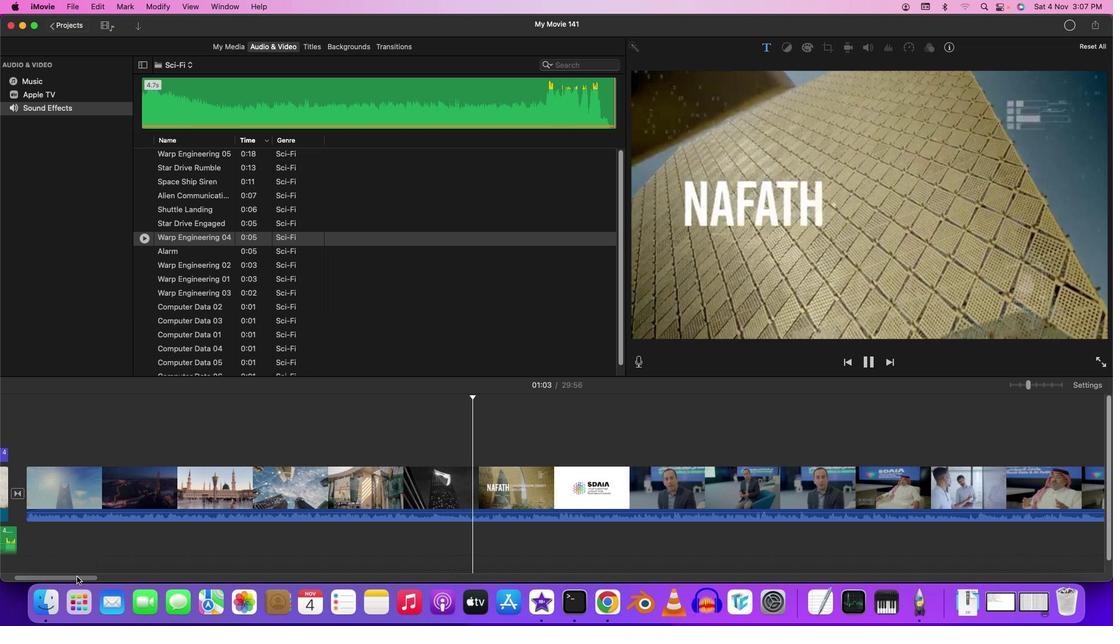 
Action: Mouse pressed left at (73, 577)
Screenshot: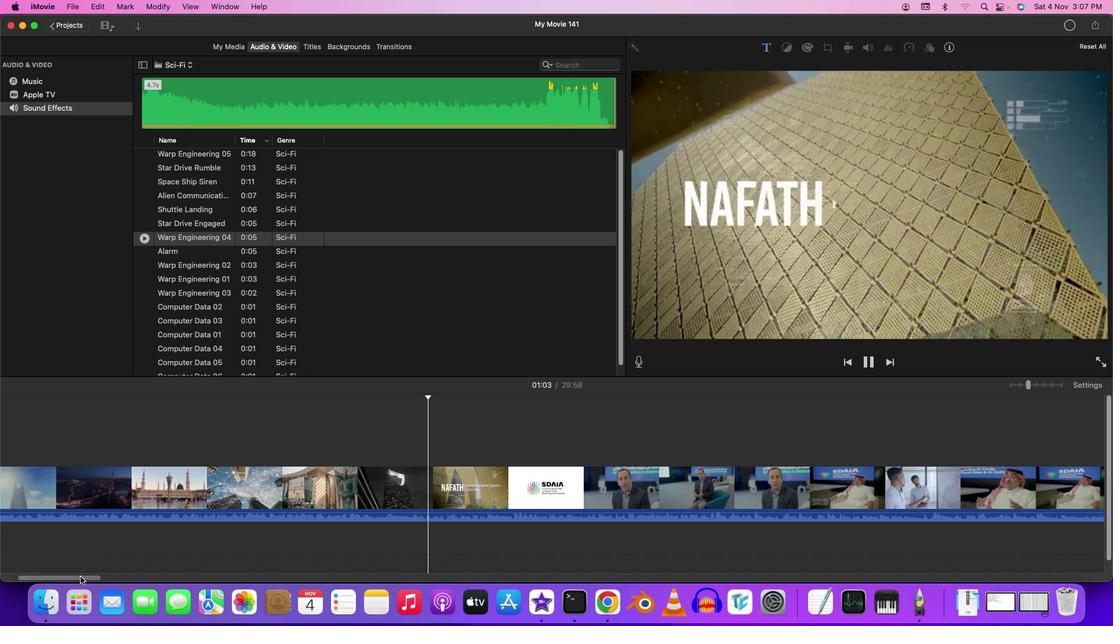 
Action: Mouse moved to (510, 441)
Screenshot: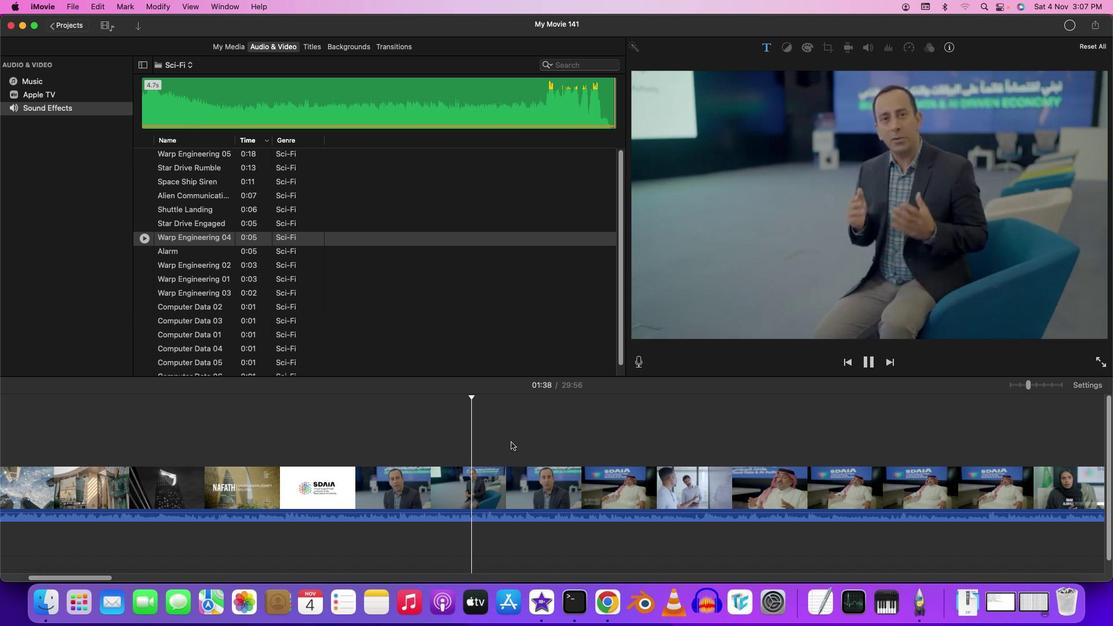 
Action: Mouse pressed left at (510, 441)
Screenshot: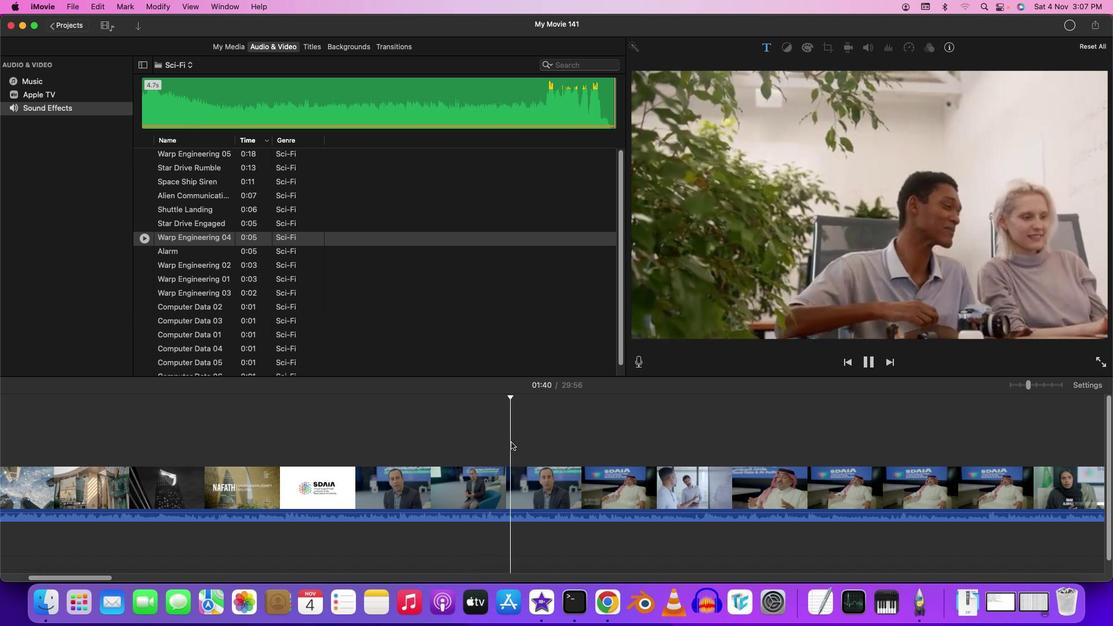 
Action: Mouse moved to (516, 441)
Screenshot: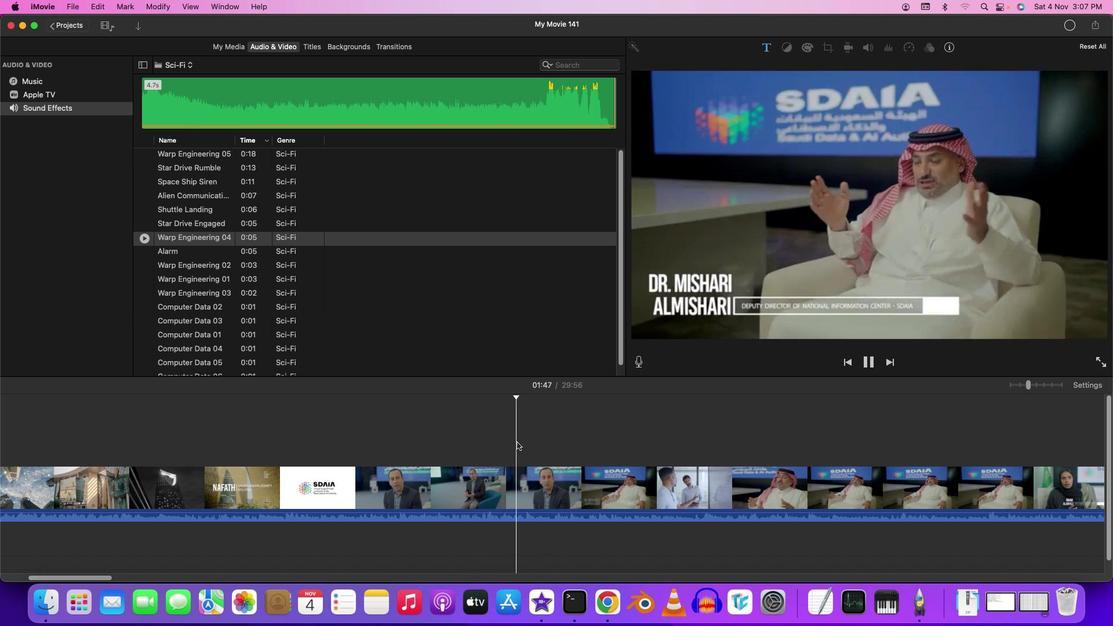 
Action: Mouse pressed left at (516, 441)
Screenshot: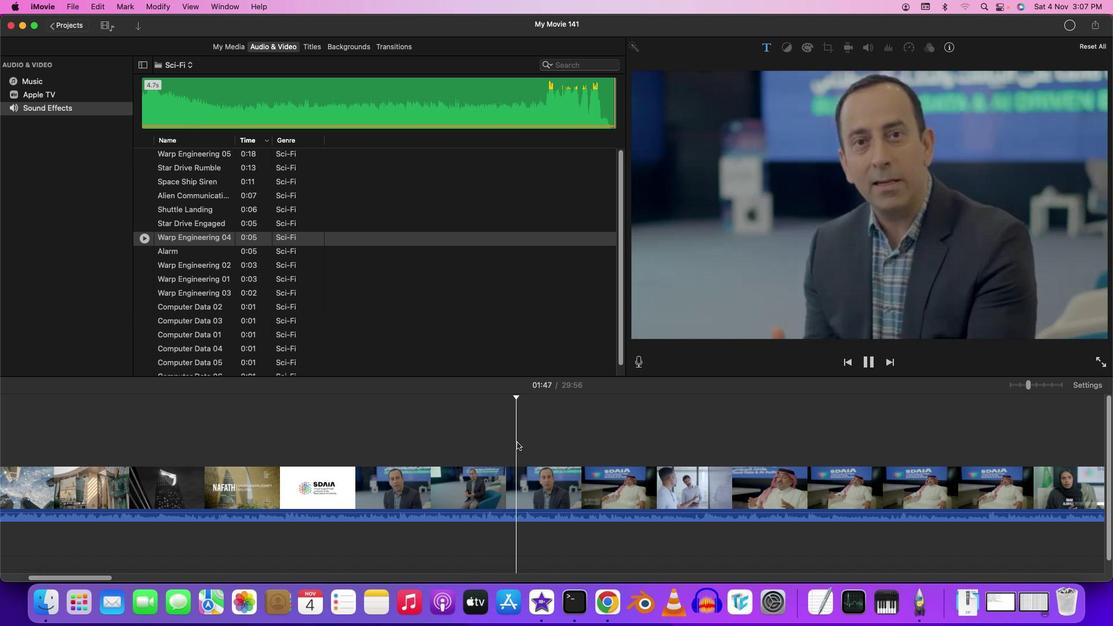 
Action: Key pressed Key.spaceKey.leftKey.leftKey.leftKey.leftKey.leftKey.leftKey.leftKey.leftKey.leftKey.leftKey.leftKey.rightKey.rightKey.right
Screenshot: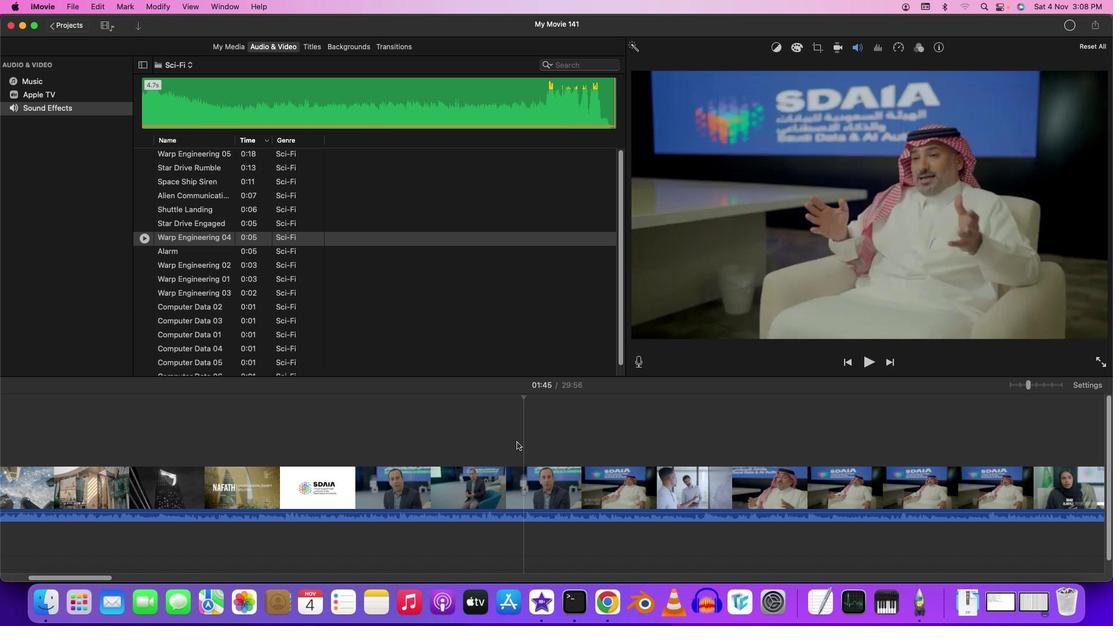 
Action: Mouse moved to (524, 504)
Screenshot: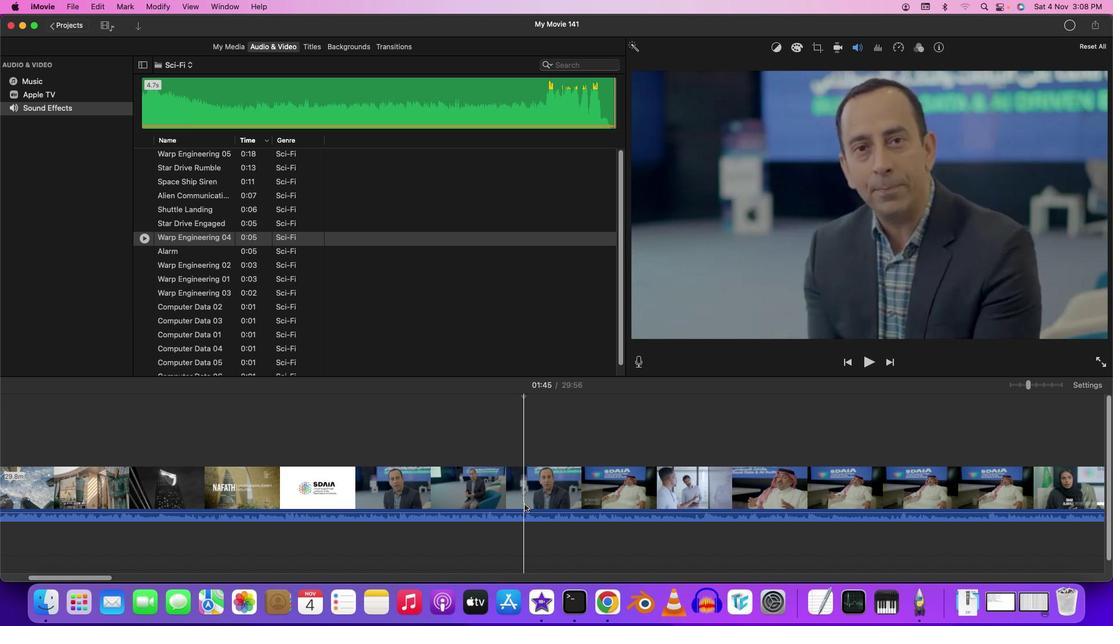 
Action: Mouse pressed left at (524, 504)
Screenshot: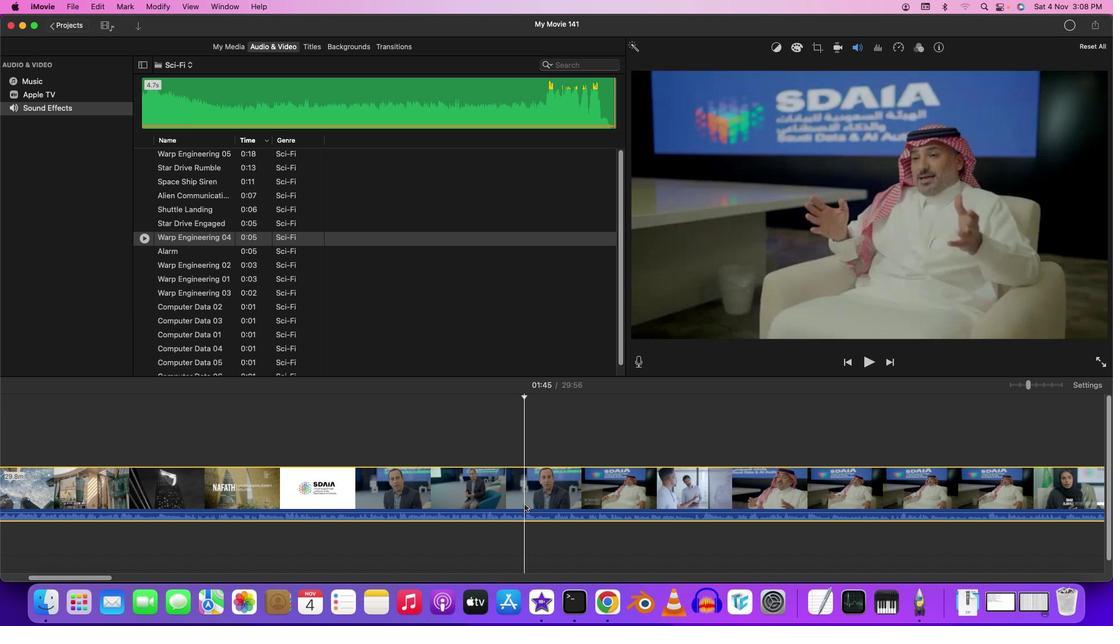 
Action: Mouse moved to (524, 504)
Screenshot: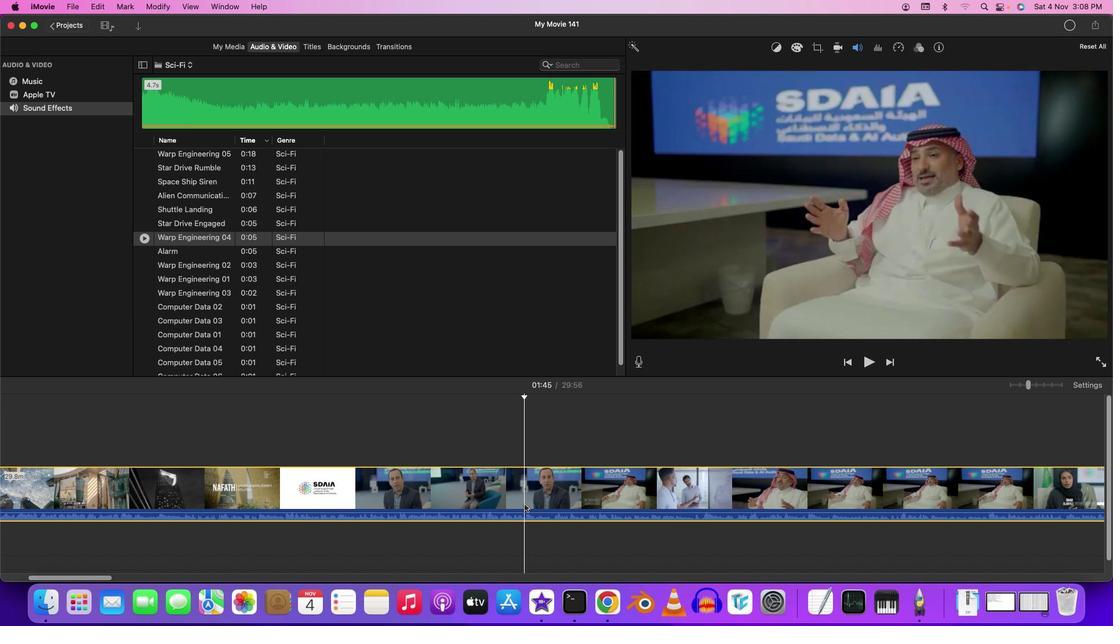 
Action: Mouse pressed left at (524, 504)
Screenshot: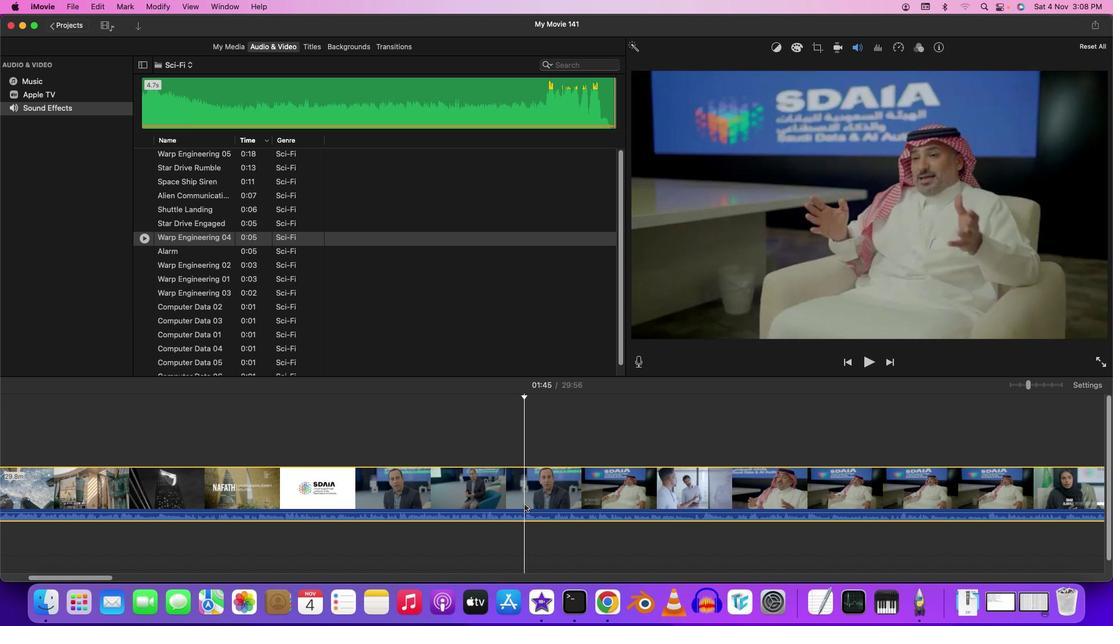 
Action: Key pressed Key.cmd'b'
Screenshot: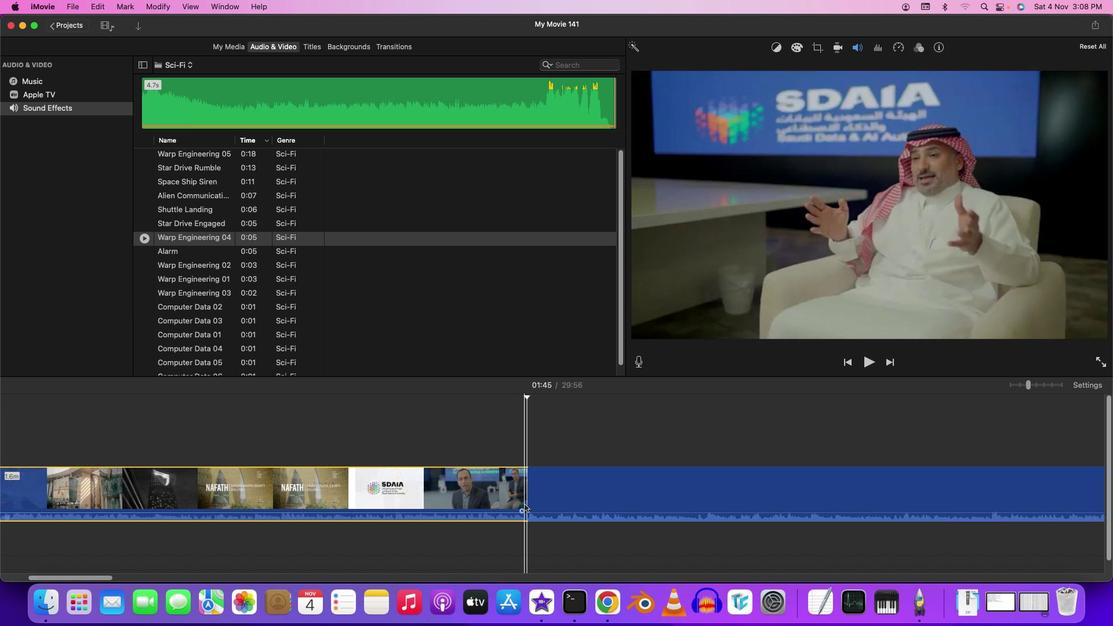 
Action: Mouse moved to (392, 46)
Screenshot: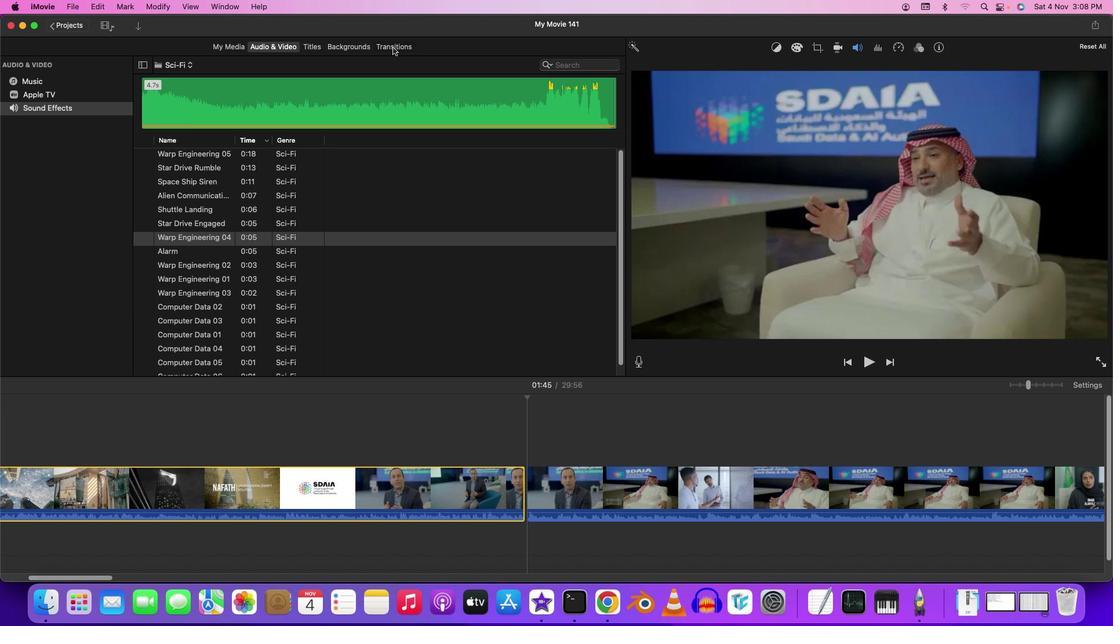 
Action: Mouse pressed left at (392, 46)
Screenshot: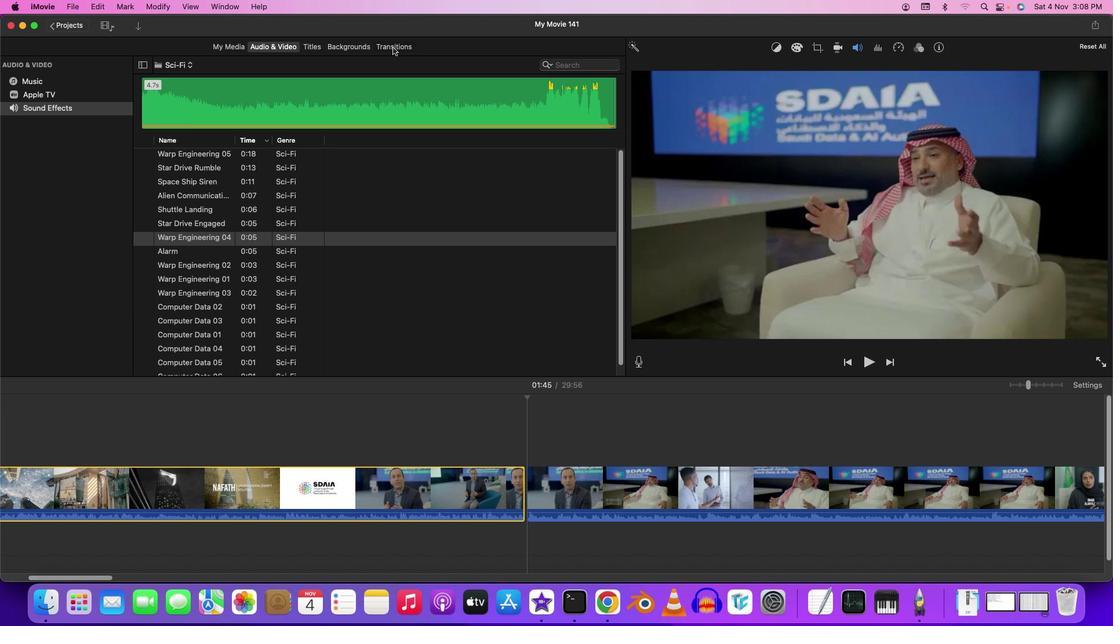 
Action: Mouse moved to (103, 132)
Screenshot: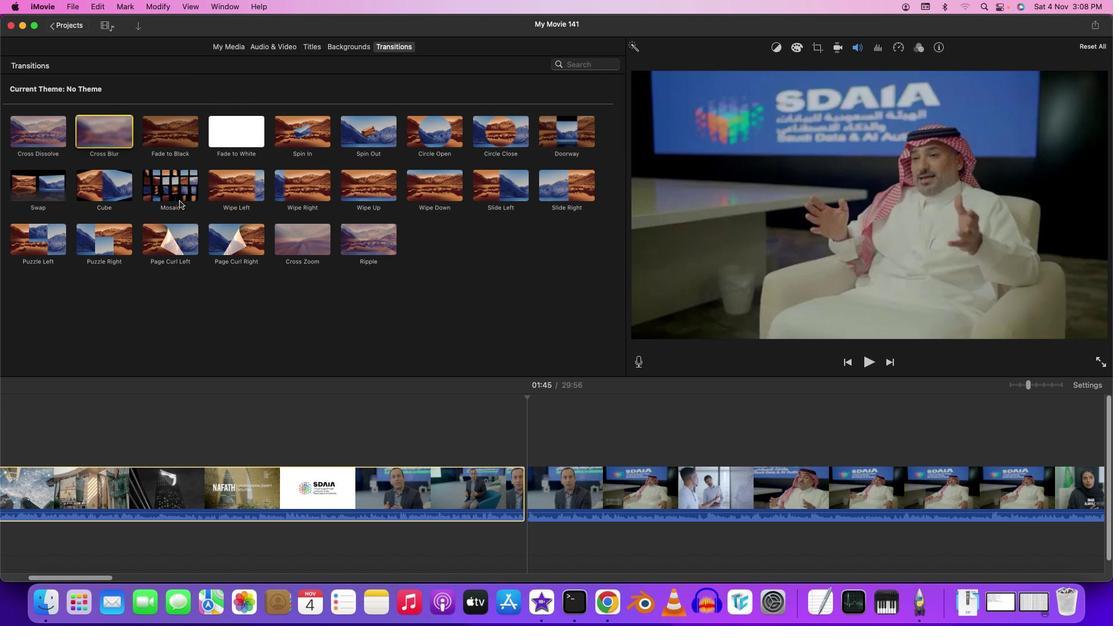 
Action: Mouse pressed left at (103, 132)
Screenshot: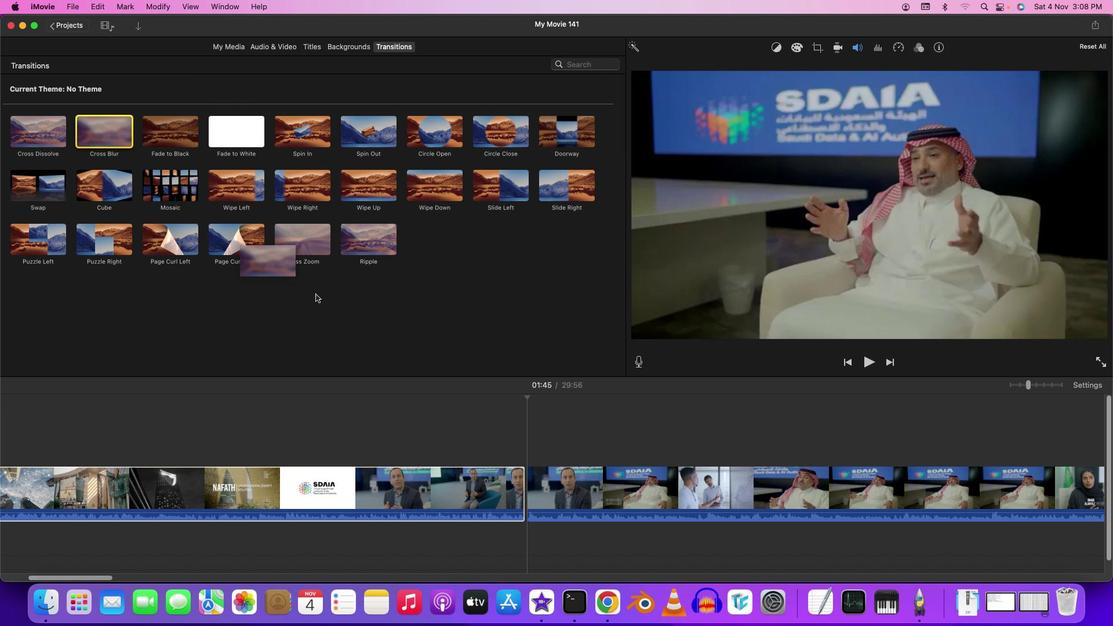 
Action: Mouse moved to (506, 441)
Screenshot: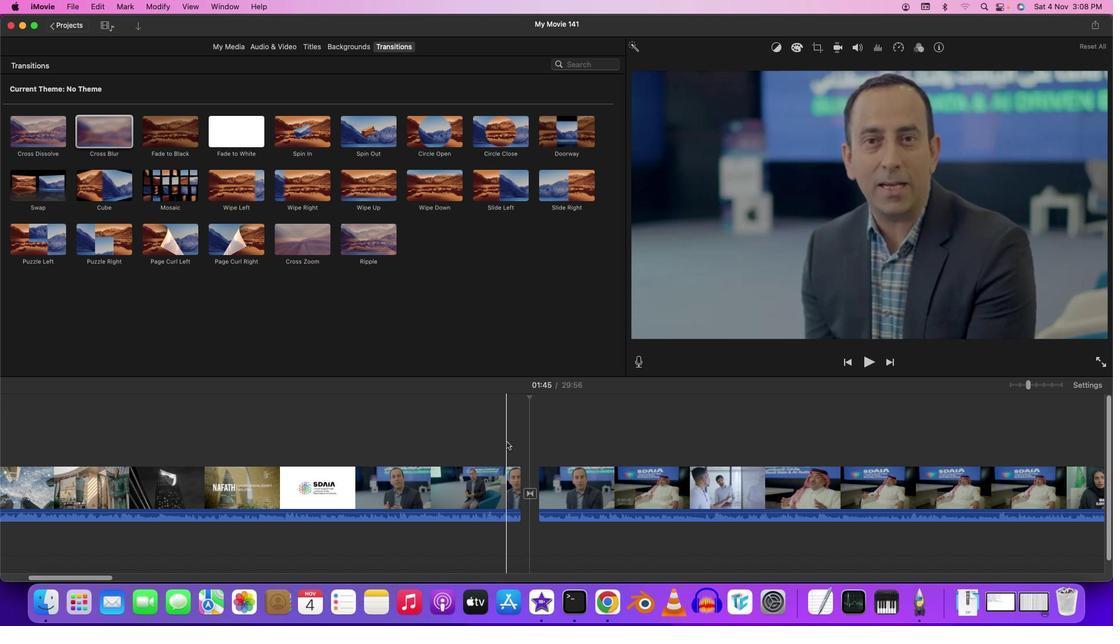 
Action: Mouse pressed left at (506, 441)
Screenshot: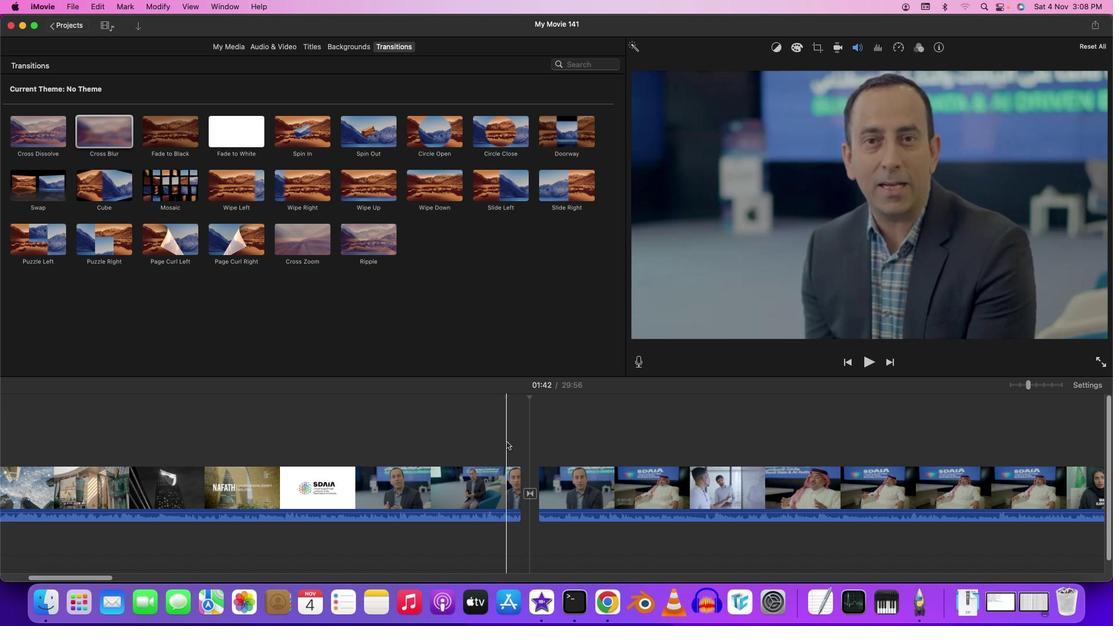 
Action: Key pressed Key.space
Screenshot: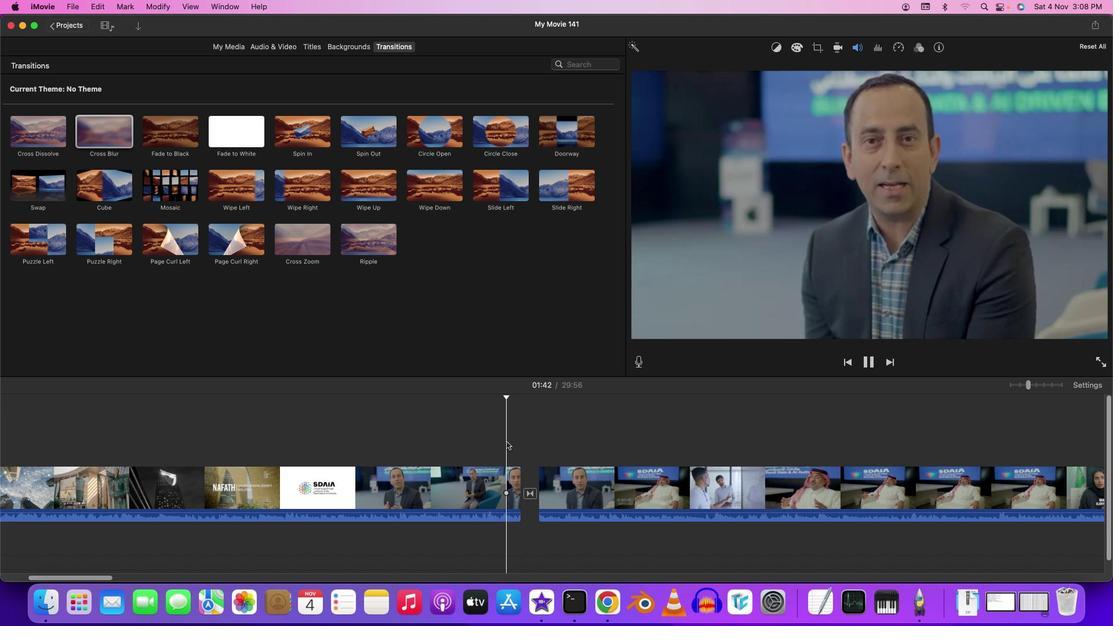
Action: Mouse moved to (92, 578)
Screenshot: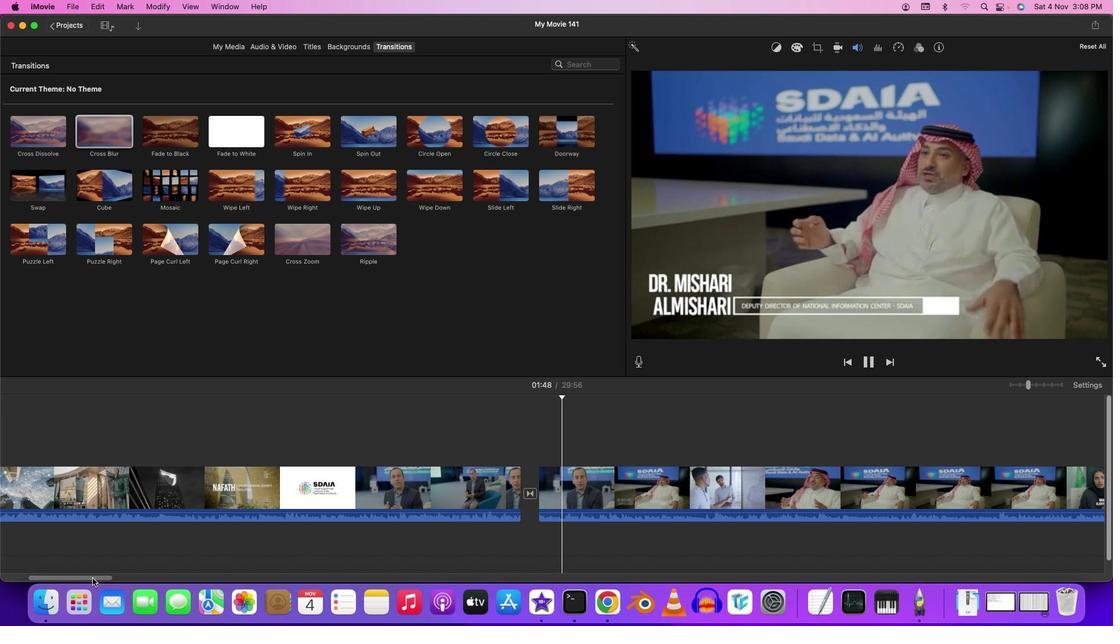 
Action: Mouse pressed left at (92, 578)
Screenshot: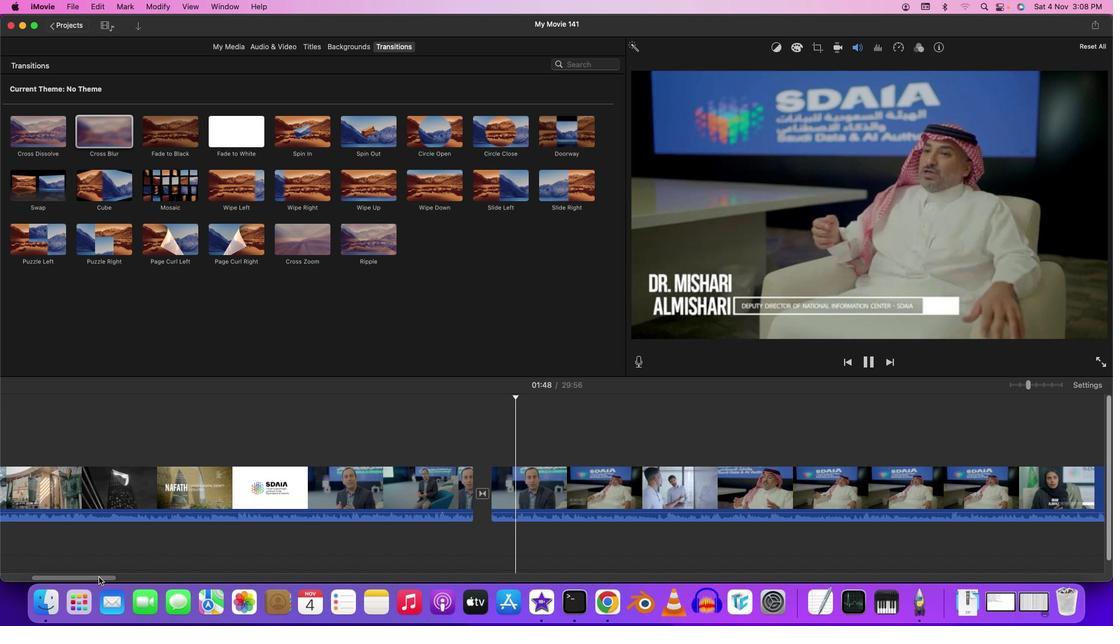
Action: Mouse moved to (122, 576)
Screenshot: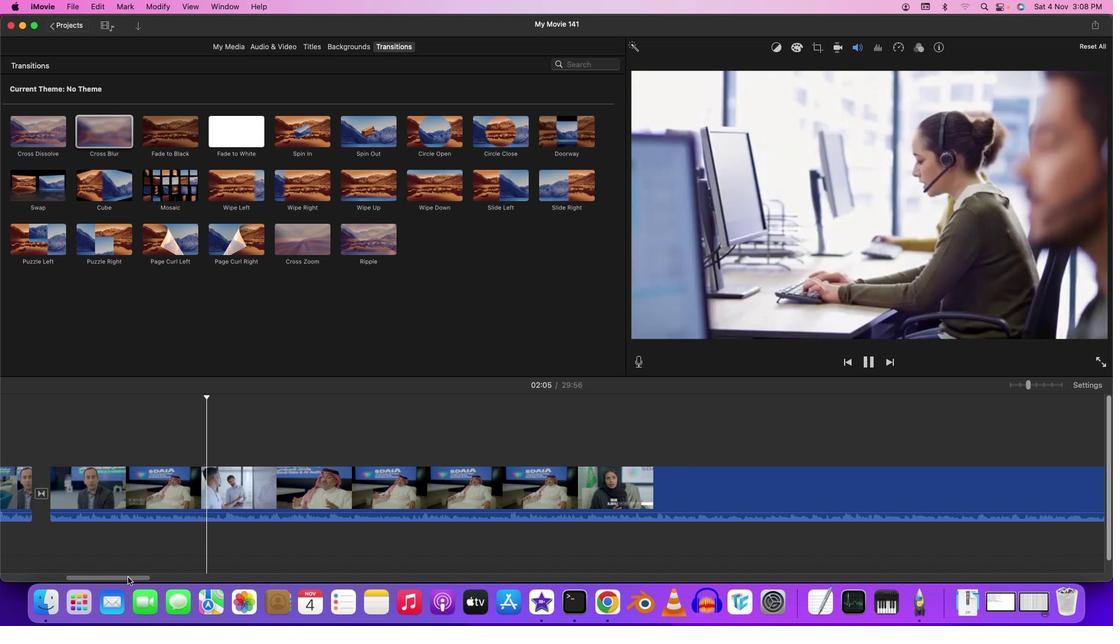 
Action: Mouse pressed left at (122, 576)
Screenshot: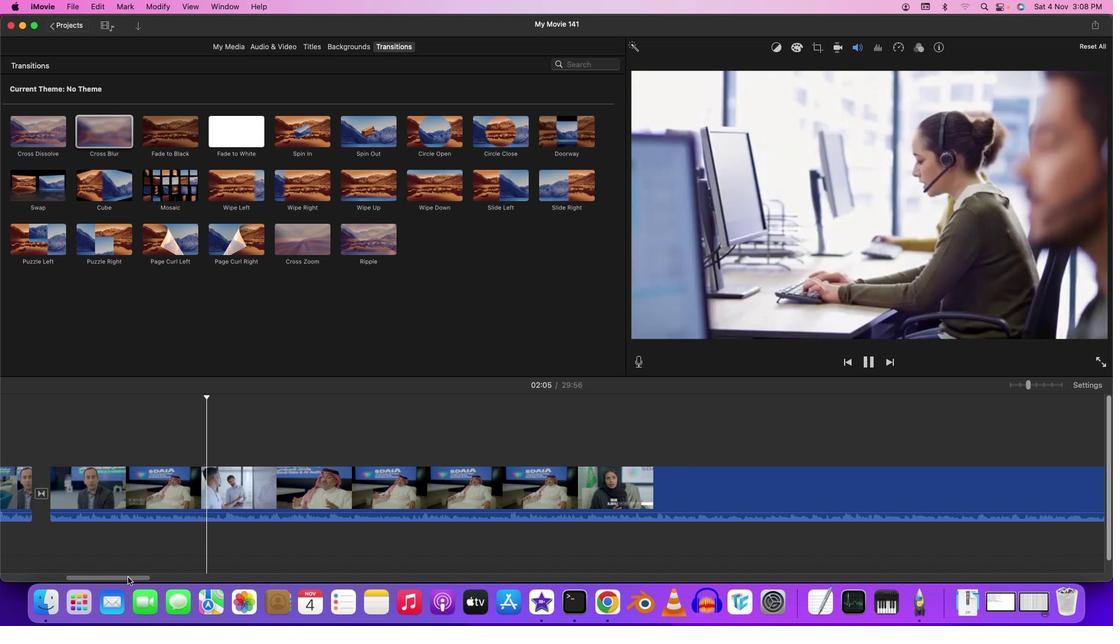 
Action: Mouse moved to (143, 414)
Screenshot: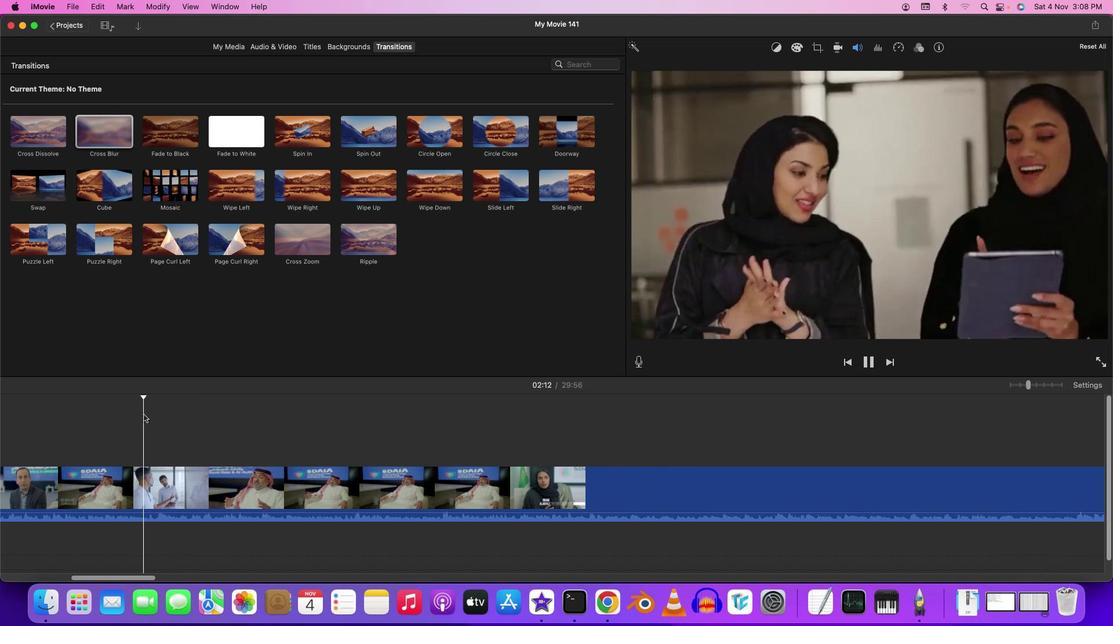 
Action: Mouse pressed left at (143, 414)
Screenshot: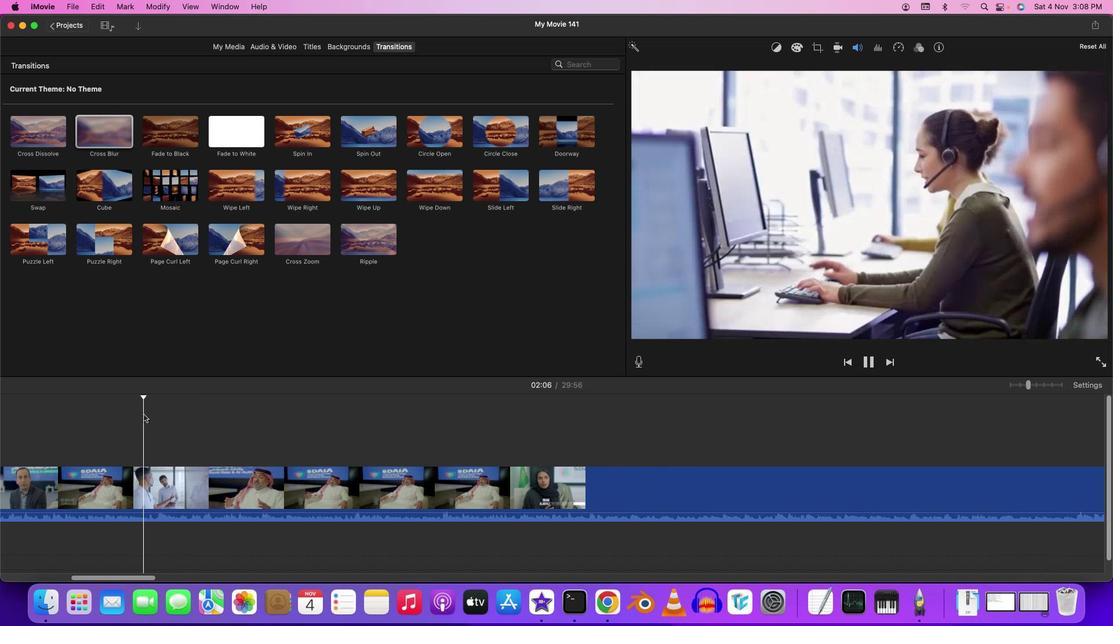 
Action: Mouse moved to (130, 424)
Screenshot: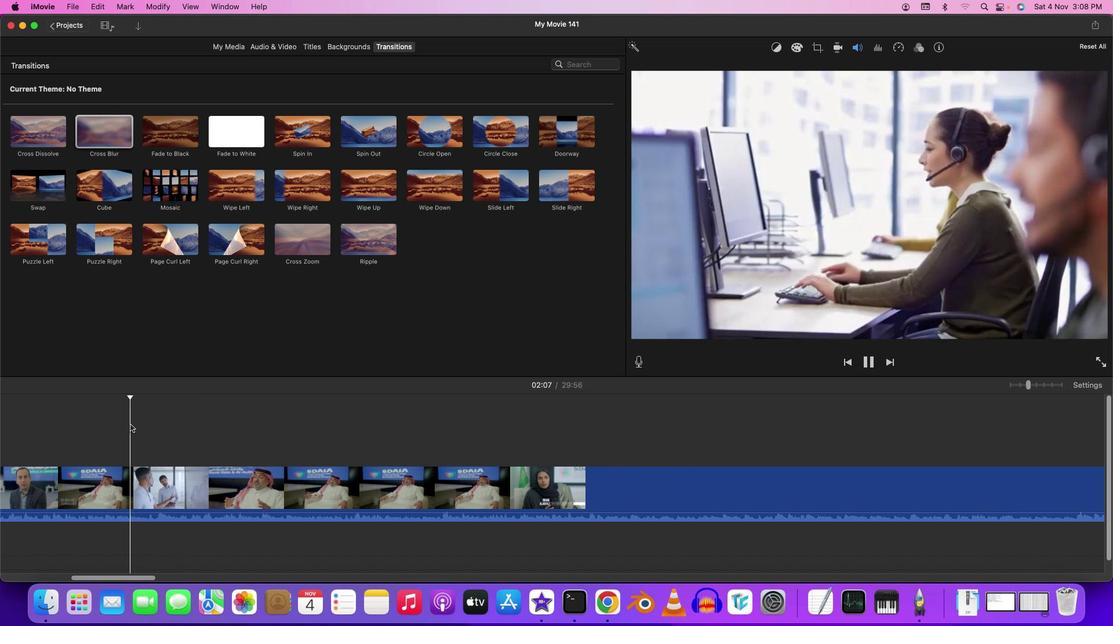 
Action: Mouse pressed left at (130, 424)
Screenshot: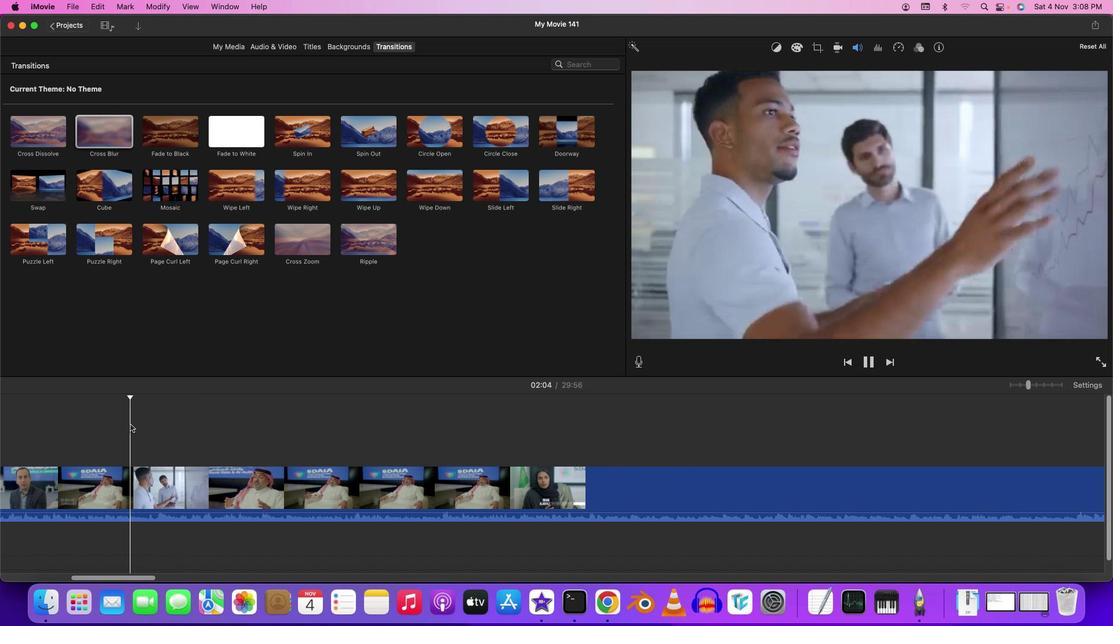
Action: Mouse moved to (110, 422)
Screenshot: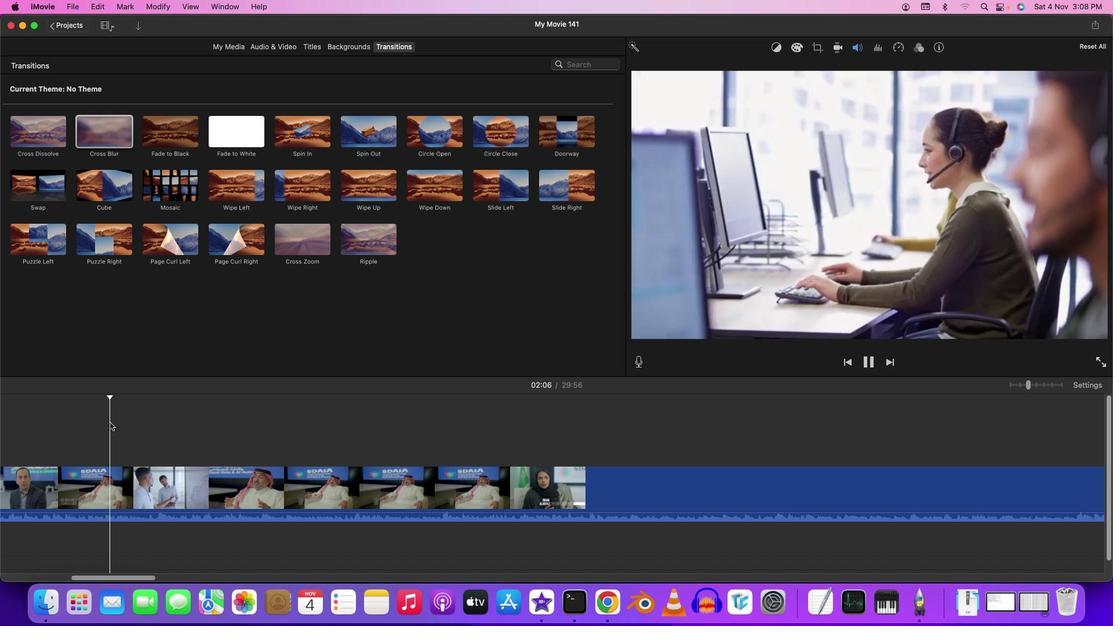 
Action: Mouse pressed left at (110, 422)
Screenshot: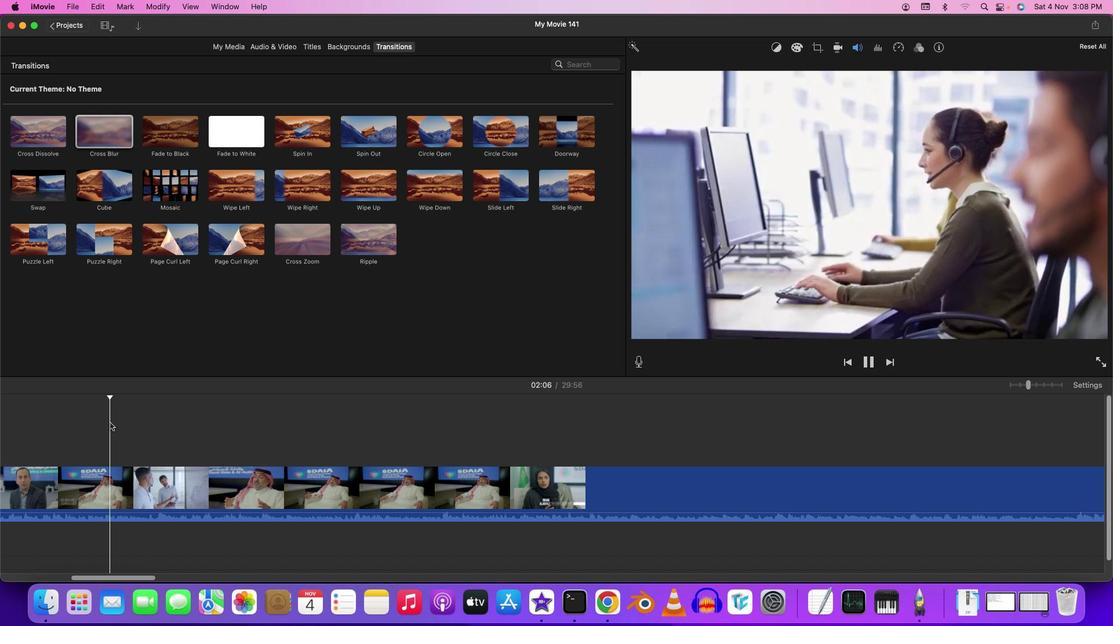 
Action: Mouse moved to (106, 423)
Screenshot: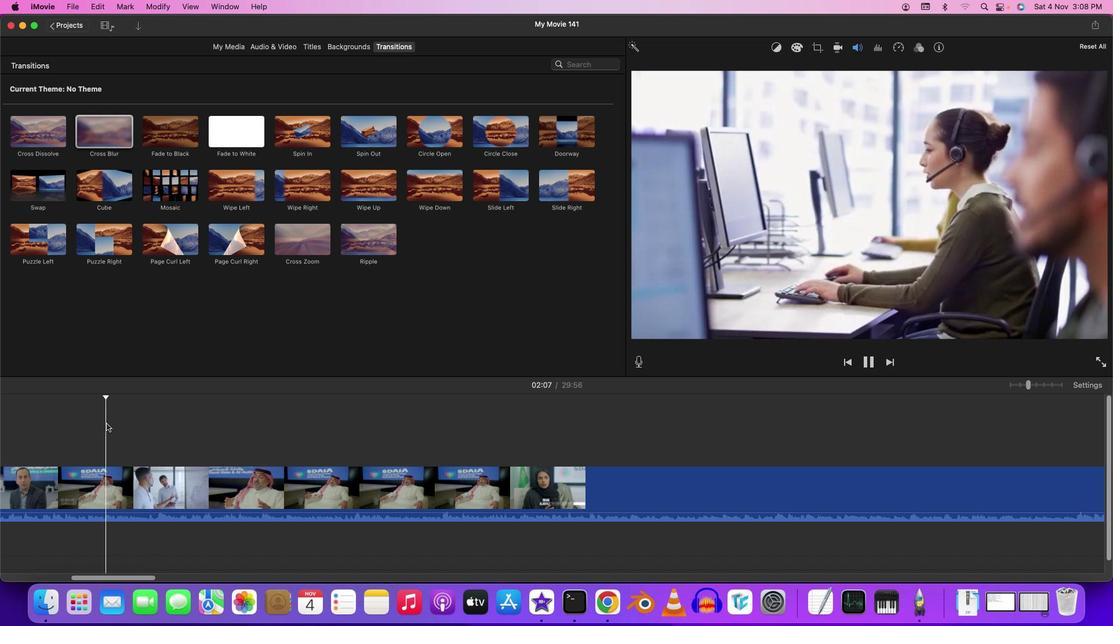
Action: Mouse pressed left at (106, 423)
Screenshot: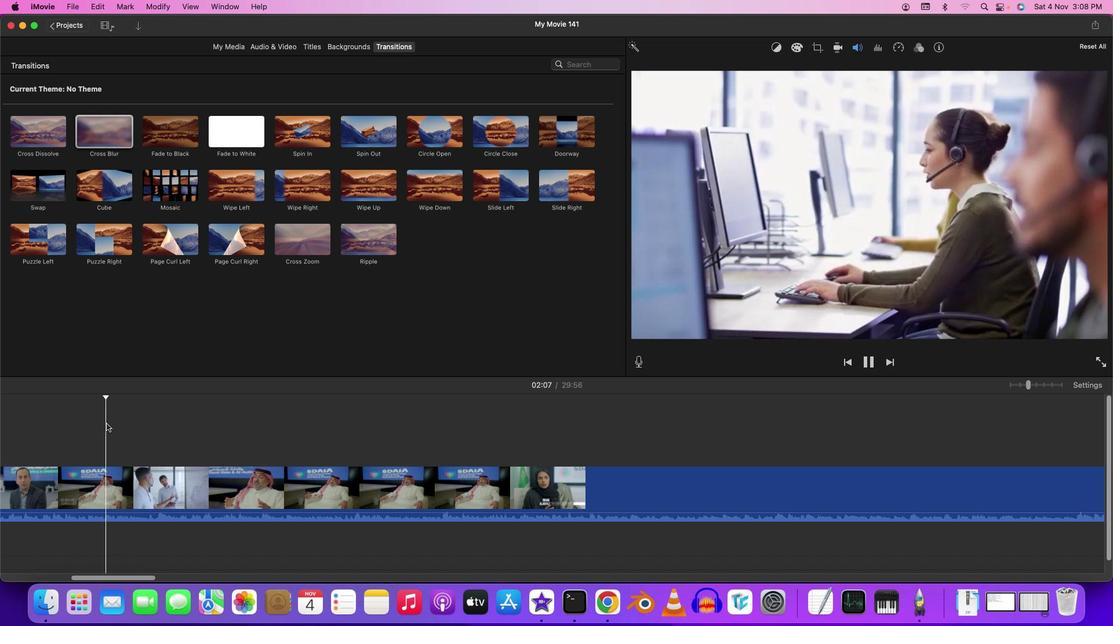 
Action: Key pressed Key.spaceKey.leftKey.leftKey.leftKey.leftKey.leftKey.leftKey.leftKey.leftKey.right
Screenshot: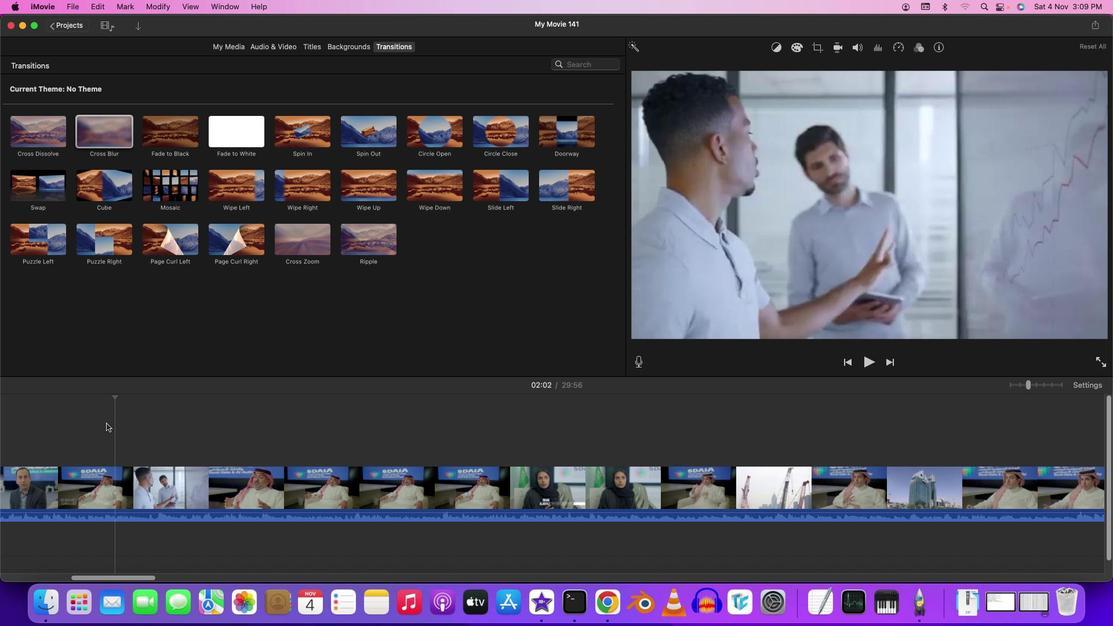 
Action: Mouse moved to (114, 493)
Screenshot: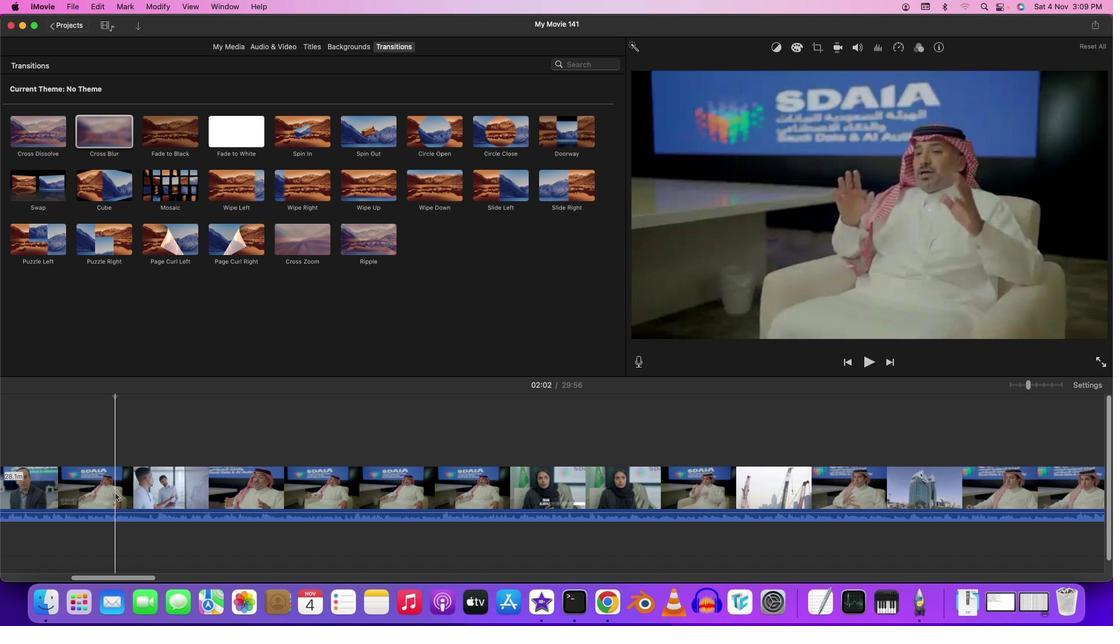 
Action: Mouse pressed left at (114, 493)
Screenshot: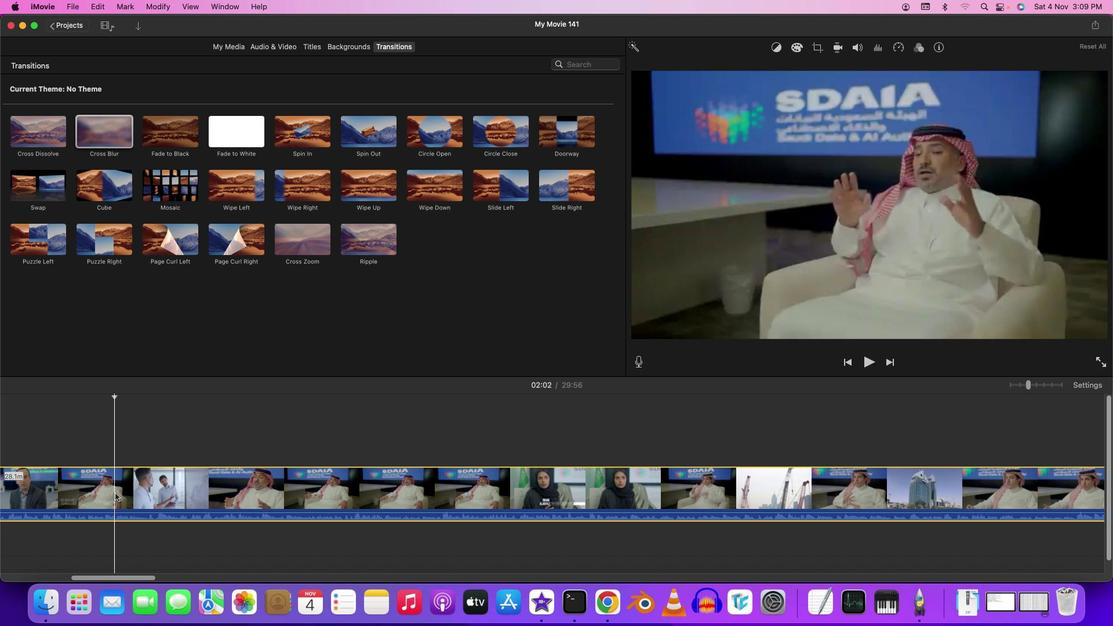 
Action: Mouse moved to (117, 493)
Screenshot: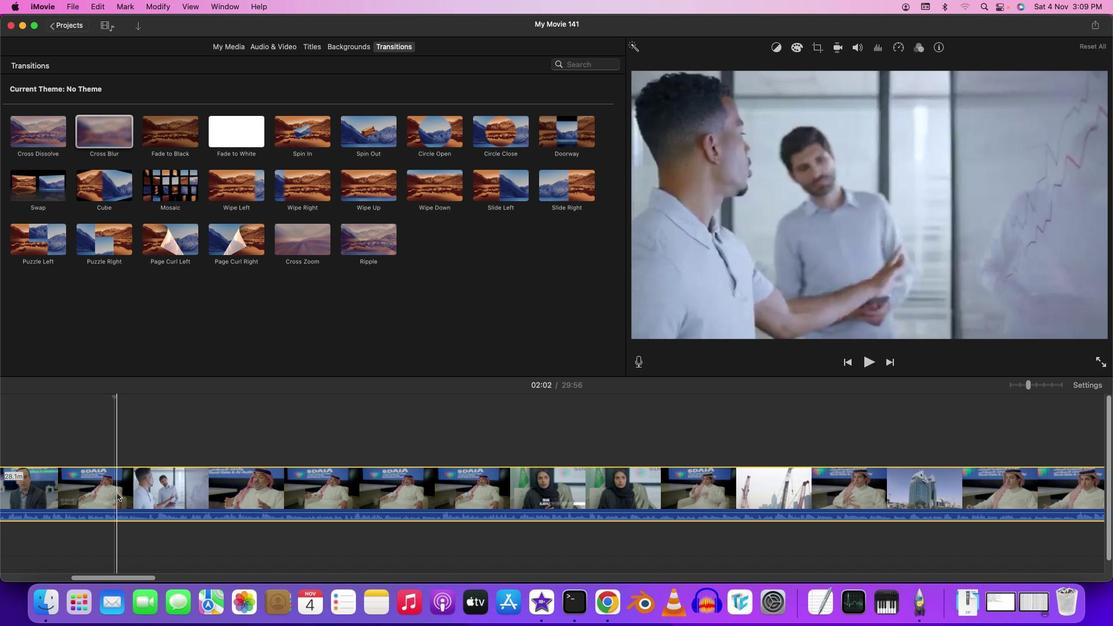 
Action: Mouse pressed left at (117, 493)
Screenshot: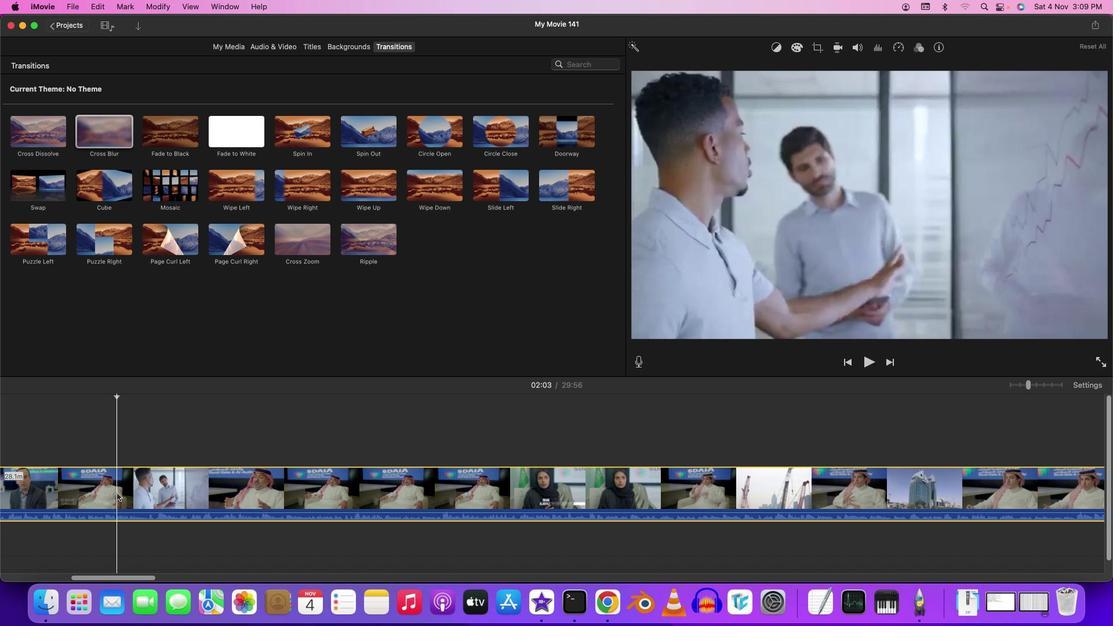 
Action: Key pressed Key.leftKey.leftKey.leftKey.leftKey.leftKey.leftKey.leftKey.rightKey.right
Screenshot: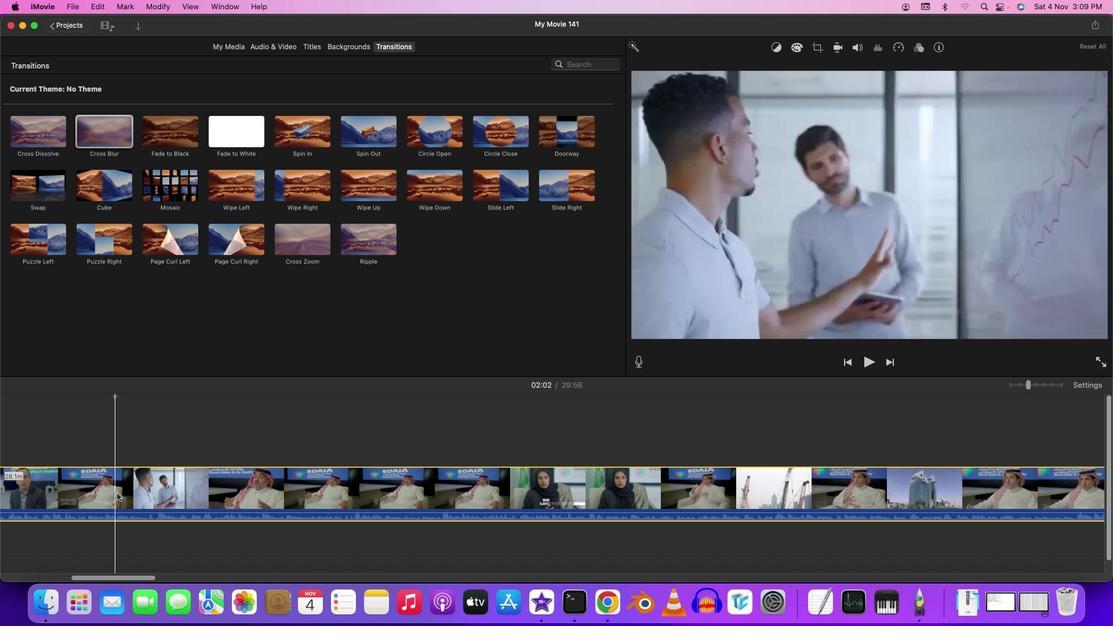 
Action: Mouse moved to (115, 504)
Screenshot: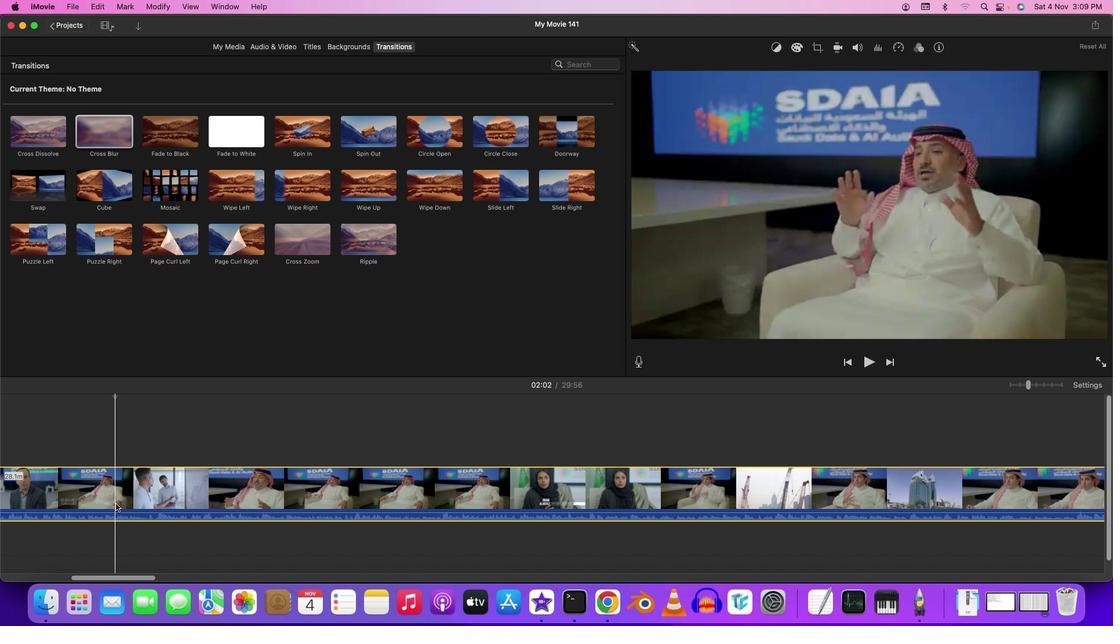 
Action: Mouse pressed left at (115, 504)
Screenshot: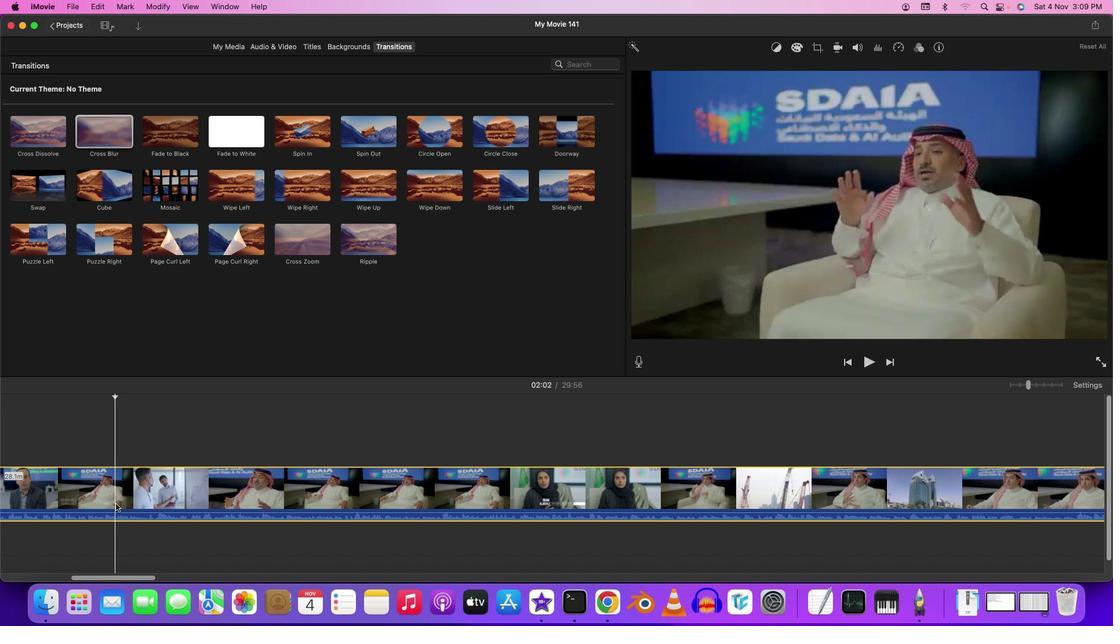 
Action: Key pressed Key.cmd'b'
Screenshot: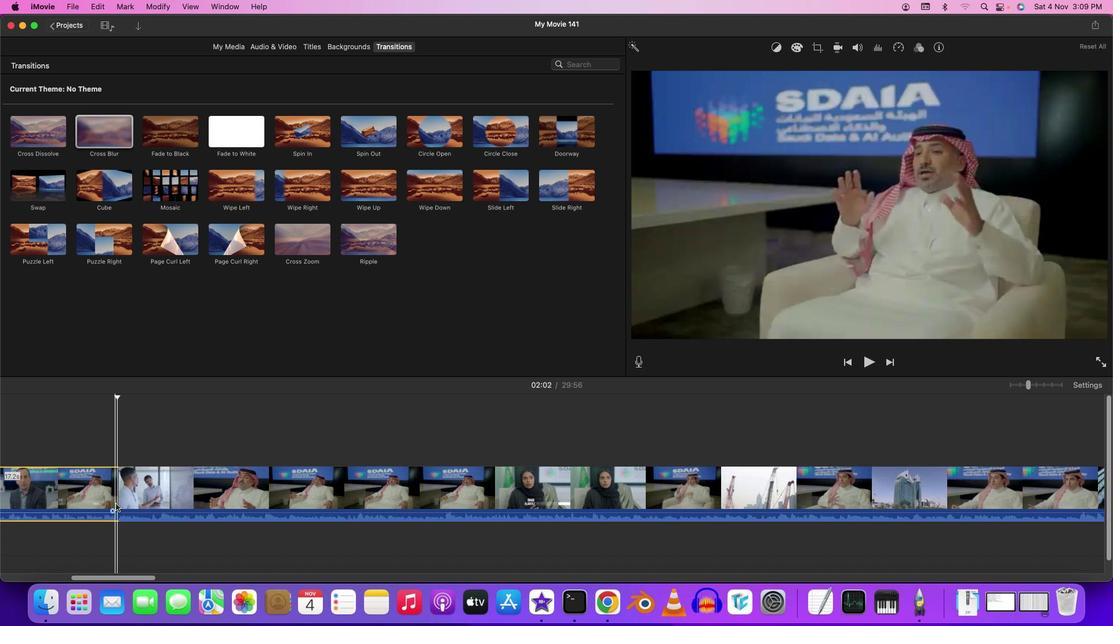 
Action: Mouse moved to (295, 237)
Screenshot: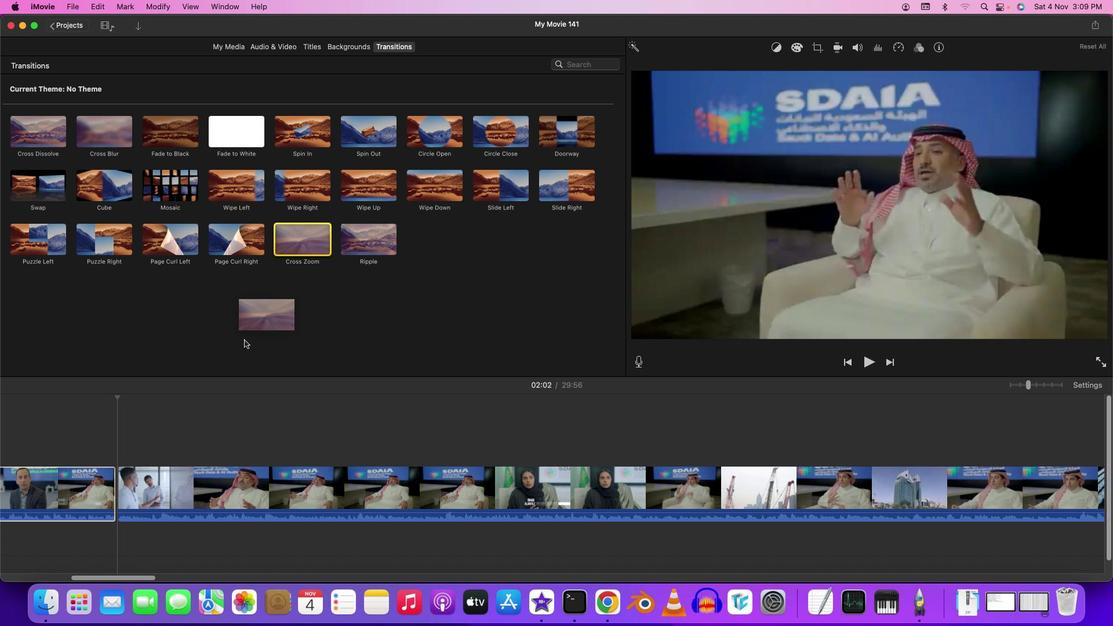 
Action: Mouse pressed left at (295, 237)
Screenshot: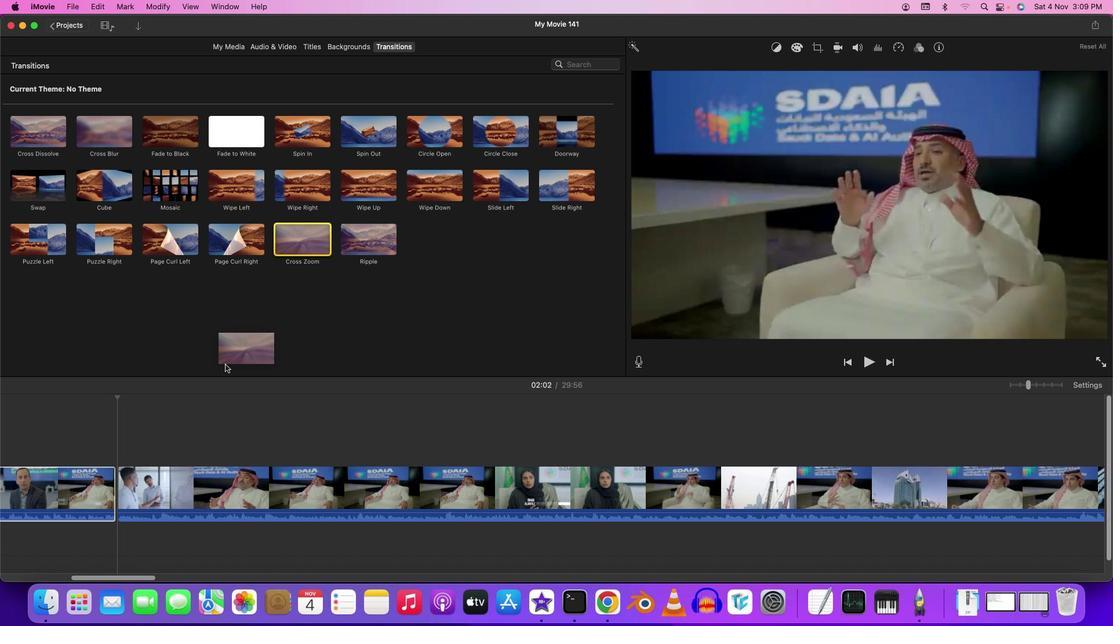 
Action: Mouse moved to (101, 447)
Screenshot: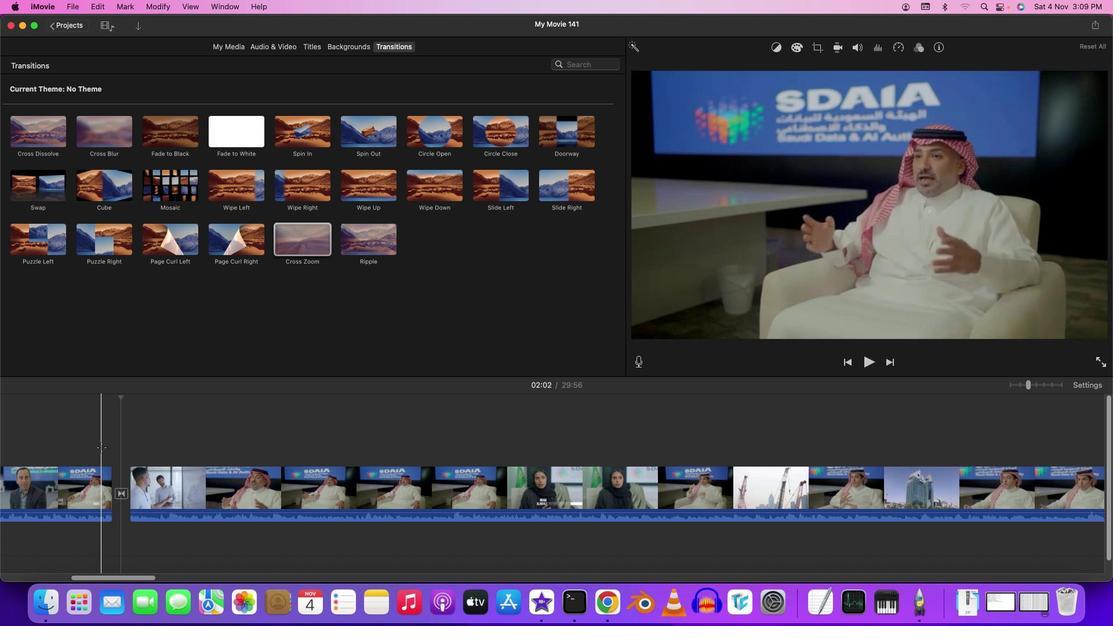 
Action: Mouse pressed left at (101, 447)
Screenshot: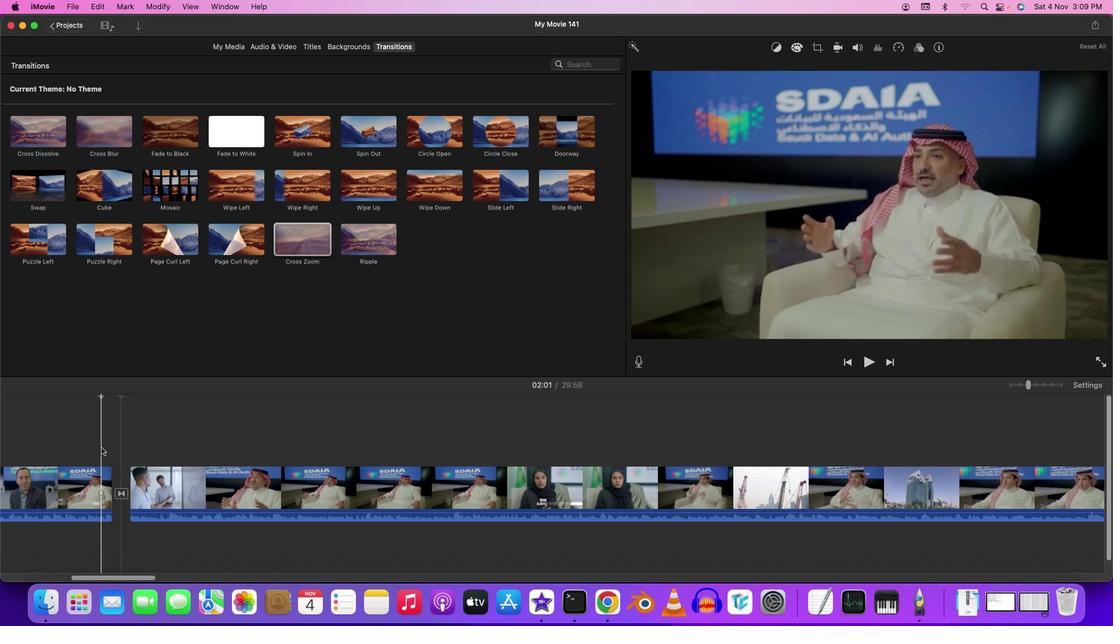 
Action: Key pressed Key.space
Screenshot: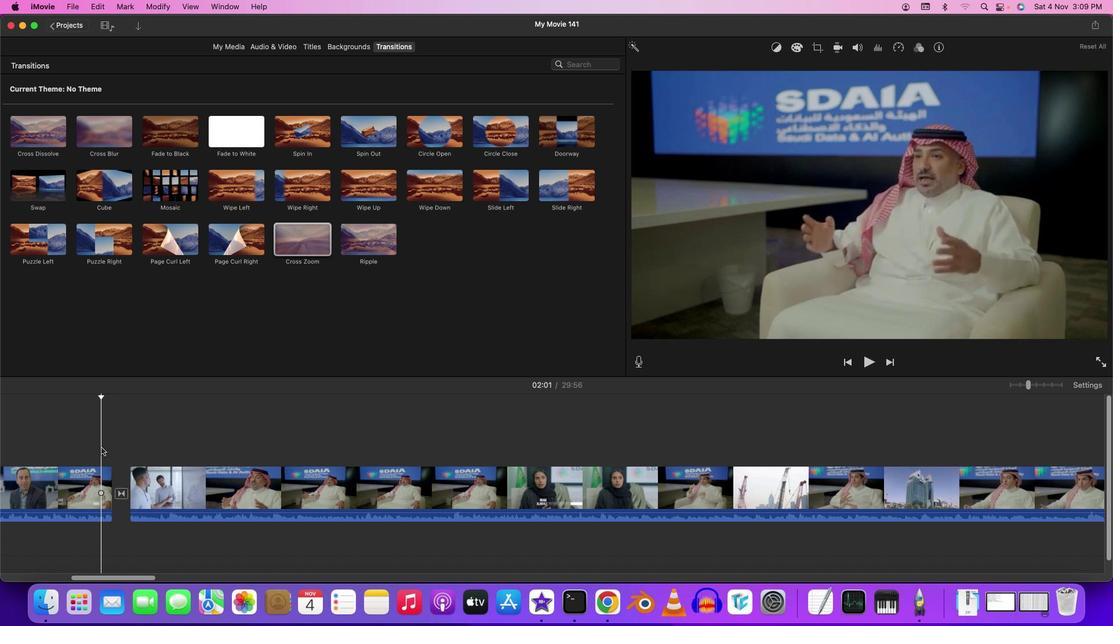 
Action: Mouse moved to (138, 576)
Screenshot: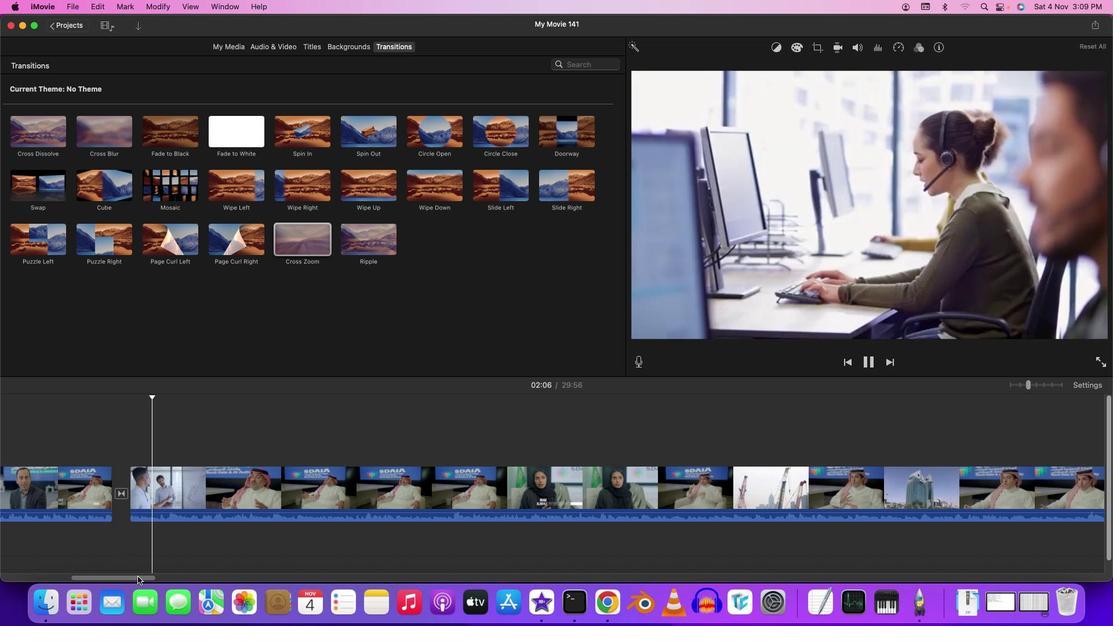 
Action: Mouse pressed left at (138, 576)
Screenshot: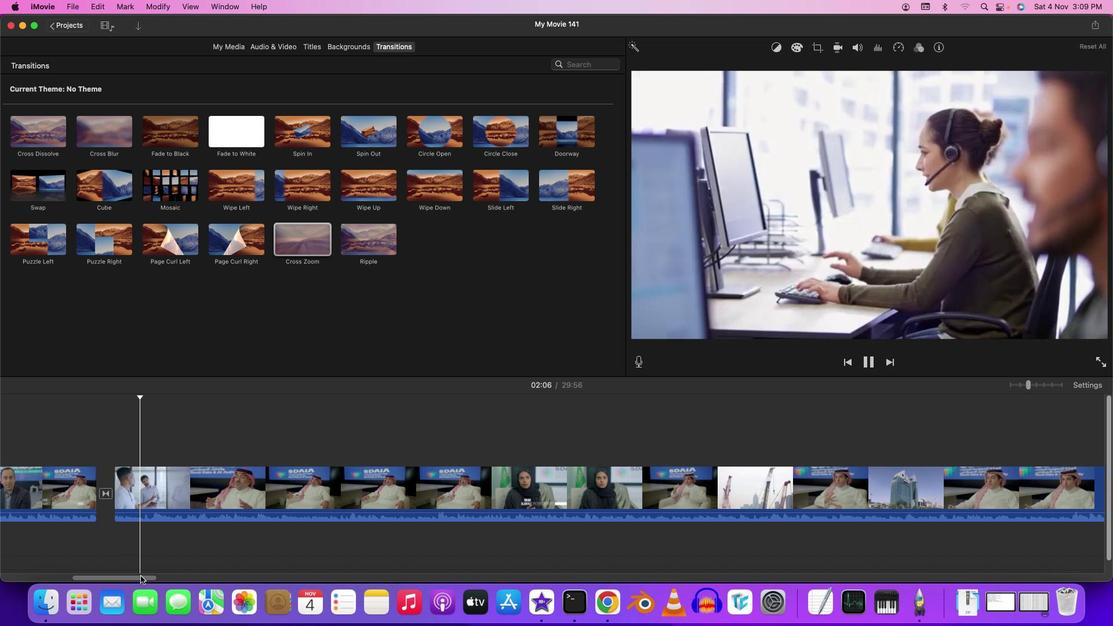 
Action: Mouse moved to (274, 435)
Screenshot: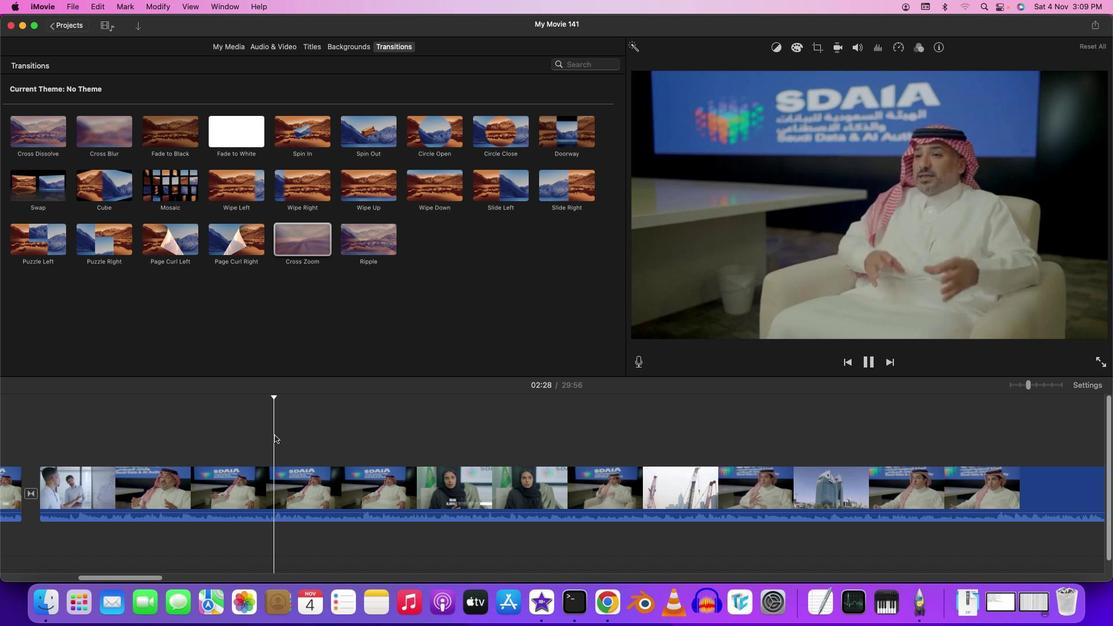 
Action: Mouse pressed left at (274, 435)
